 Task: Turn Text To Ice.
Action: Mouse moved to (29, 8)
Screenshot: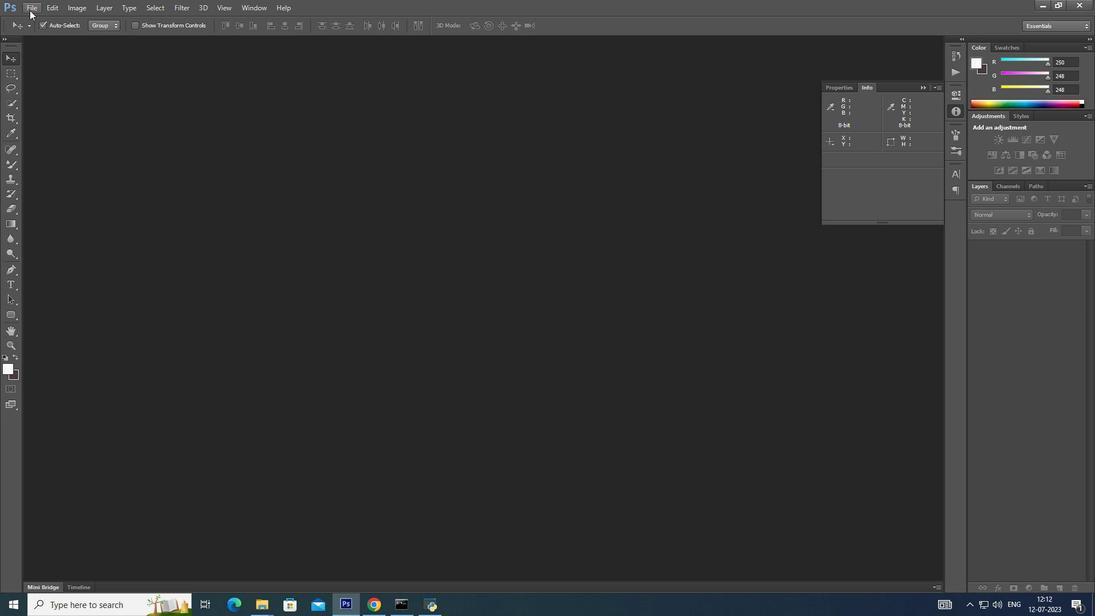 
Action: Mouse pressed left at (29, 8)
Screenshot: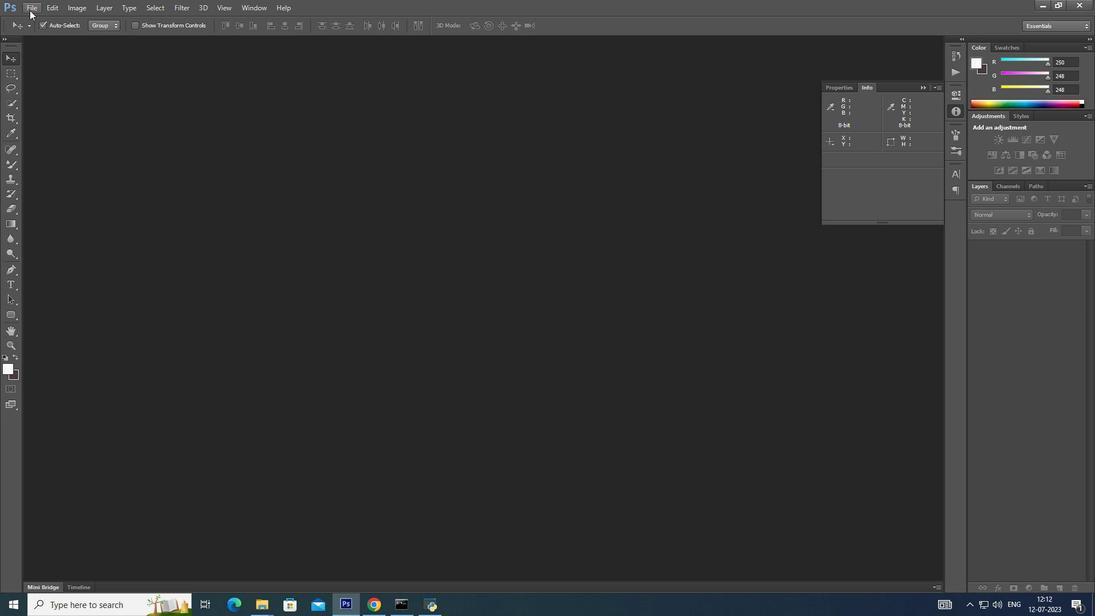 
Action: Mouse moved to (41, 33)
Screenshot: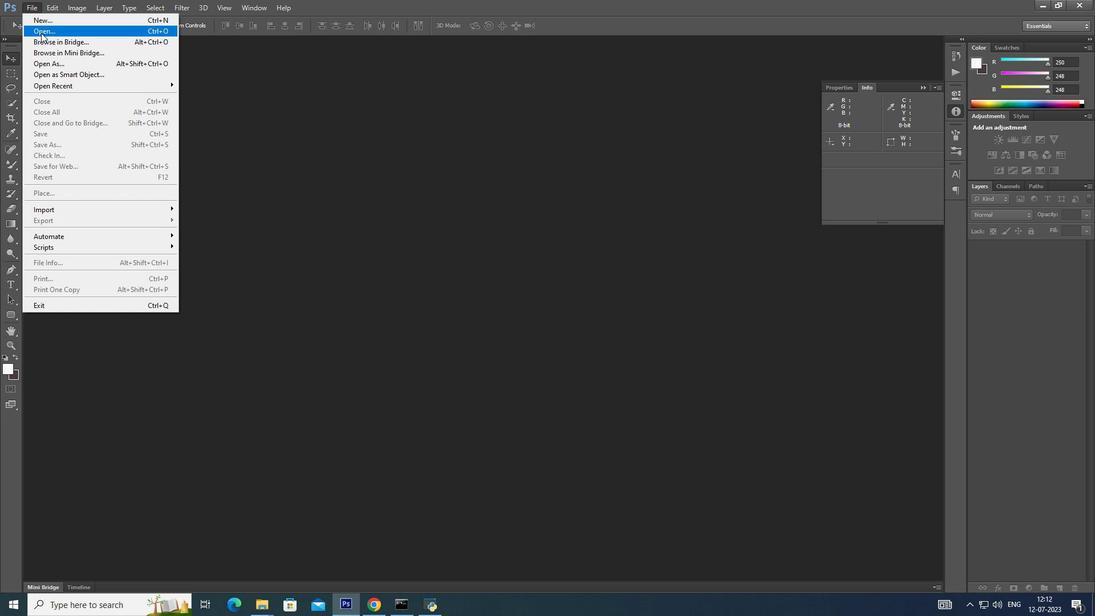 
Action: Mouse pressed left at (41, 33)
Screenshot: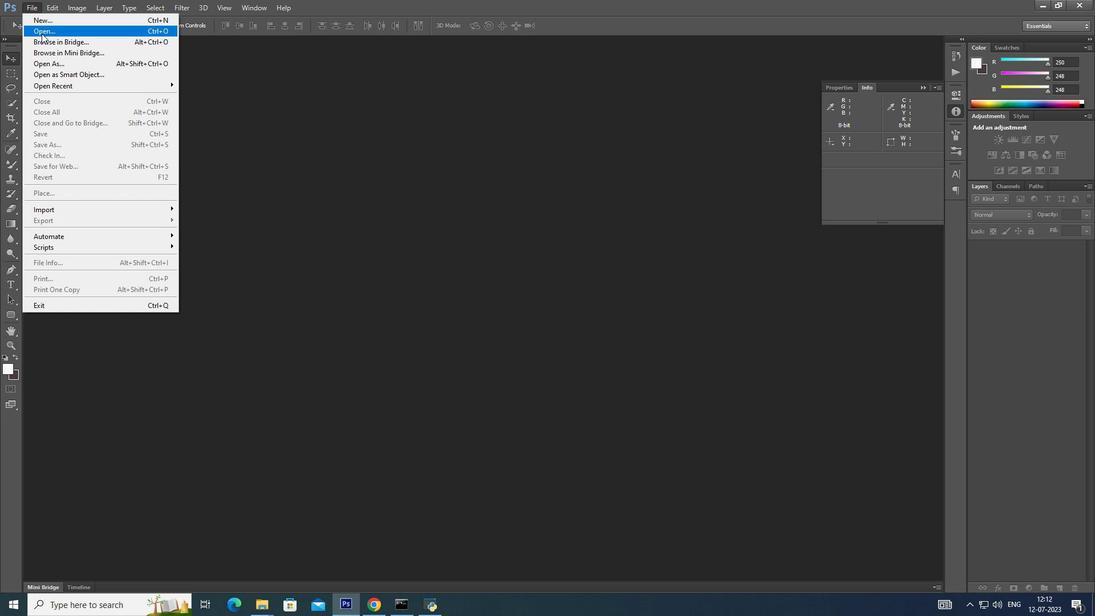 
Action: Mouse moved to (415, 262)
Screenshot: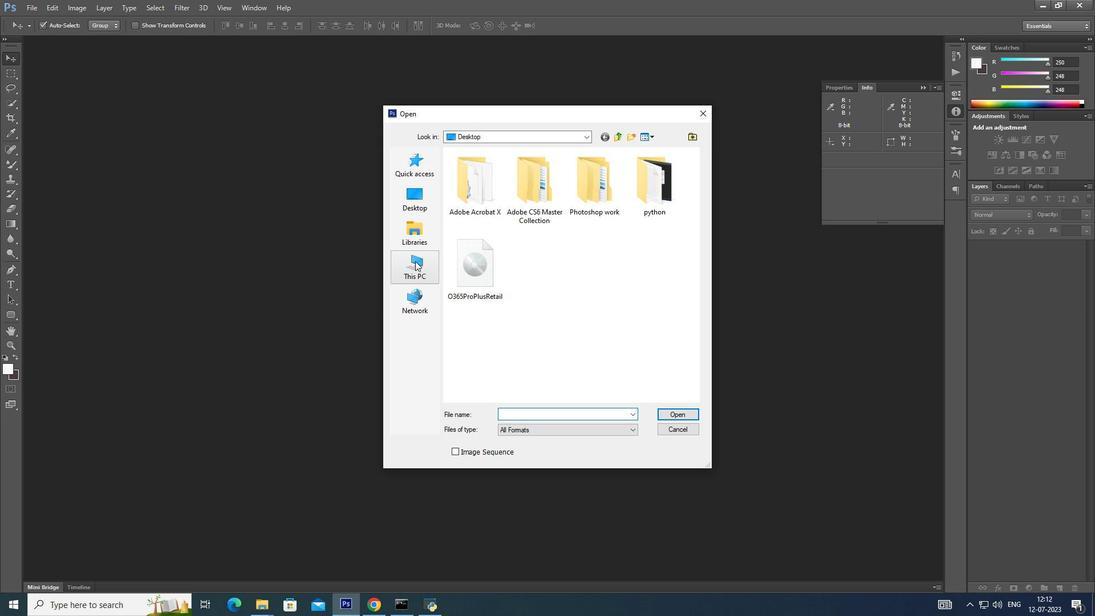 
Action: Mouse pressed left at (415, 262)
Screenshot: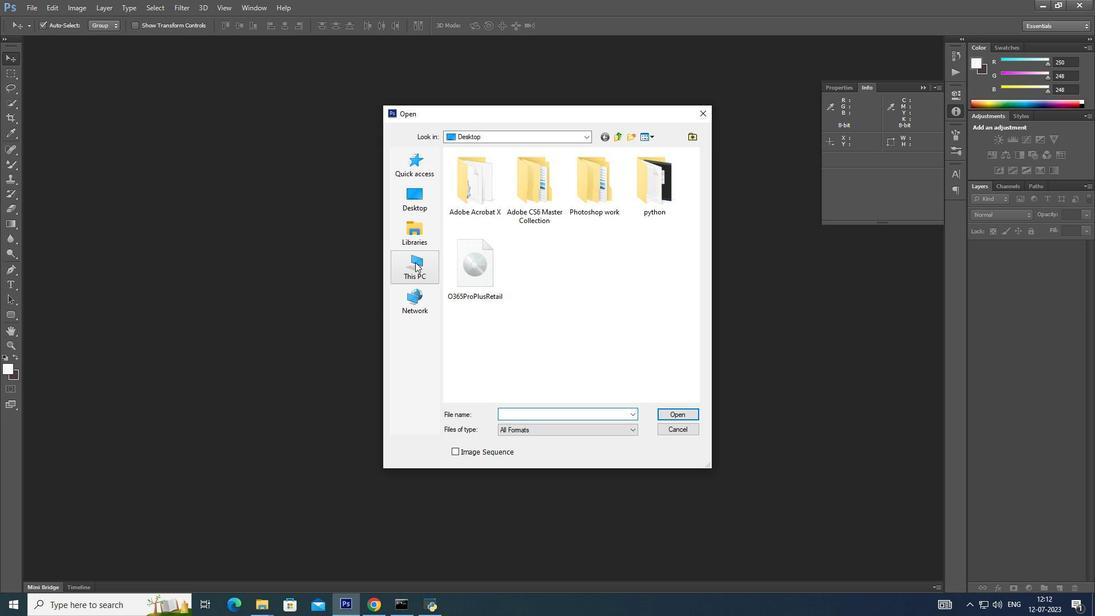
Action: Mouse moved to (505, 265)
Screenshot: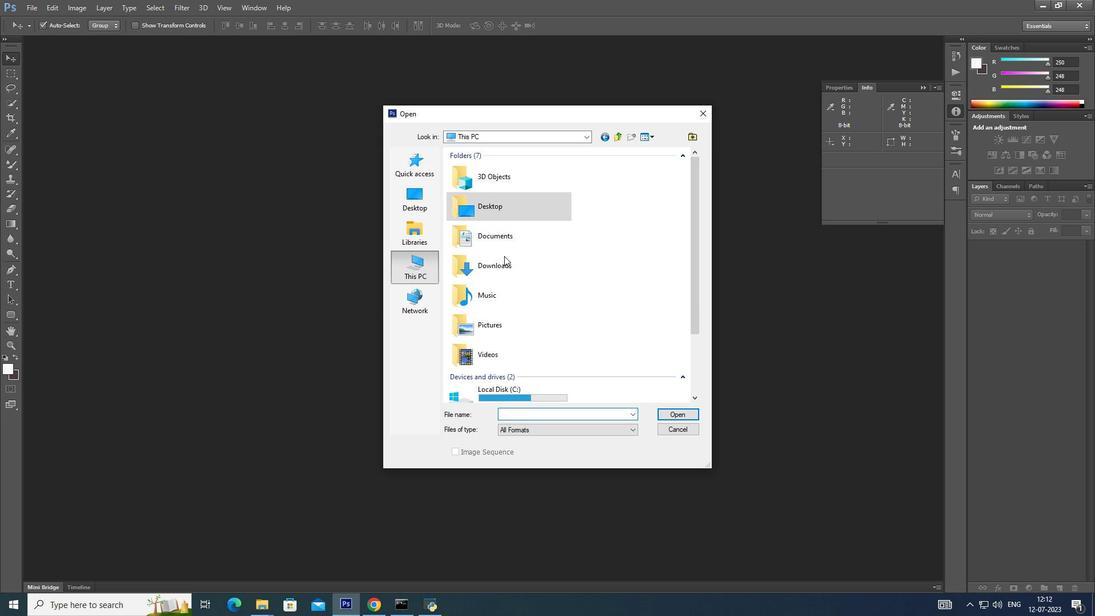 
Action: Mouse pressed left at (505, 265)
Screenshot: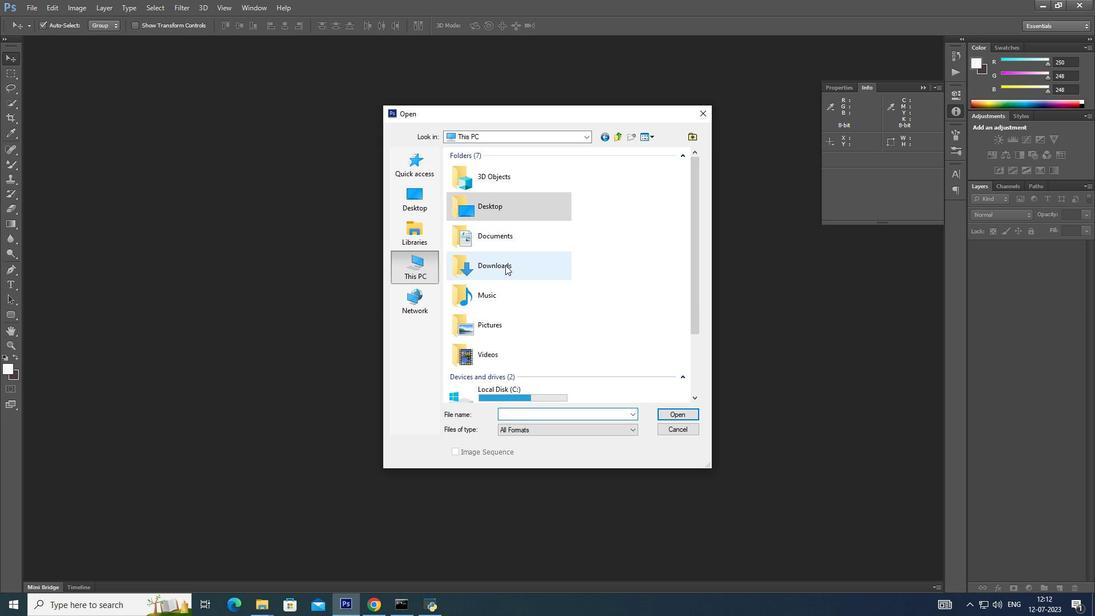 
Action: Mouse pressed left at (505, 265)
Screenshot: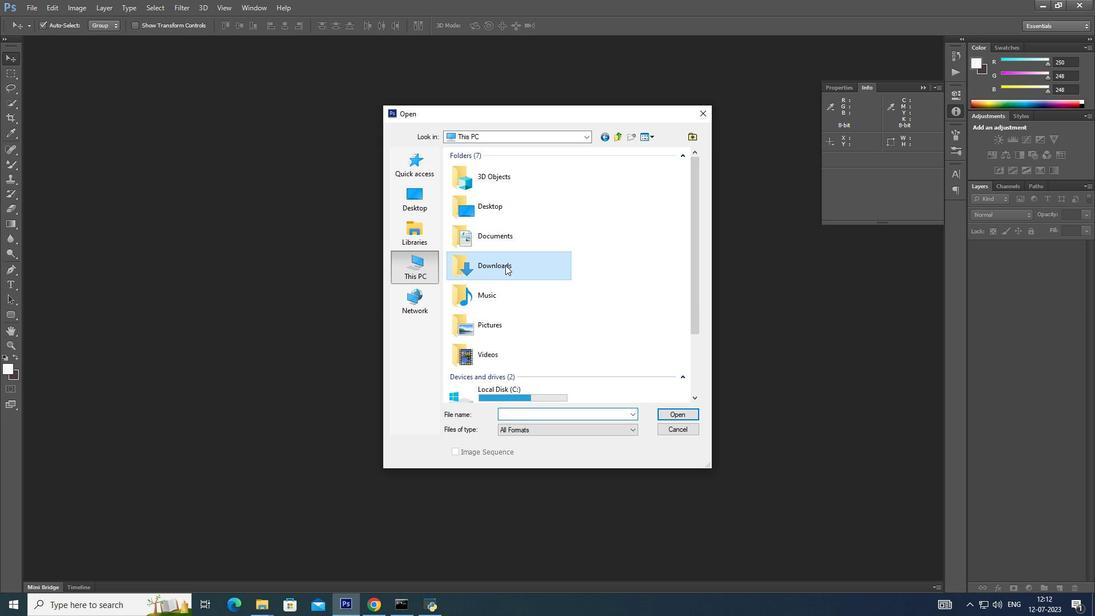 
Action: Mouse moved to (475, 271)
Screenshot: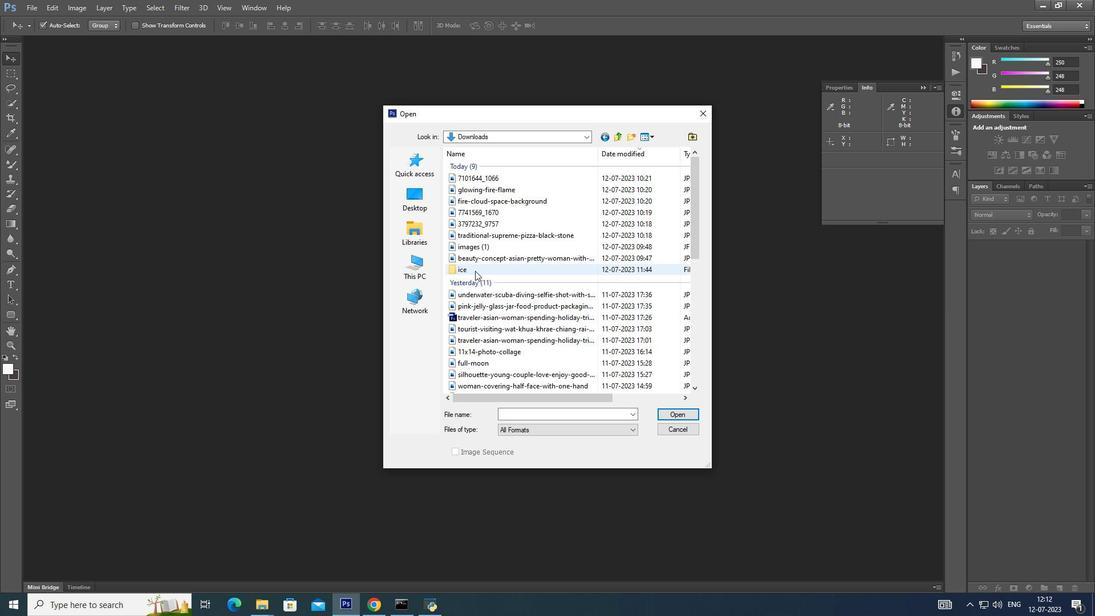 
Action: Mouse pressed left at (475, 271)
Screenshot: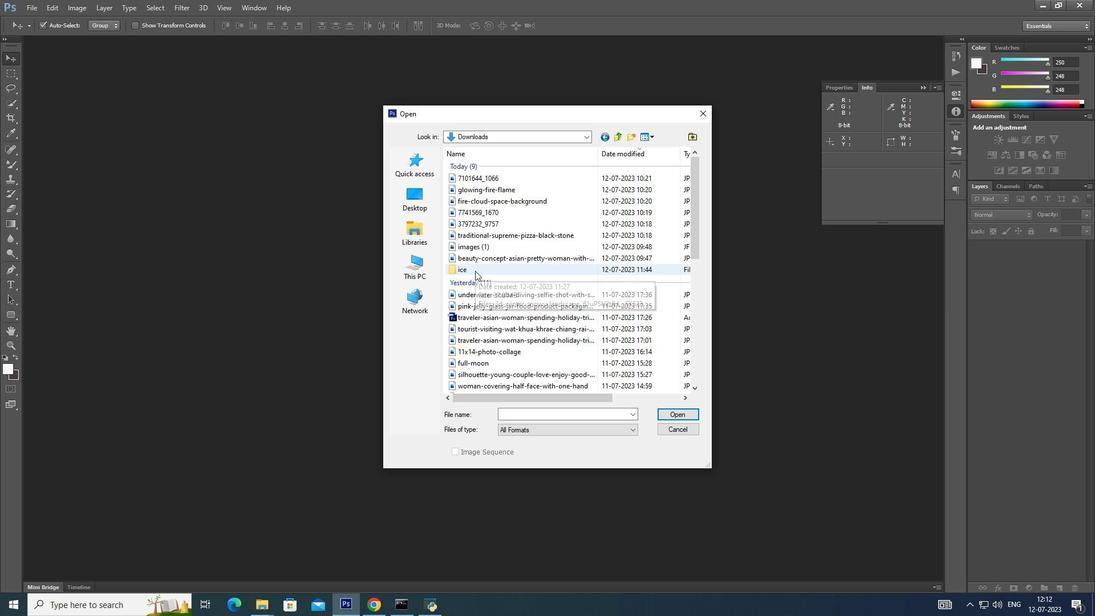
Action: Mouse pressed left at (475, 271)
Screenshot: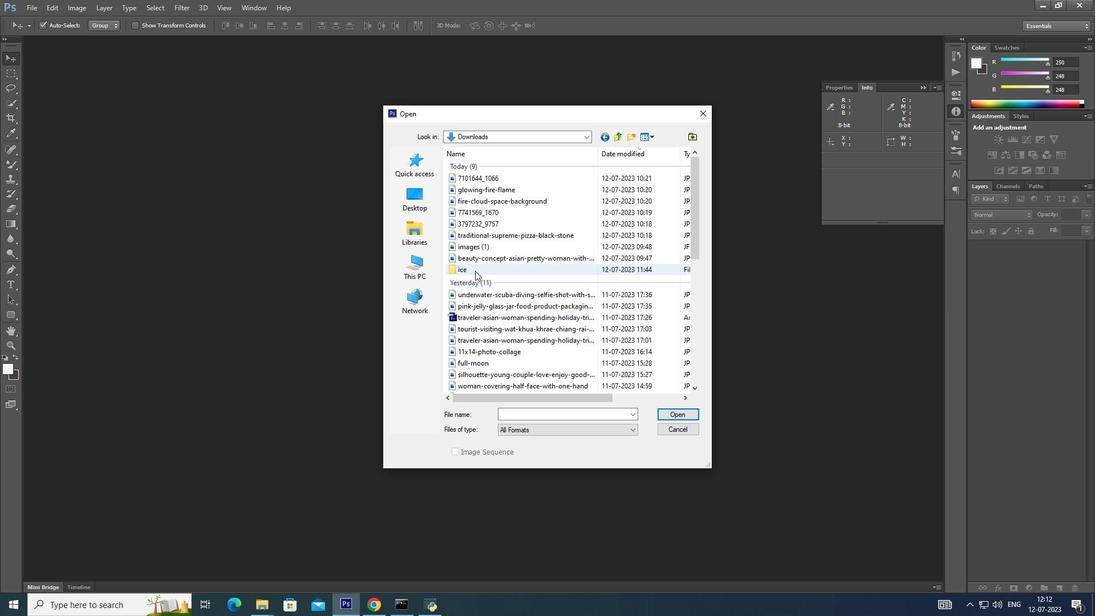 
Action: Mouse moved to (482, 199)
Screenshot: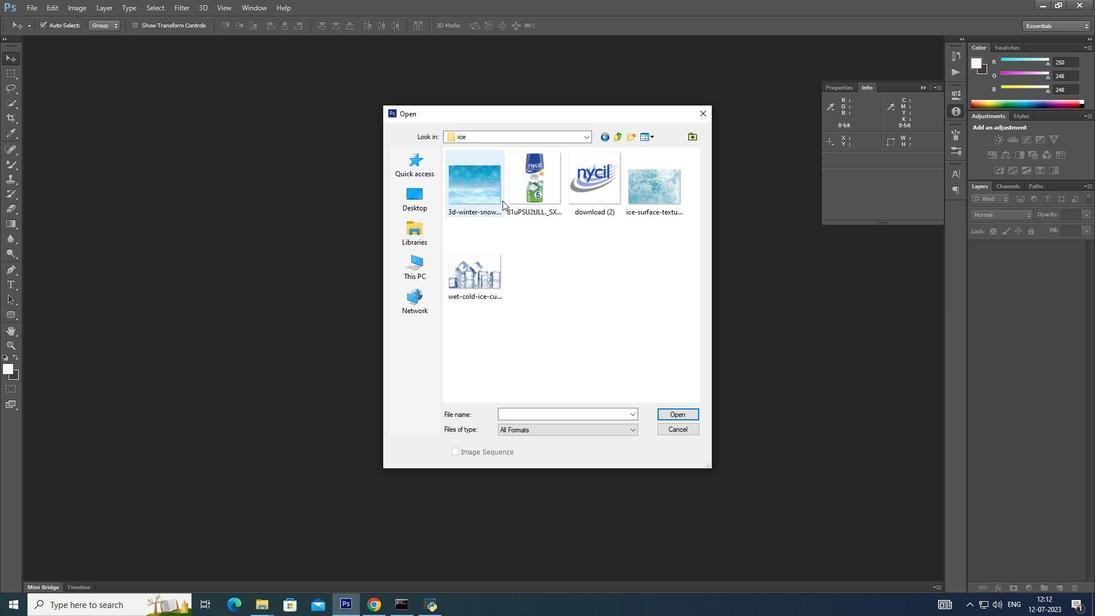
Action: Mouse pressed left at (482, 199)
Screenshot: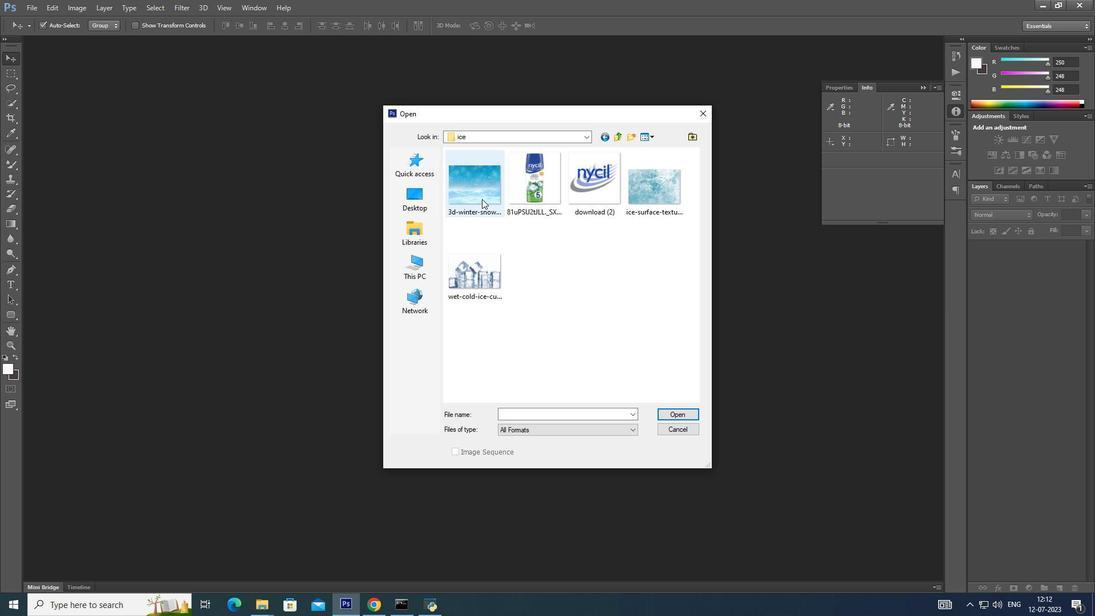 
Action: Mouse moved to (685, 410)
Screenshot: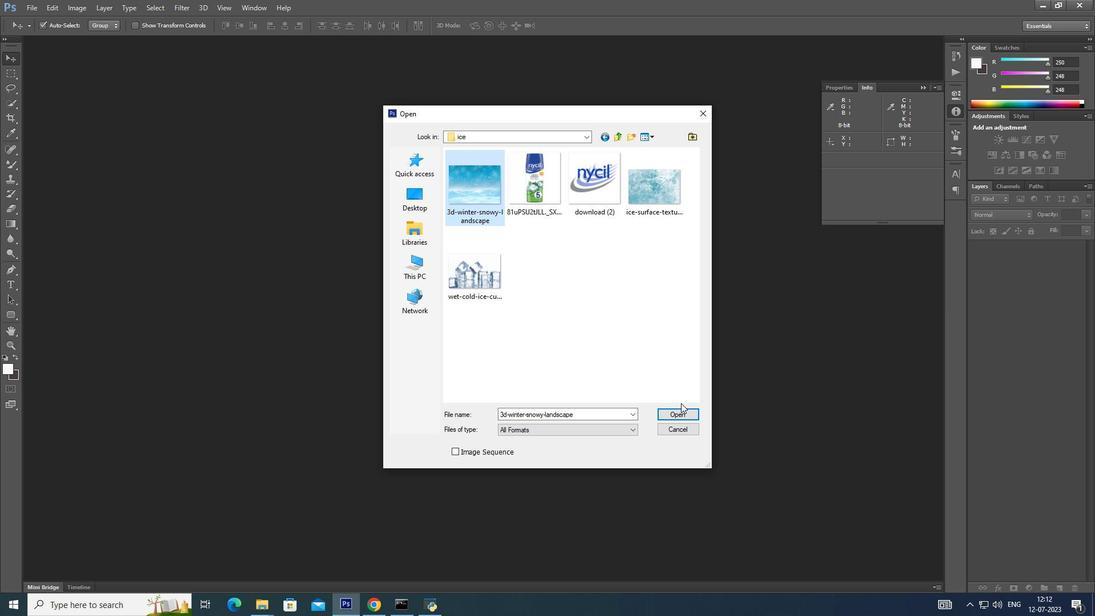 
Action: Mouse pressed left at (685, 410)
Screenshot: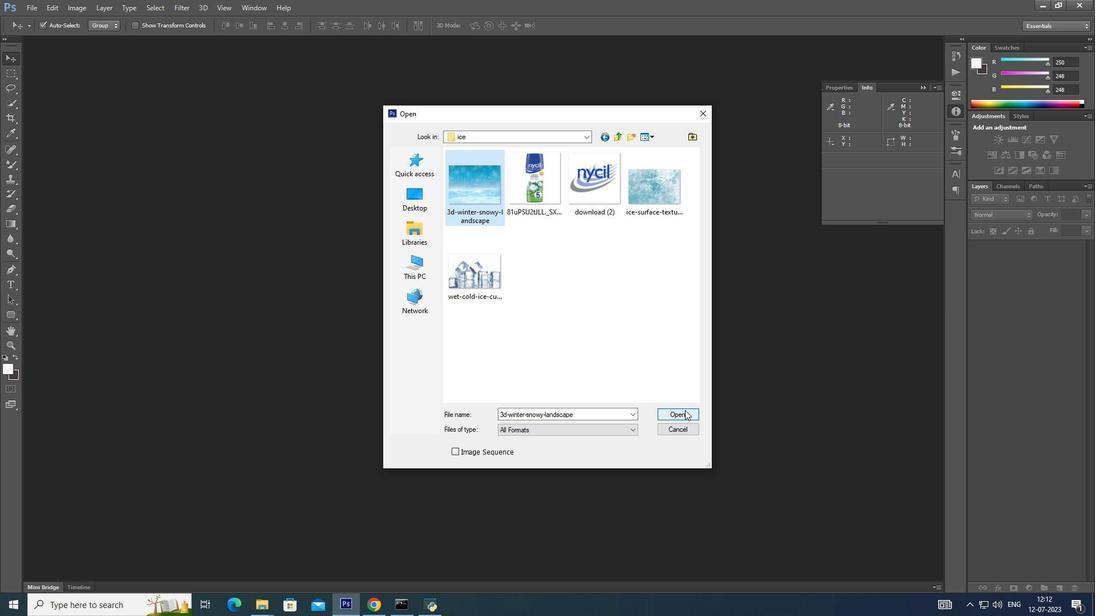 
Action: Mouse moved to (922, 87)
Screenshot: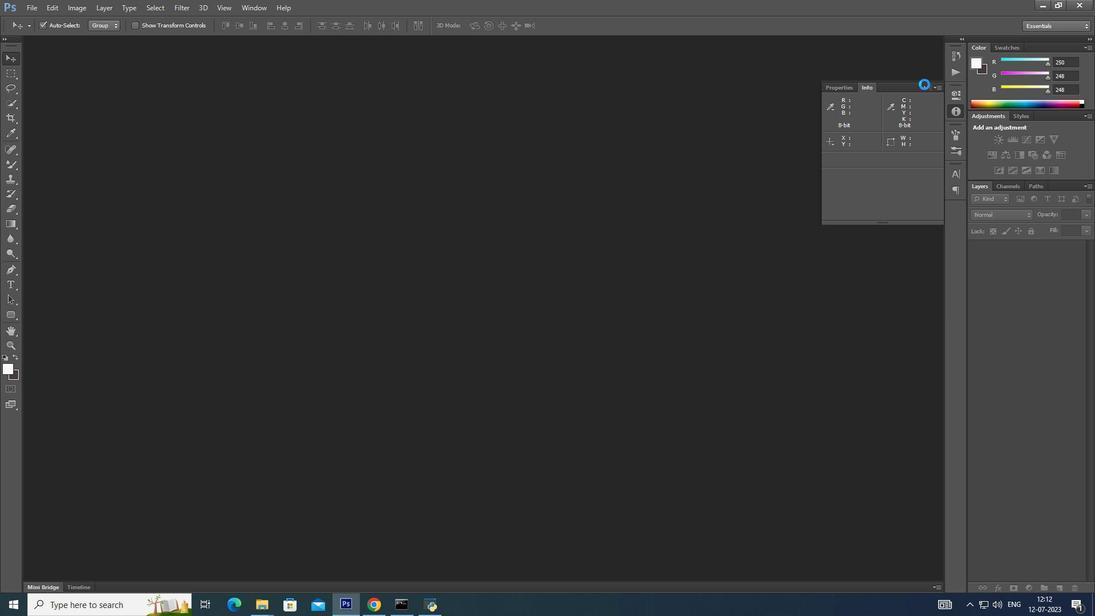 
Action: Mouse pressed left at (922, 87)
Screenshot: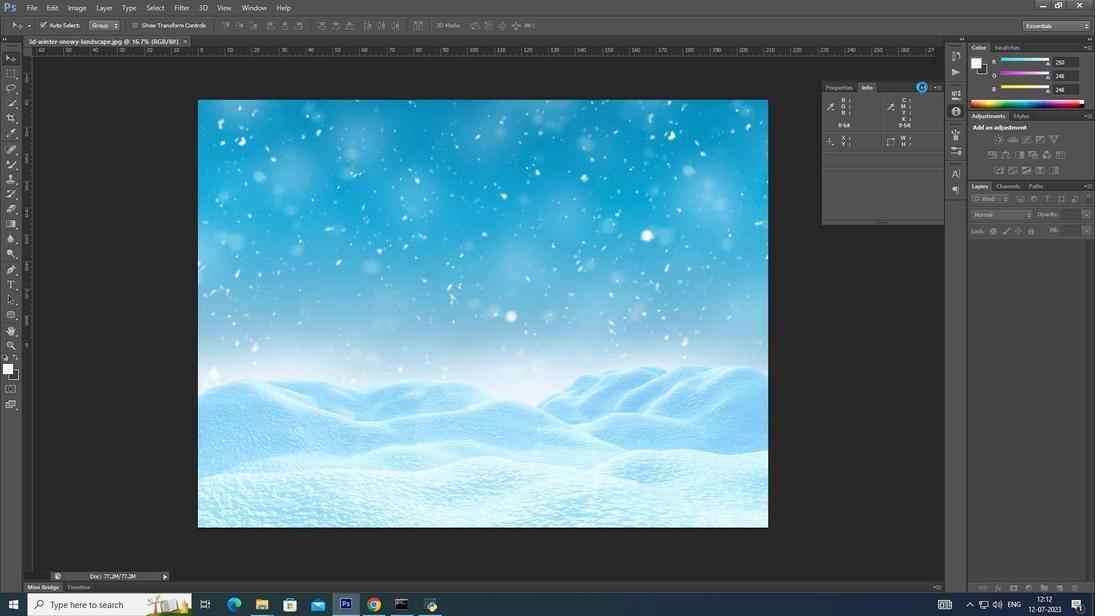 
Action: Mouse moved to (1023, 246)
Screenshot: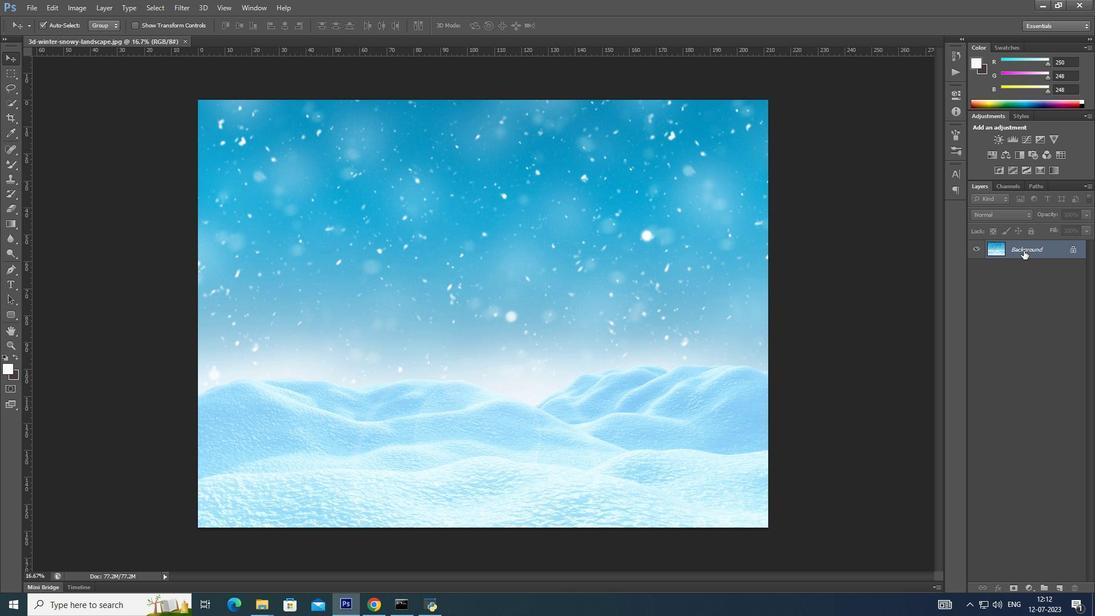 
Action: Mouse pressed left at (1023, 246)
Screenshot: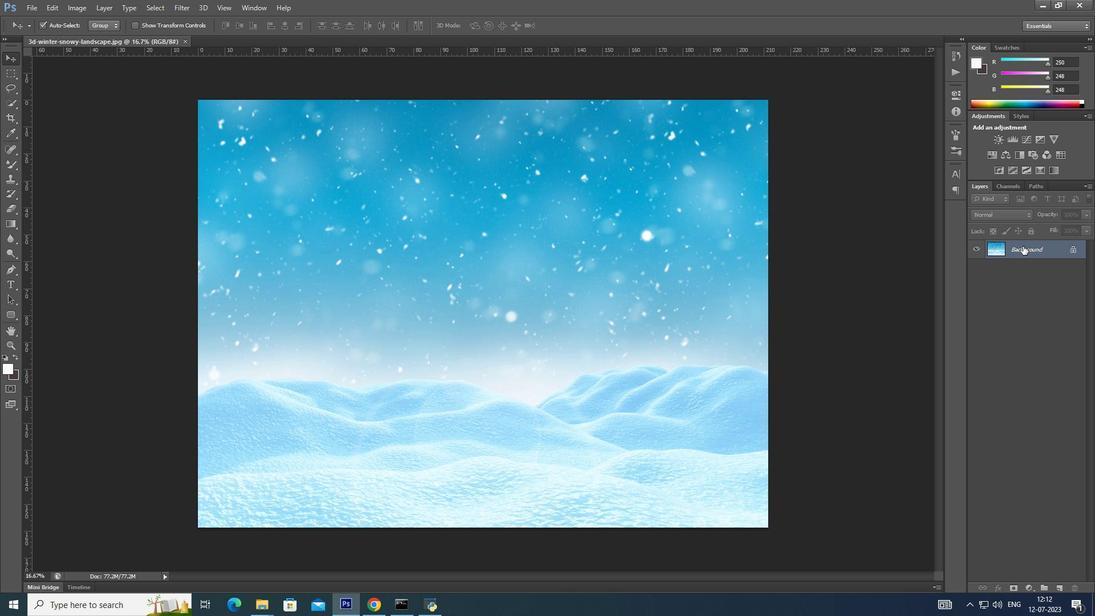 
Action: Mouse pressed left at (1023, 246)
Screenshot: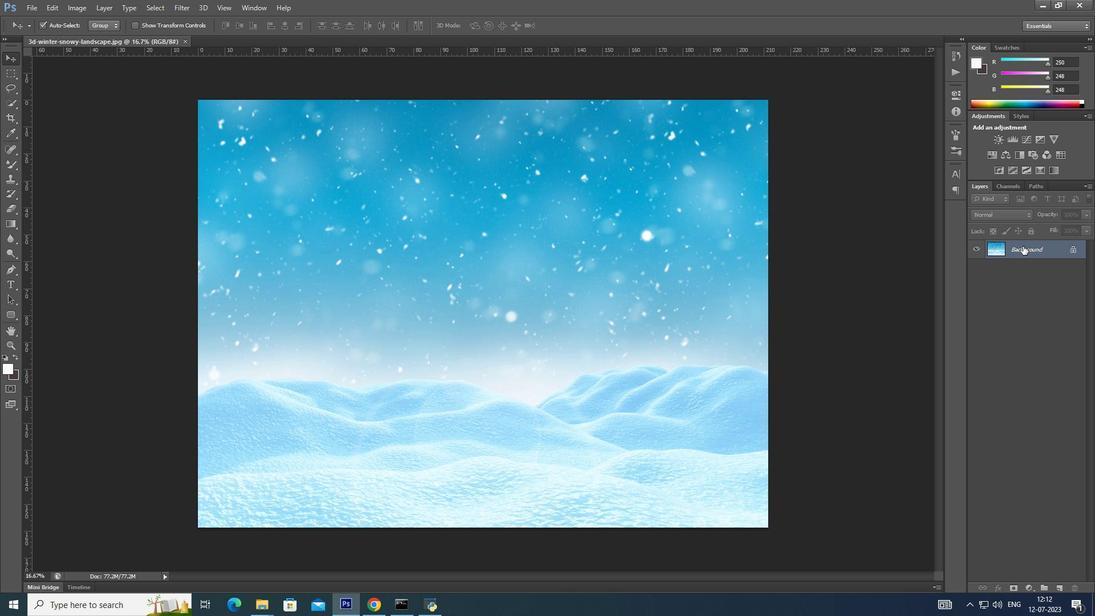 
Action: Mouse moved to (657, 172)
Screenshot: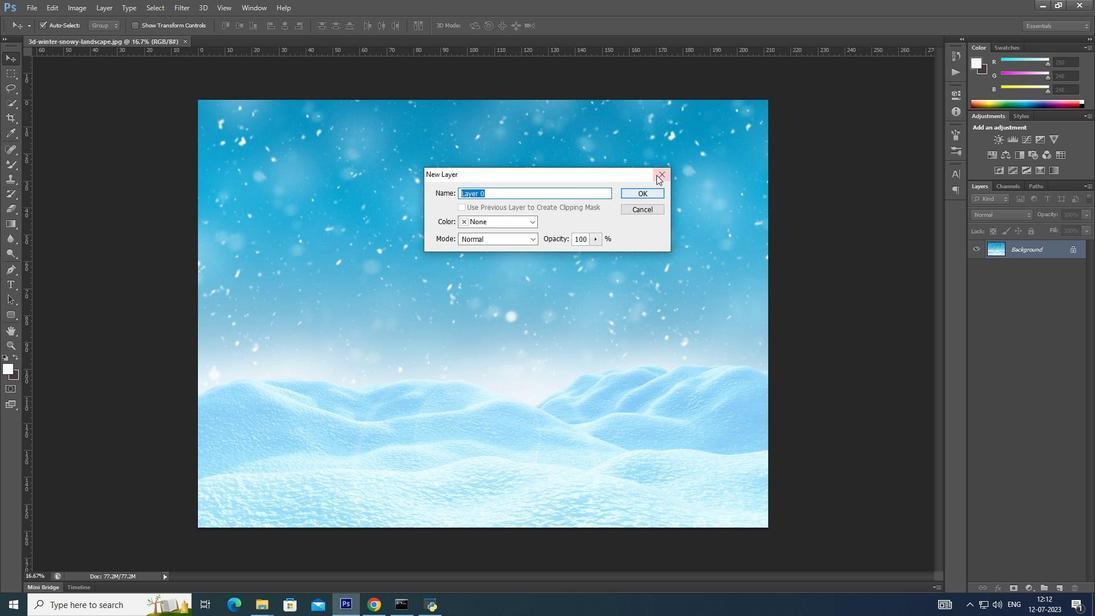 
Action: Mouse pressed left at (657, 172)
Screenshot: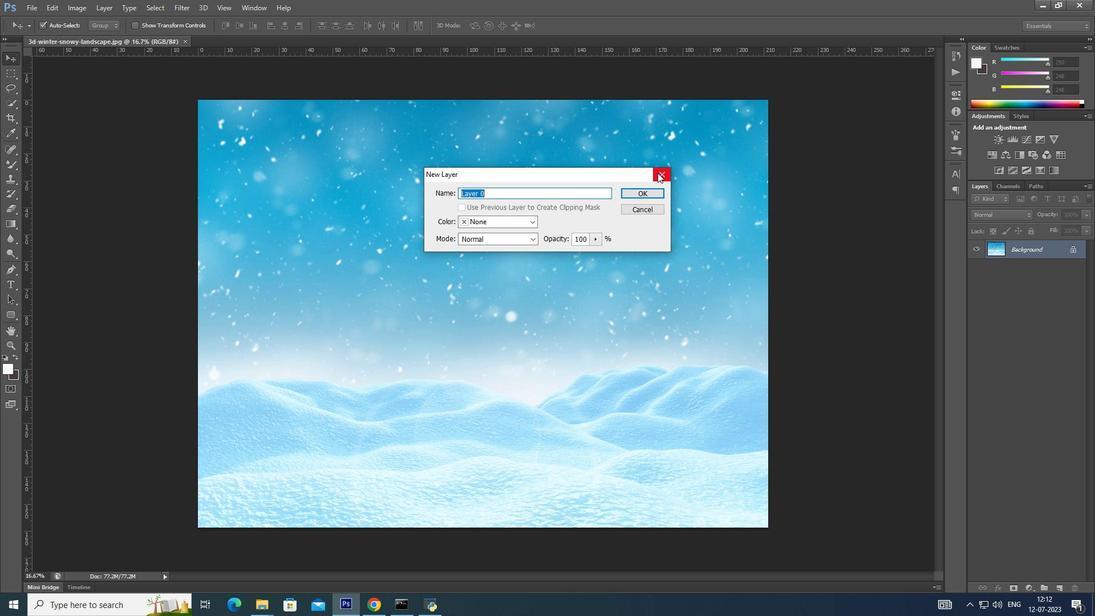 
Action: Mouse moved to (1030, 251)
Screenshot: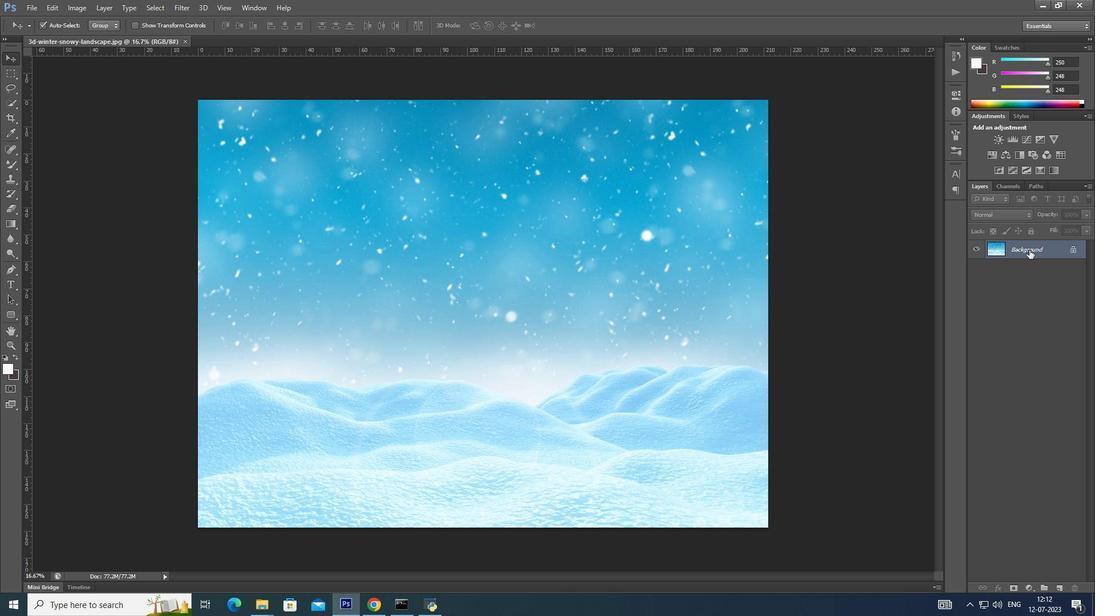 
Action: Mouse pressed left at (1030, 251)
Screenshot: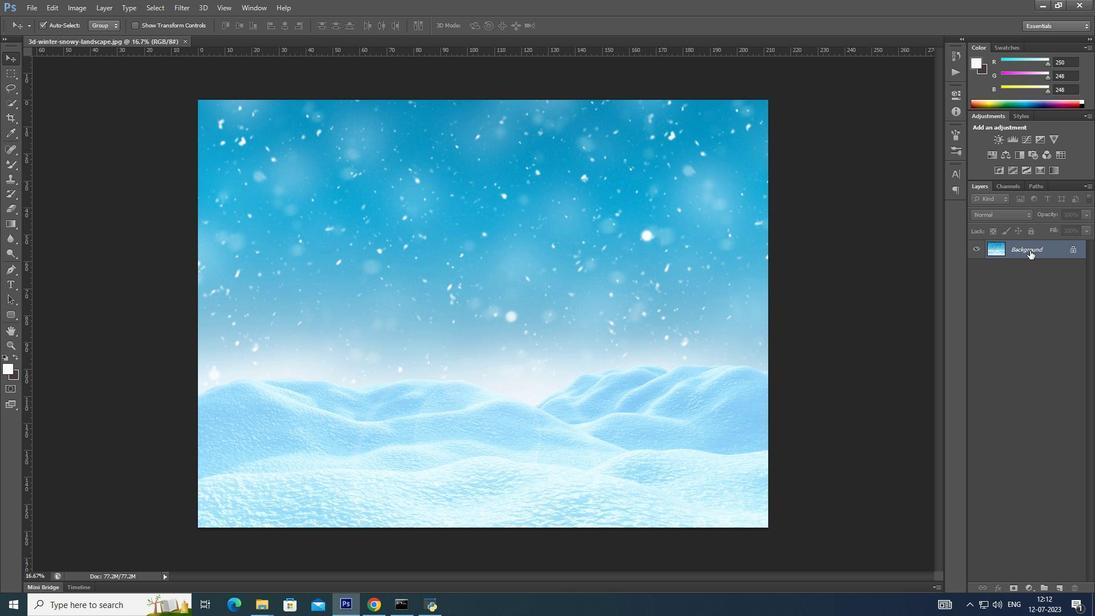 
Action: Mouse moved to (1035, 247)
Screenshot: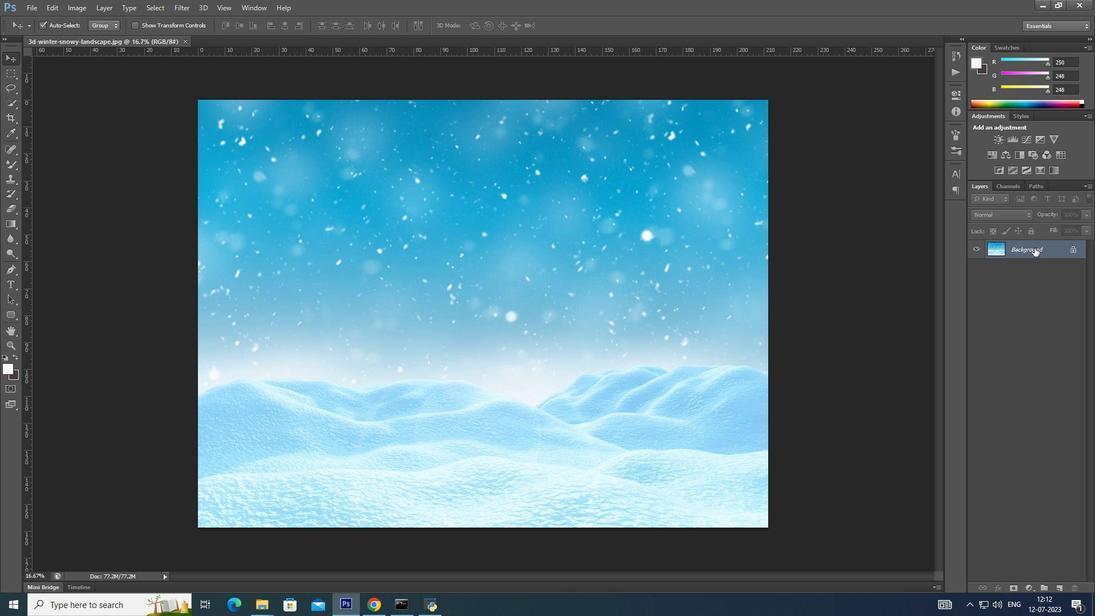 
Action: Mouse pressed left at (1035, 247)
Screenshot: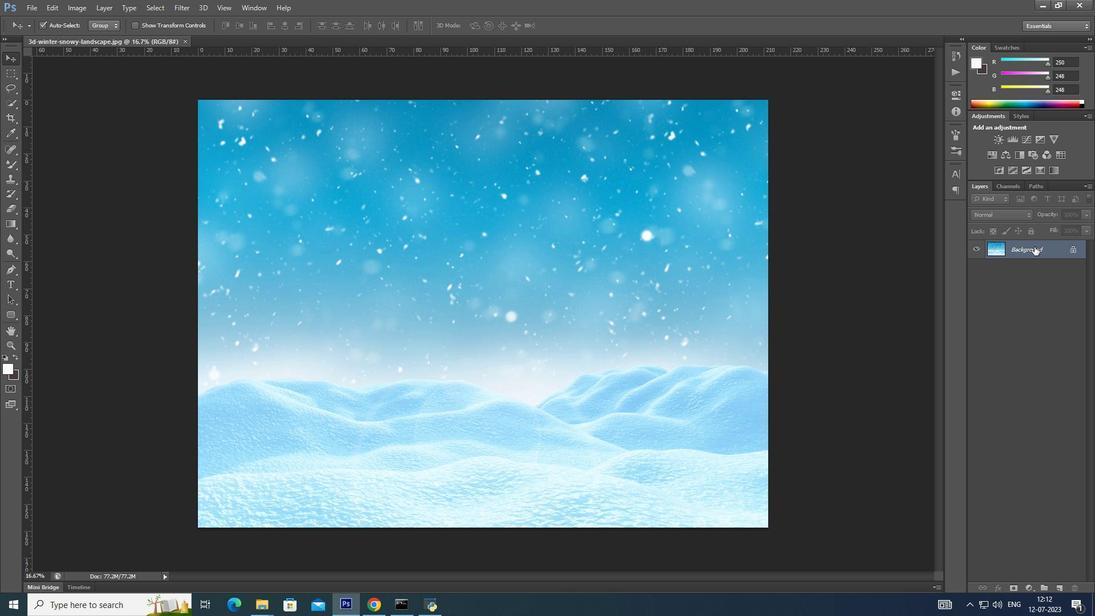 
Action: Mouse moved to (1026, 248)
Screenshot: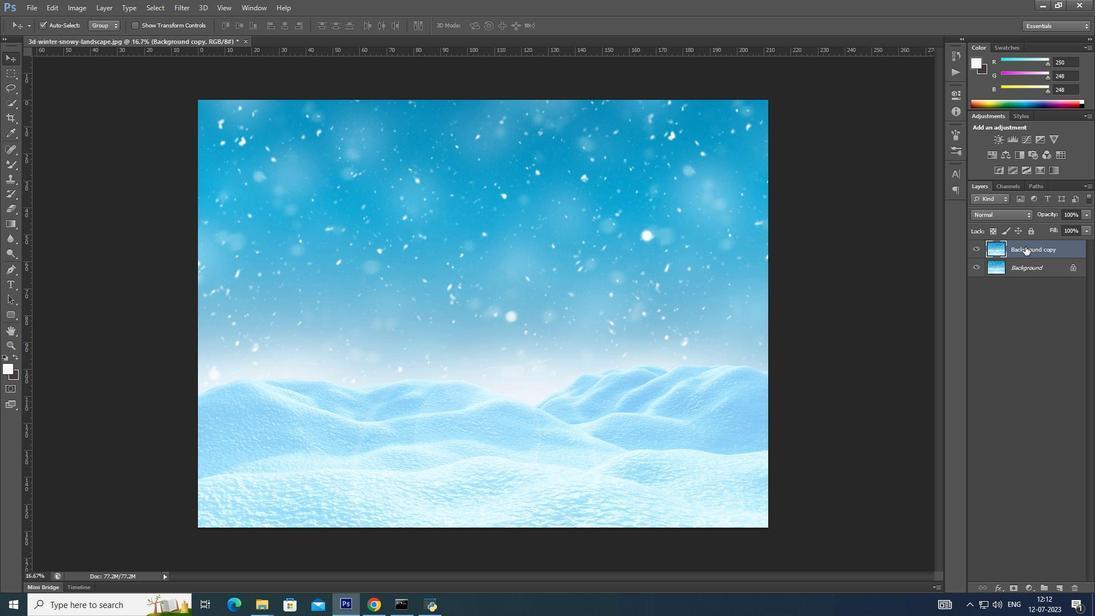
Action: Mouse pressed left at (1026, 248)
Screenshot: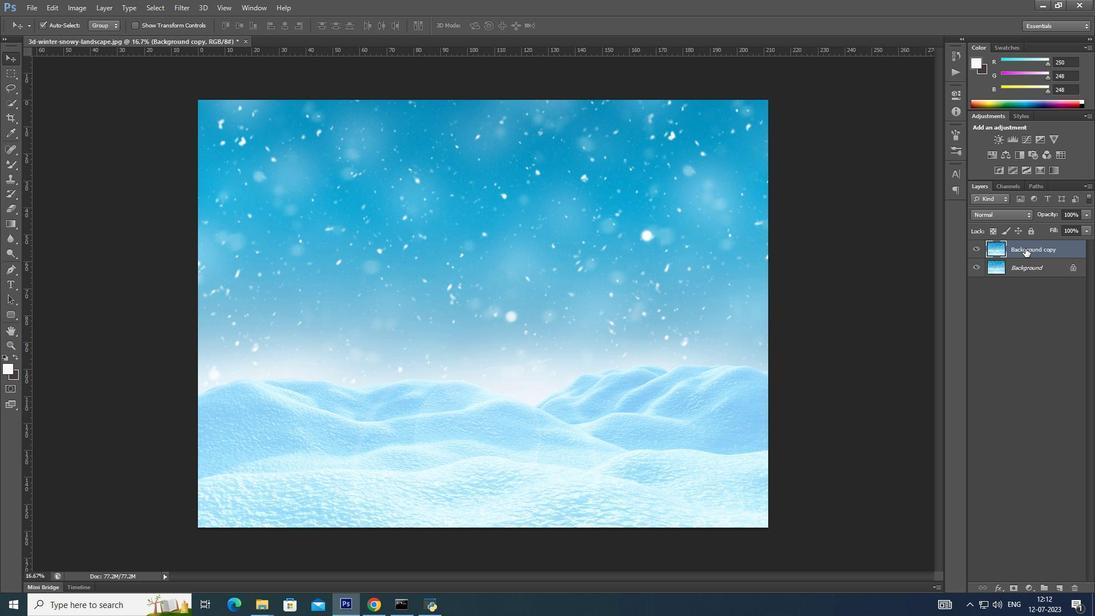 
Action: Mouse moved to (1023, 268)
Screenshot: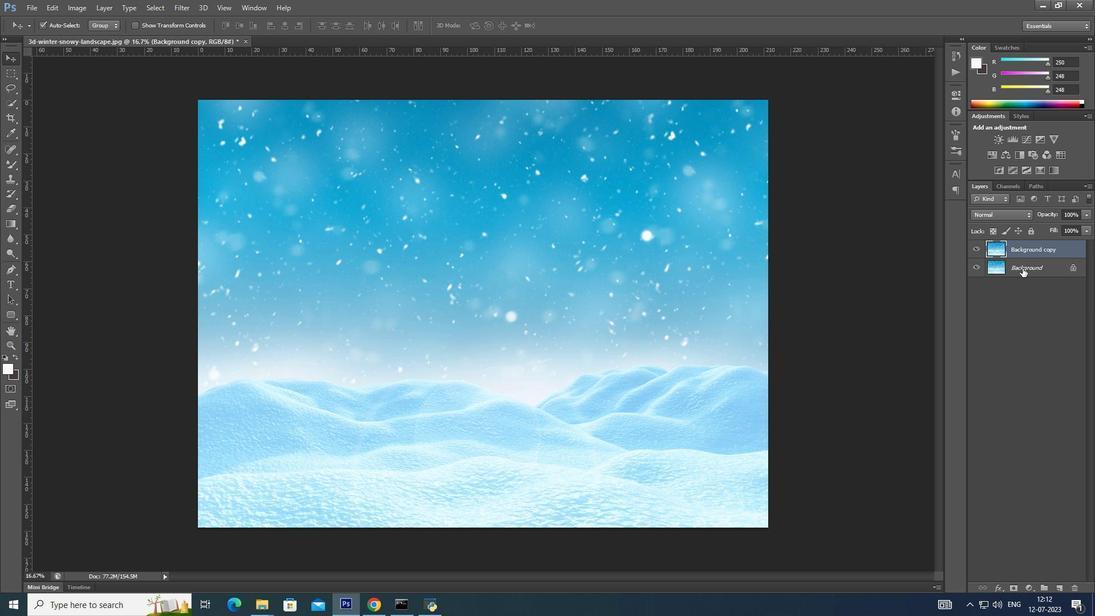 
Action: Mouse pressed left at (1023, 268)
Screenshot: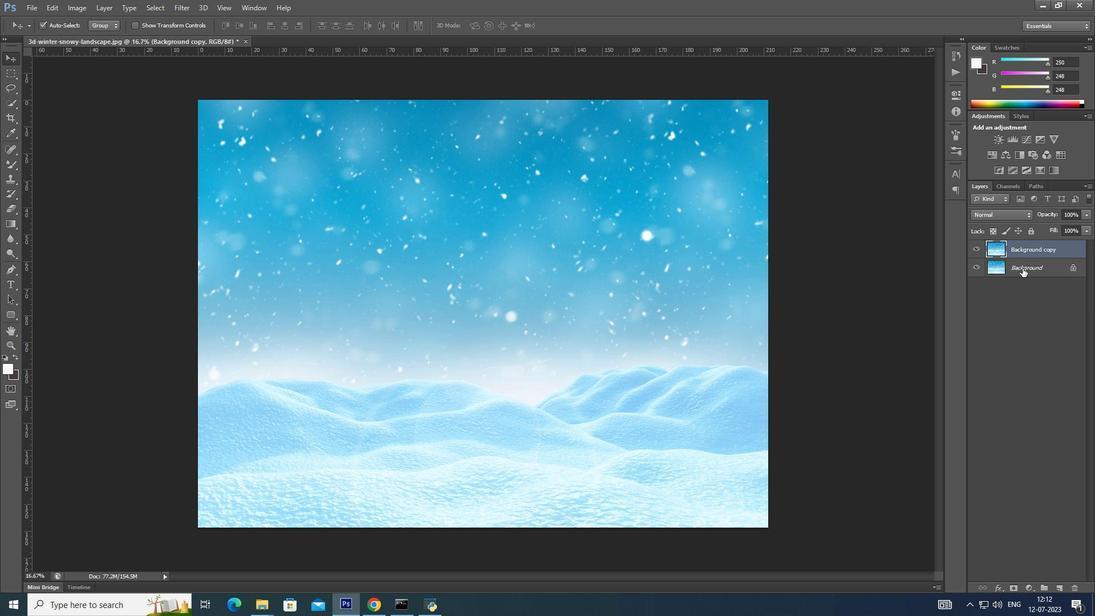 
Action: Mouse moved to (1056, 588)
Screenshot: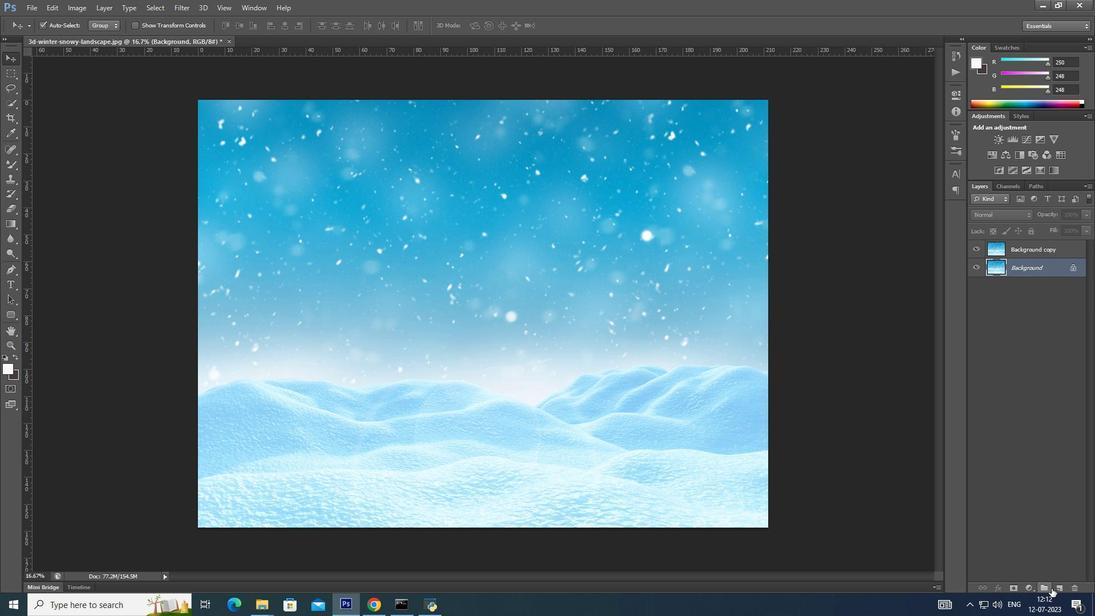 
Action: Mouse pressed left at (1056, 588)
Screenshot: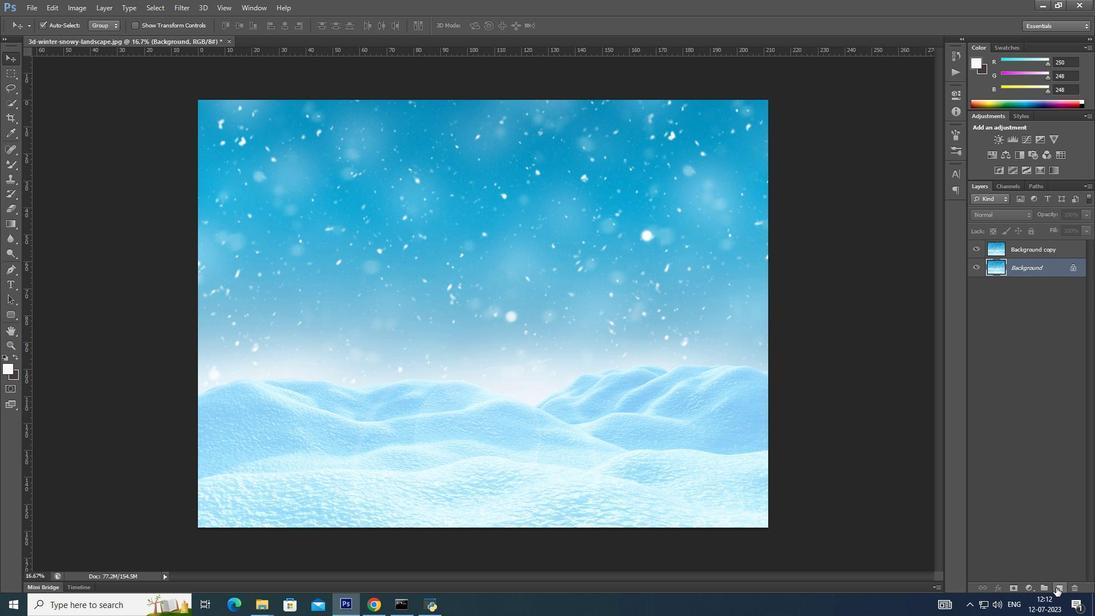 
Action: Mouse moved to (301, 317)
Screenshot: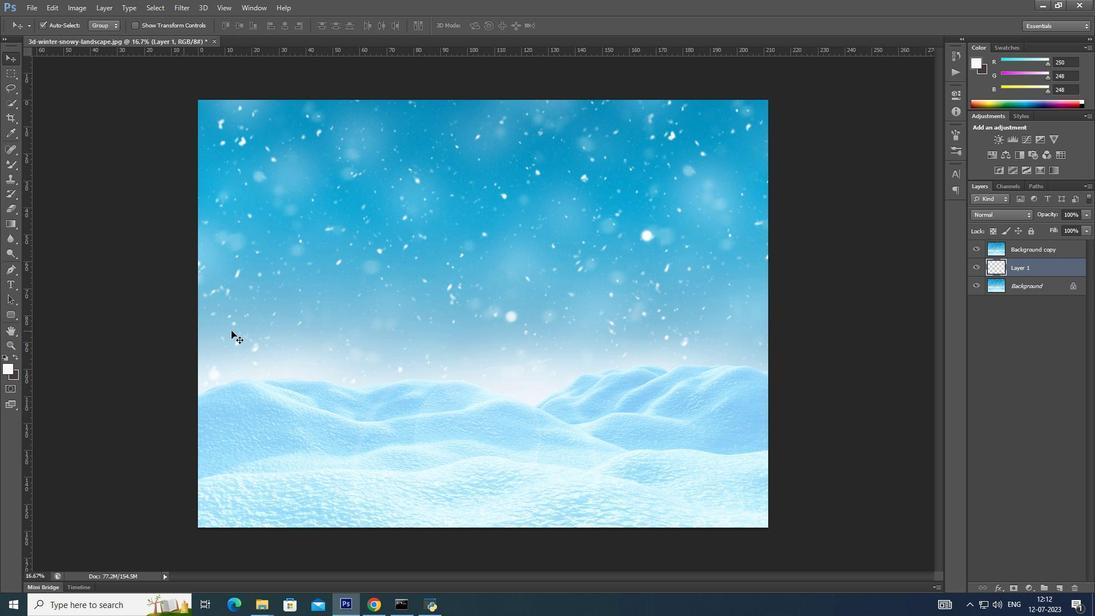 
Action: Key pressed <Key.alt_l><Key.backspace>
Screenshot: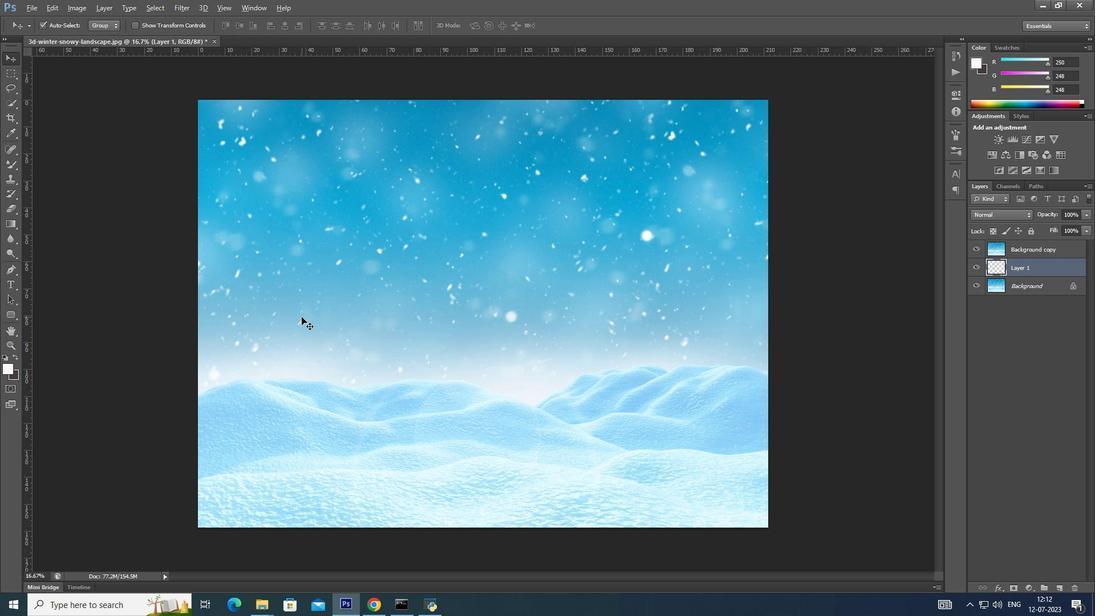 
Action: Mouse moved to (1034, 249)
Screenshot: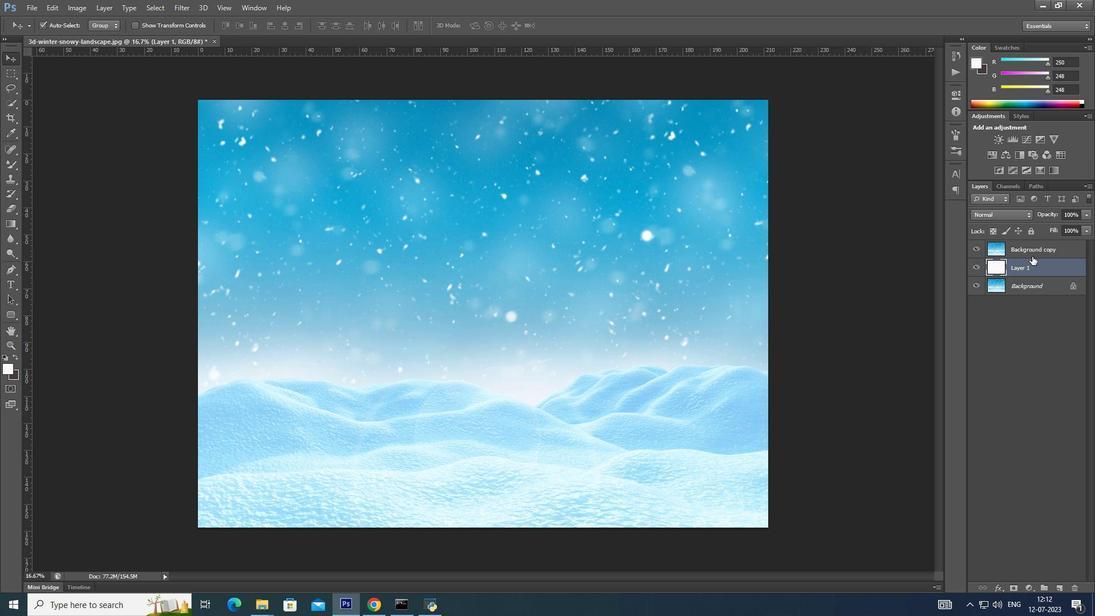 
Action: Mouse pressed left at (1034, 249)
Screenshot: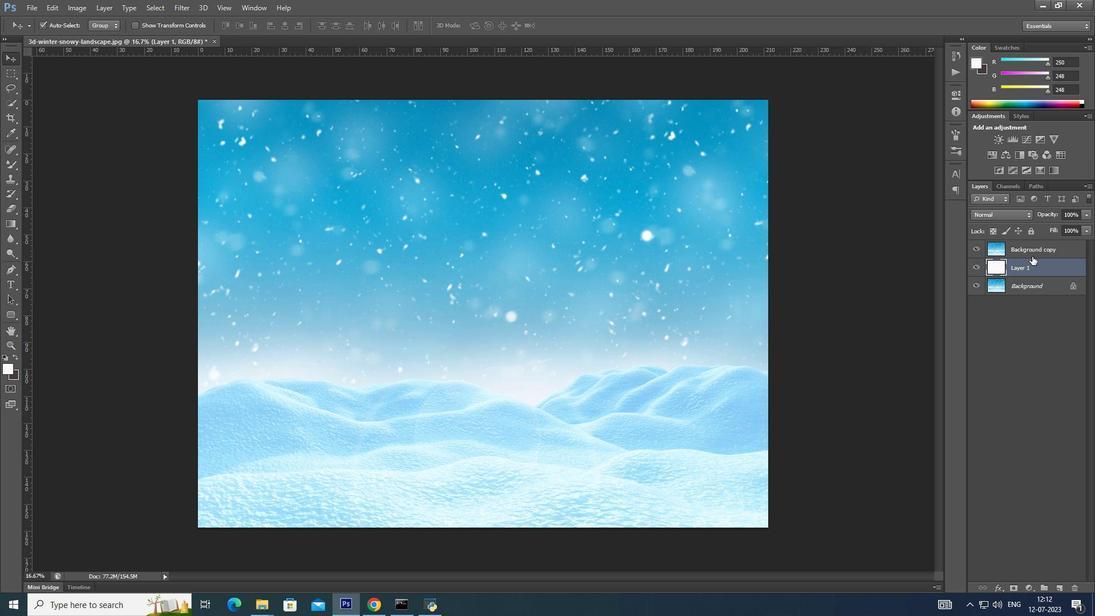 
Action: Mouse moved to (1084, 210)
Screenshot: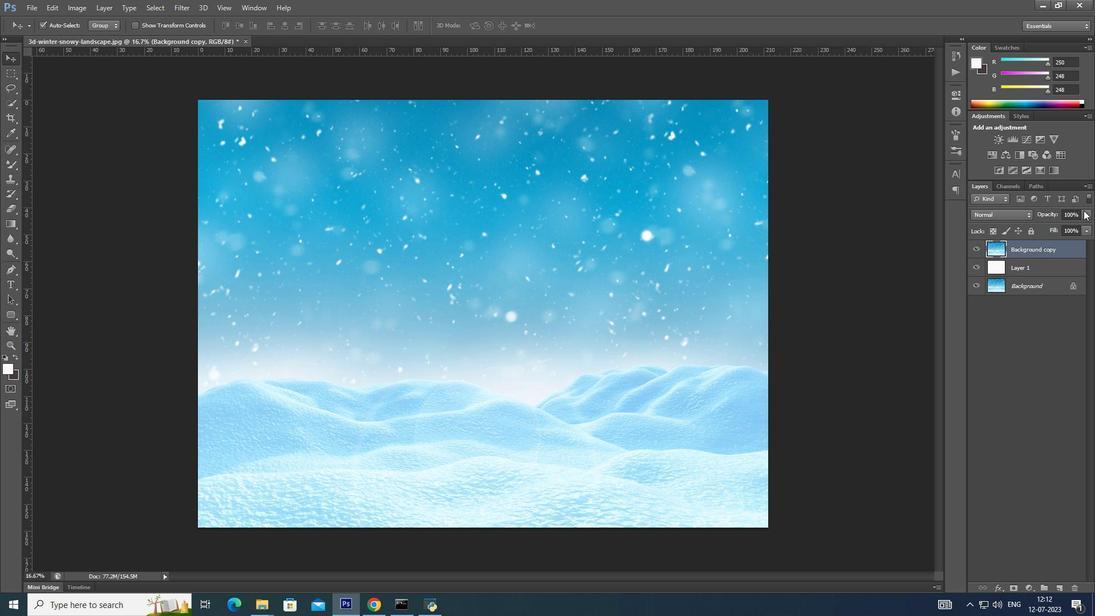 
Action: Mouse pressed left at (1084, 210)
Screenshot: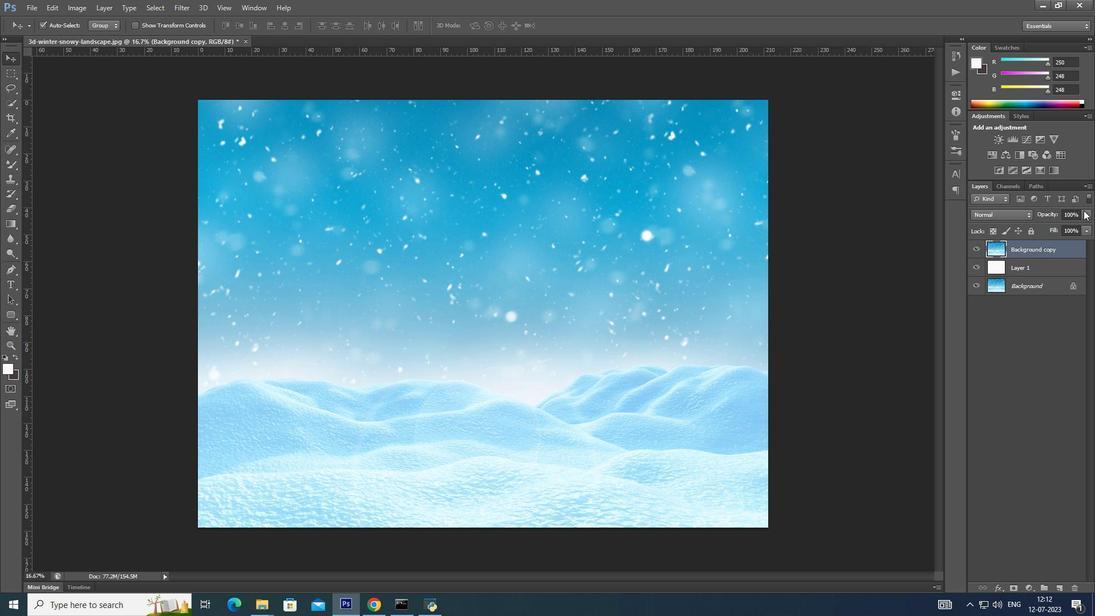 
Action: Mouse moved to (1063, 228)
Screenshot: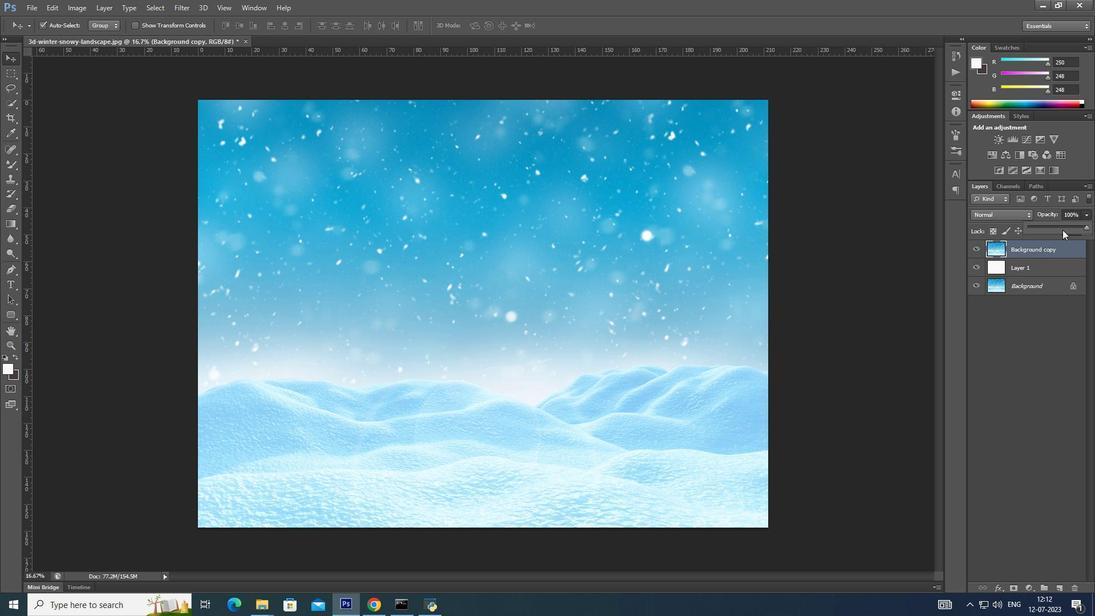 
Action: Mouse pressed left at (1063, 228)
Screenshot: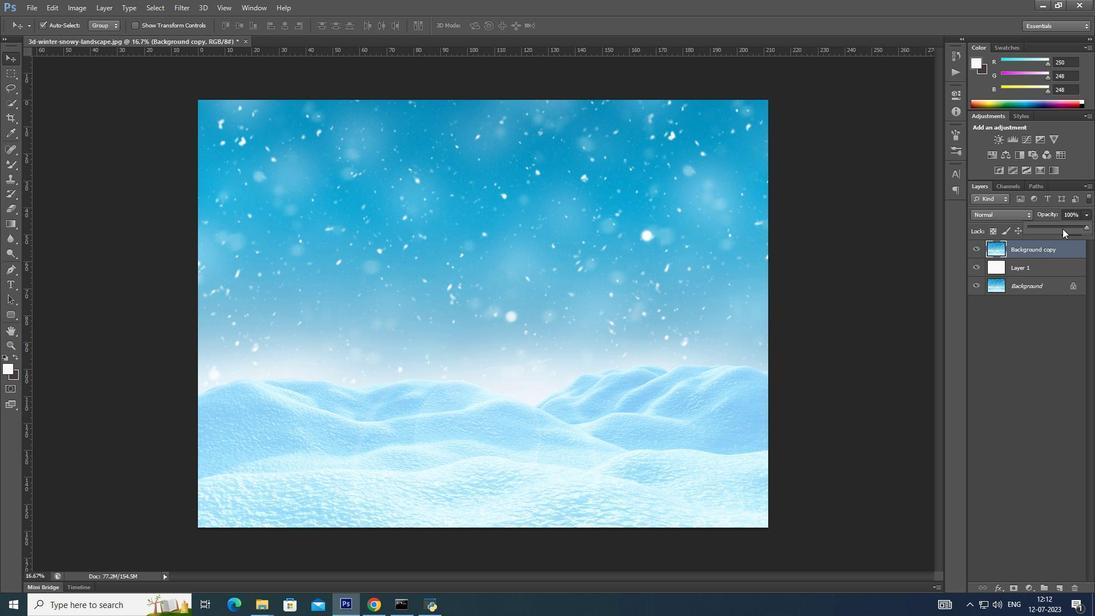 
Action: Mouse pressed left at (1063, 228)
Screenshot: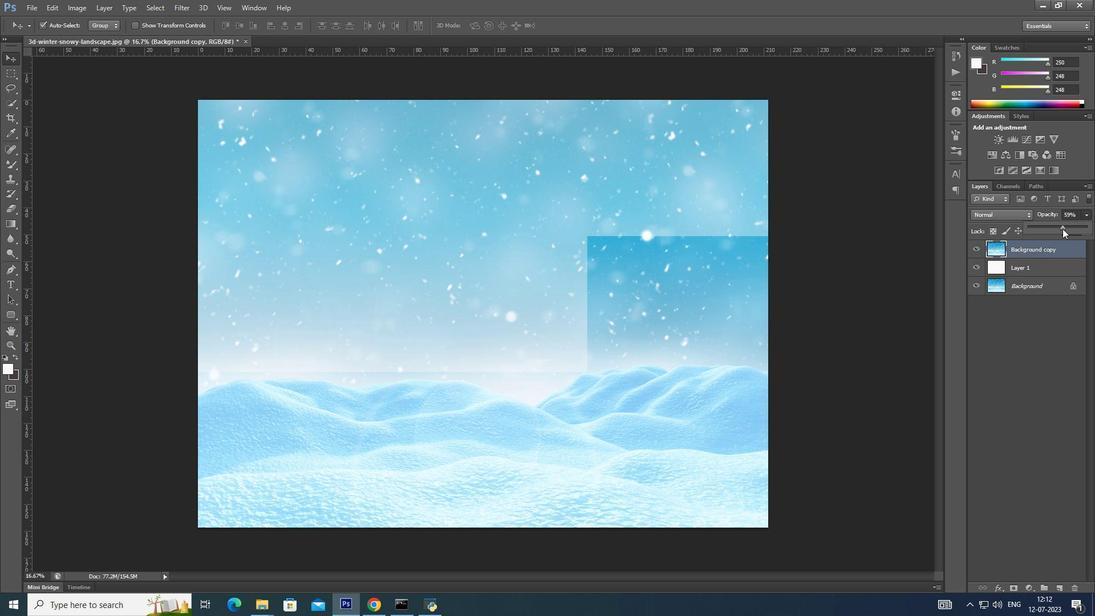 
Action: Mouse moved to (1040, 228)
Screenshot: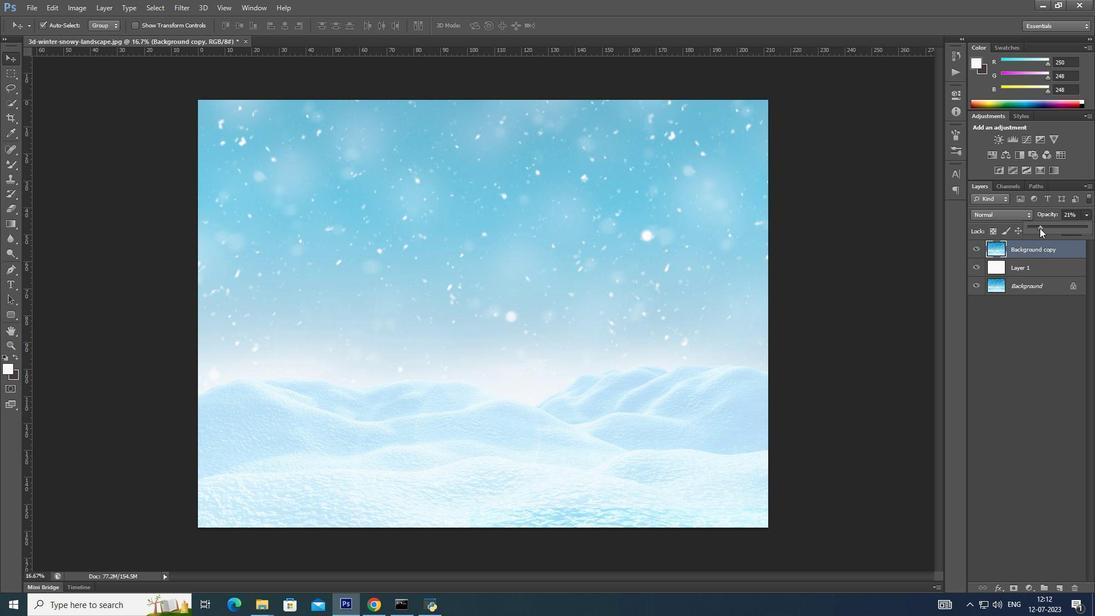 
Action: Mouse pressed left at (1040, 228)
Screenshot: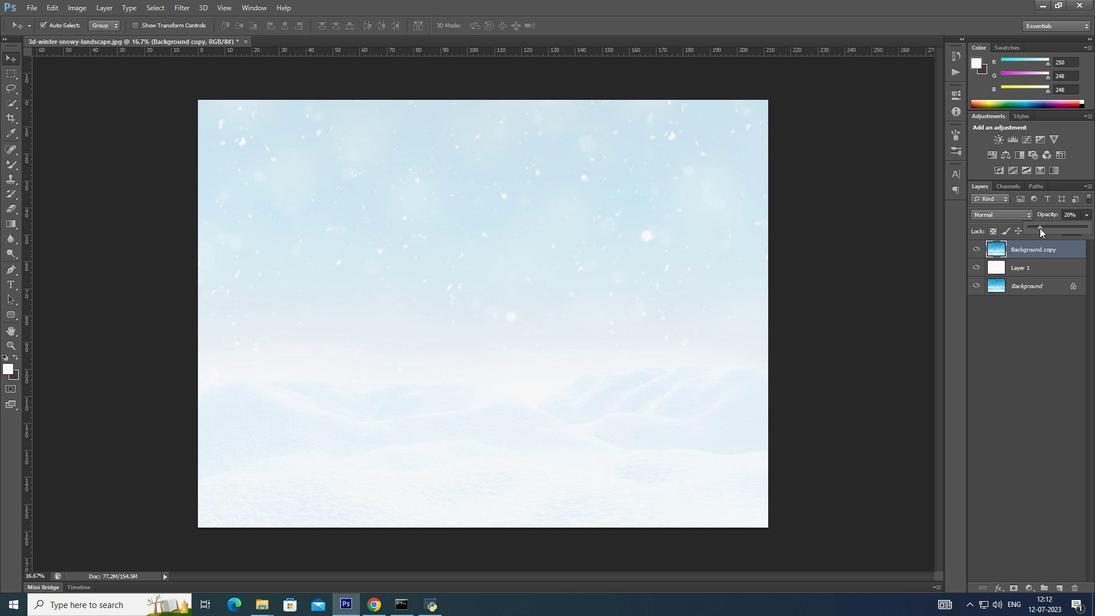 
Action: Mouse moved to (1045, 226)
Screenshot: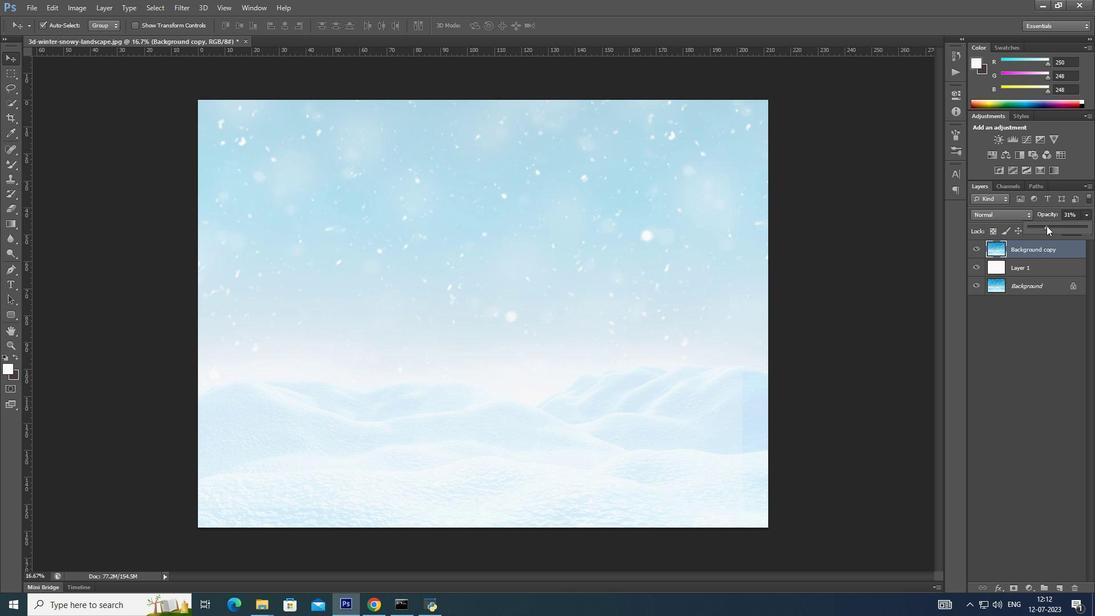 
Action: Mouse pressed left at (1045, 226)
Screenshot: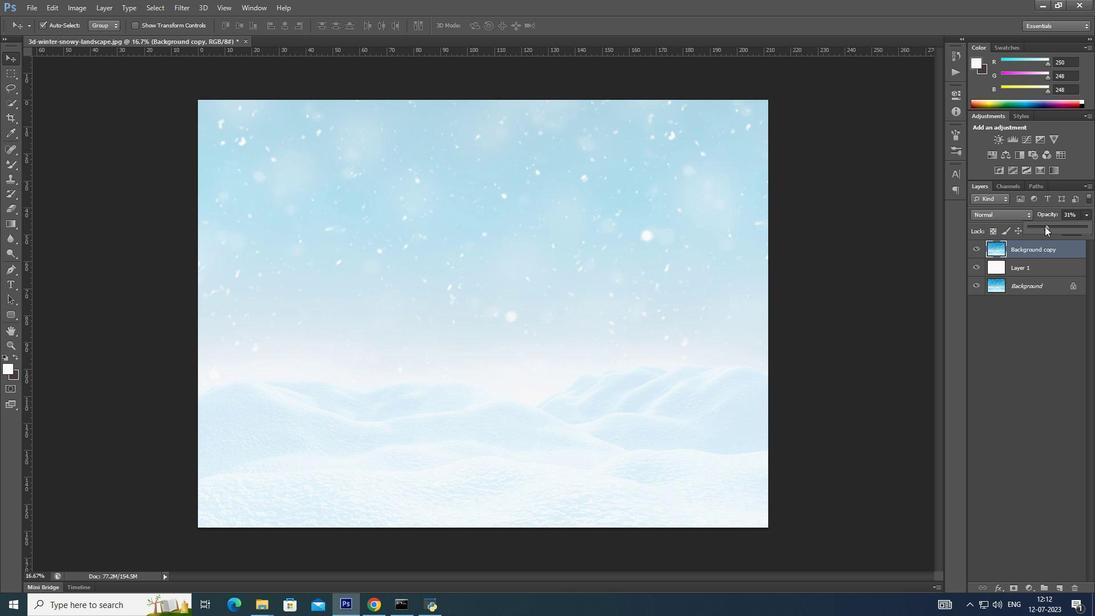 
Action: Mouse moved to (121, 136)
Screenshot: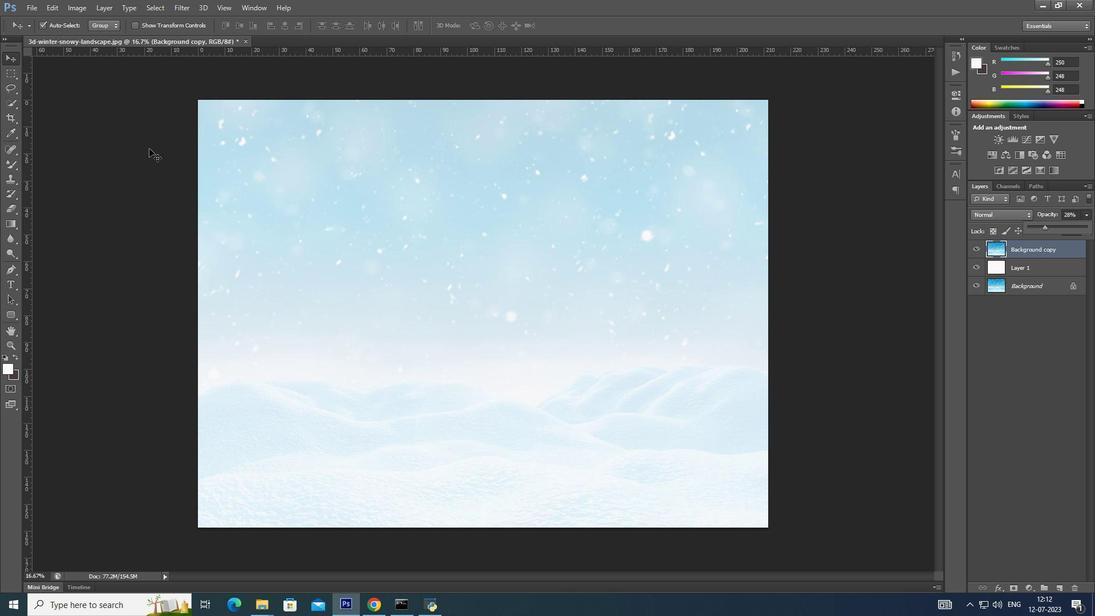 
Action: Mouse pressed left at (121, 136)
Screenshot: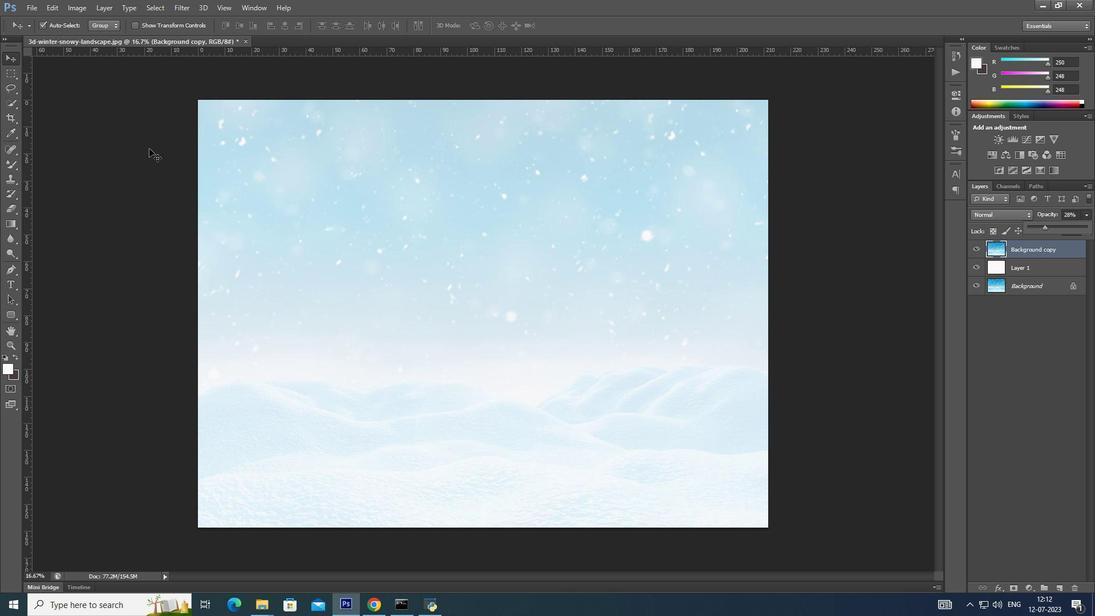 
Action: Mouse moved to (31, 6)
Screenshot: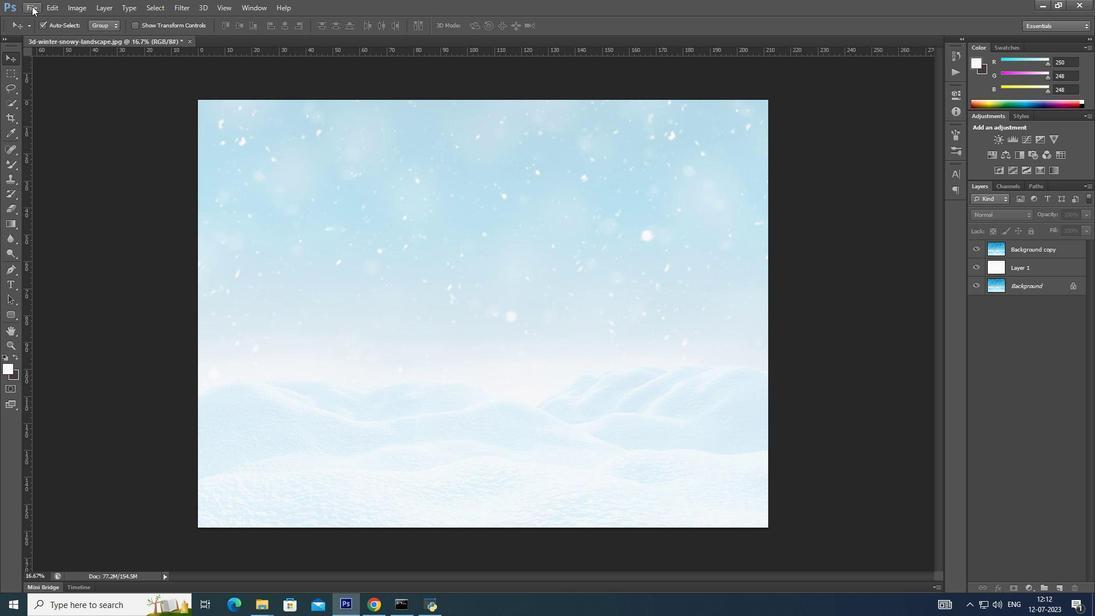 
Action: Mouse pressed left at (31, 6)
Screenshot: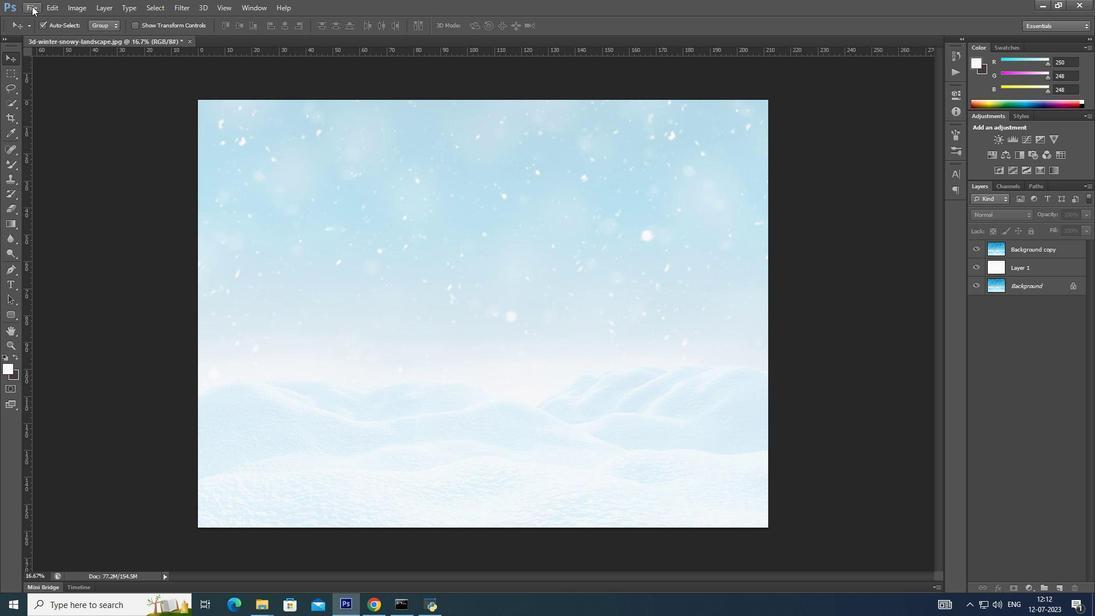 
Action: Mouse moved to (43, 31)
Screenshot: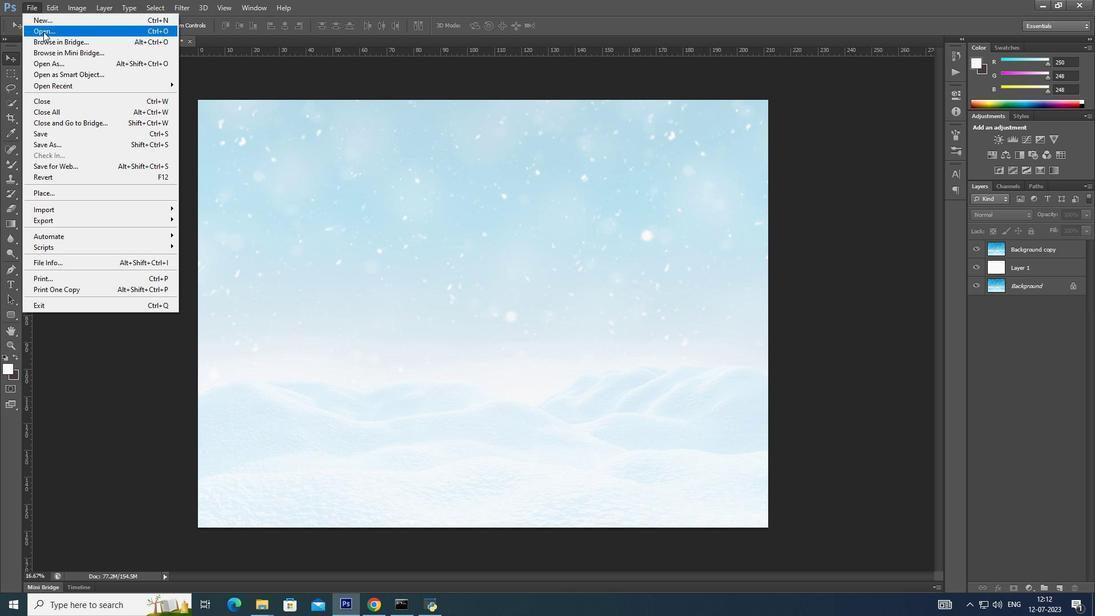 
Action: Mouse pressed left at (43, 31)
Screenshot: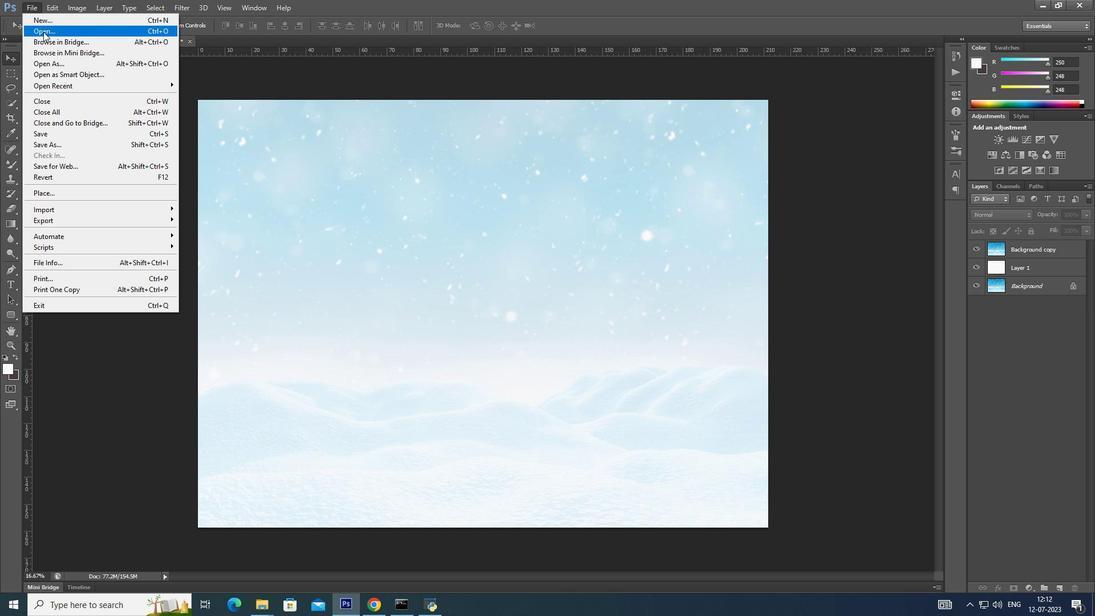 
Action: Mouse moved to (495, 272)
Screenshot: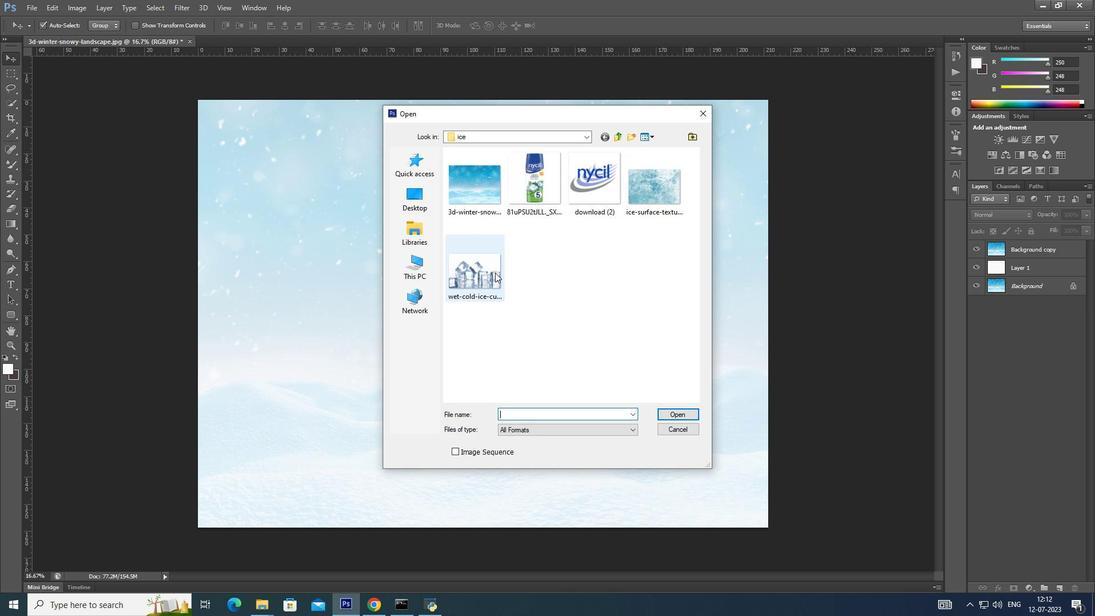 
Action: Mouse pressed left at (495, 272)
Screenshot: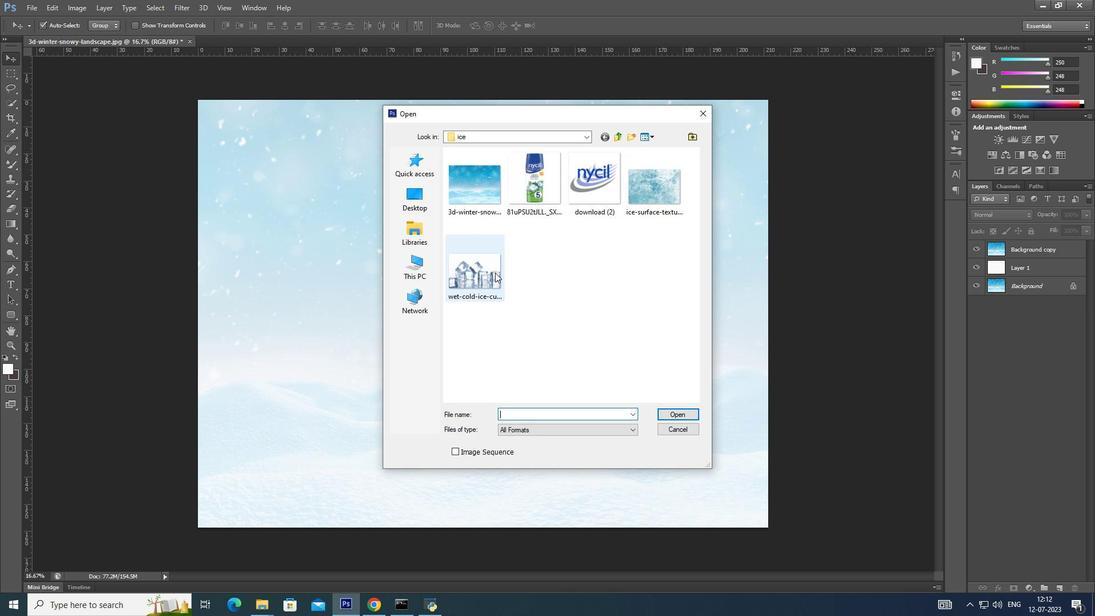 
Action: Mouse moved to (702, 415)
Screenshot: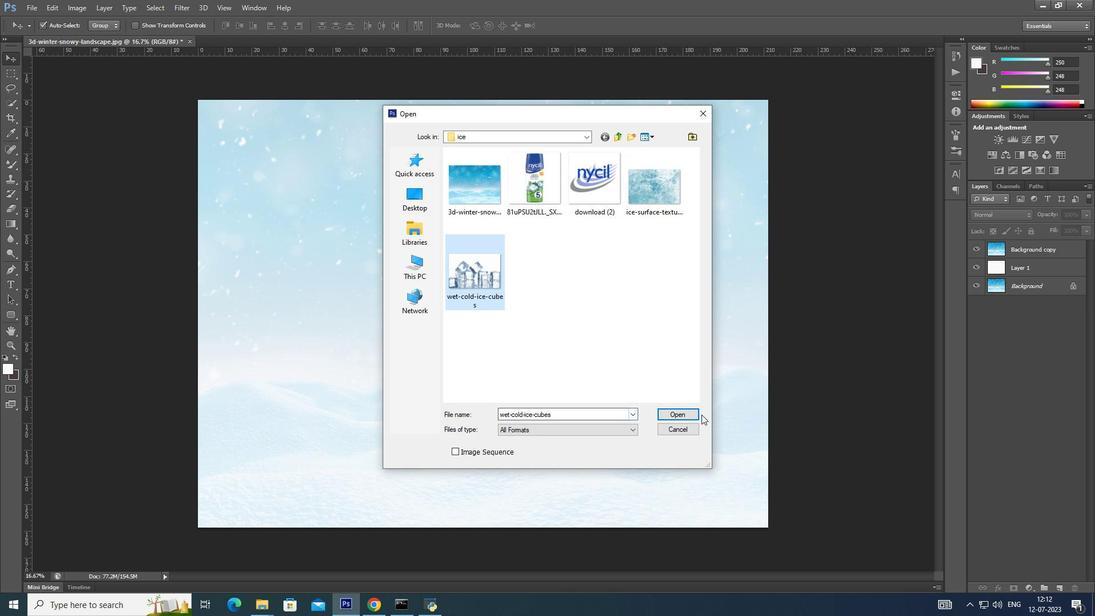 
Action: Mouse pressed left at (702, 415)
Screenshot: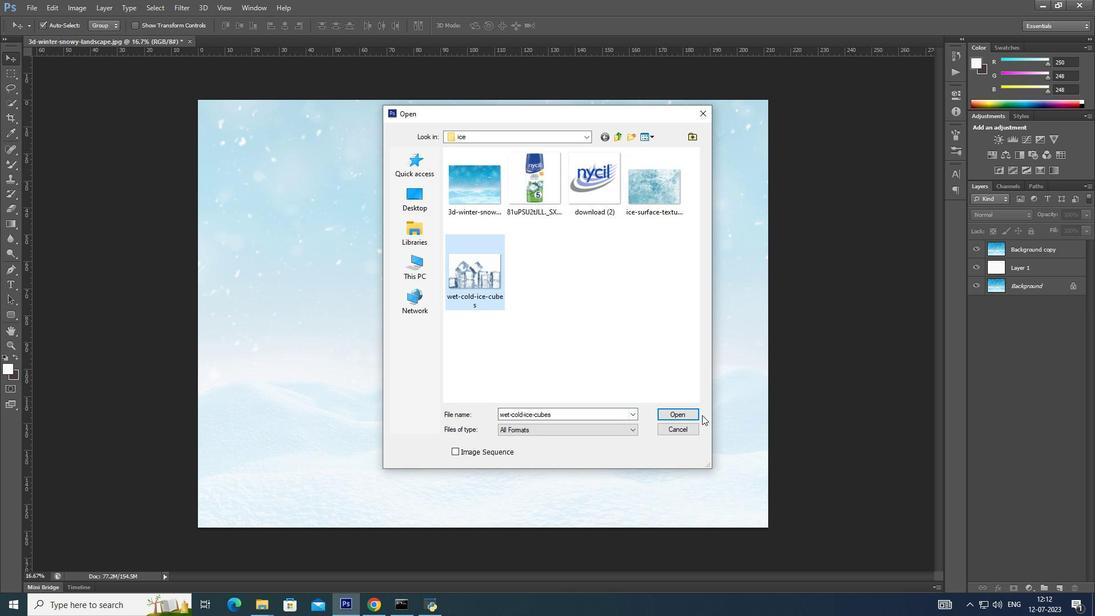 
Action: Mouse moved to (685, 415)
Screenshot: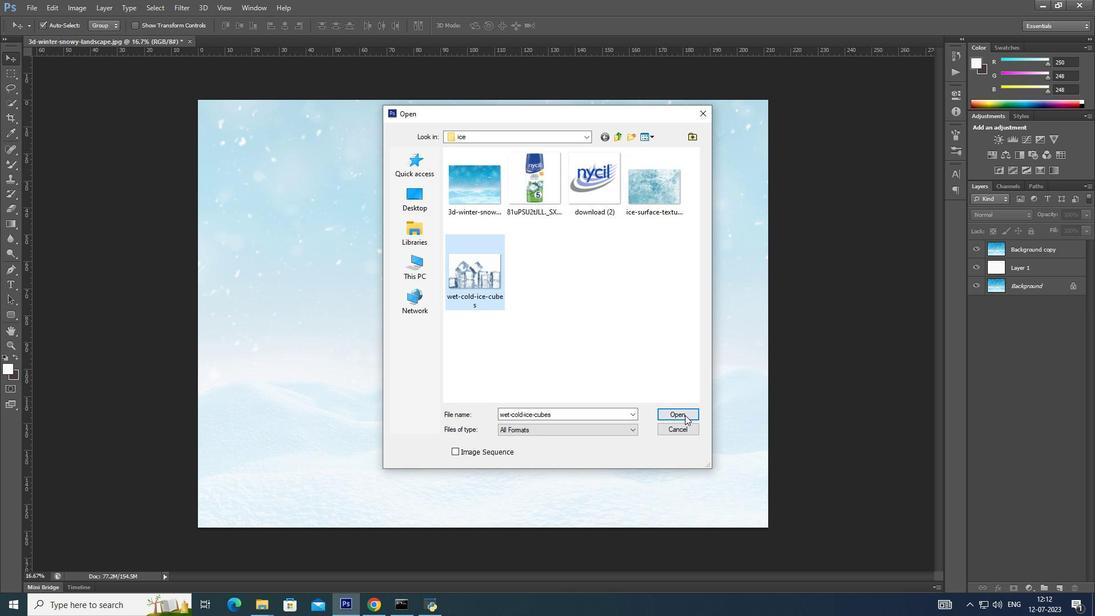 
Action: Mouse pressed left at (685, 415)
Screenshot: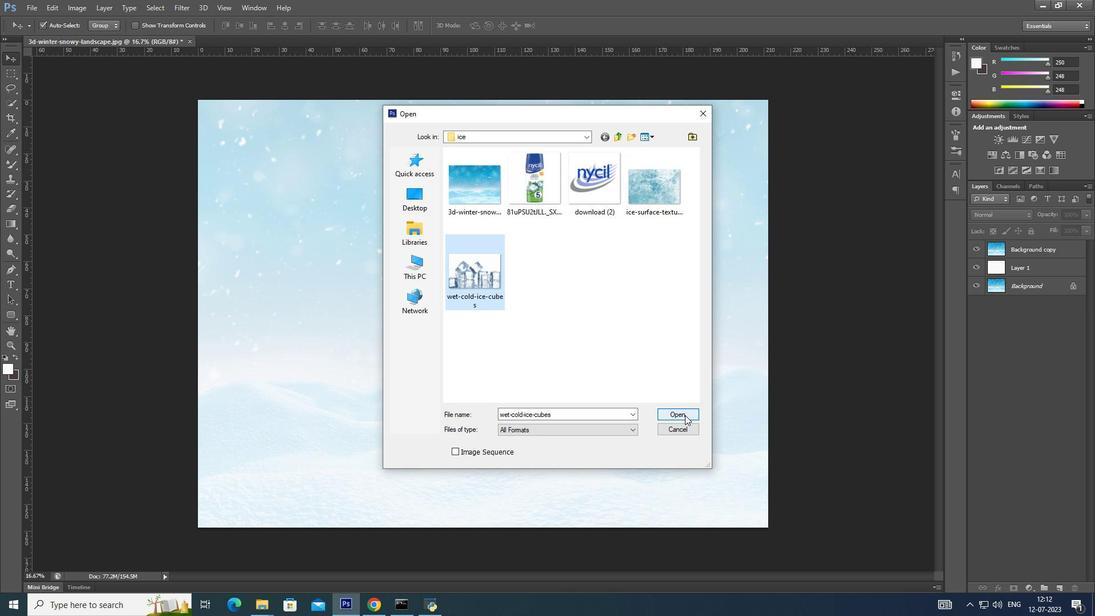 
Action: Mouse moved to (1038, 247)
Screenshot: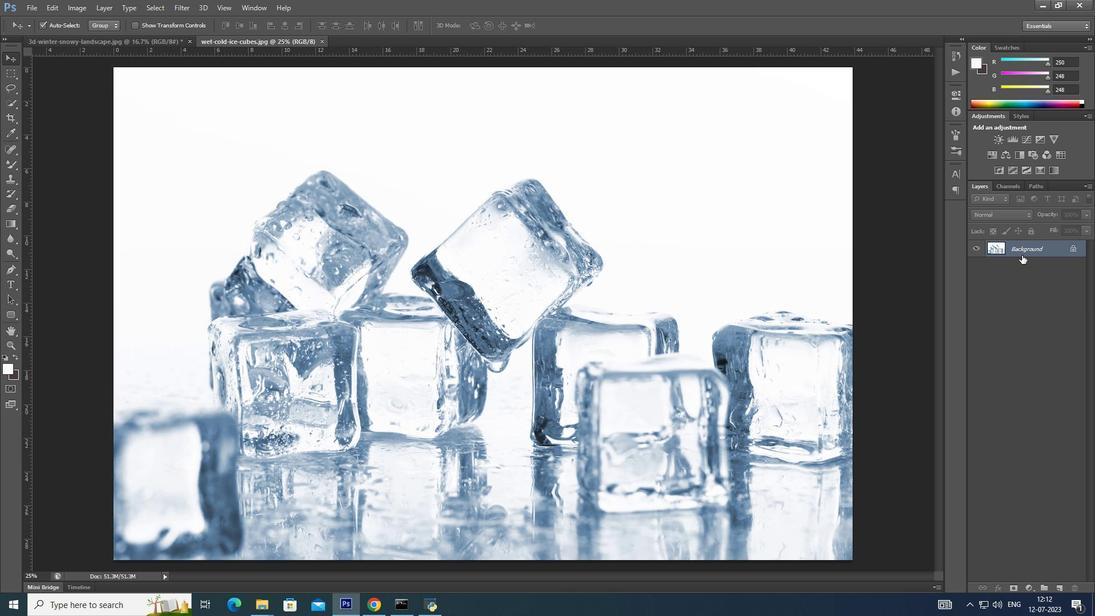 
Action: Mouse pressed left at (1038, 247)
Screenshot: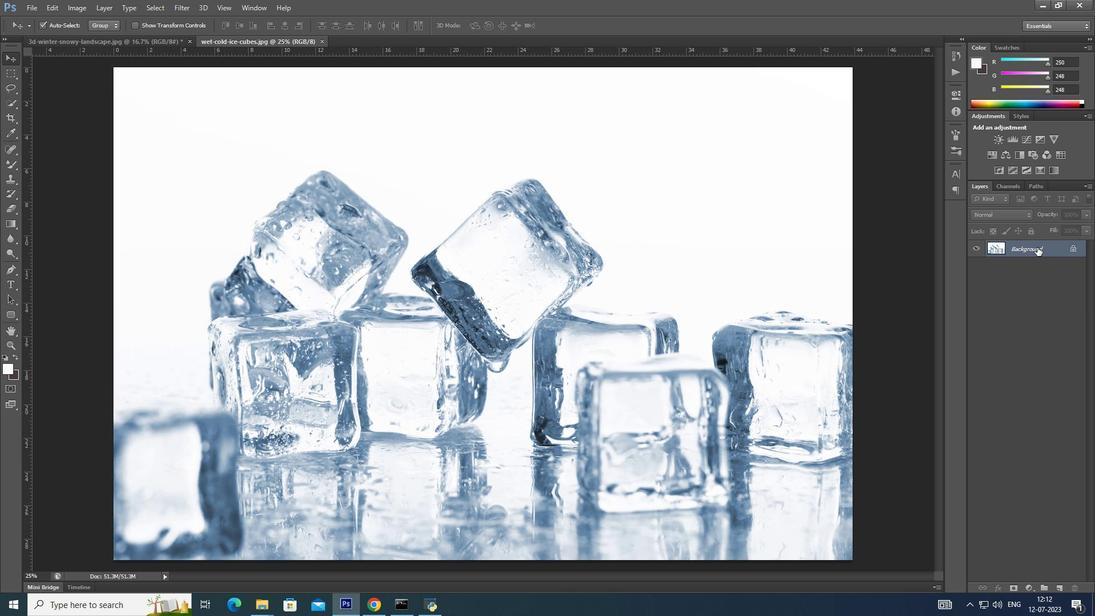 
Action: Mouse moved to (11, 100)
Screenshot: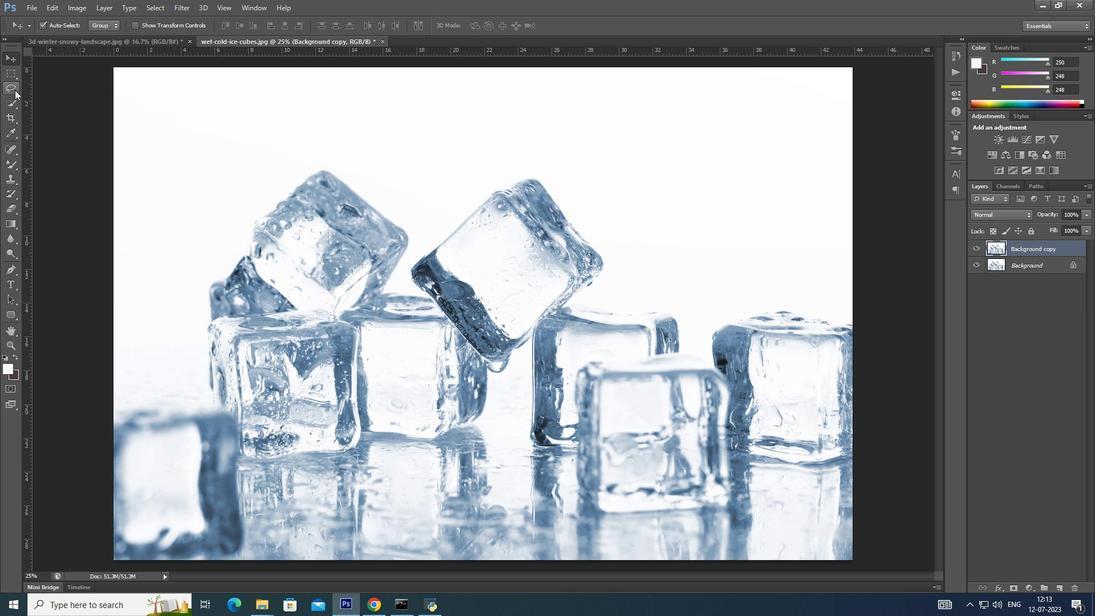 
Action: Mouse pressed left at (11, 100)
Screenshot: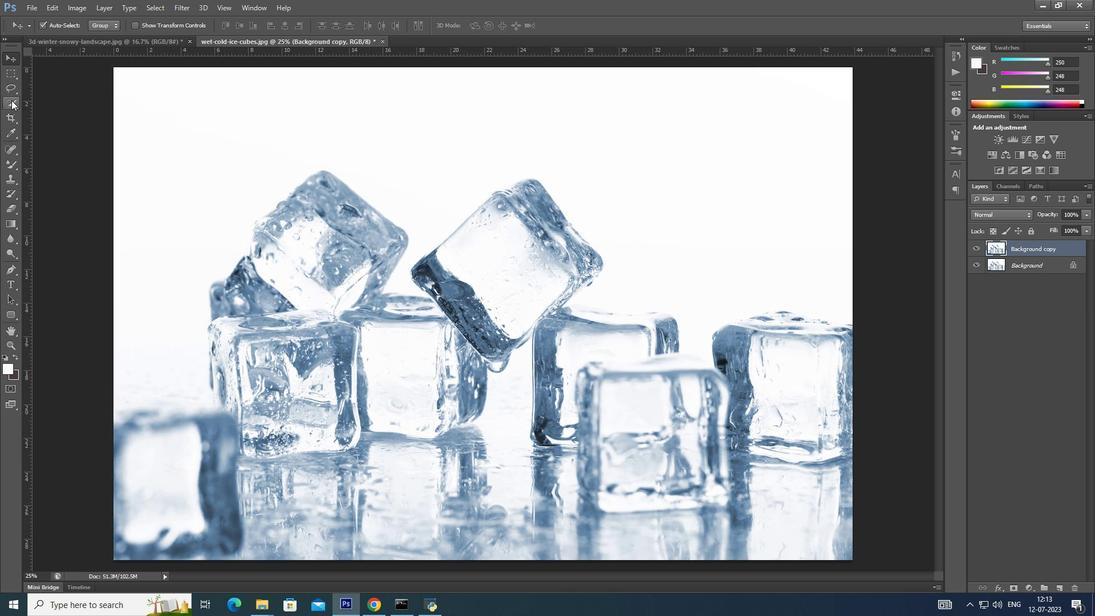 
Action: Mouse moved to (39, 97)
Screenshot: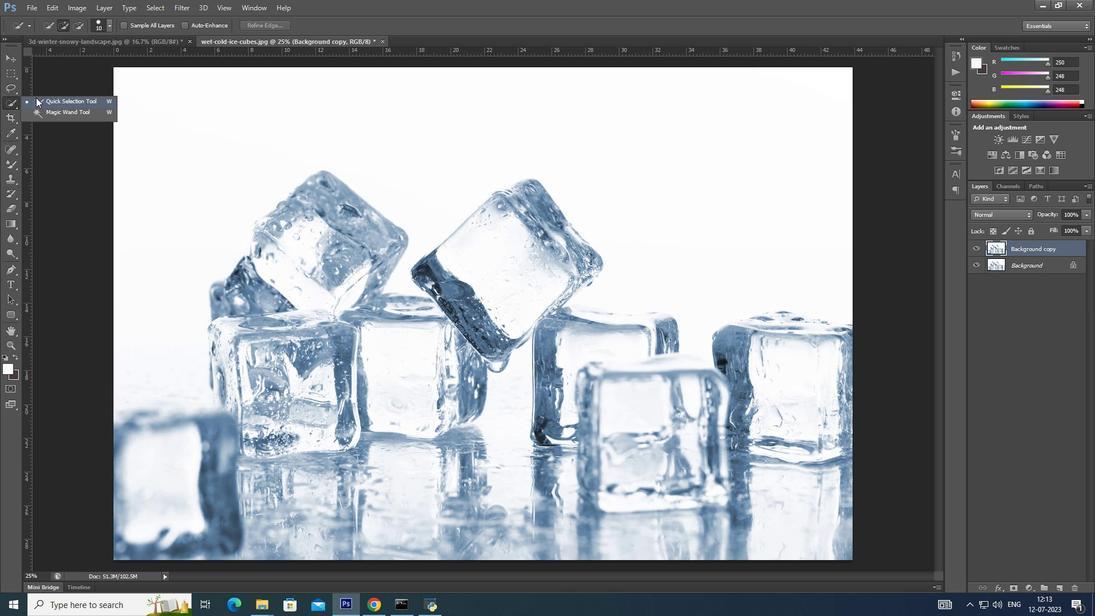 
Action: Mouse pressed left at (39, 97)
Screenshot: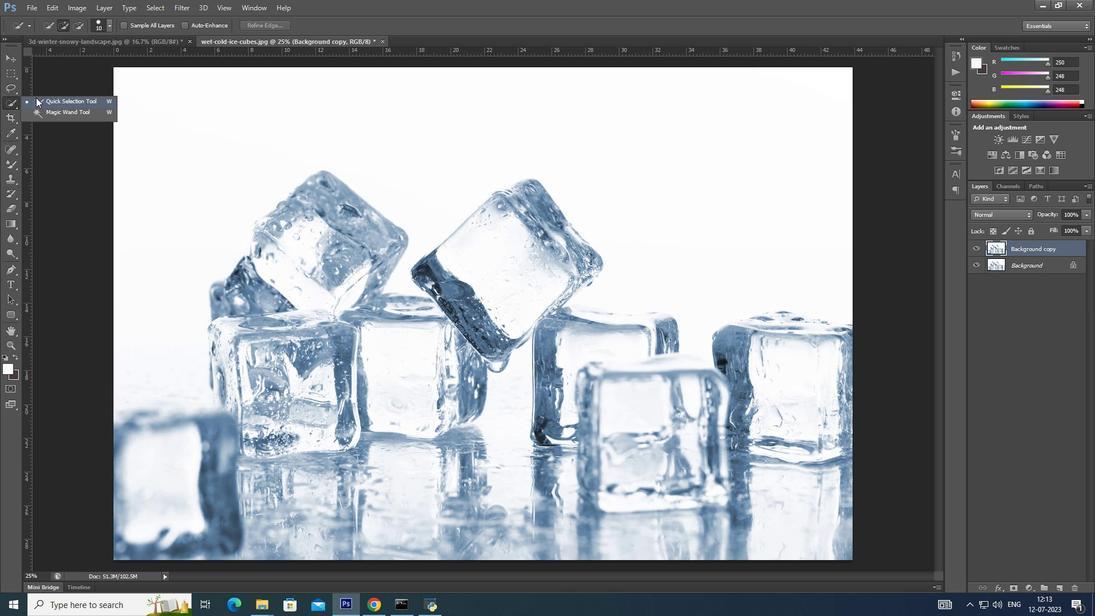 
Action: Mouse moved to (67, 101)
Screenshot: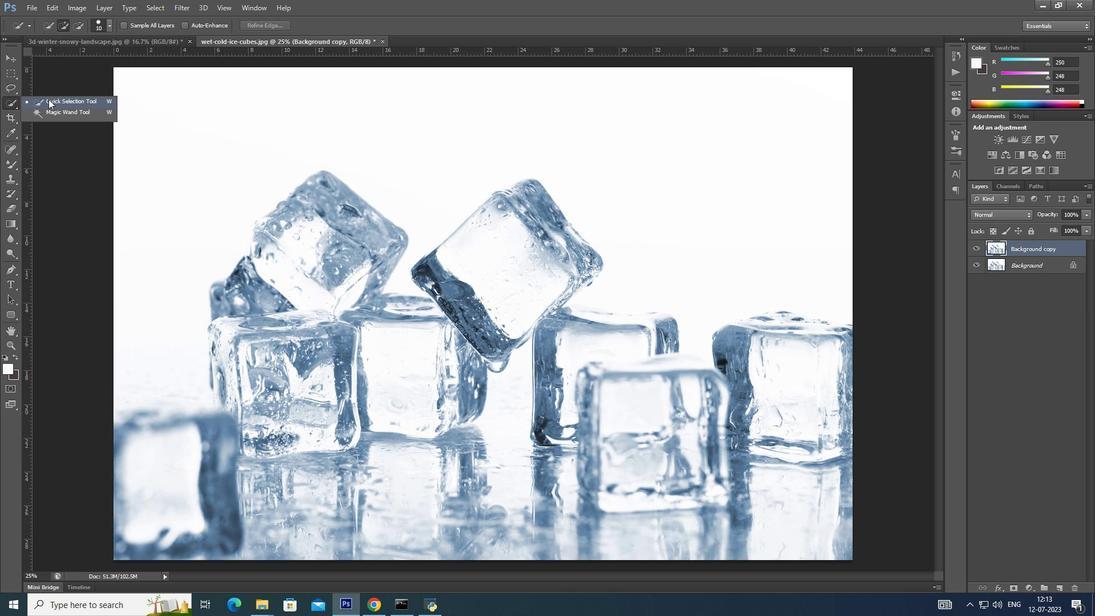 
Action: Mouse pressed left at (67, 101)
Screenshot: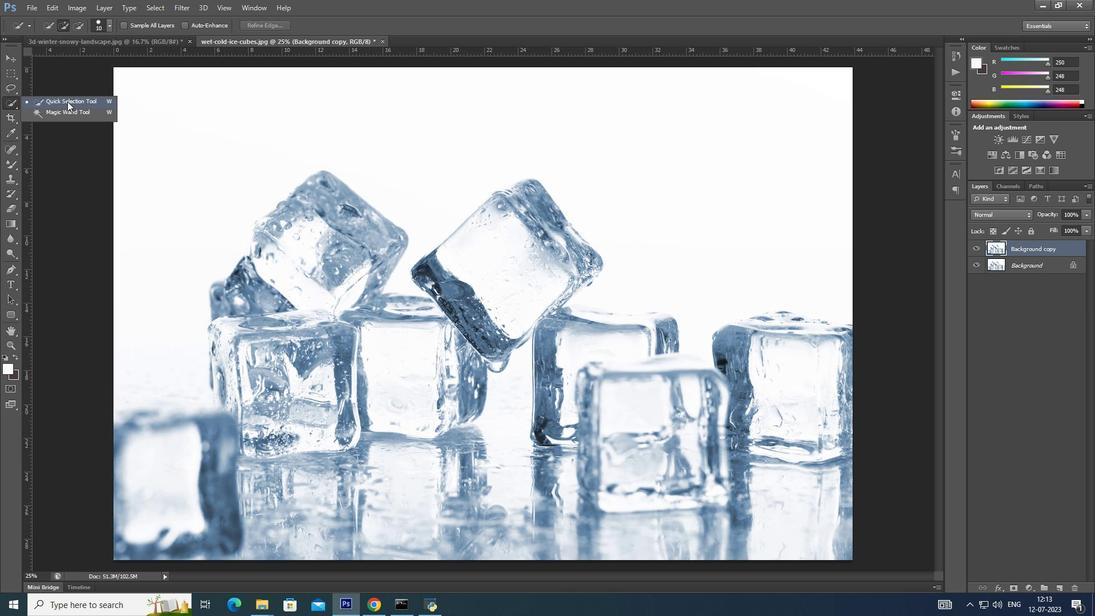 
Action: Mouse moved to (687, 139)
Screenshot: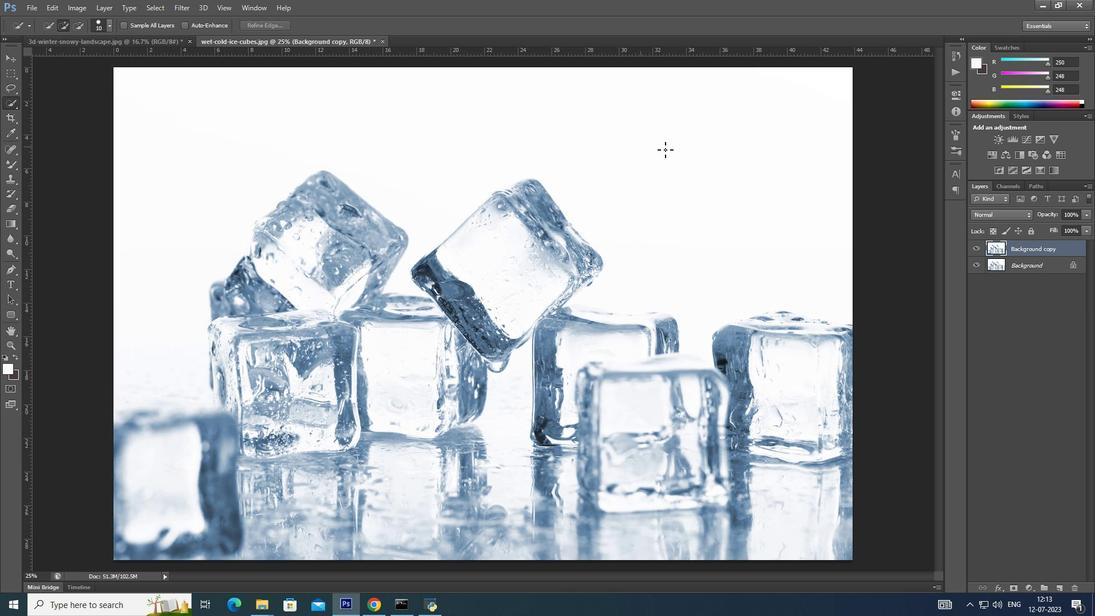 
Action: Key pressed ]]]]]]]]]]]]]]]]]]]]]]
Screenshot: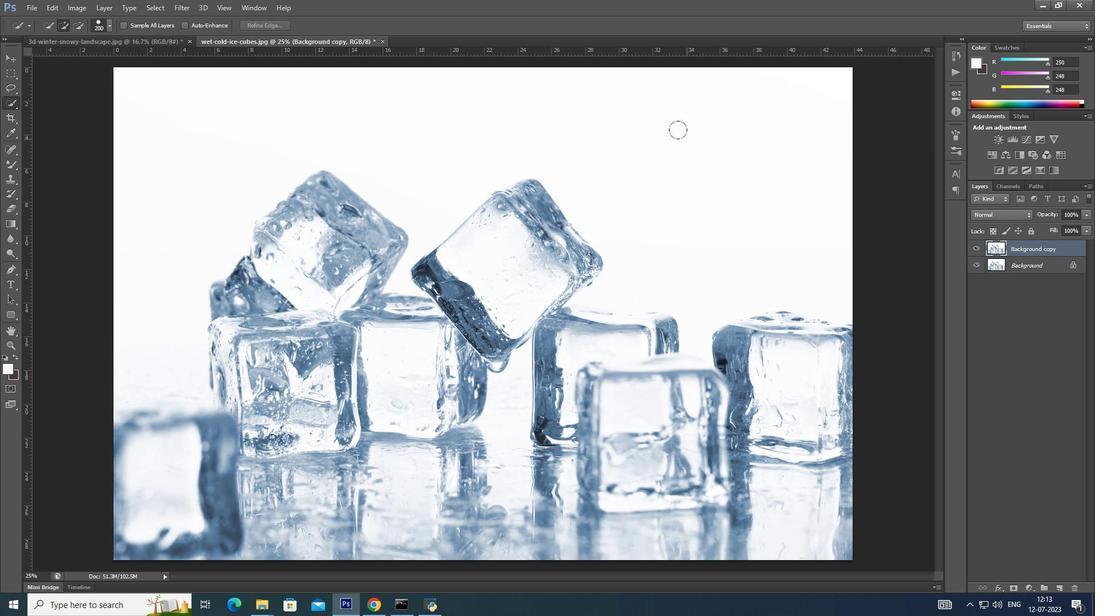 
Action: Mouse moved to (745, 175)
Screenshot: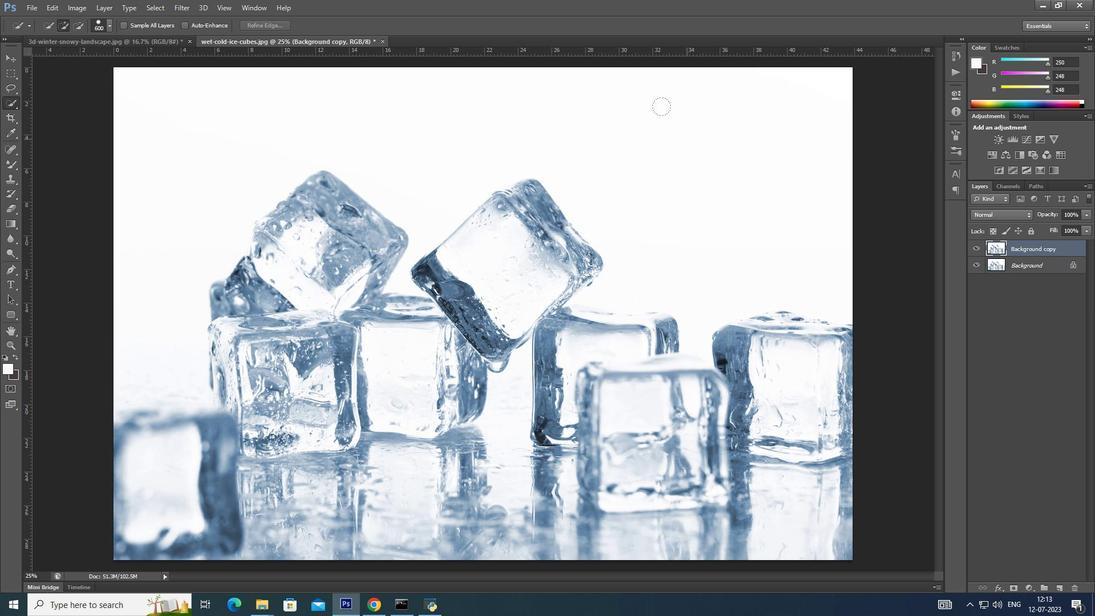 
Action: Mouse pressed left at (745, 175)
Screenshot: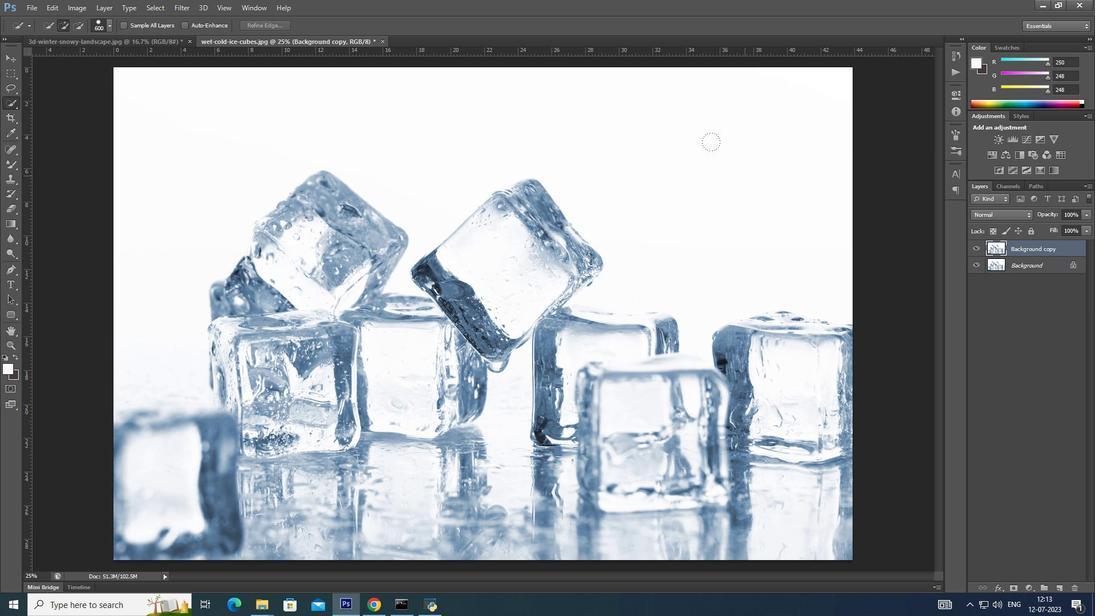 
Action: Mouse moved to (771, 123)
Screenshot: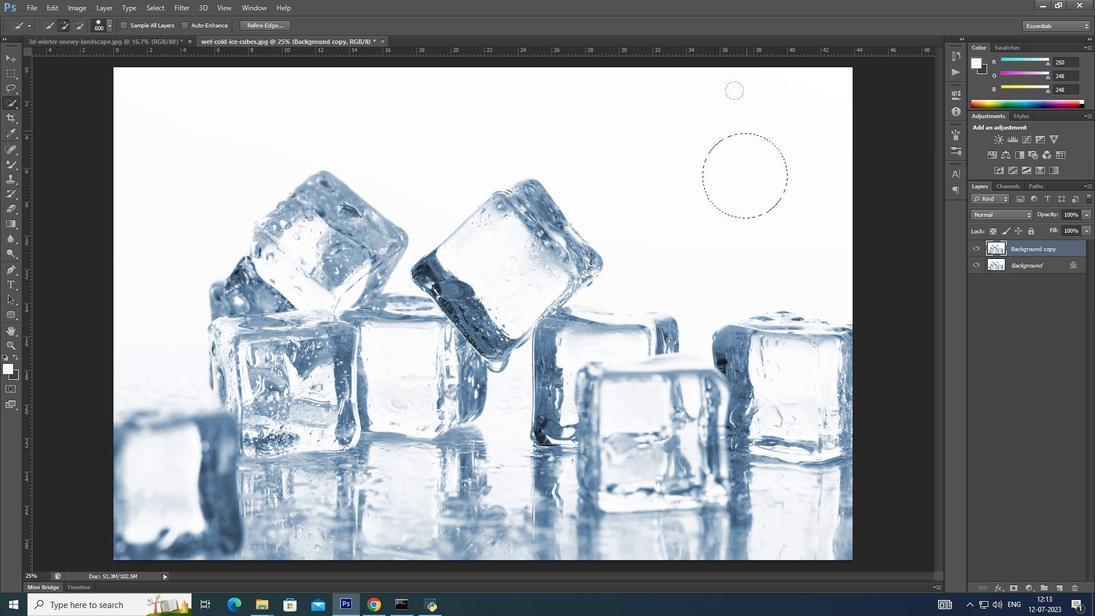 
Action: Mouse pressed left at (771, 123)
Screenshot: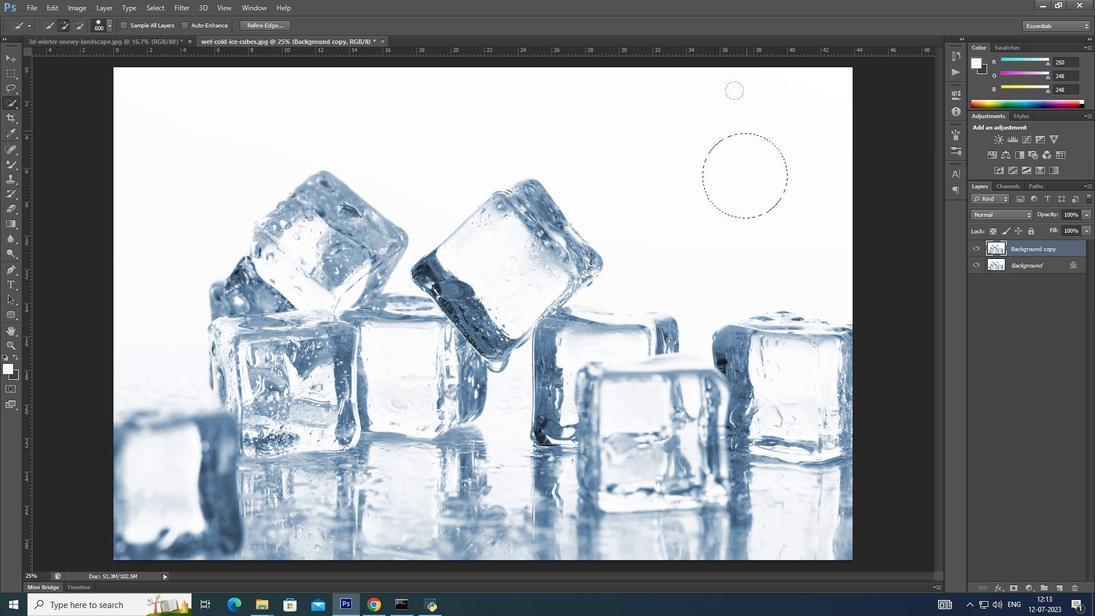 
Action: Mouse moved to (387, 84)
Screenshot: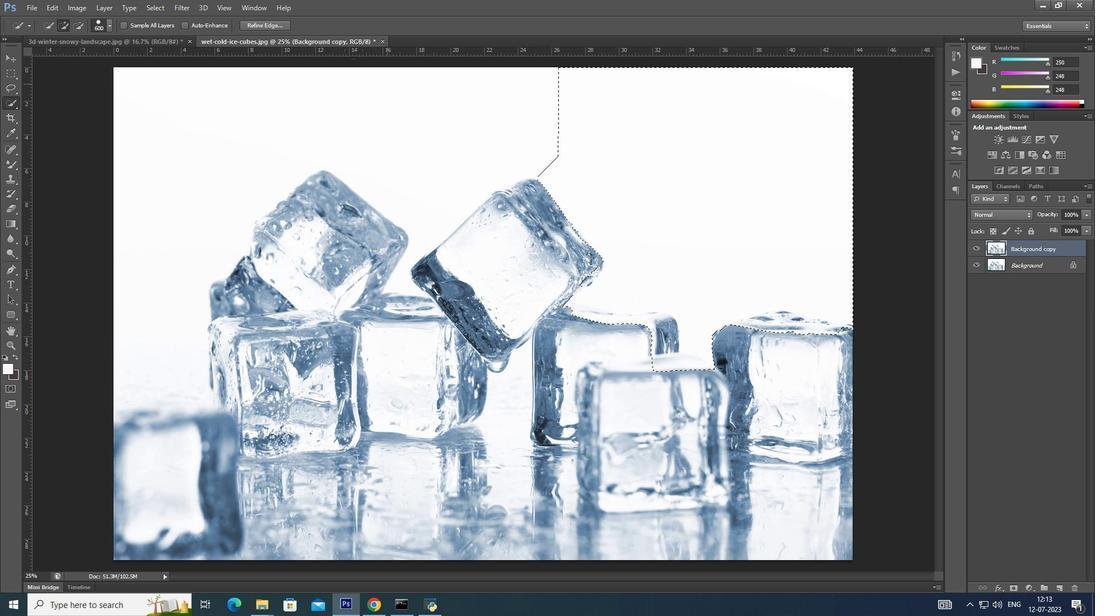 
Action: Key pressed <Key.delete>
Screenshot: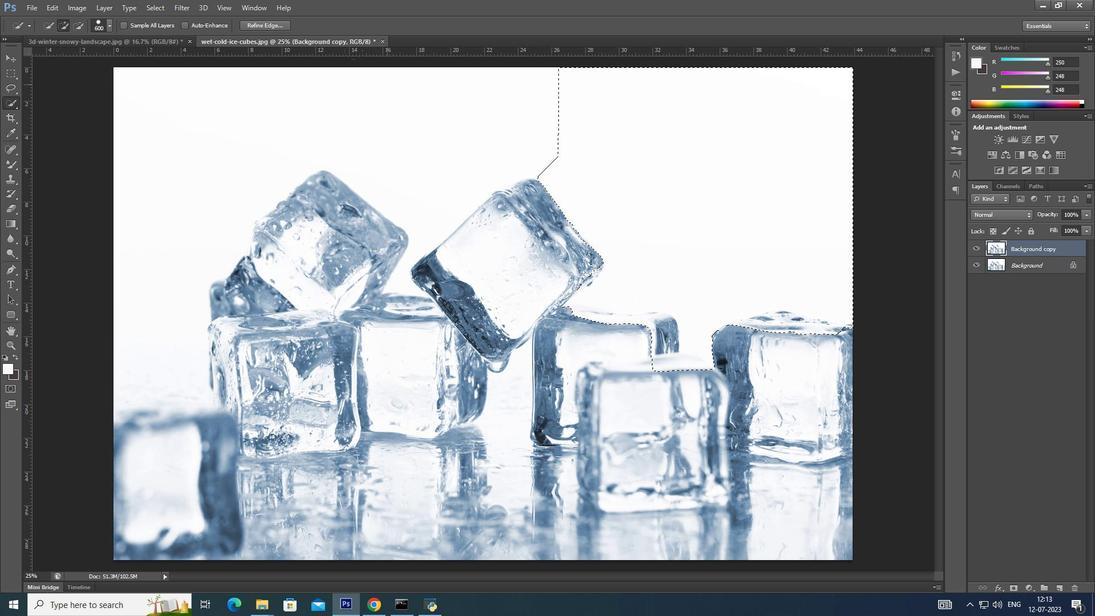 
Action: Mouse moved to (396, 107)
Screenshot: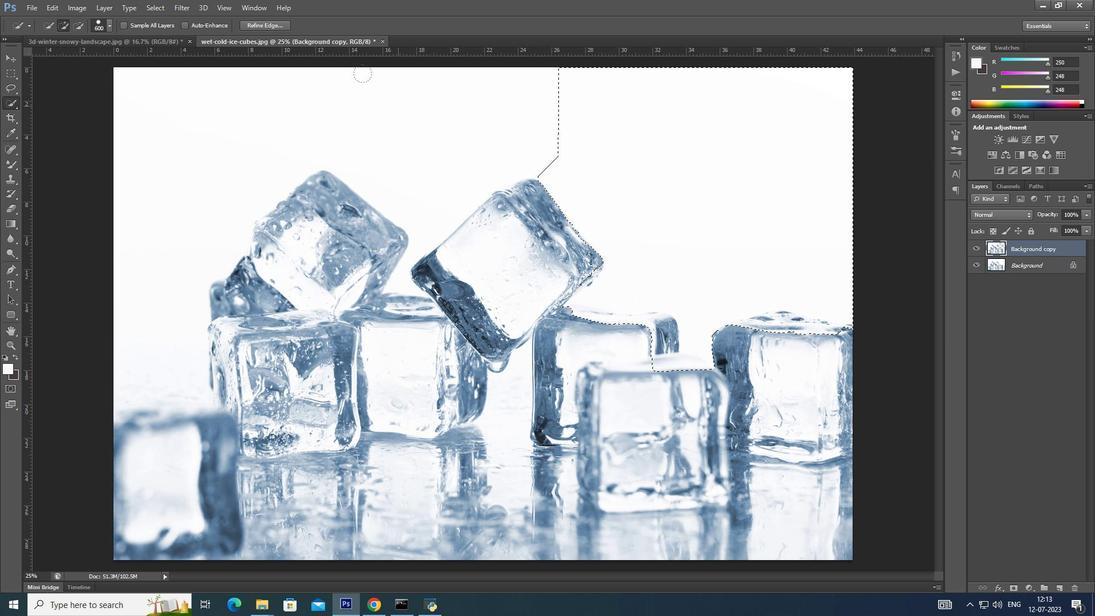 
Action: Mouse pressed left at (396, 107)
Screenshot: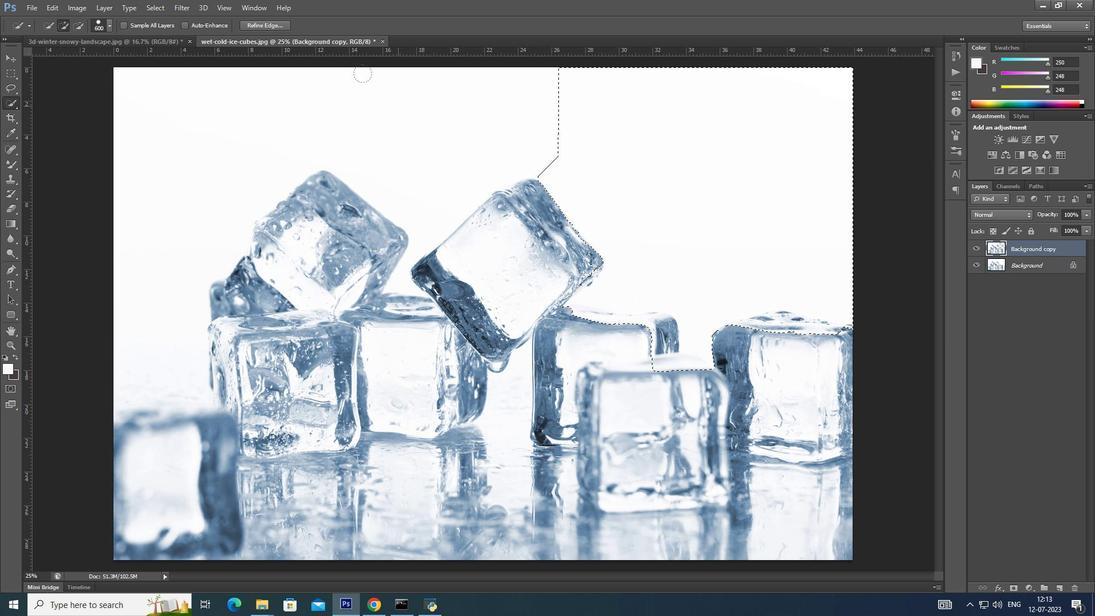 
Action: Mouse moved to (425, 140)
Screenshot: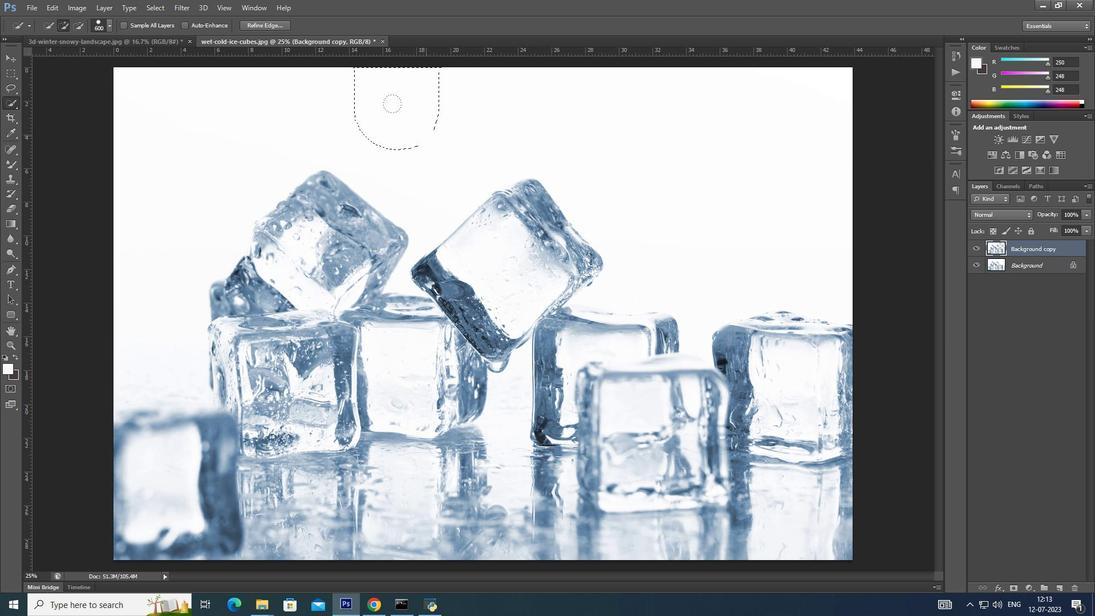 
Action: Mouse pressed left at (425, 140)
Screenshot: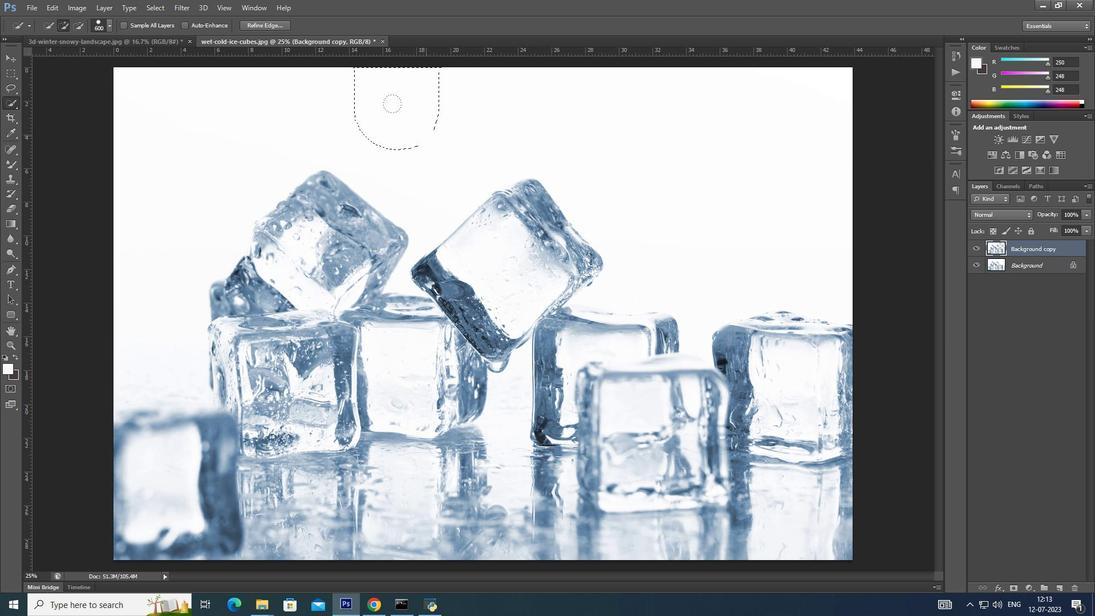 
Action: Key pressed <Key.delete>
Screenshot: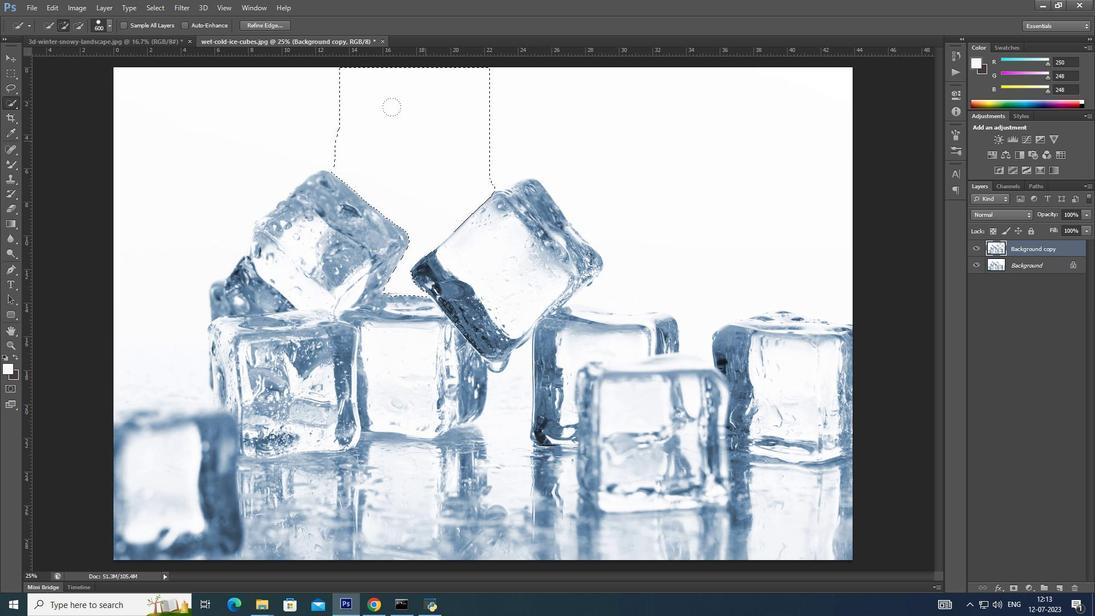 
Action: Mouse moved to (204, 100)
Screenshot: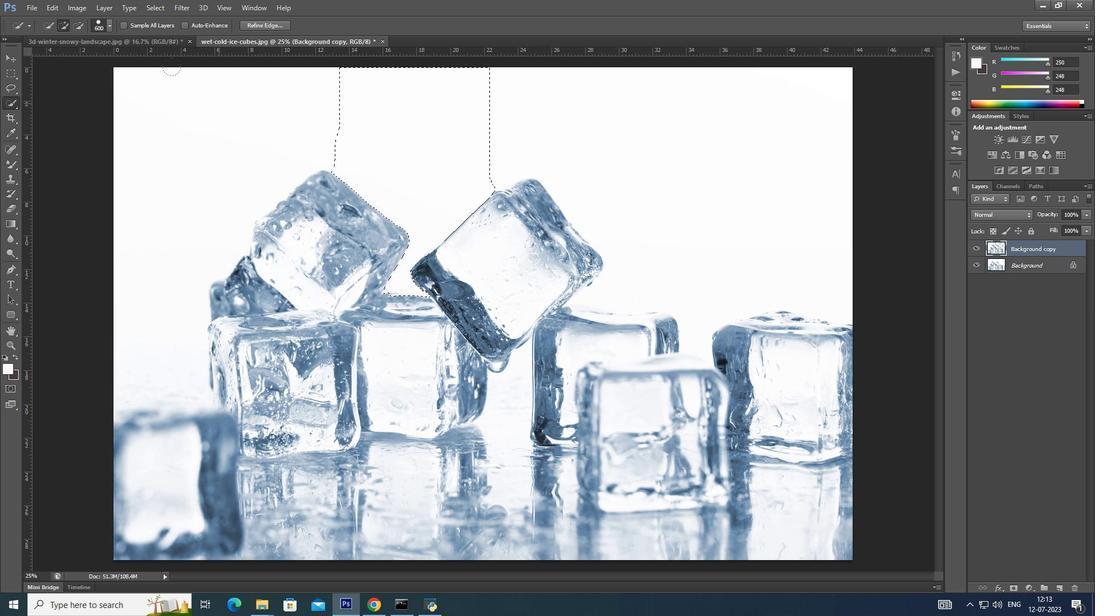 
Action: Mouse pressed left at (204, 100)
Screenshot: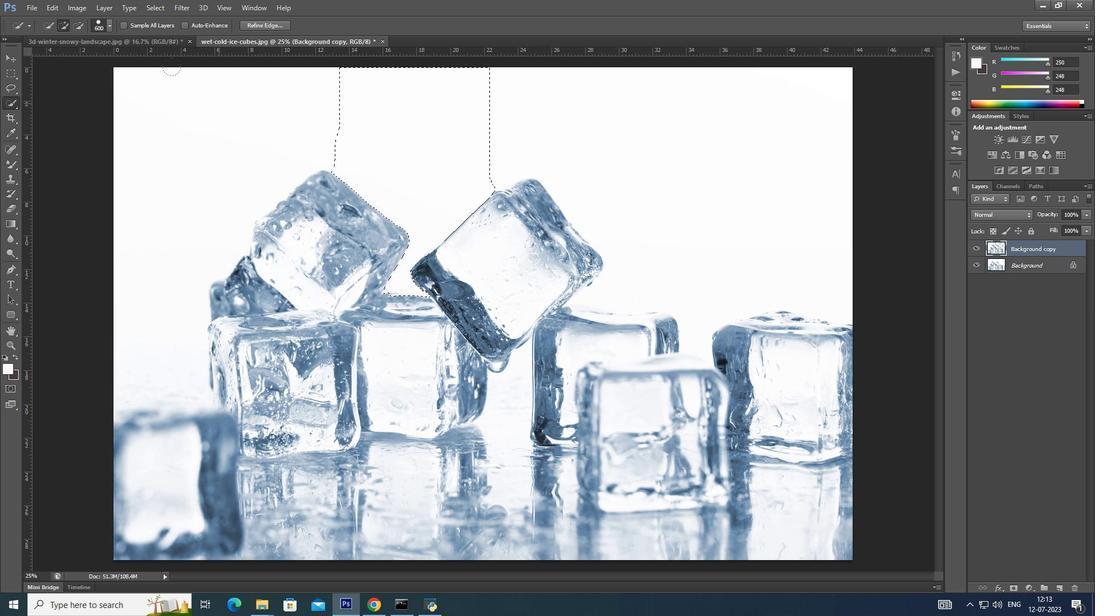 
Action: Mouse moved to (263, 102)
Screenshot: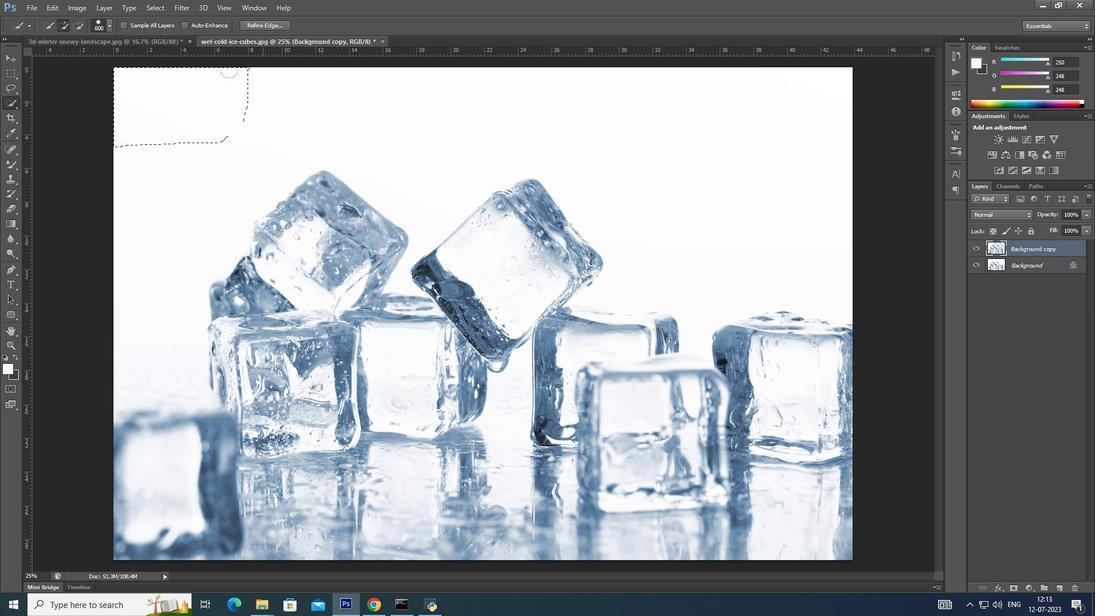 
Action: Mouse pressed left at (263, 102)
Screenshot: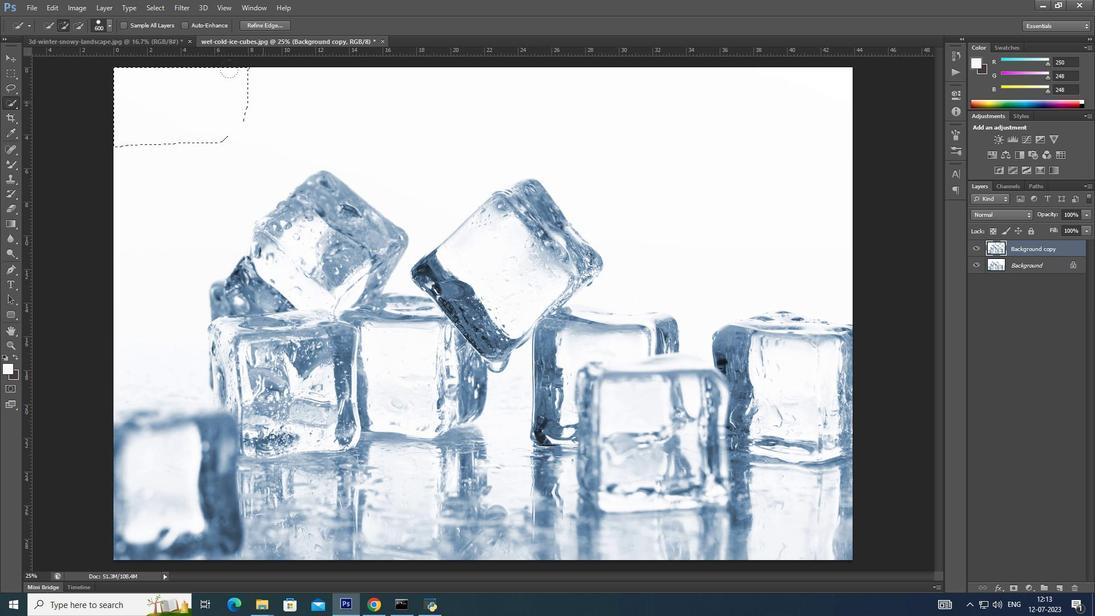 
Action: Mouse moved to (199, 148)
Screenshot: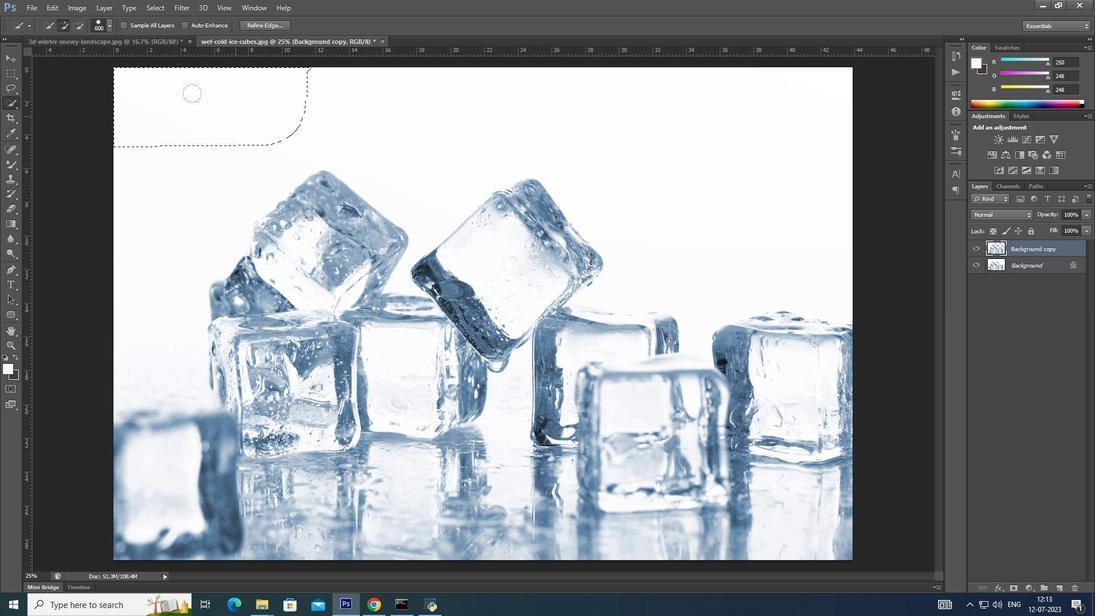 
Action: Mouse pressed left at (199, 148)
Screenshot: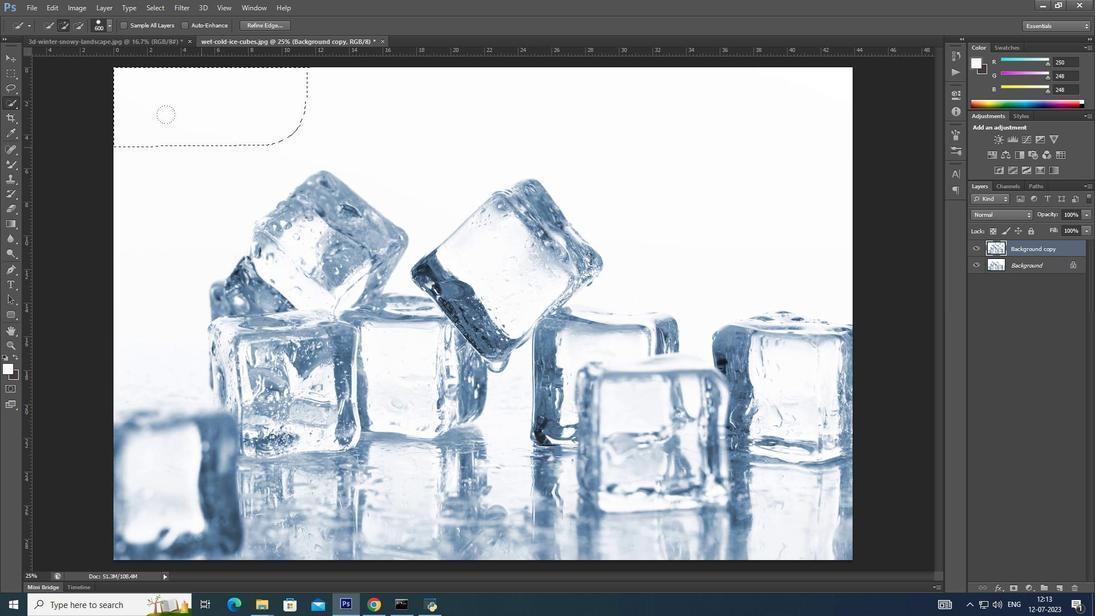 
Action: Mouse moved to (136, 310)
Screenshot: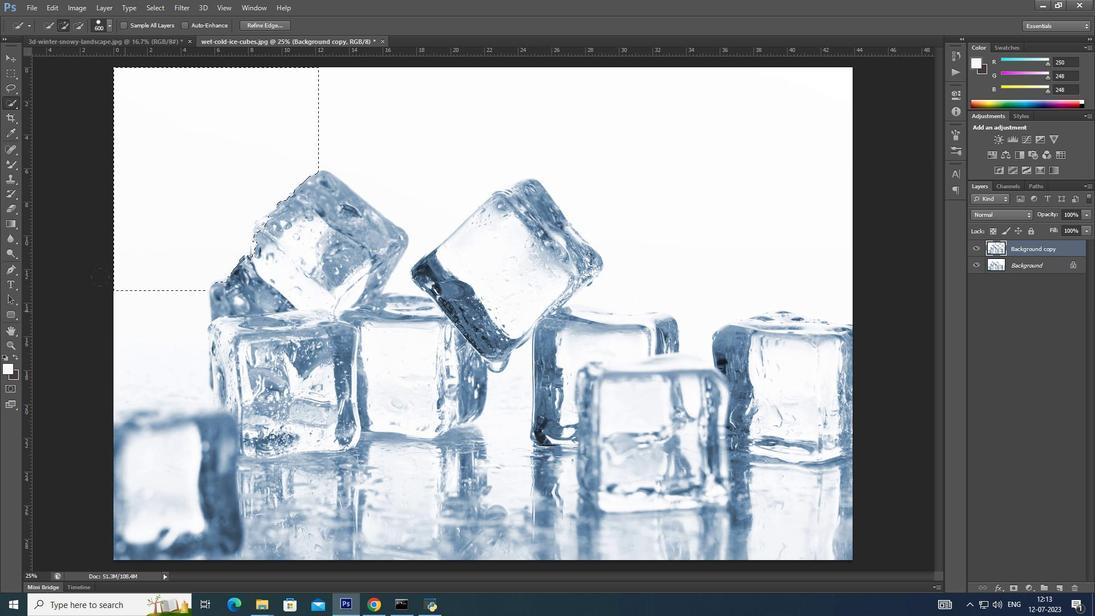 
Action: Mouse pressed left at (136, 310)
Screenshot: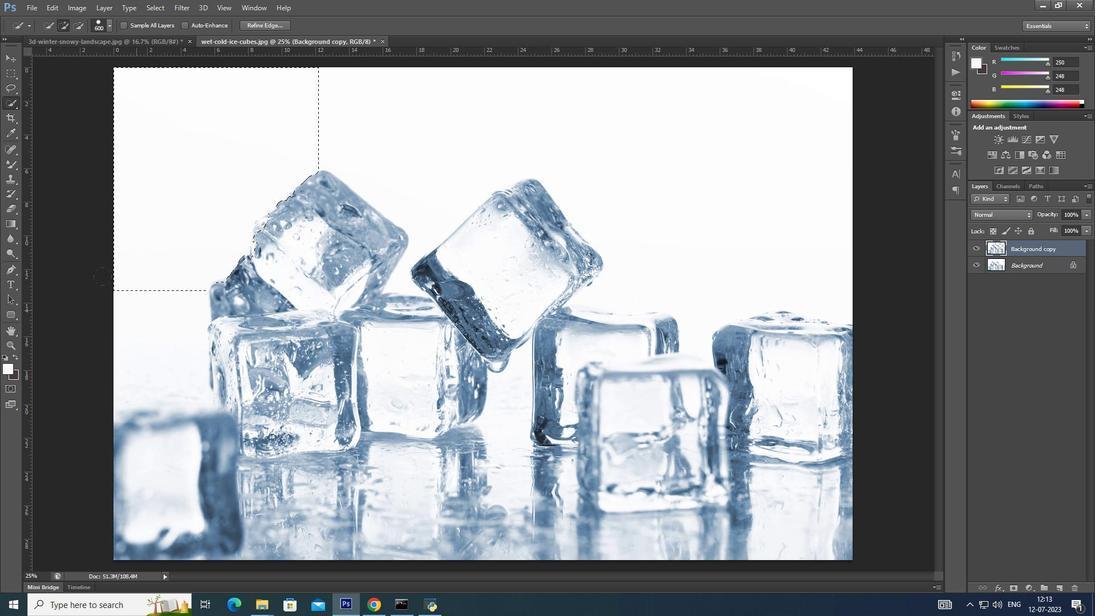 
Action: Mouse moved to (153, 248)
Screenshot: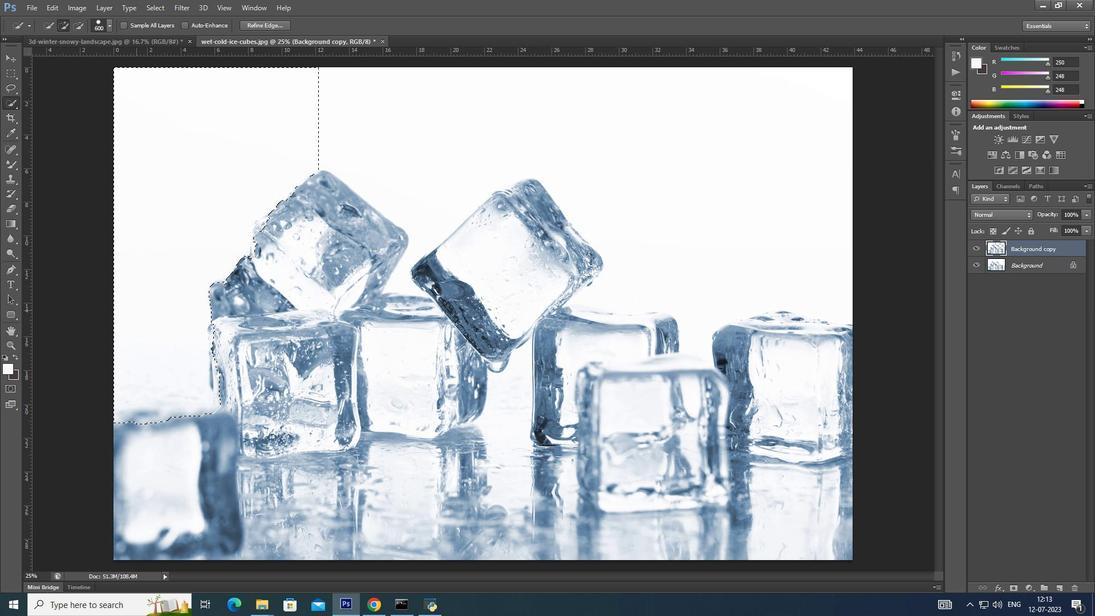 
Action: Key pressed <Key.delete>
Screenshot: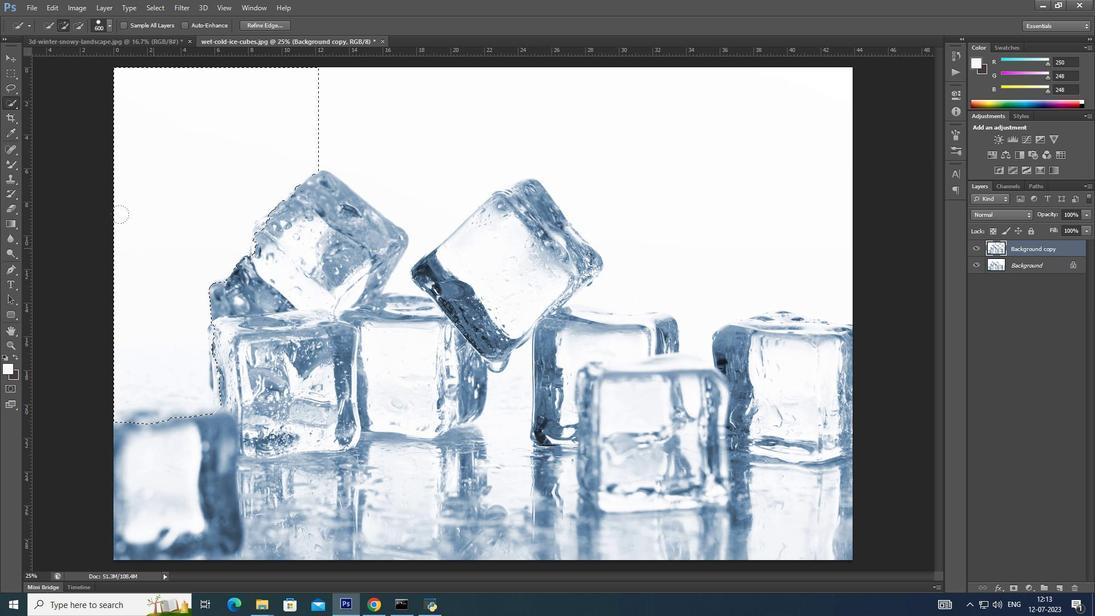 
Action: Mouse moved to (7, 53)
Screenshot: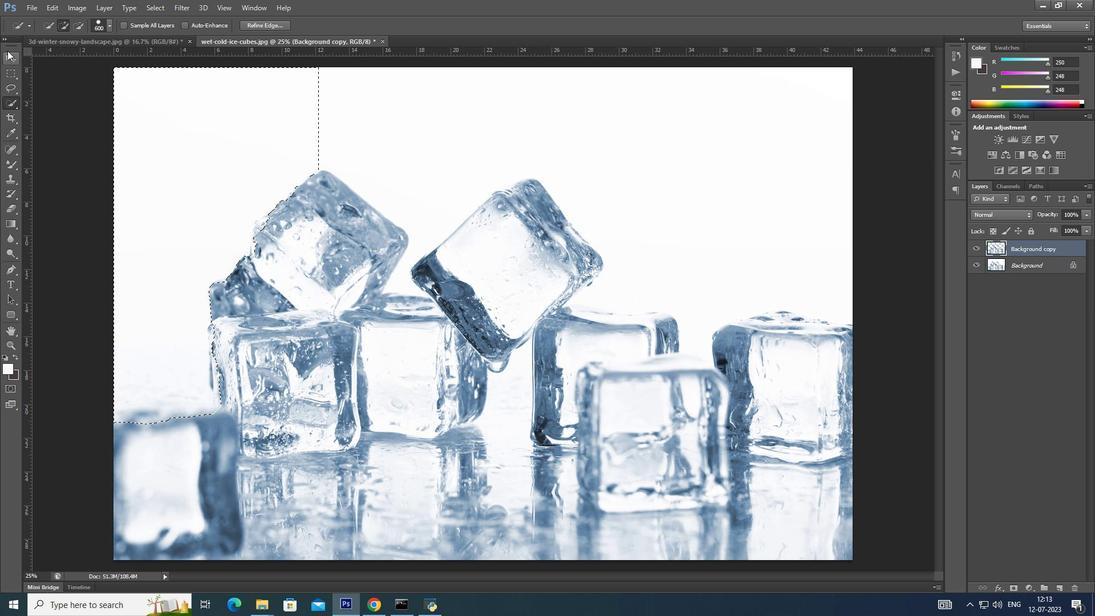
Action: Mouse pressed left at (7, 53)
Screenshot: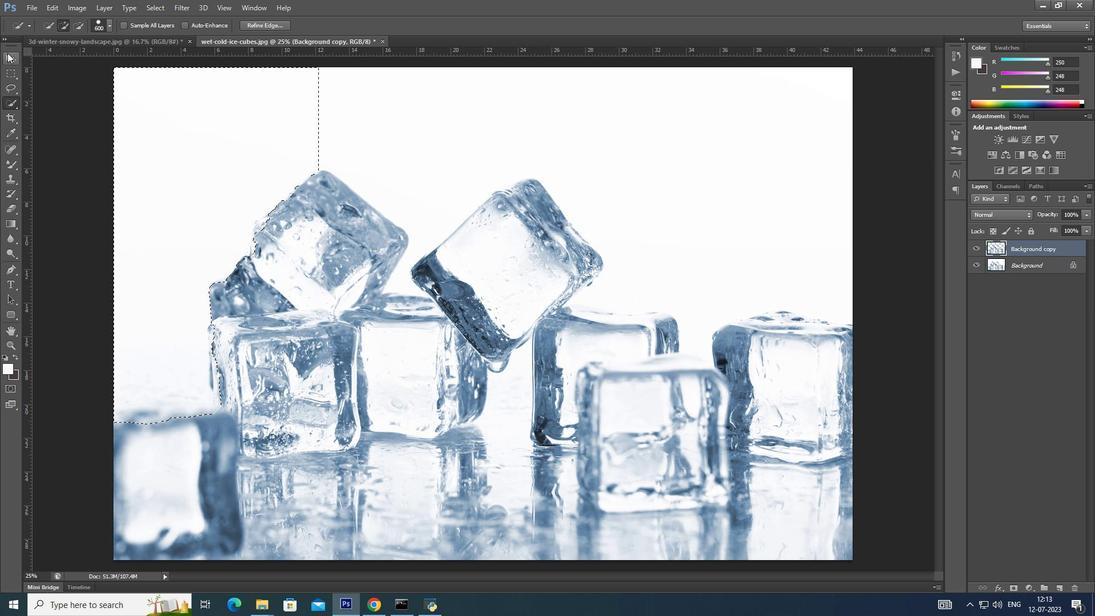
Action: Mouse moved to (349, 239)
Screenshot: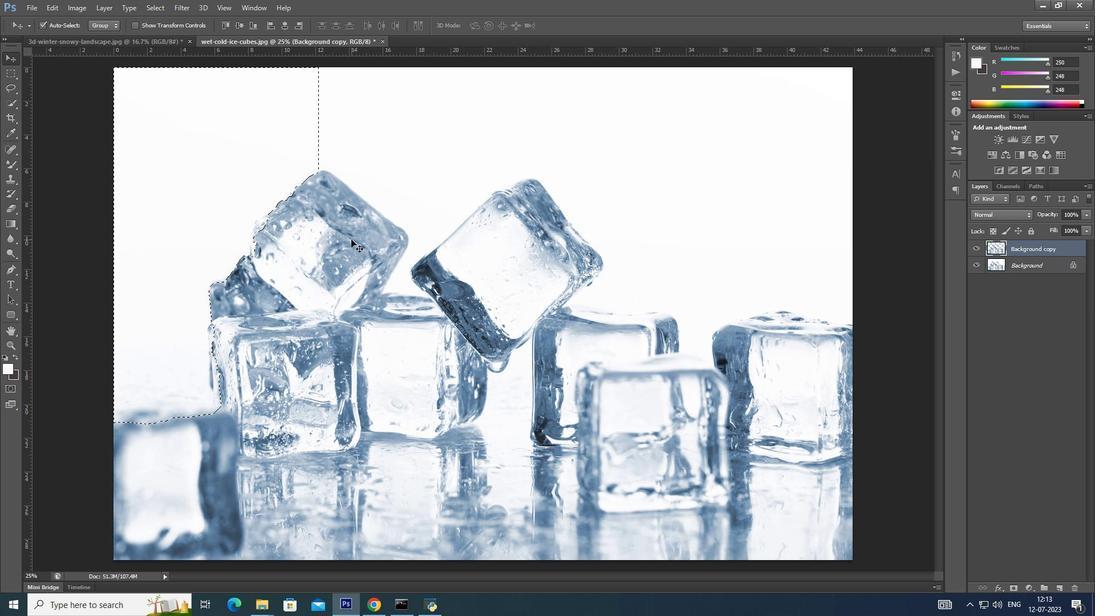 
Action: Key pressed ctrl+D
Screenshot: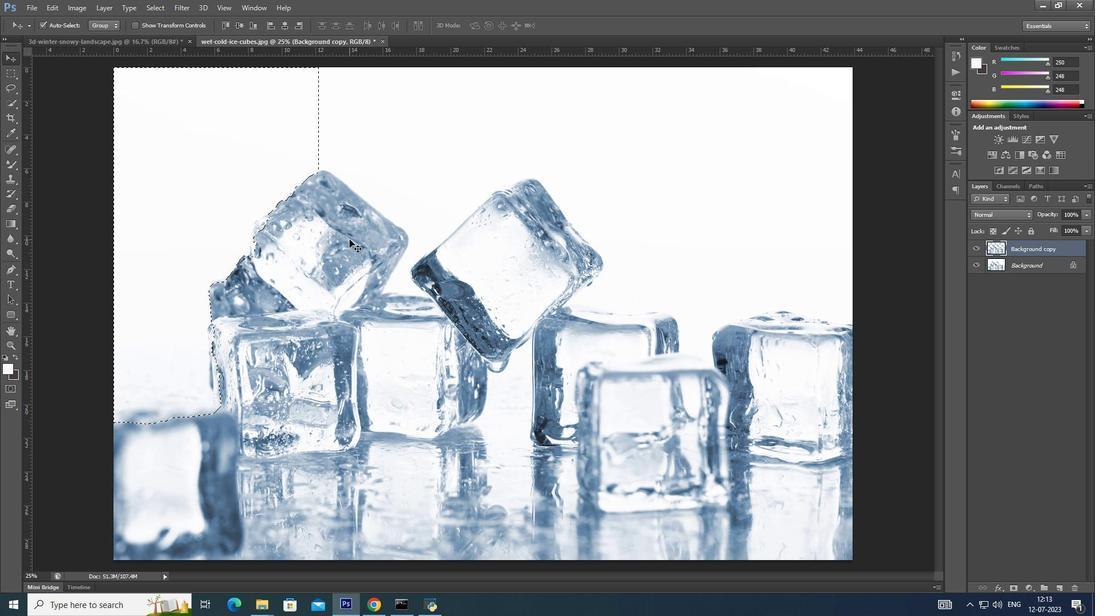 
Action: Mouse moved to (344, 236)
Screenshot: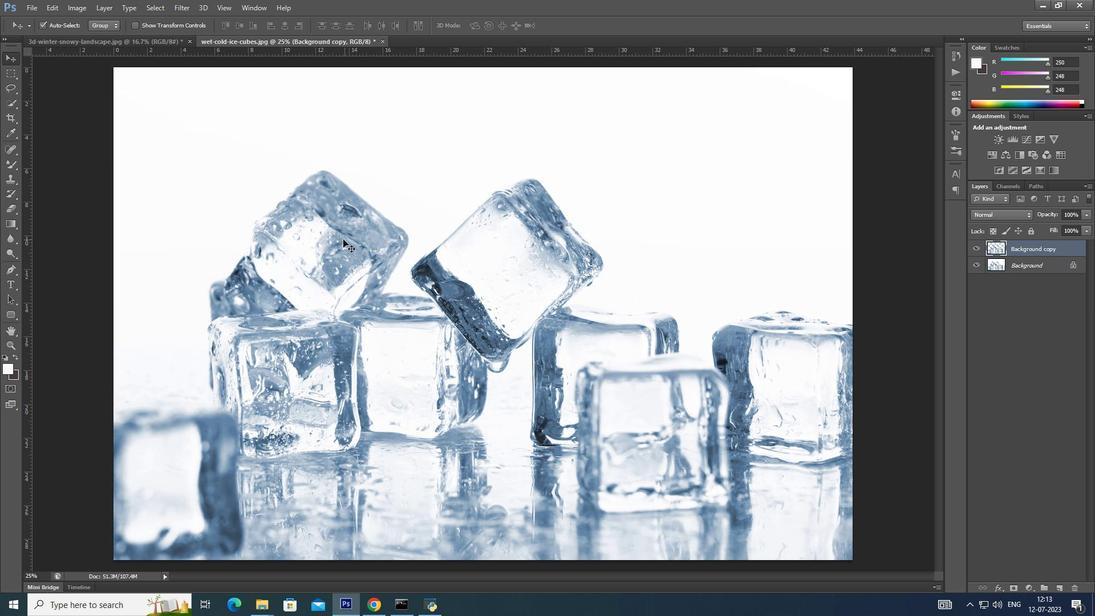
Action: Mouse pressed left at (344, 236)
Screenshot: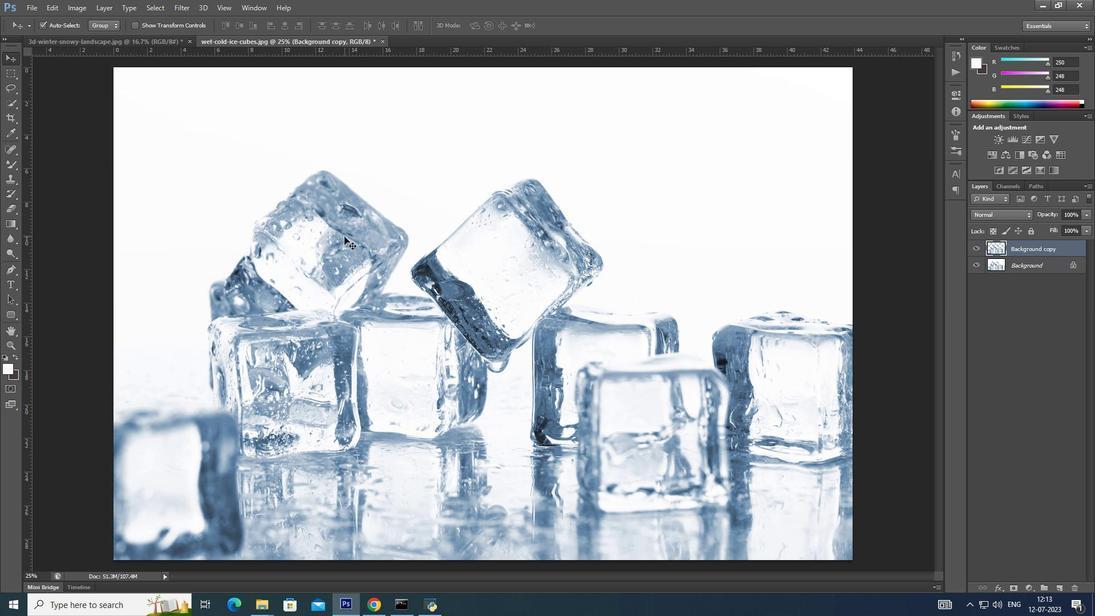 
Action: Mouse moved to (482, 307)
Screenshot: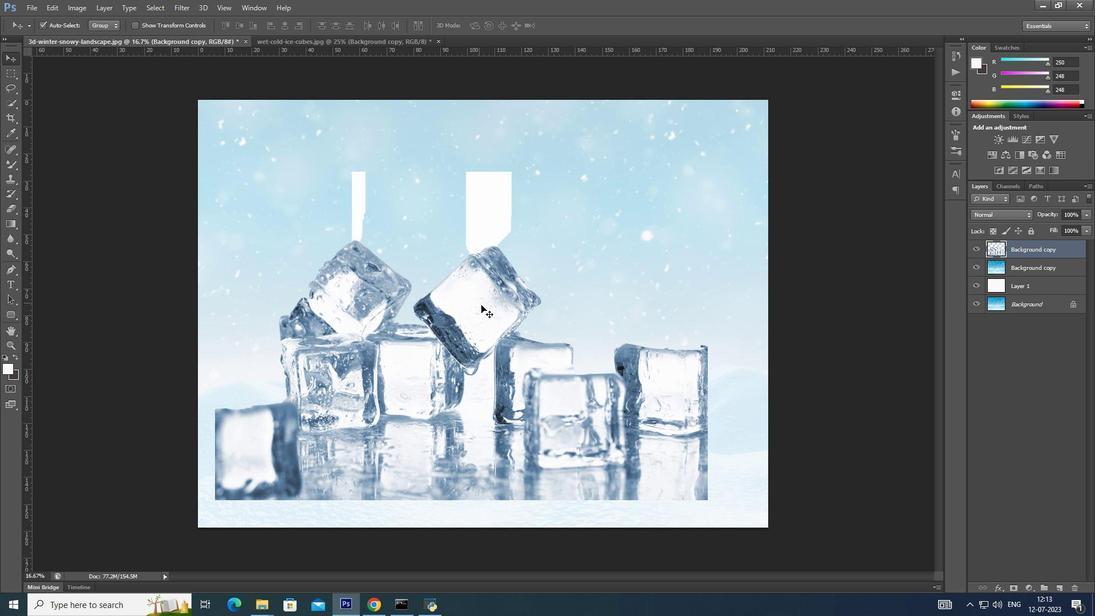 
Action: Mouse pressed left at (482, 307)
Screenshot: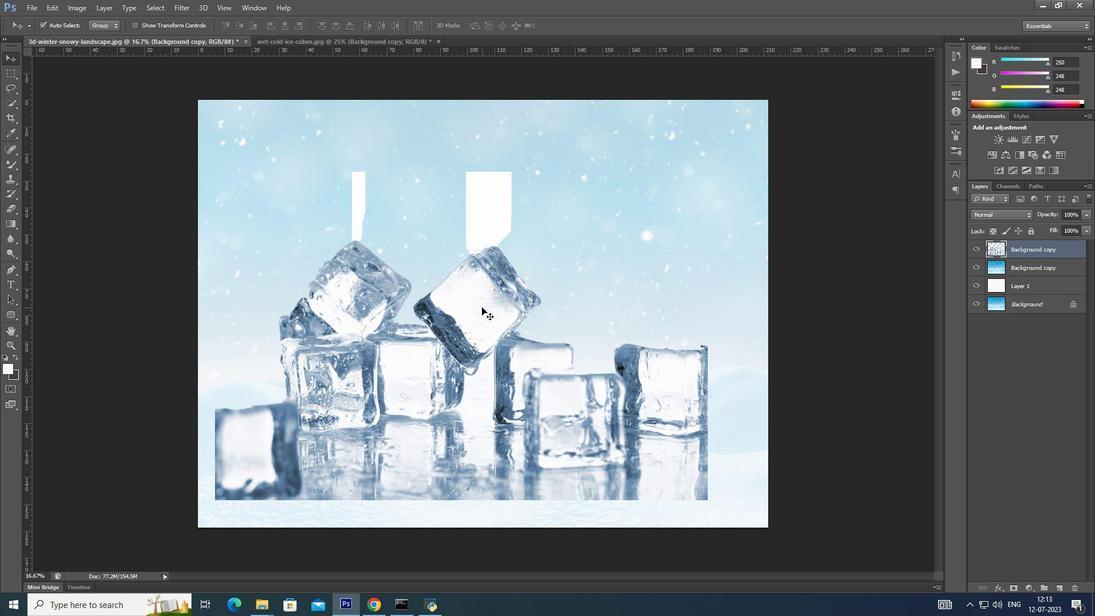 
Action: Mouse moved to (11, 208)
Screenshot: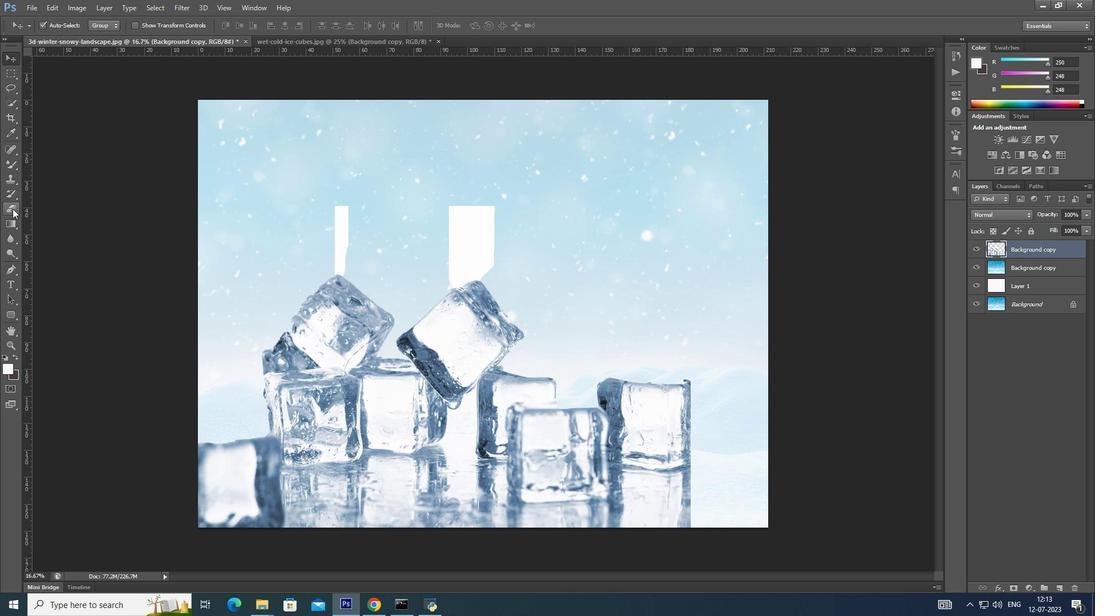 
Action: Mouse pressed left at (11, 208)
Screenshot: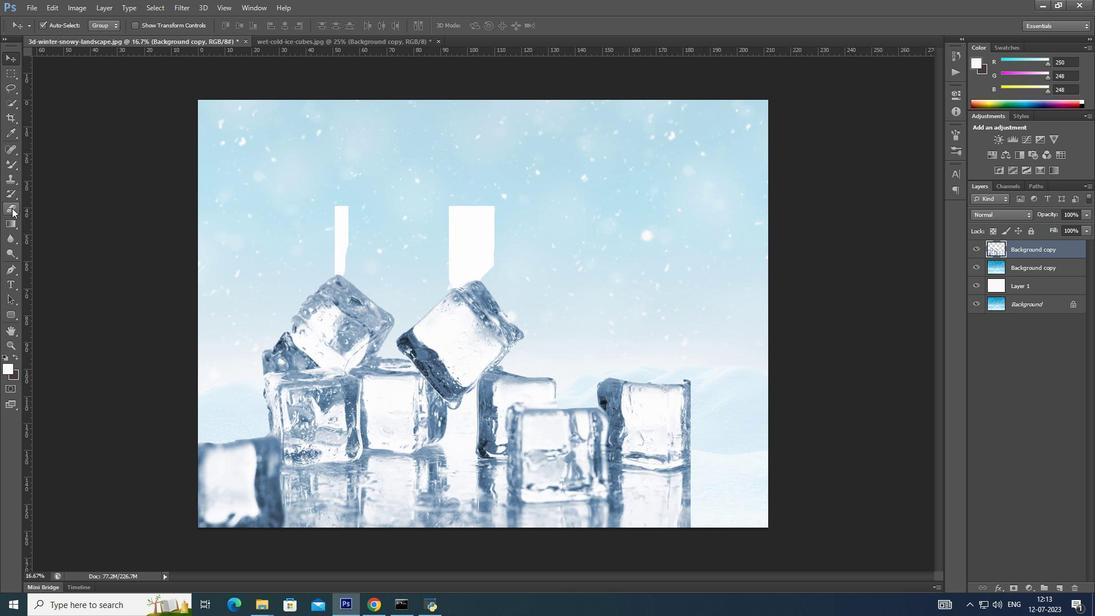 
Action: Mouse moved to (53, 205)
Screenshot: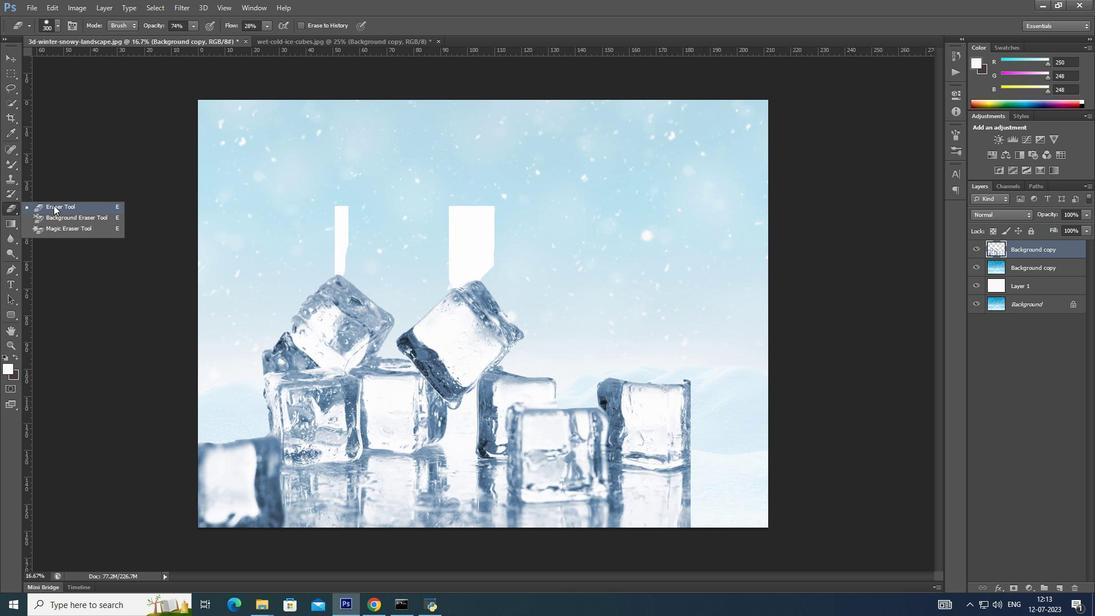 
Action: Mouse pressed left at (53, 205)
Screenshot: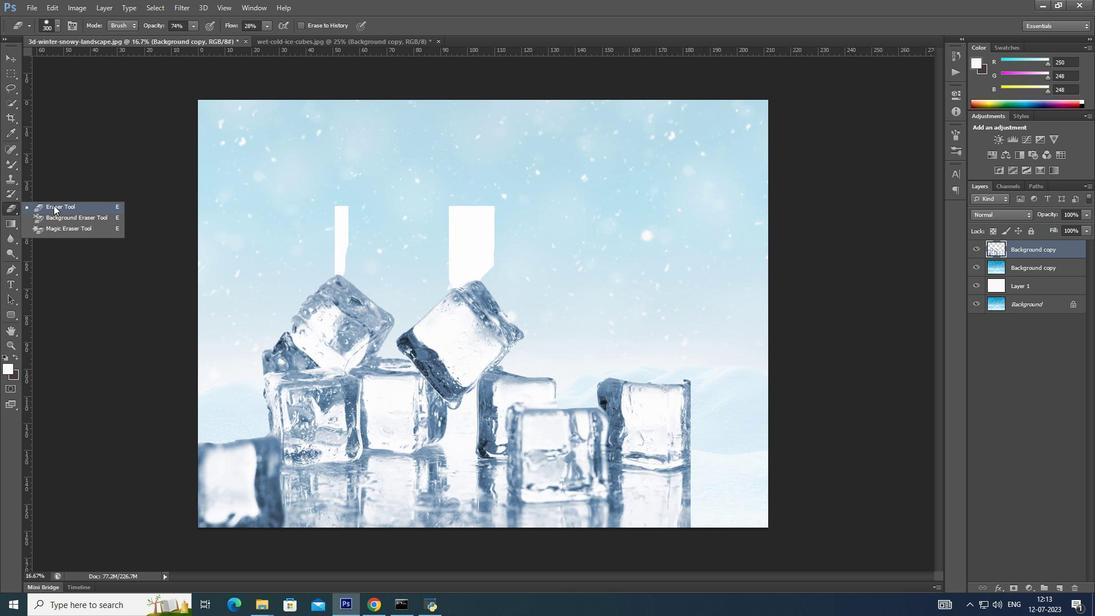 
Action: Mouse moved to (342, 224)
Screenshot: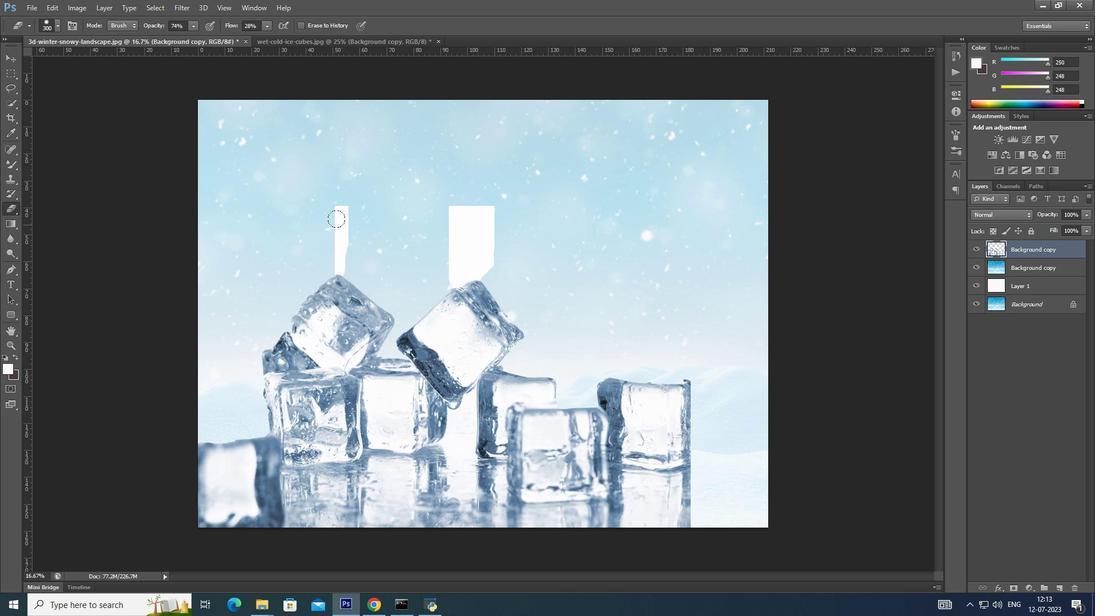 
Action: Mouse pressed left at (342, 224)
Screenshot: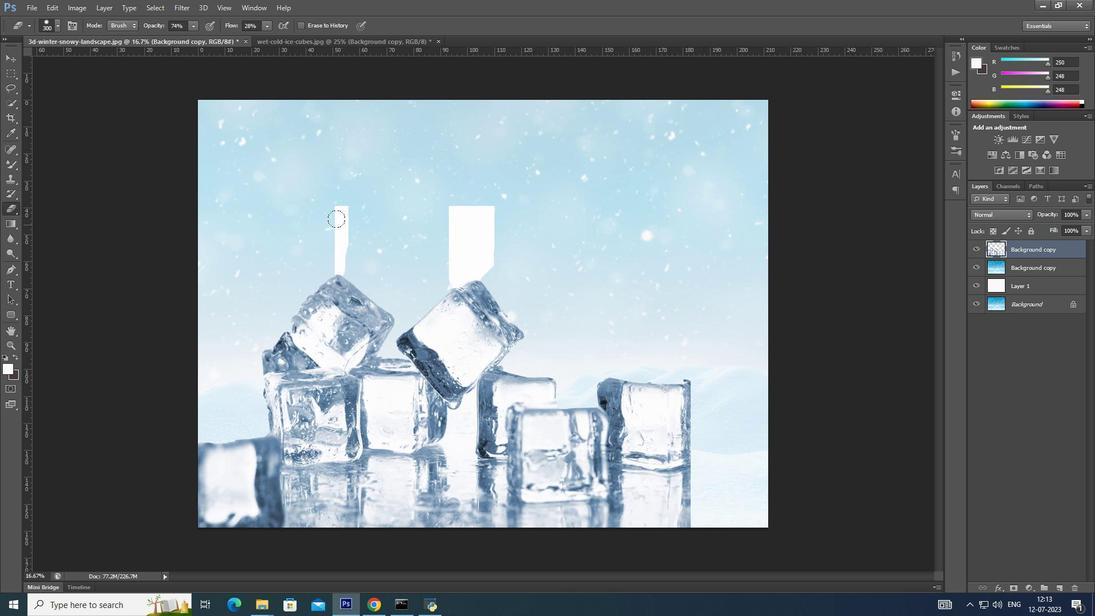 
Action: Mouse moved to (349, 191)
Screenshot: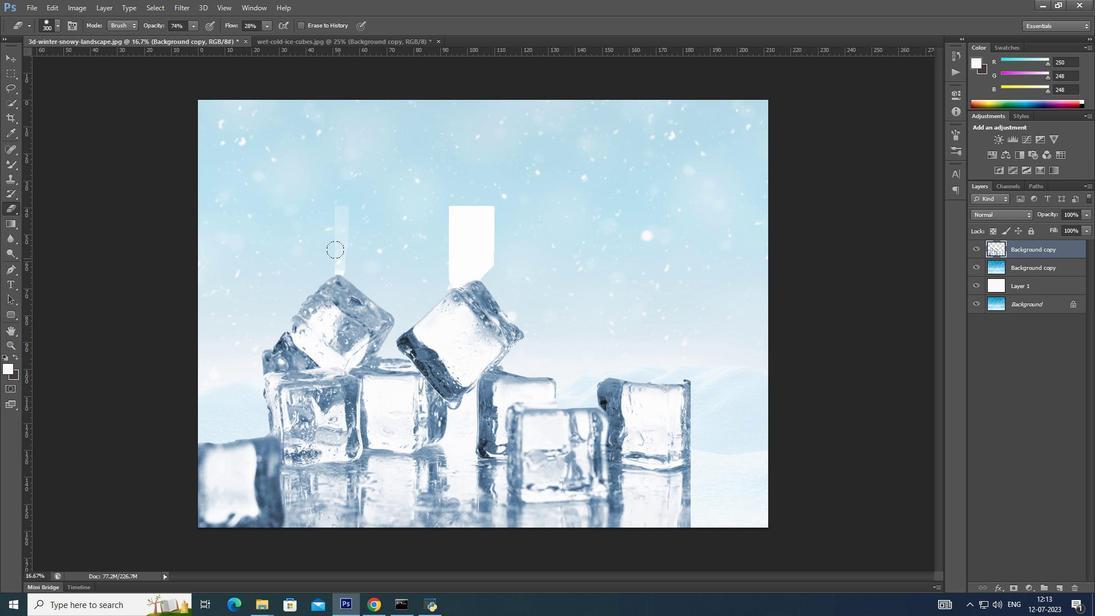 
Action: Mouse pressed left at (349, 191)
Screenshot: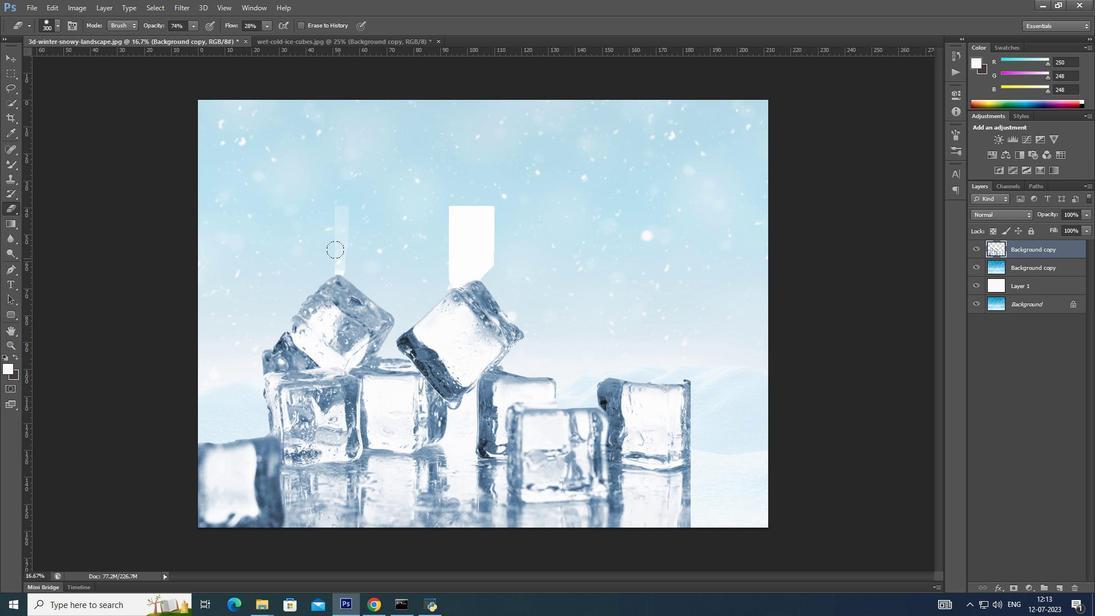 
Action: Mouse moved to (342, 207)
Screenshot: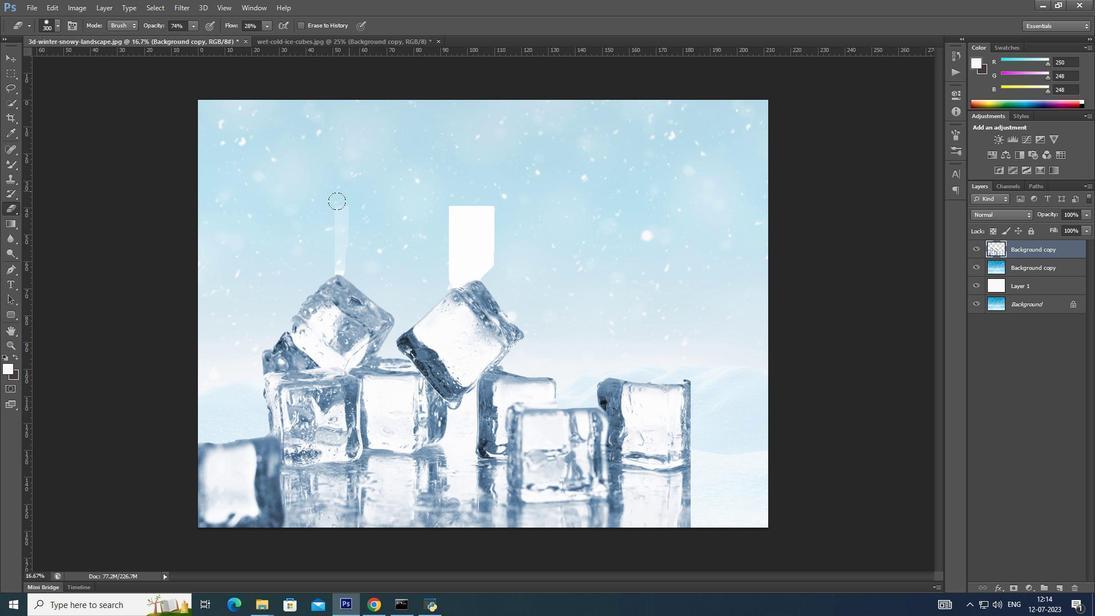 
Action: Mouse pressed left at (342, 207)
Screenshot: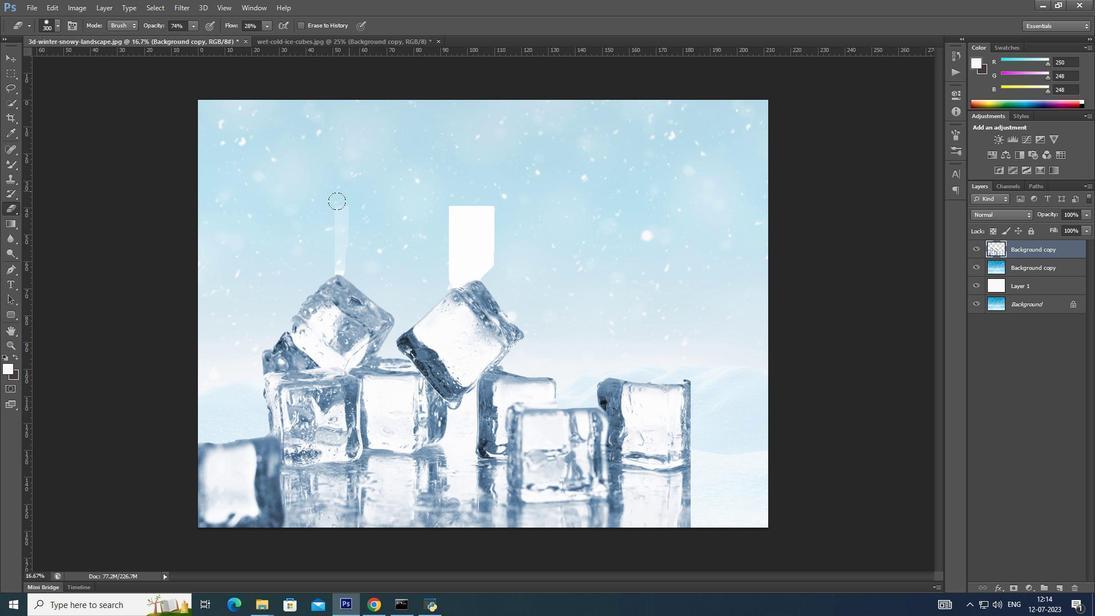 
Action: Mouse moved to (341, 243)
Screenshot: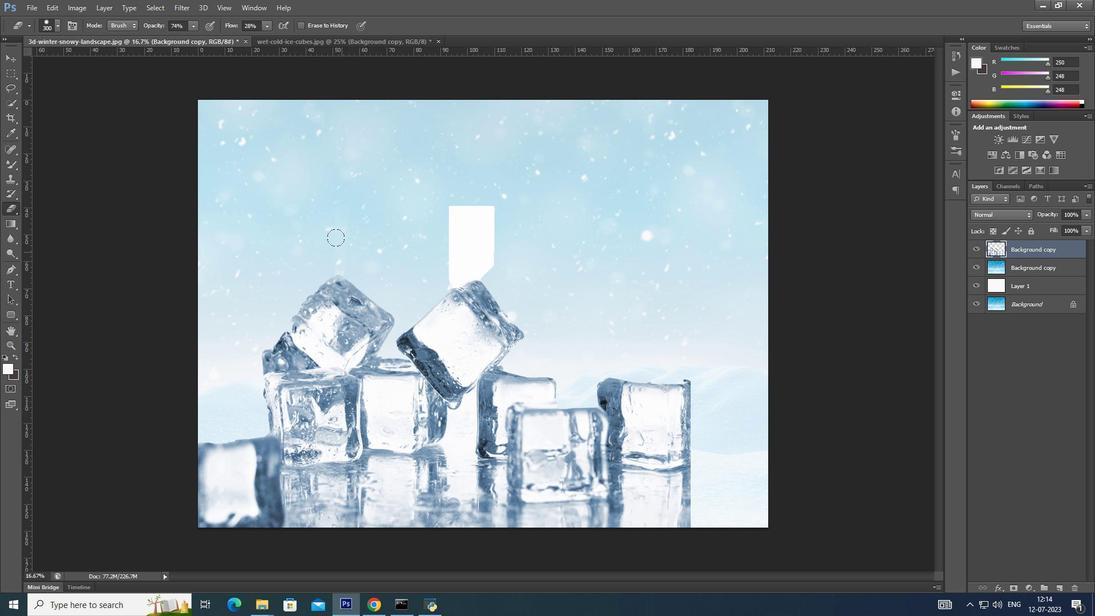 
Action: Mouse pressed left at (341, 243)
Screenshot: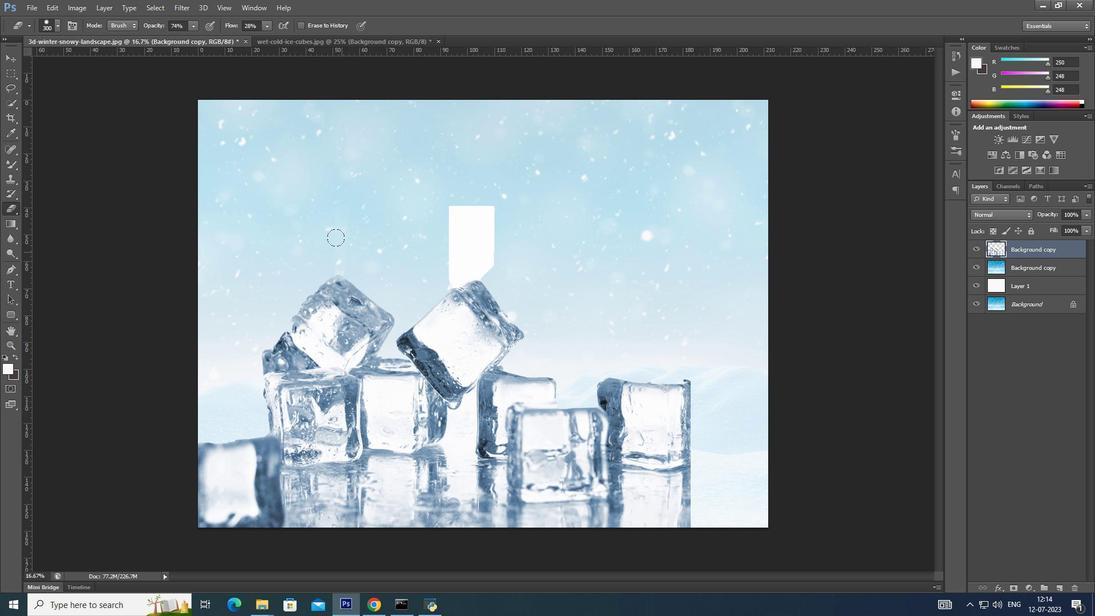 
Action: Mouse moved to (478, 226)
Screenshot: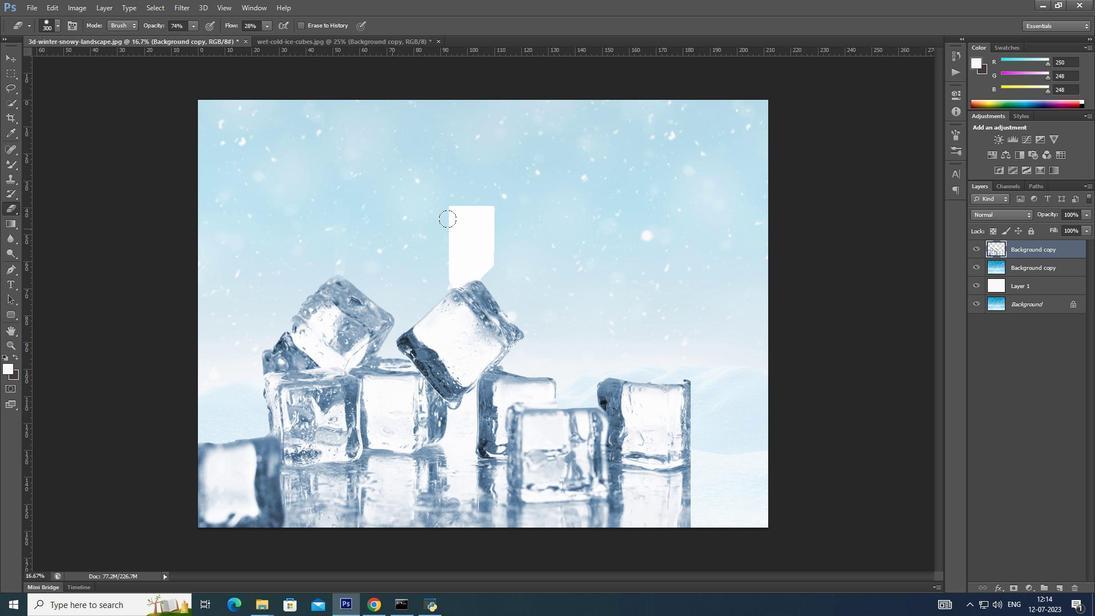 
Action: Mouse pressed left at (478, 226)
Screenshot: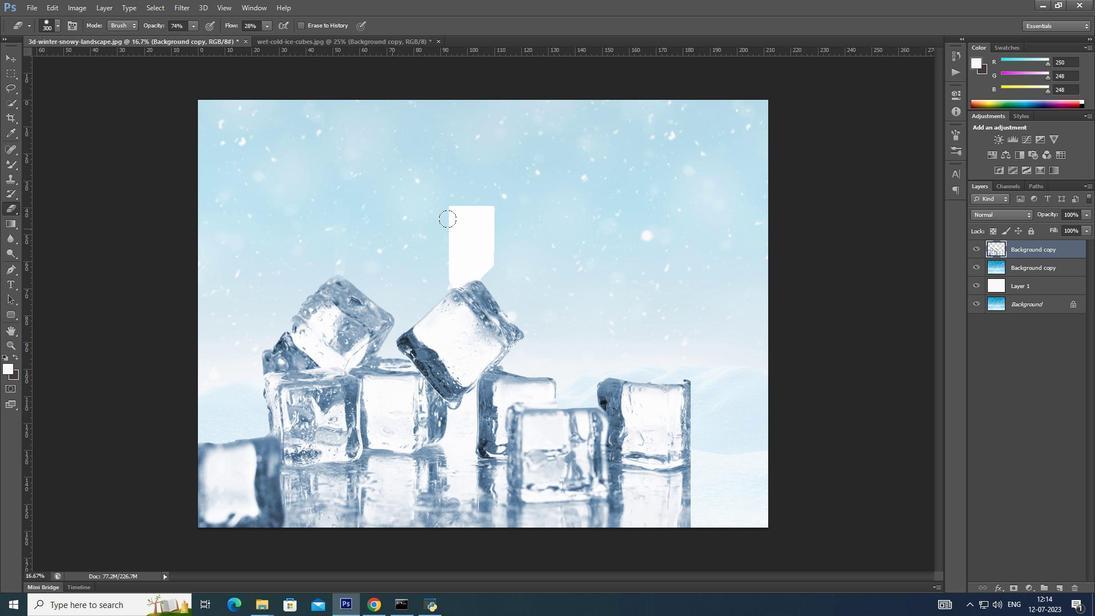 
Action: Mouse moved to (510, 216)
Screenshot: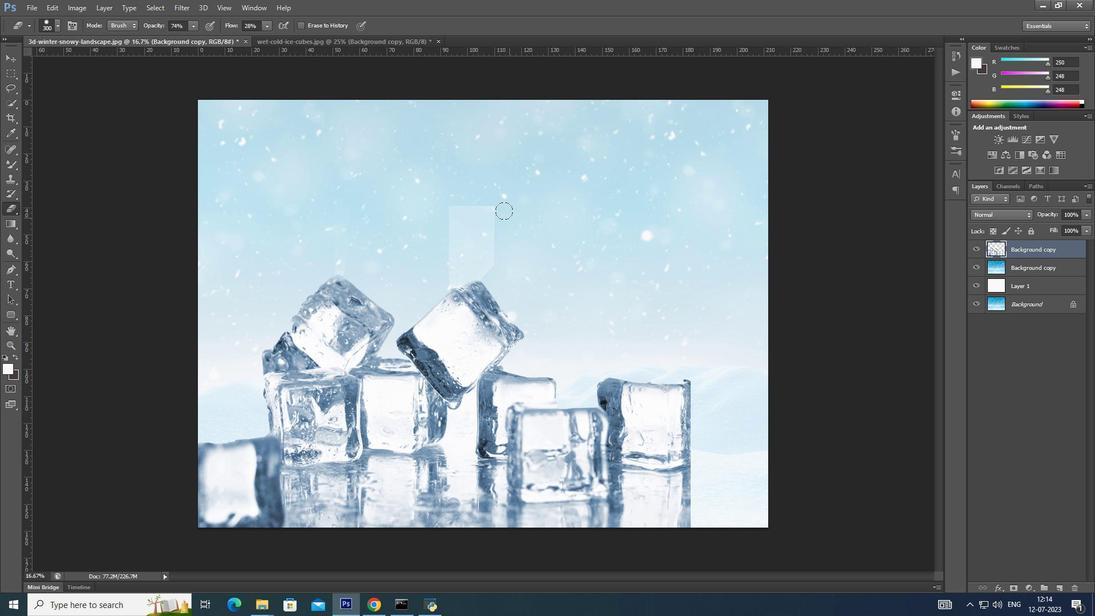 
Action: Mouse pressed left at (510, 216)
Screenshot: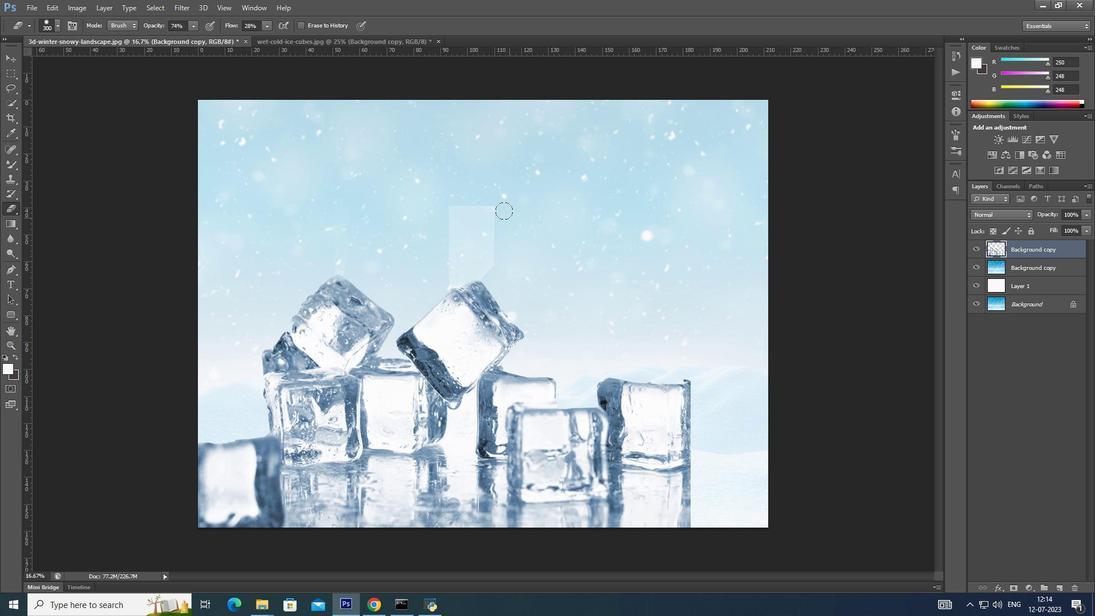 
Action: Mouse moved to (482, 212)
Screenshot: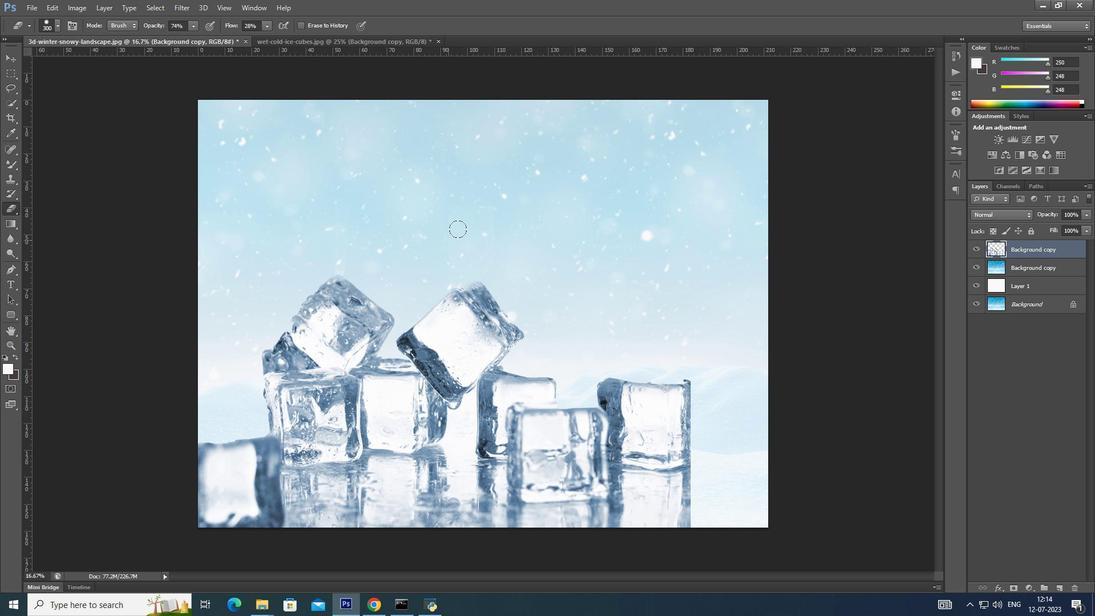 
Action: Mouse pressed left at (482, 212)
Screenshot: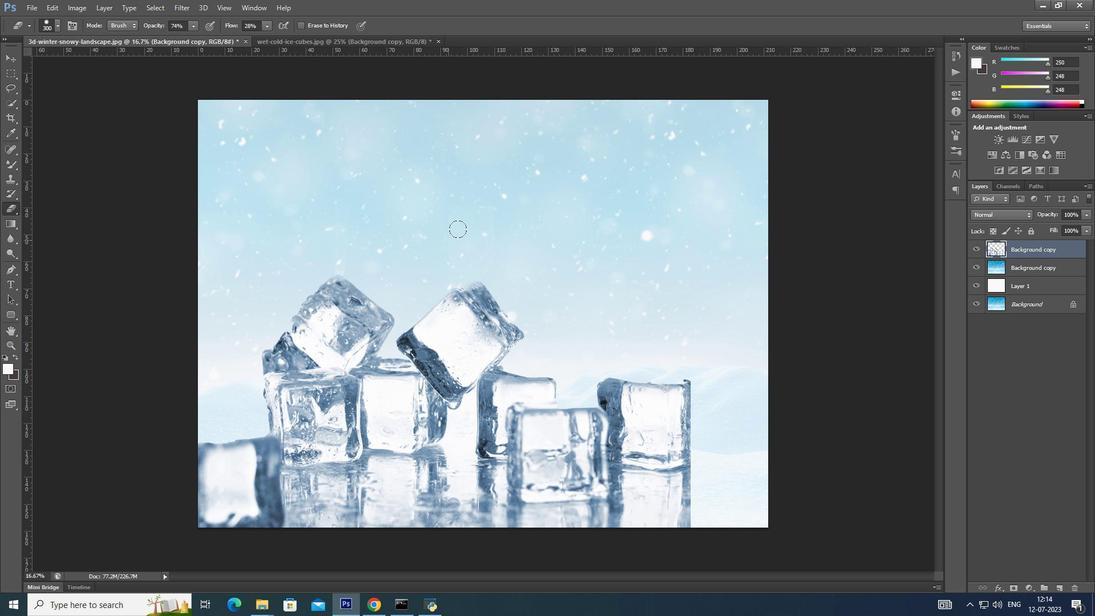 
Action: Mouse moved to (14, 57)
Screenshot: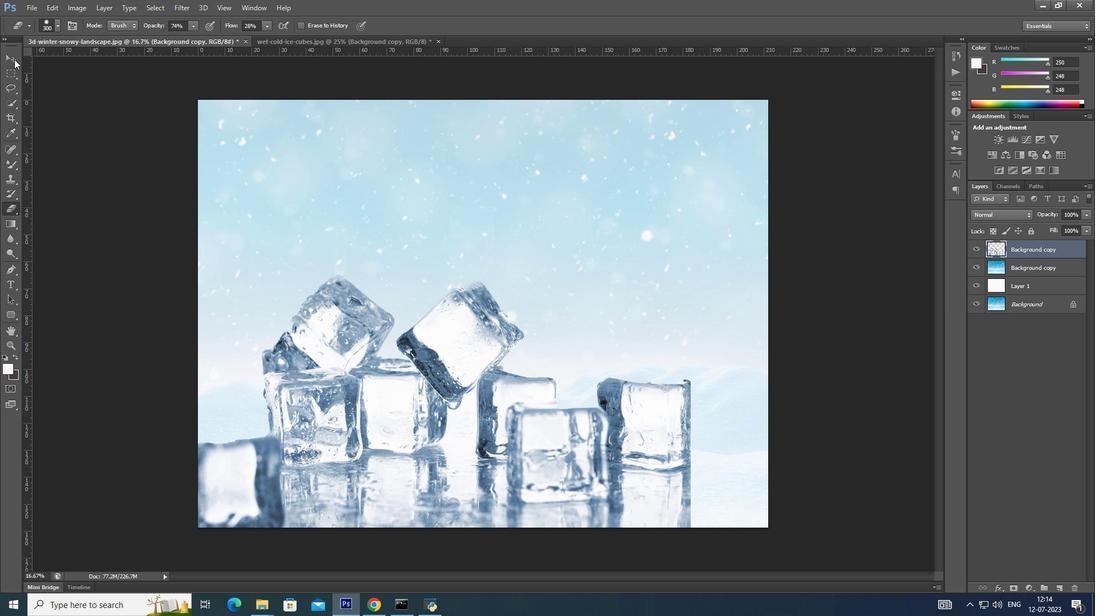 
Action: Mouse pressed left at (14, 57)
Screenshot: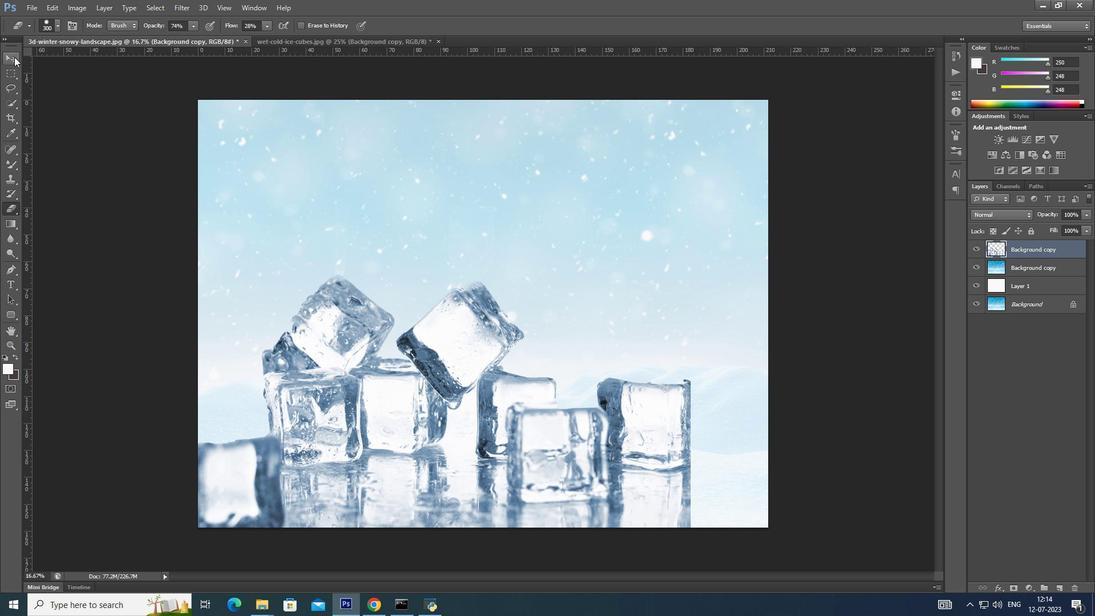 
Action: Mouse moved to (311, 422)
Screenshot: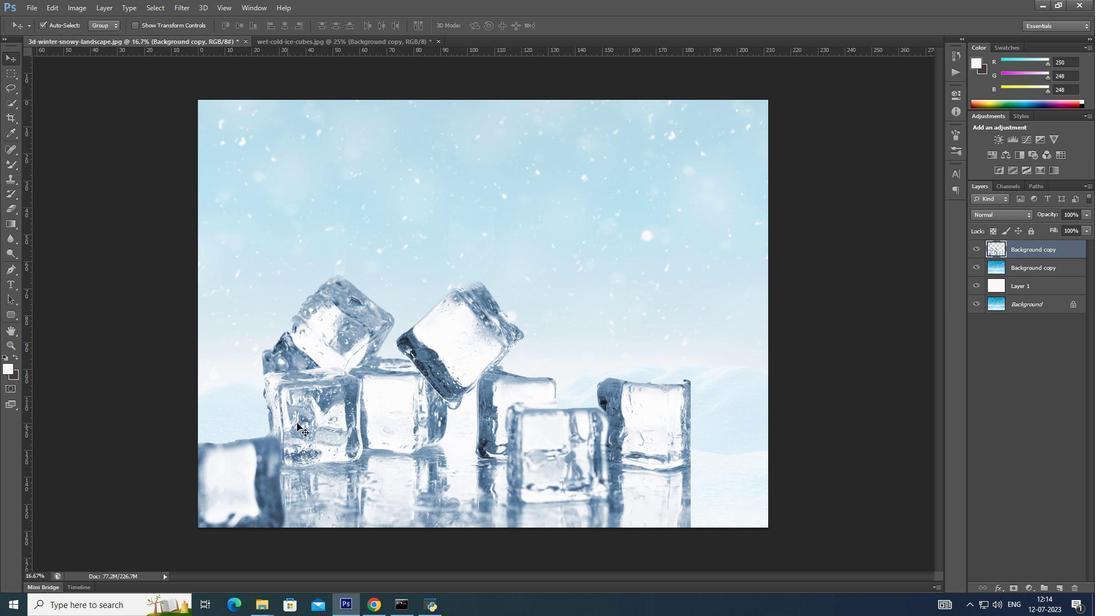 
Action: Mouse pressed left at (311, 422)
Screenshot: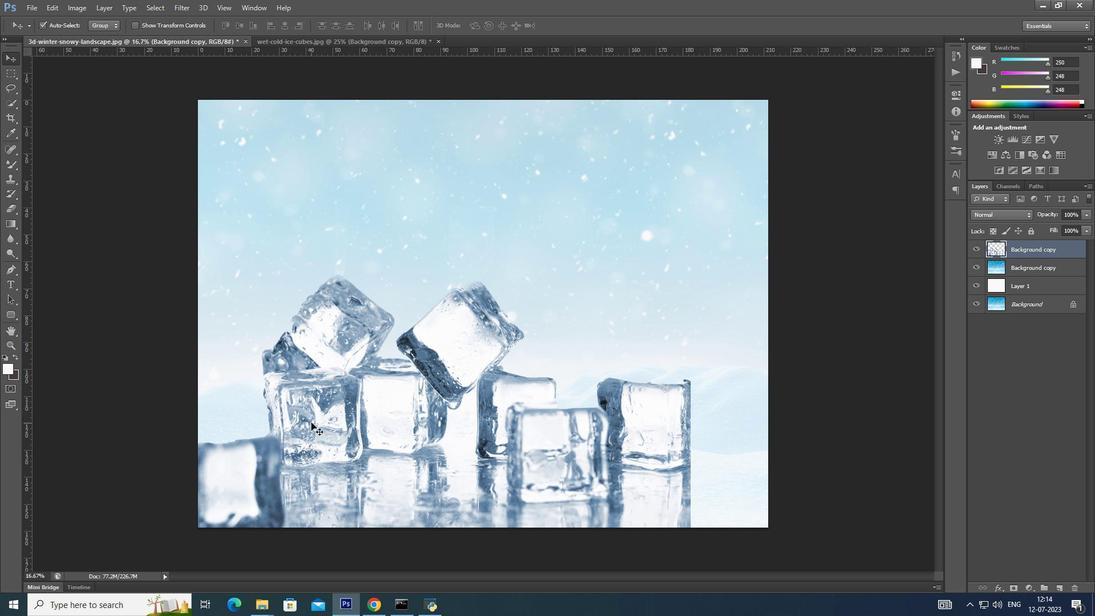 
Action: Mouse moved to (312, 422)
Screenshot: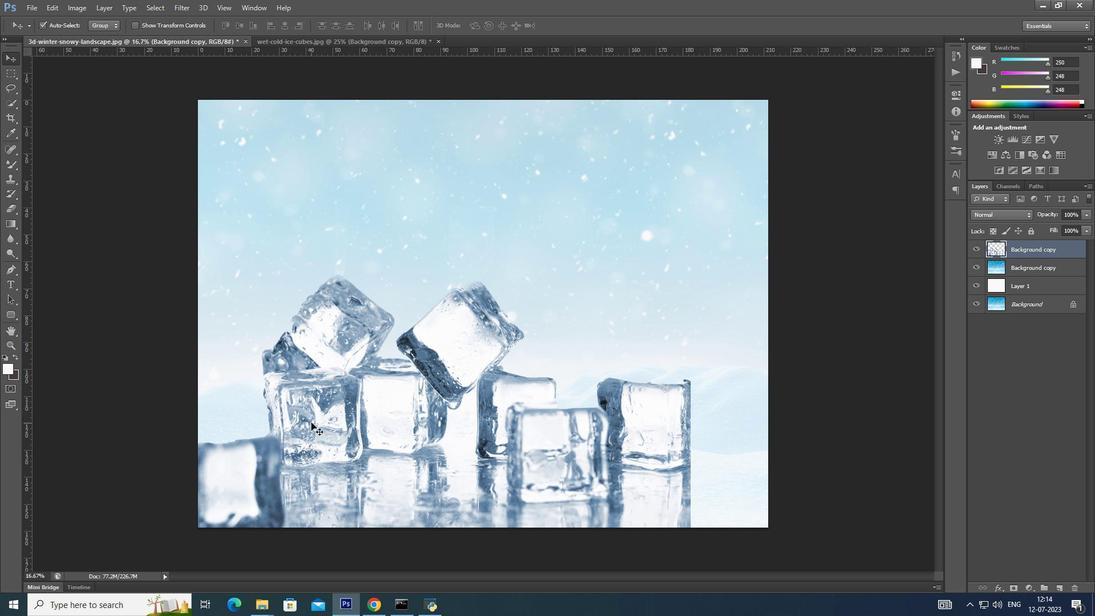 
Action: Mouse pressed left at (312, 422)
Screenshot: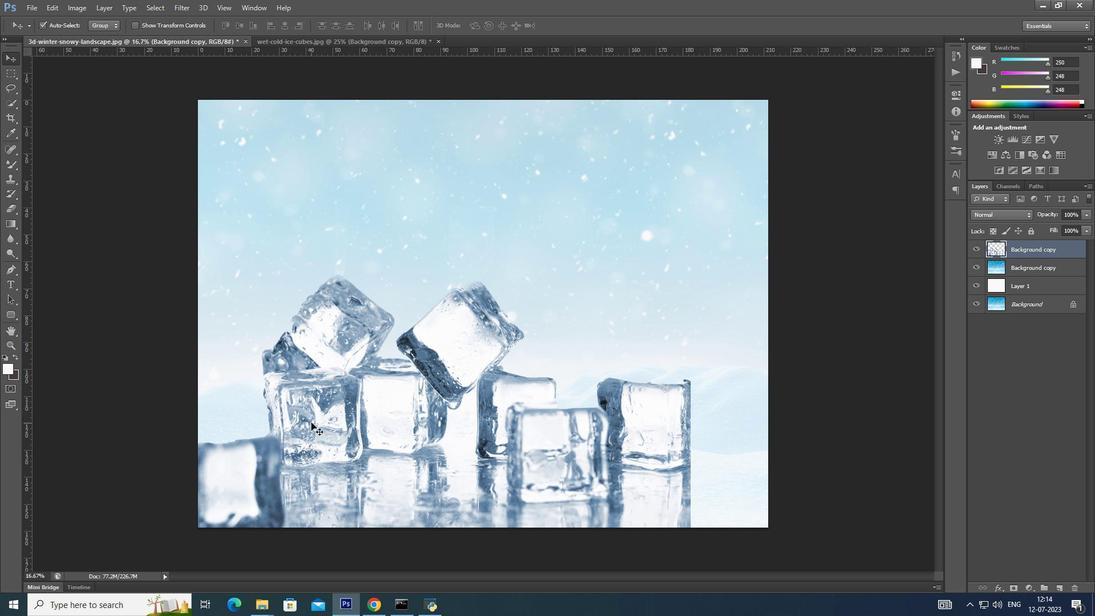 
Action: Mouse moved to (29, 5)
Screenshot: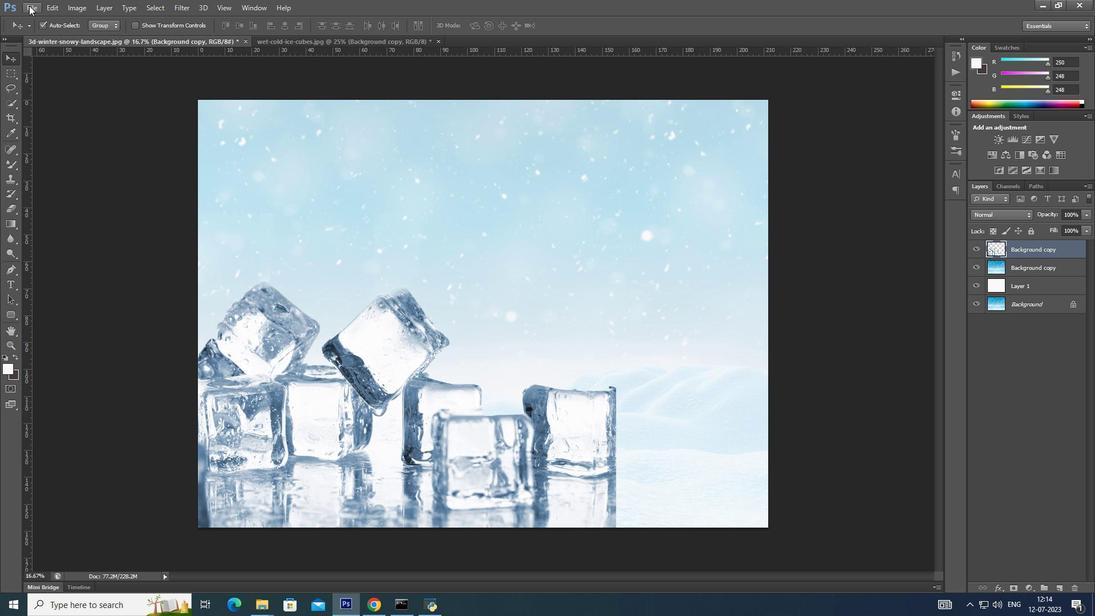 
Action: Mouse pressed left at (29, 5)
Screenshot: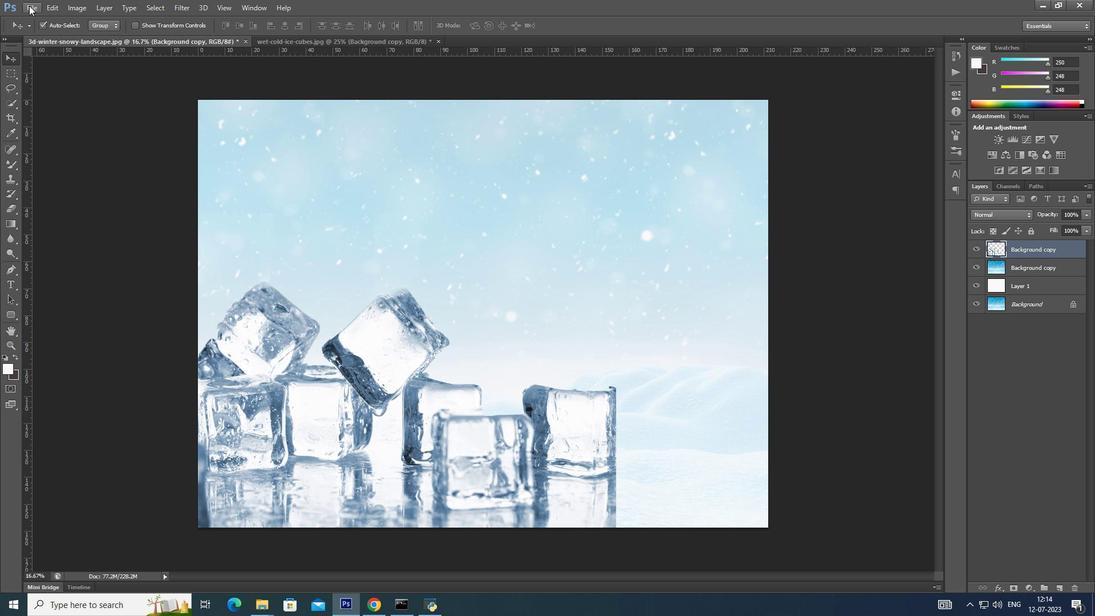 
Action: Mouse moved to (43, 33)
Screenshot: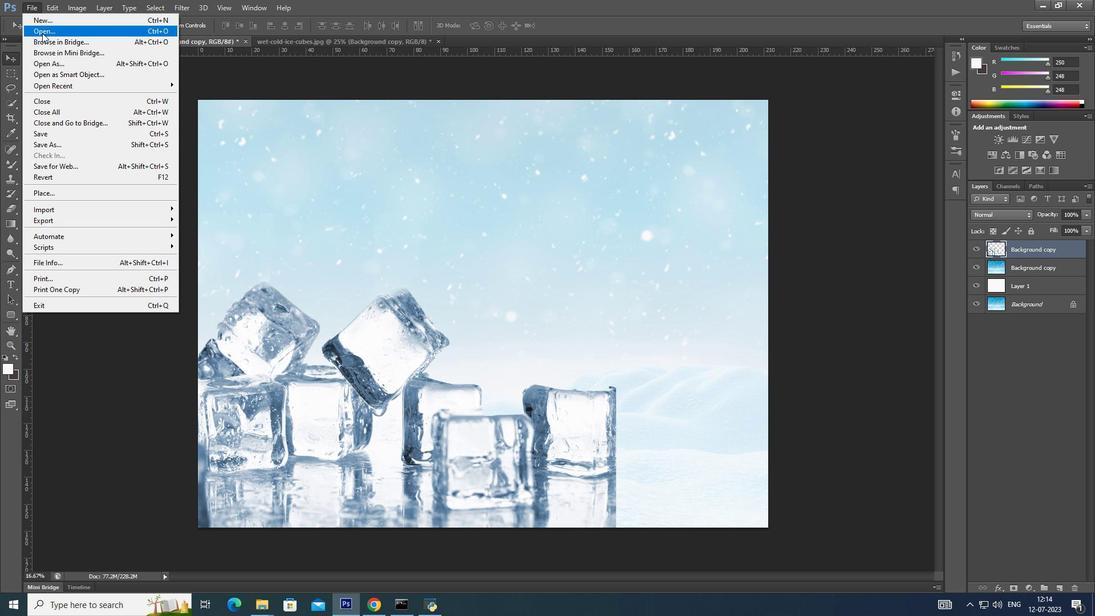 
Action: Mouse pressed left at (43, 33)
Screenshot: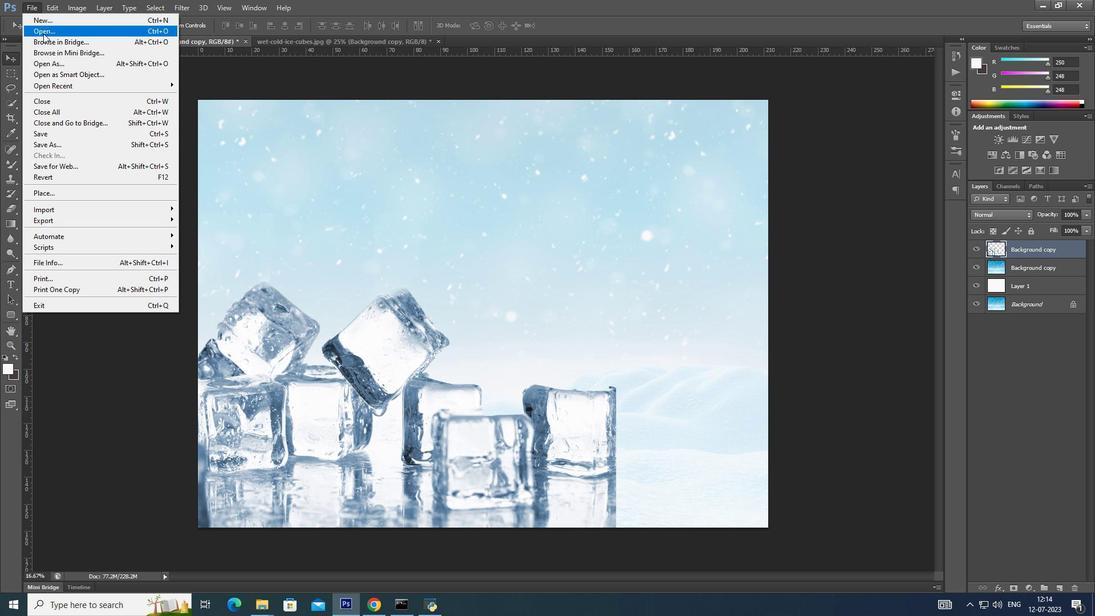 
Action: Mouse moved to (538, 194)
Screenshot: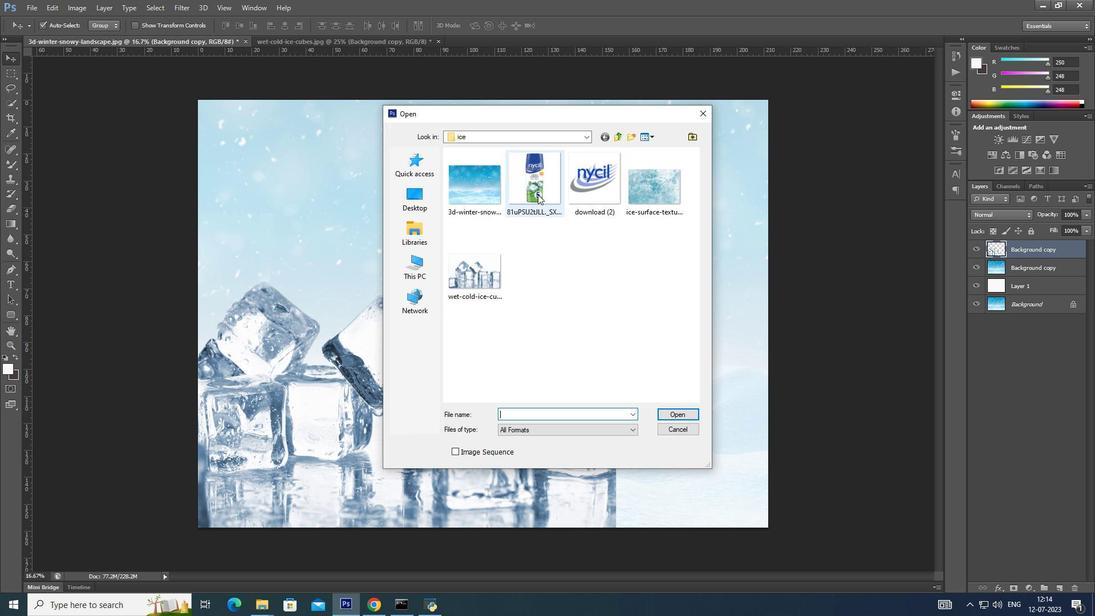 
Action: Mouse pressed left at (538, 194)
Screenshot: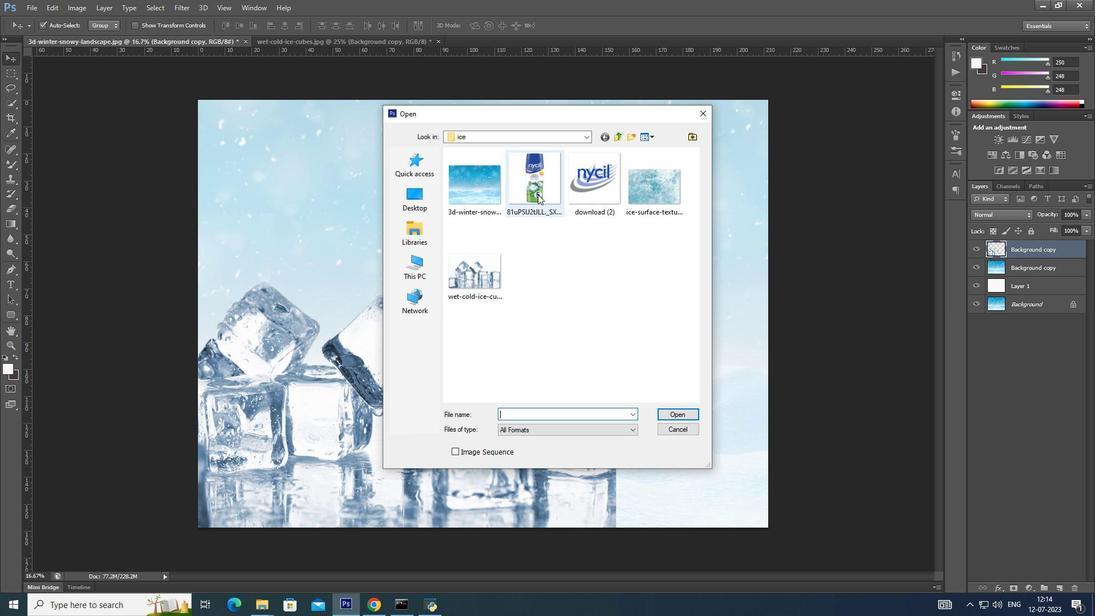 
Action: Mouse moved to (687, 414)
Screenshot: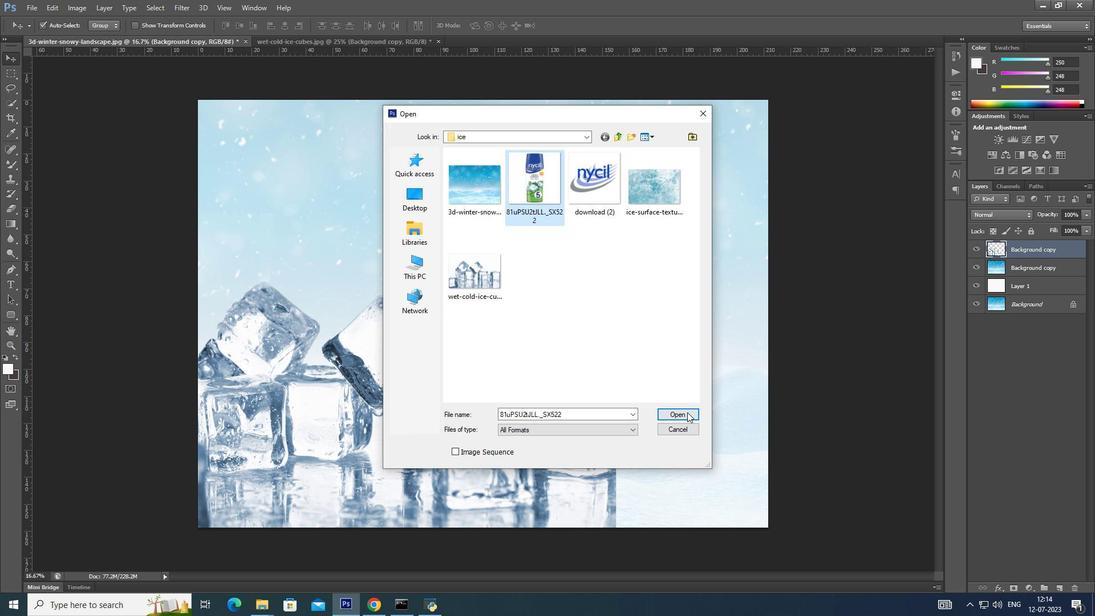 
Action: Mouse pressed left at (687, 414)
Screenshot: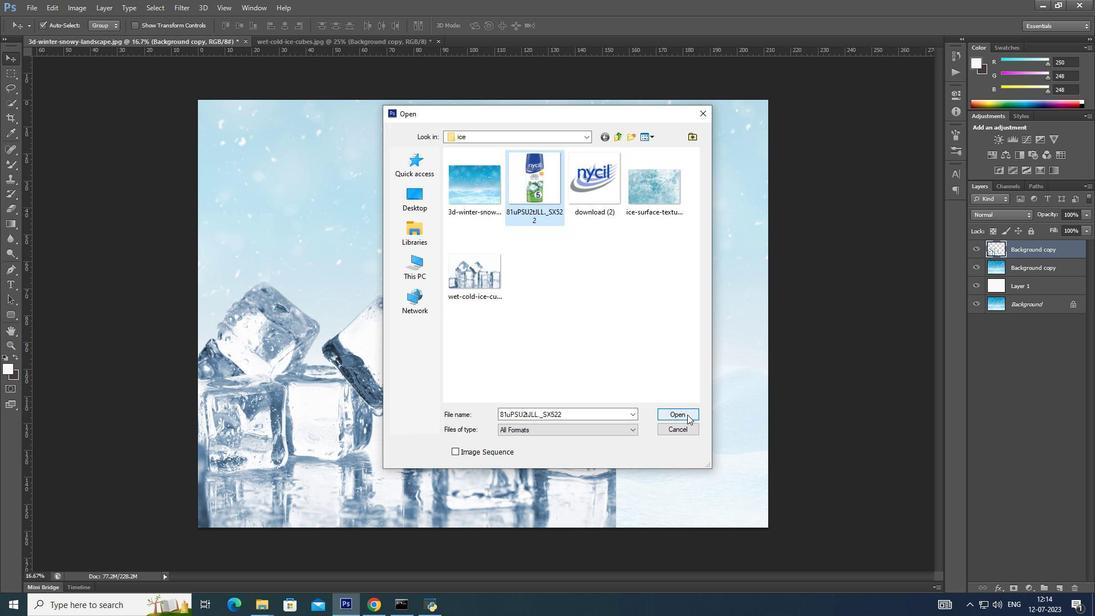 
Action: Mouse moved to (1036, 248)
Screenshot: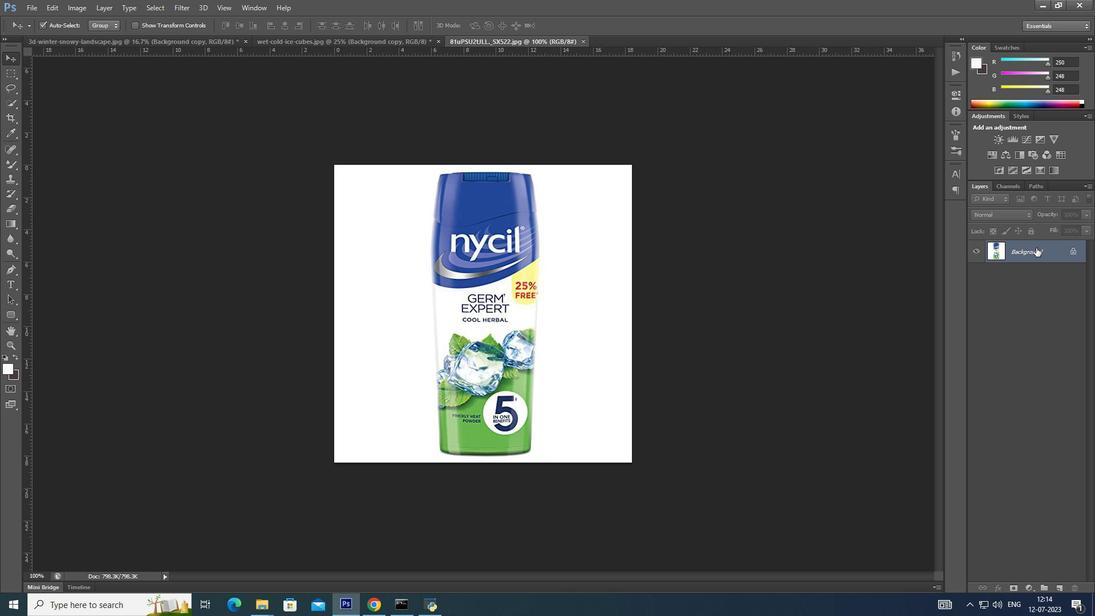 
Action: Mouse pressed left at (1036, 248)
Screenshot: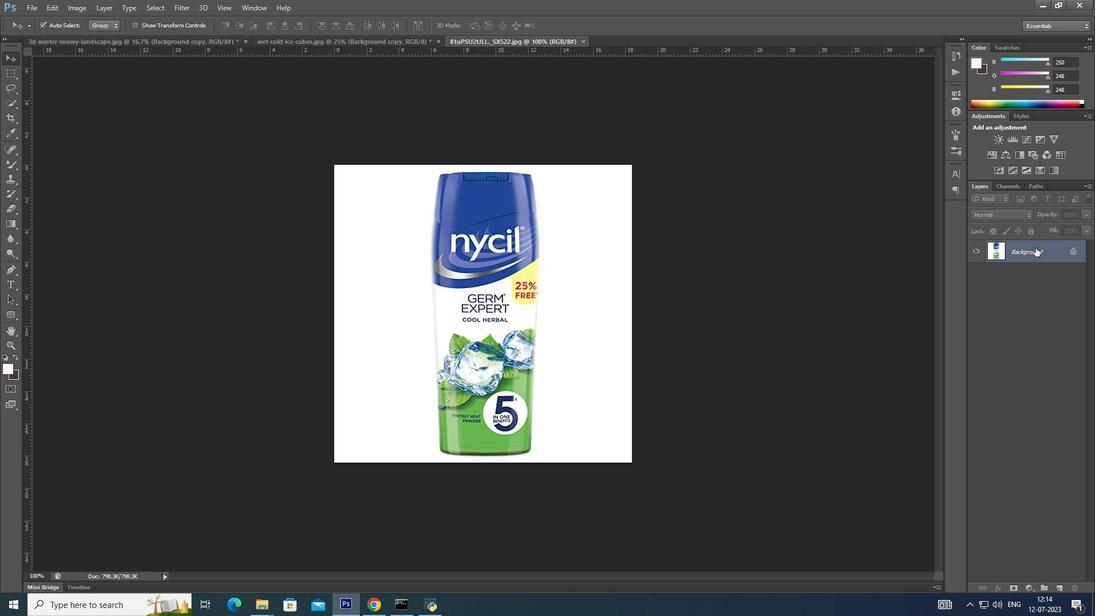
Action: Mouse moved to (11, 83)
Screenshot: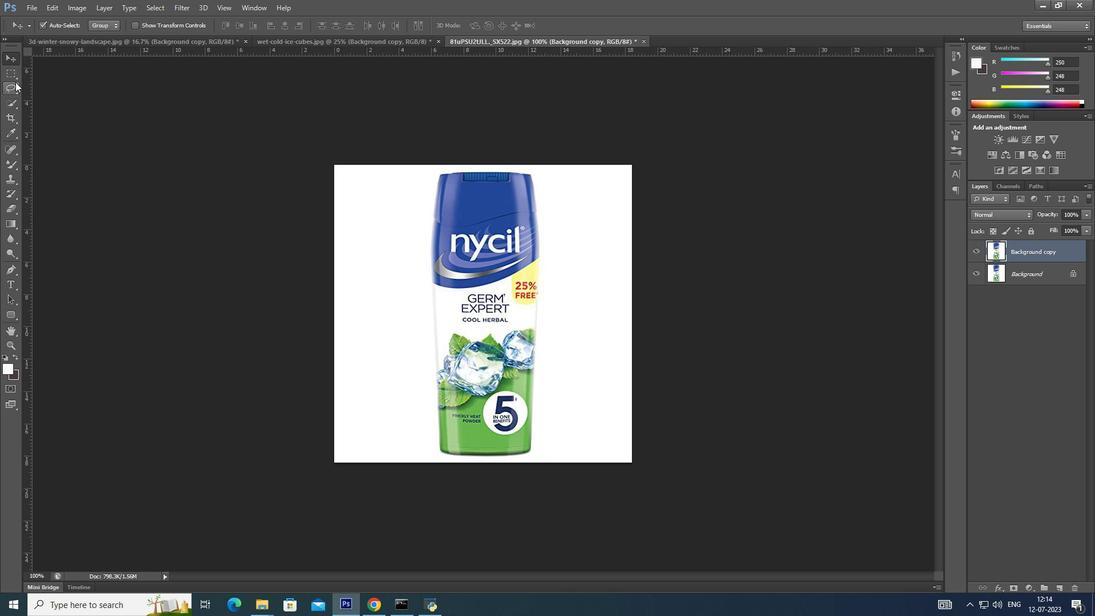 
Action: Mouse pressed left at (11, 83)
Screenshot: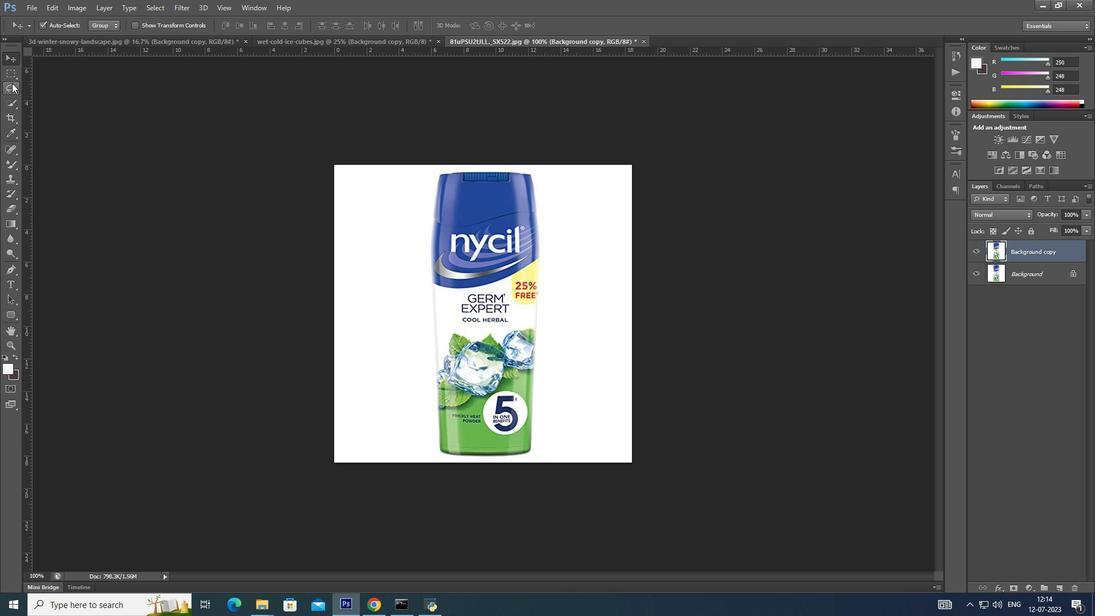 
Action: Mouse moved to (10, 99)
Screenshot: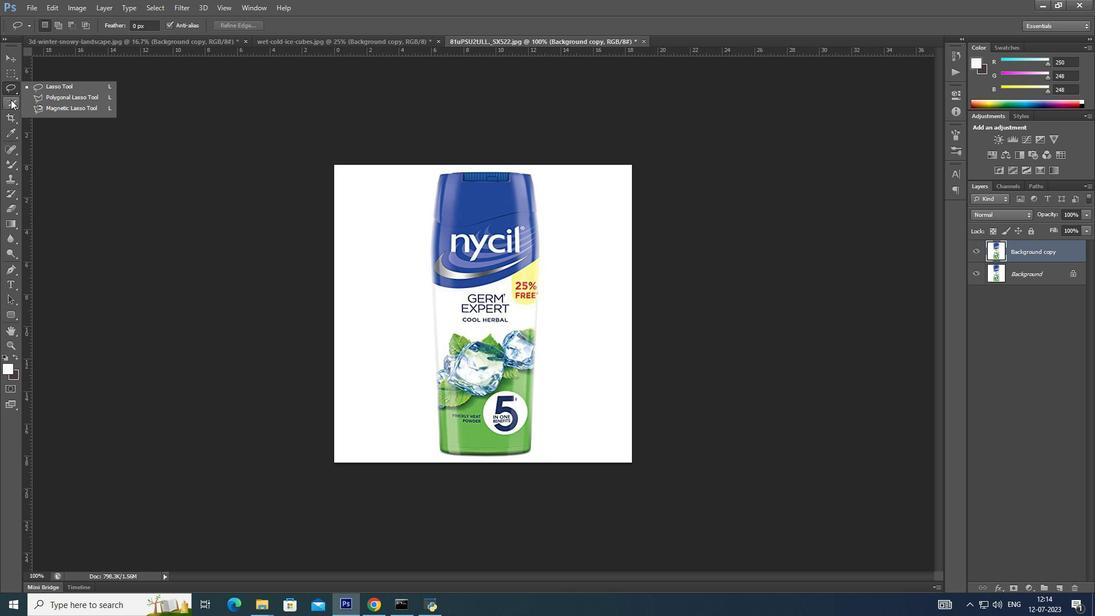 
Action: Mouse pressed left at (10, 99)
Screenshot: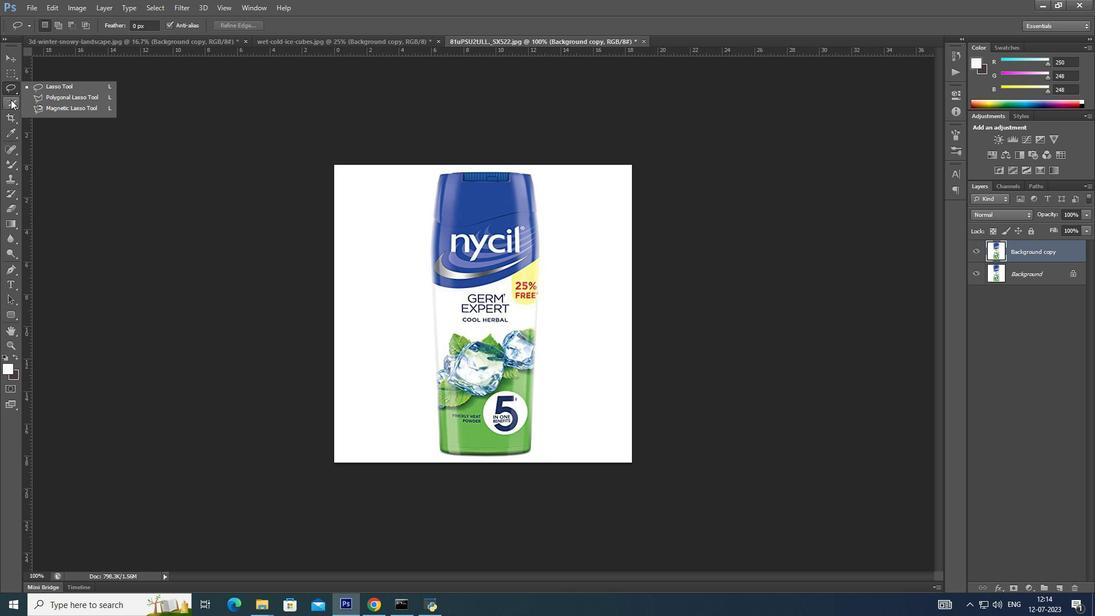 
Action: Mouse moved to (44, 99)
Screenshot: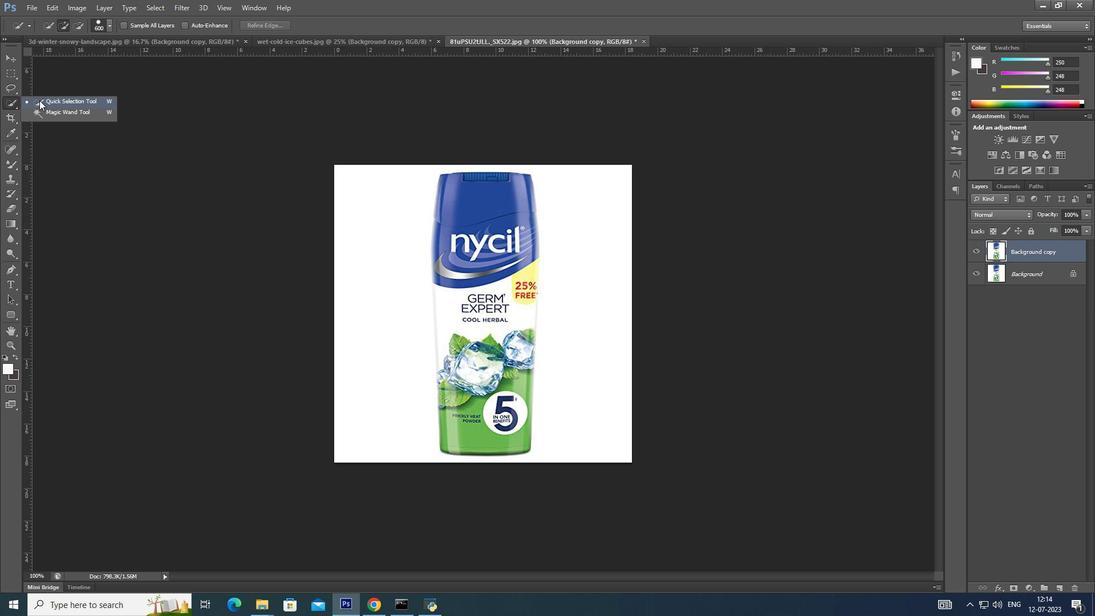 
Action: Mouse pressed left at (44, 99)
Screenshot: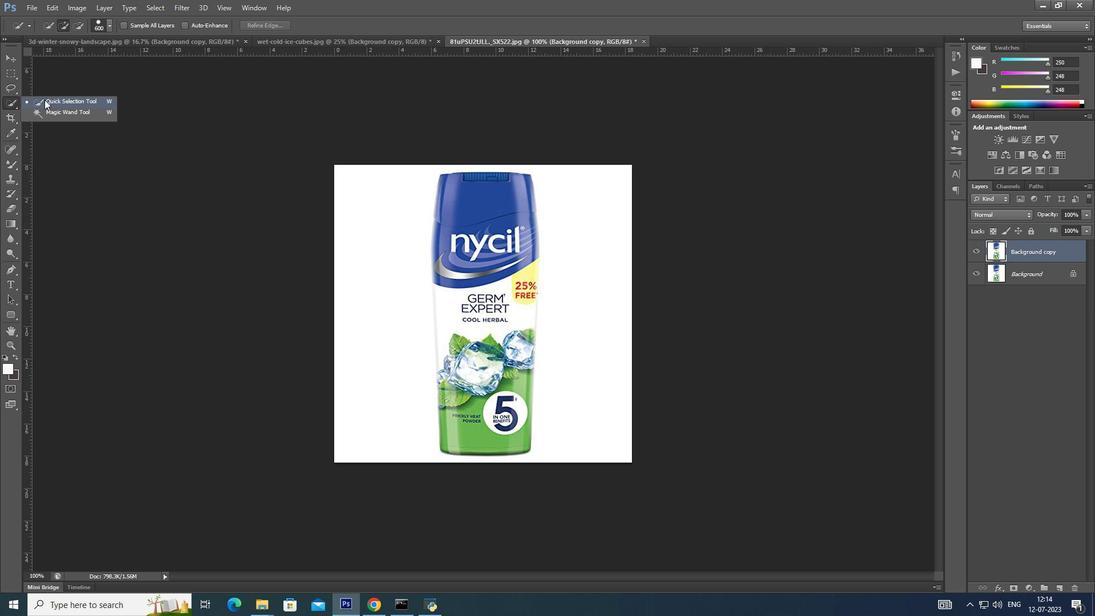 
Action: Mouse moved to (459, 278)
Screenshot: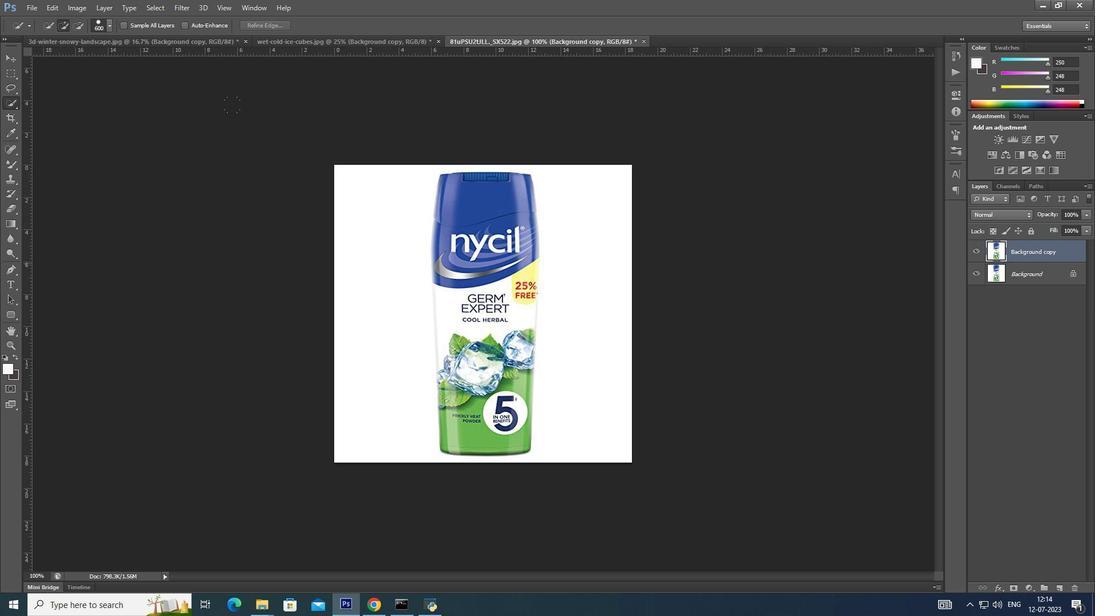 
Action: Key pressed [
Screenshot: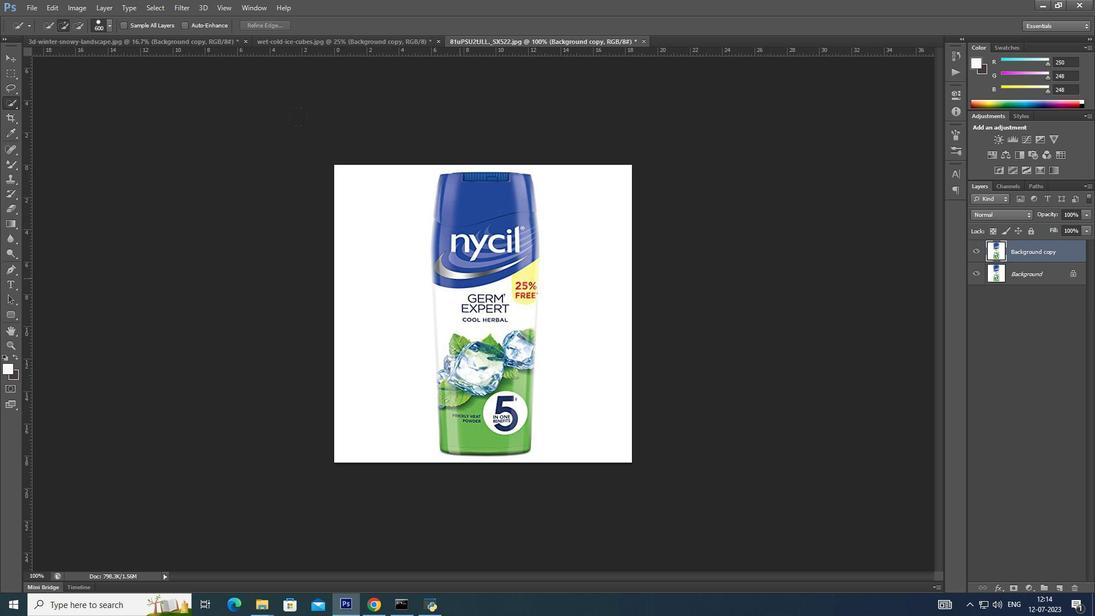 
Action: Mouse moved to (459, 279)
Screenshot: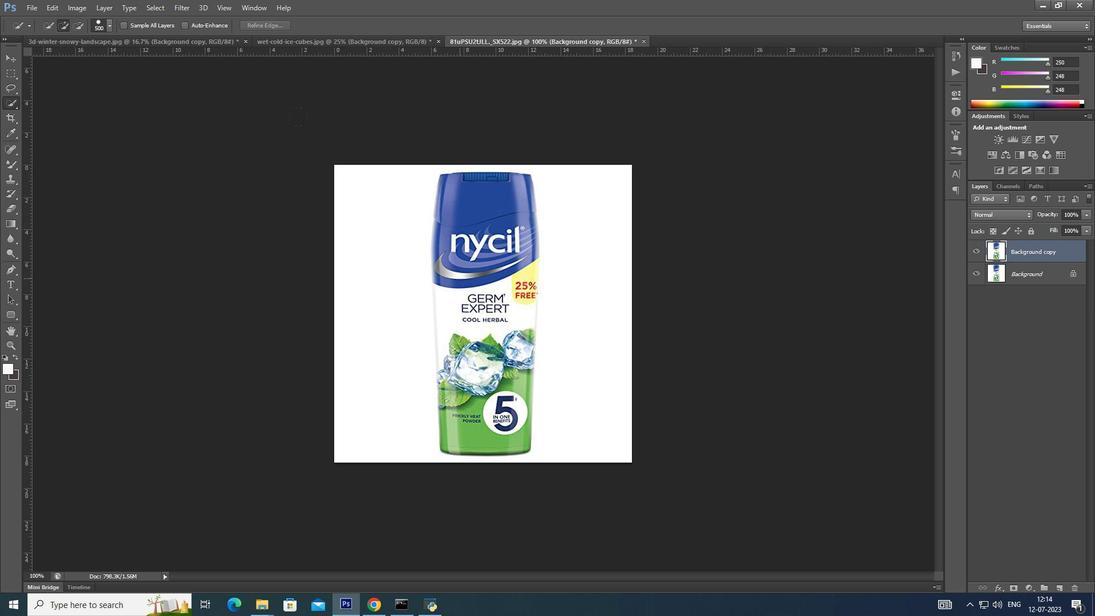 
Action: Key pressed [[[[[[[[[[[[
Screenshot: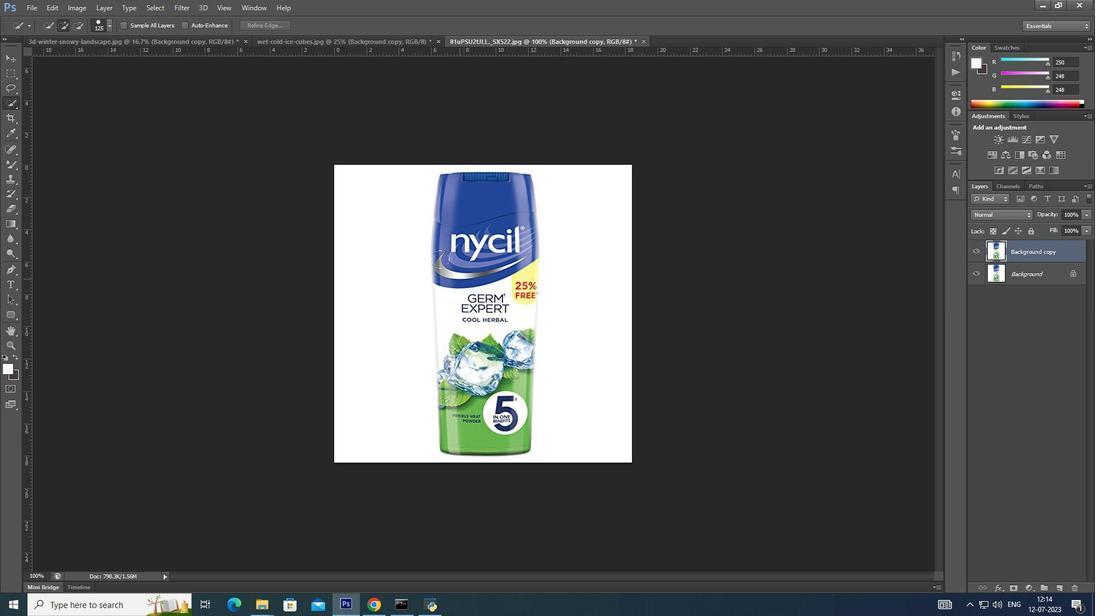
Action: Mouse moved to (466, 267)
Screenshot: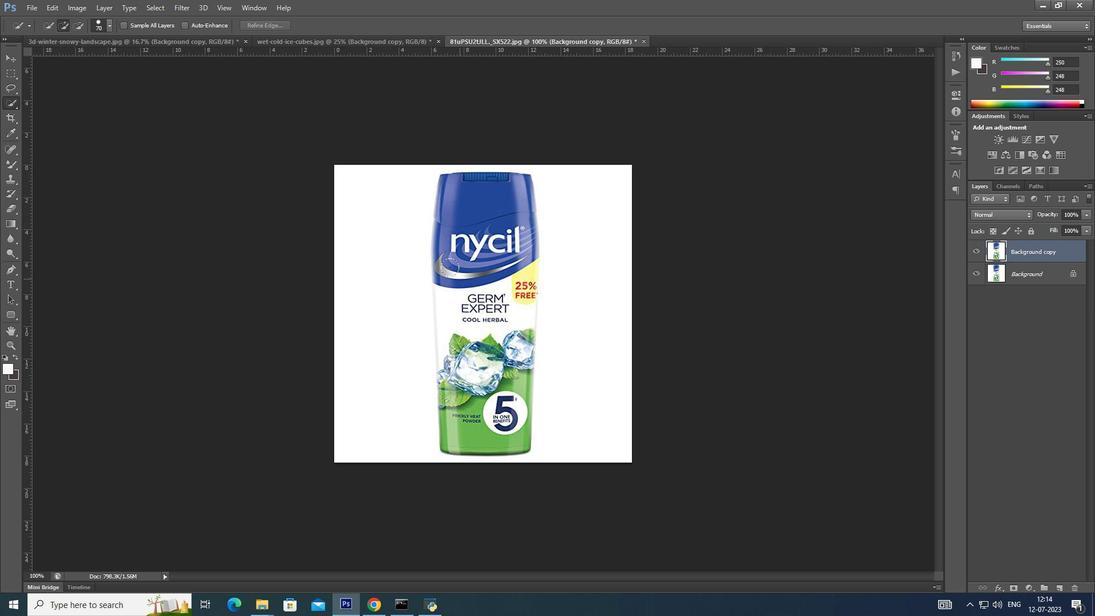 
Action: Key pressed ]]]
Screenshot: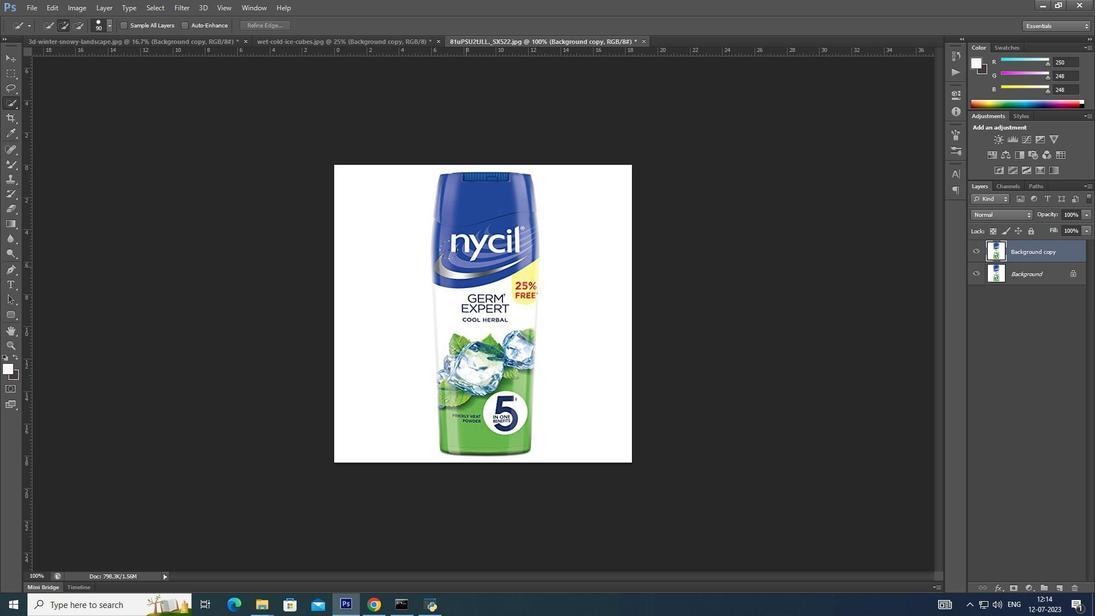 
Action: Mouse moved to (491, 206)
Screenshot: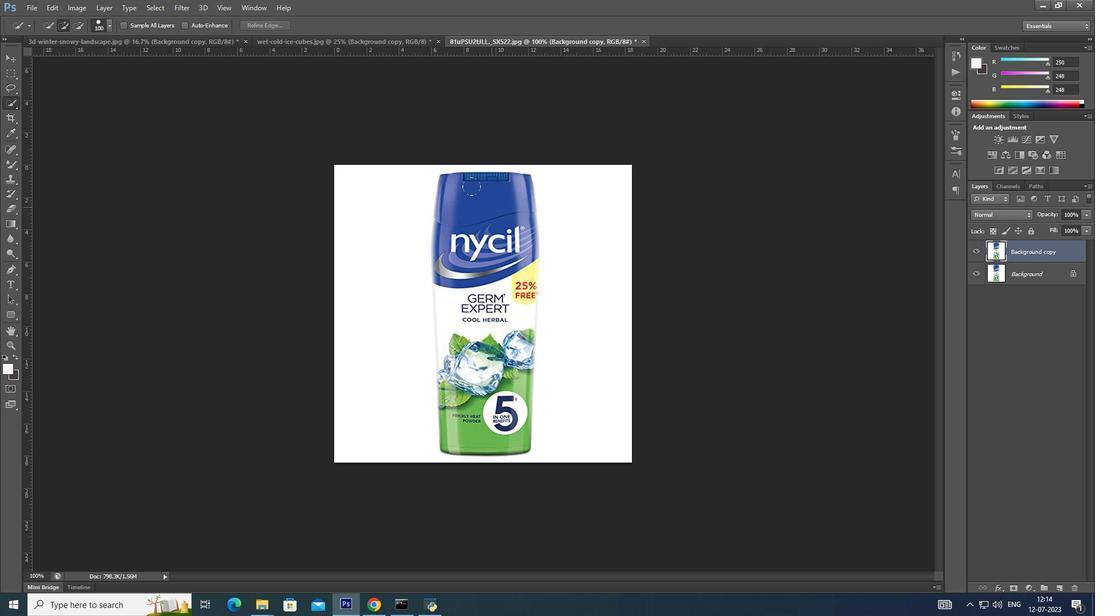 
Action: Mouse pressed left at (491, 206)
Screenshot: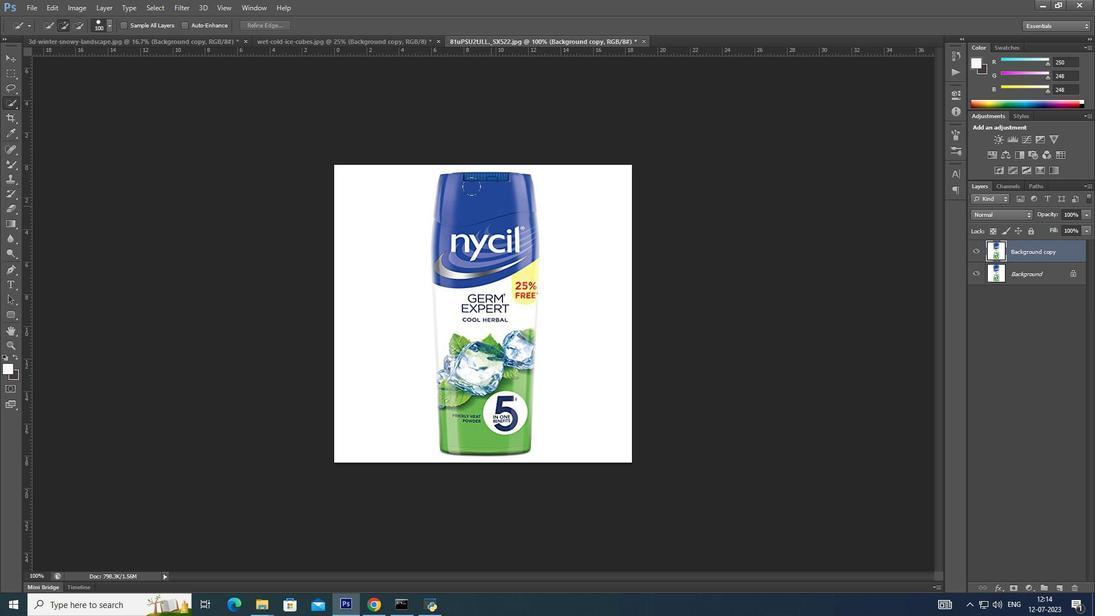 
Action: Mouse moved to (486, 277)
Screenshot: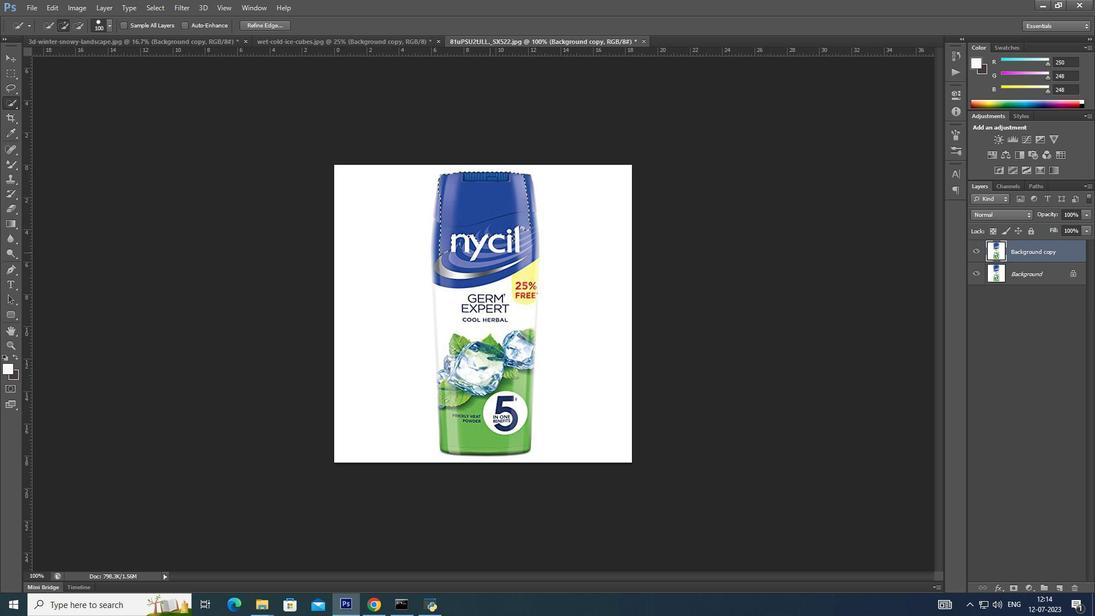 
Action: Mouse pressed left at (486, 277)
Screenshot: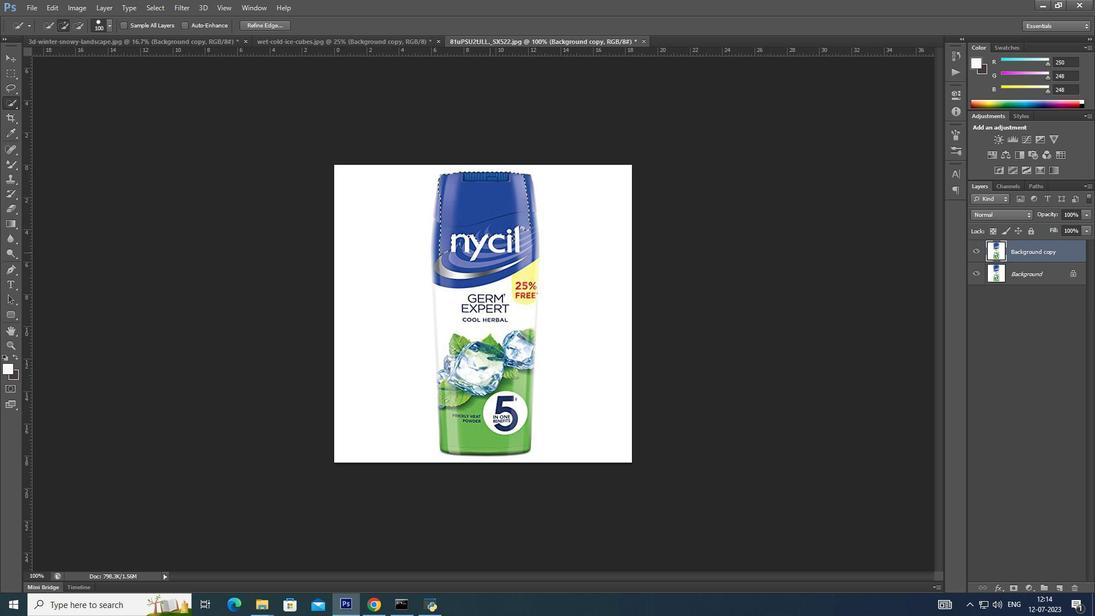 
Action: Mouse moved to (471, 246)
Screenshot: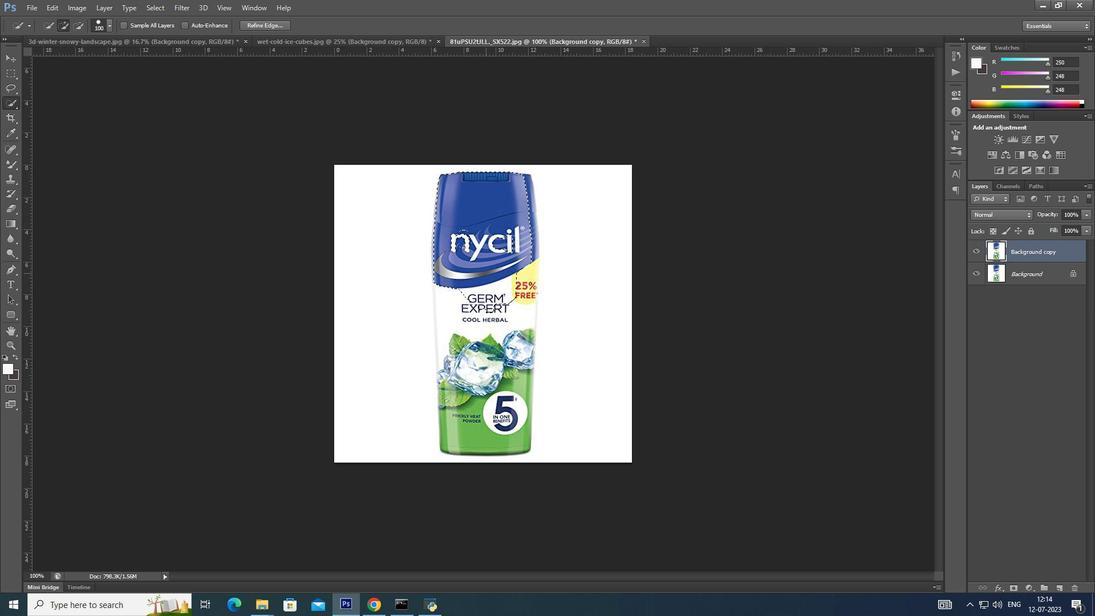 
Action: Mouse pressed left at (471, 246)
Screenshot: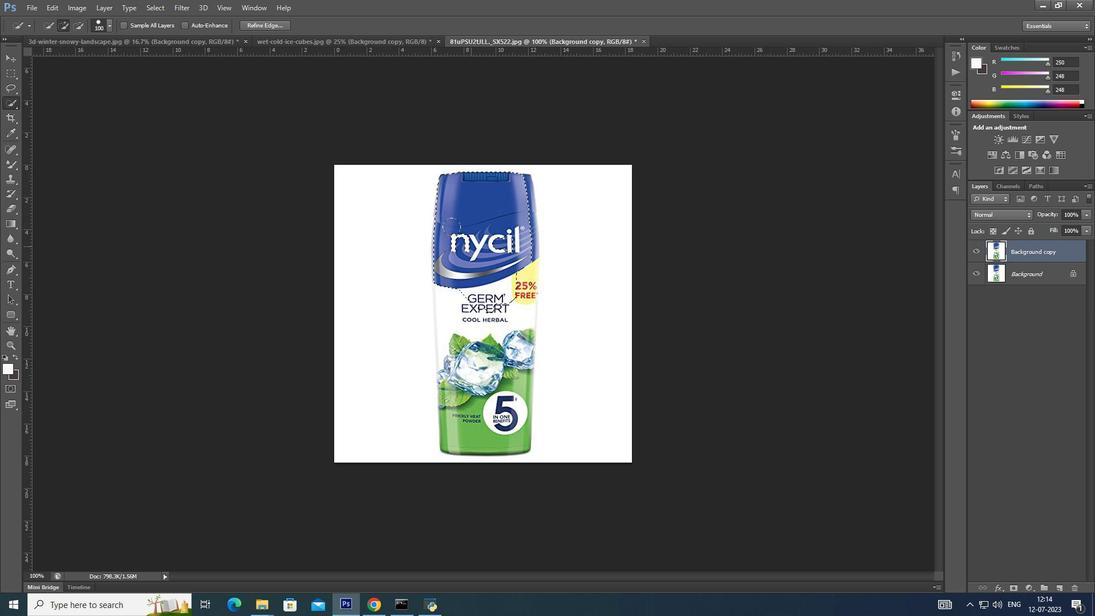 
Action: Mouse moved to (496, 241)
Screenshot: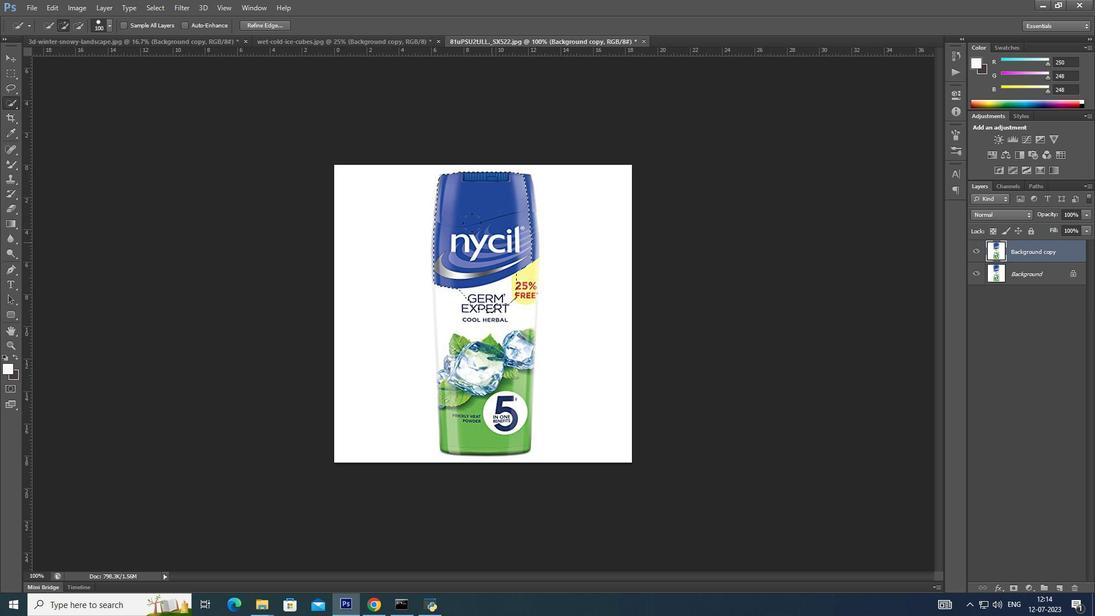 
Action: Mouse pressed left at (496, 241)
Screenshot: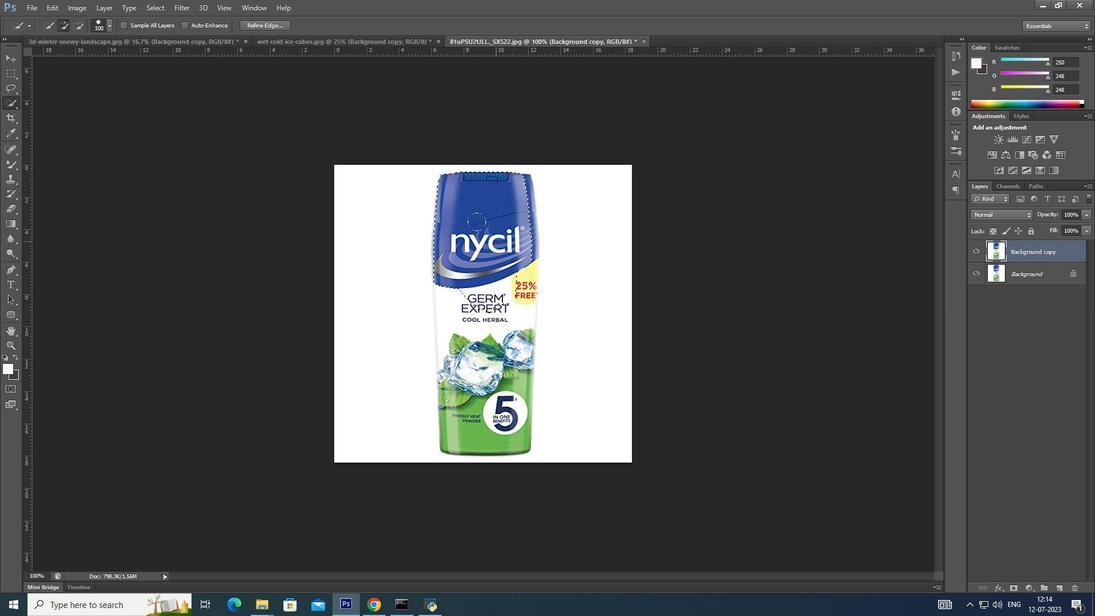 
Action: Mouse moved to (495, 304)
Screenshot: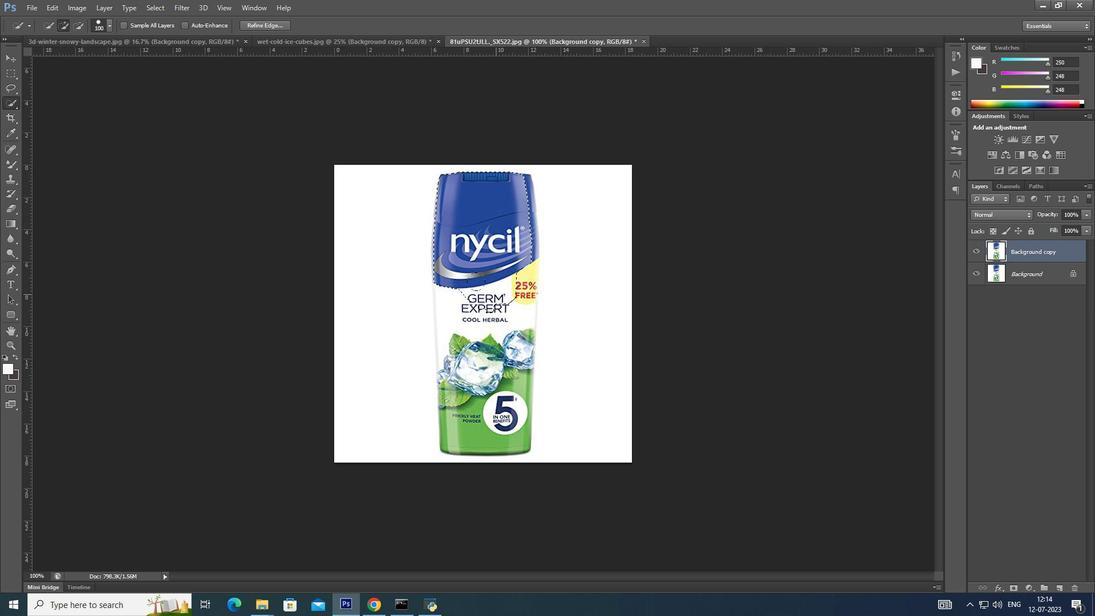 
Action: Mouse pressed left at (495, 304)
Screenshot: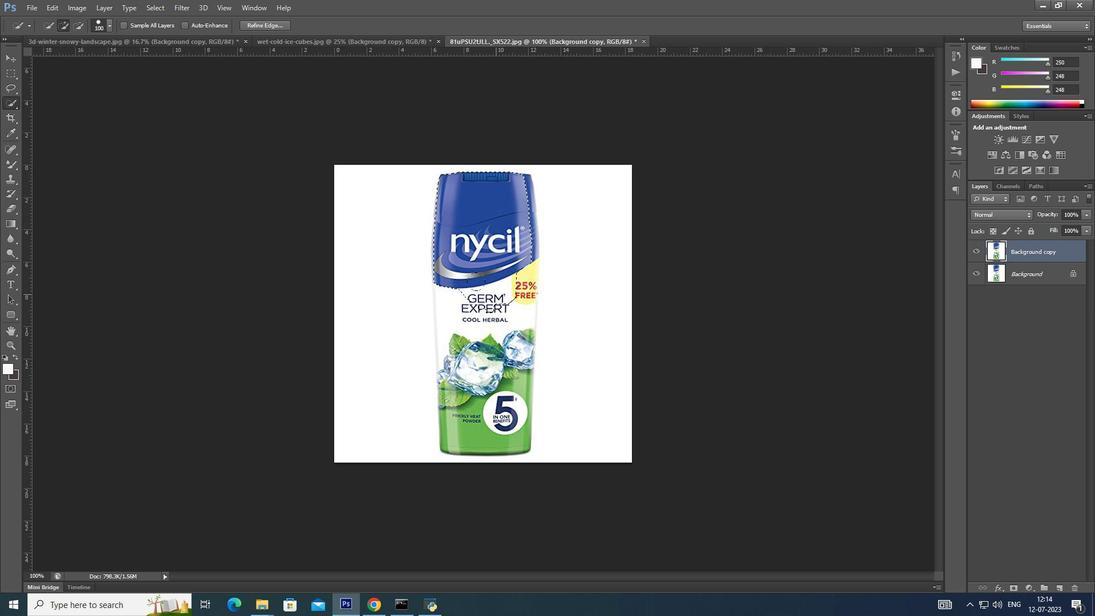 
Action: Mouse moved to (467, 305)
Screenshot: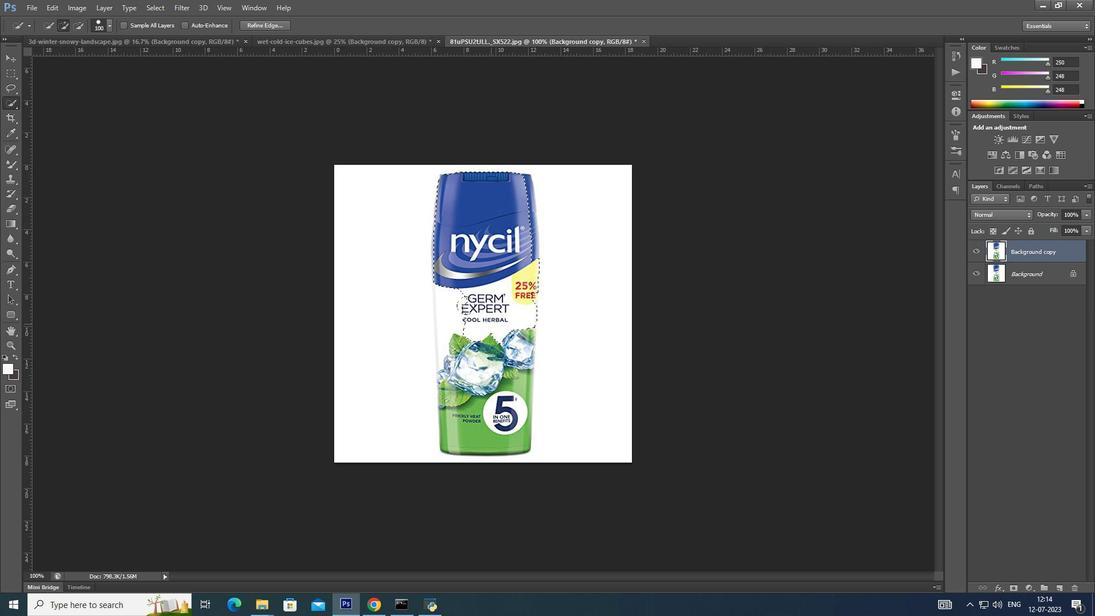 
Action: Mouse pressed left at (467, 305)
Screenshot: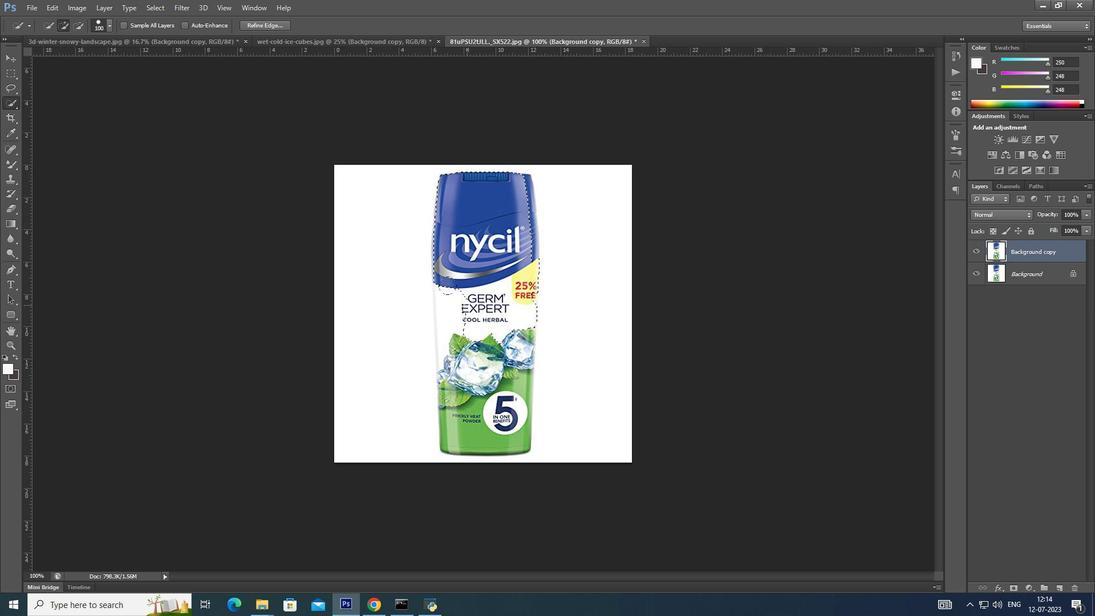 
Action: Mouse moved to (475, 380)
Screenshot: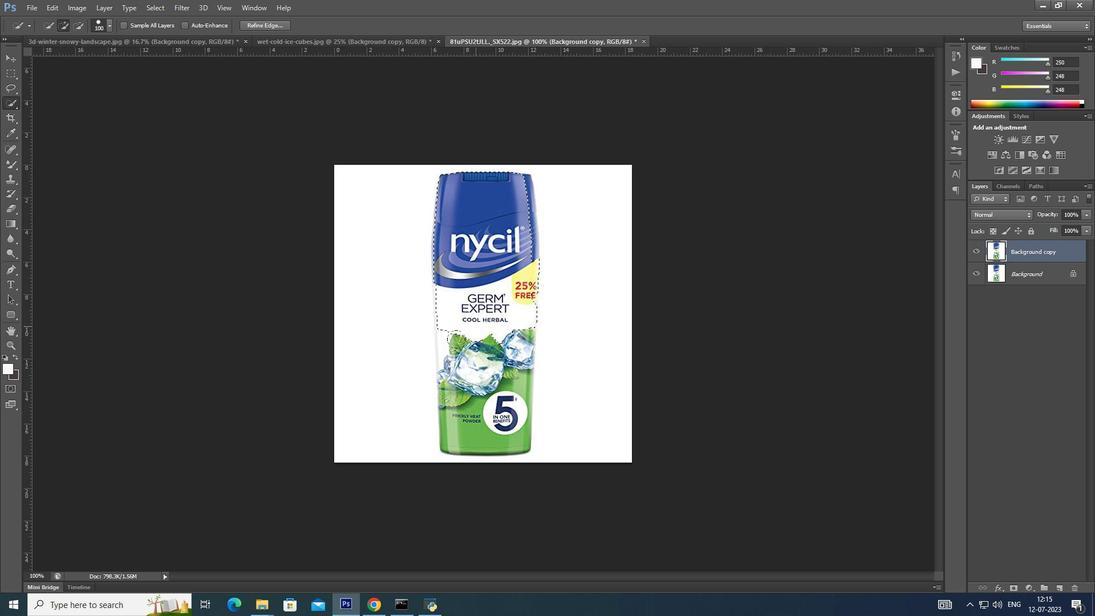 
Action: Mouse pressed left at (475, 380)
Screenshot: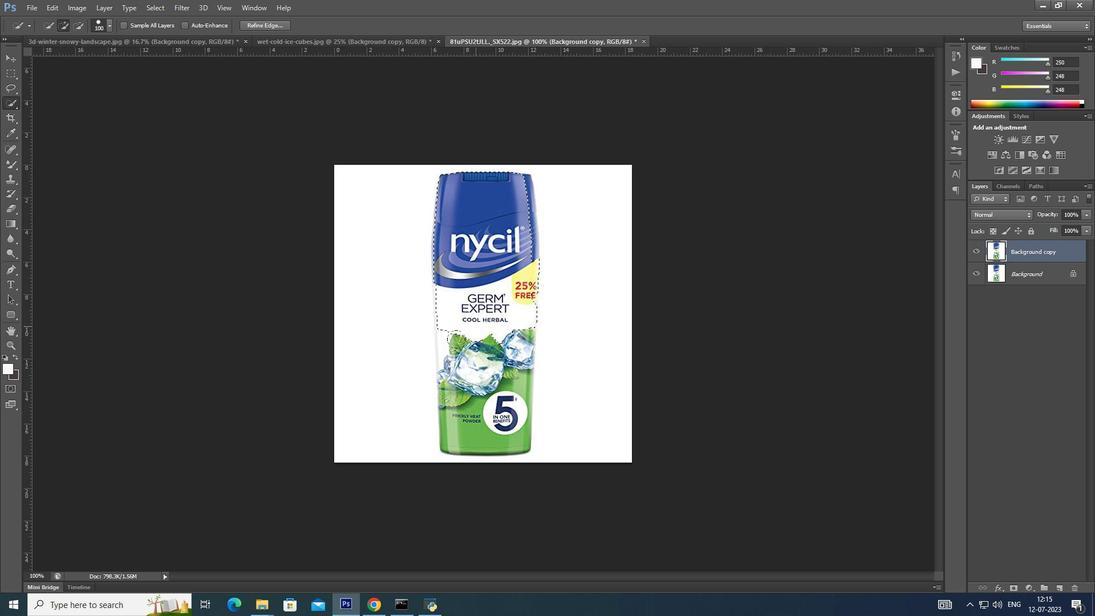 
Action: Mouse moved to (483, 357)
Screenshot: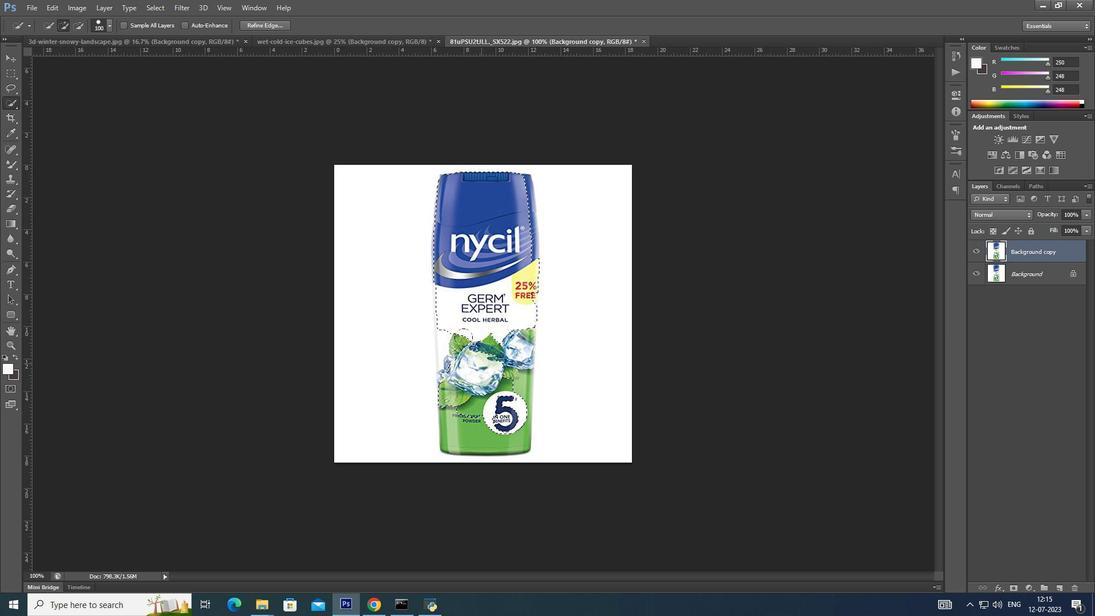 
Action: Mouse pressed left at (483, 357)
Screenshot: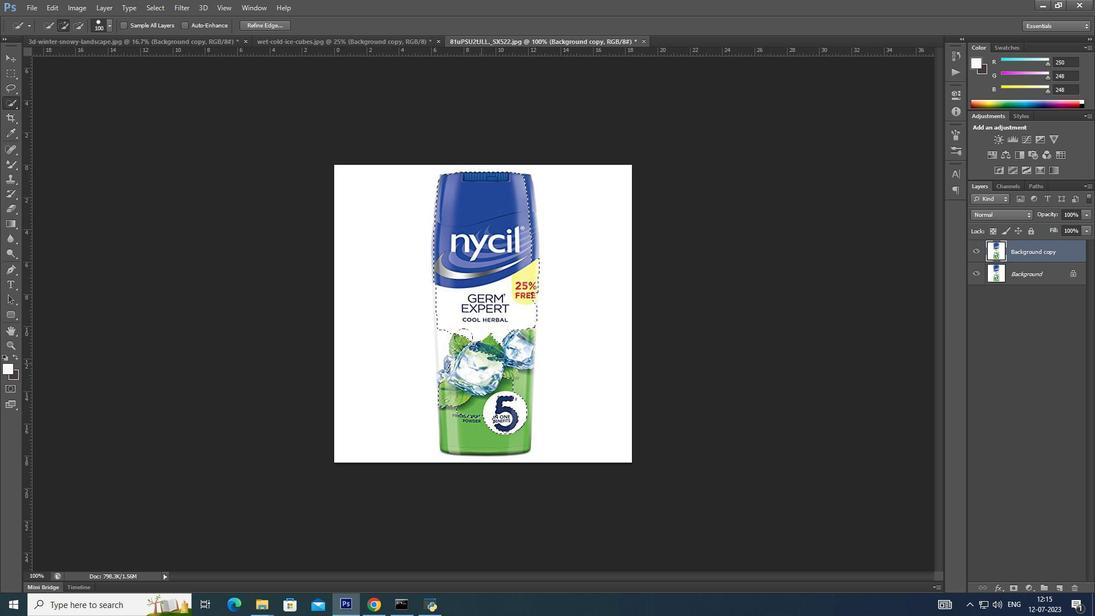 
Action: Mouse moved to (498, 346)
Screenshot: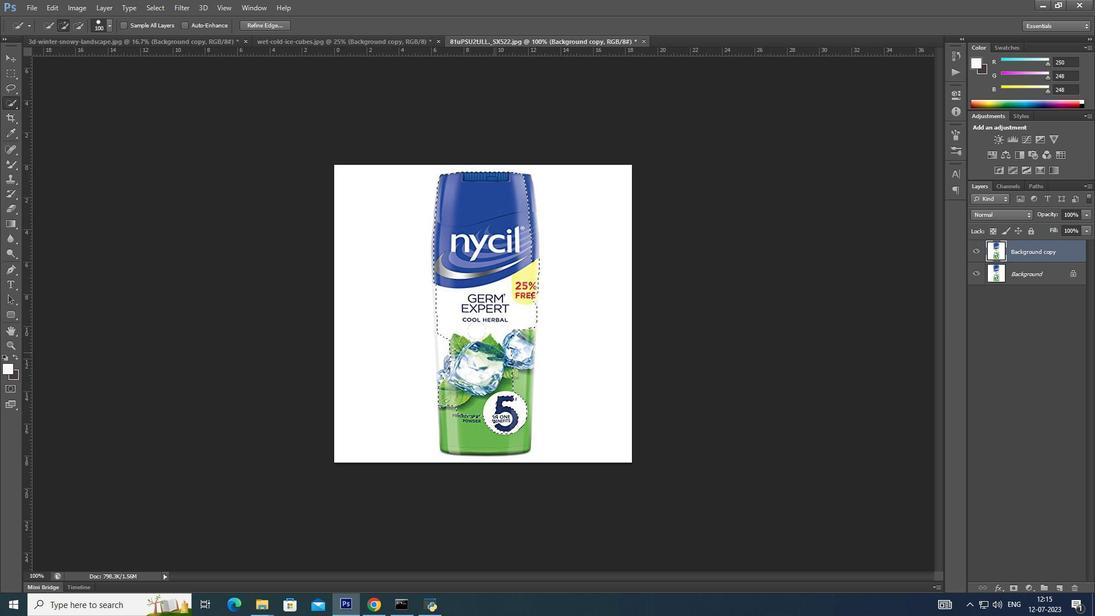 
Action: Mouse pressed left at (498, 346)
Screenshot: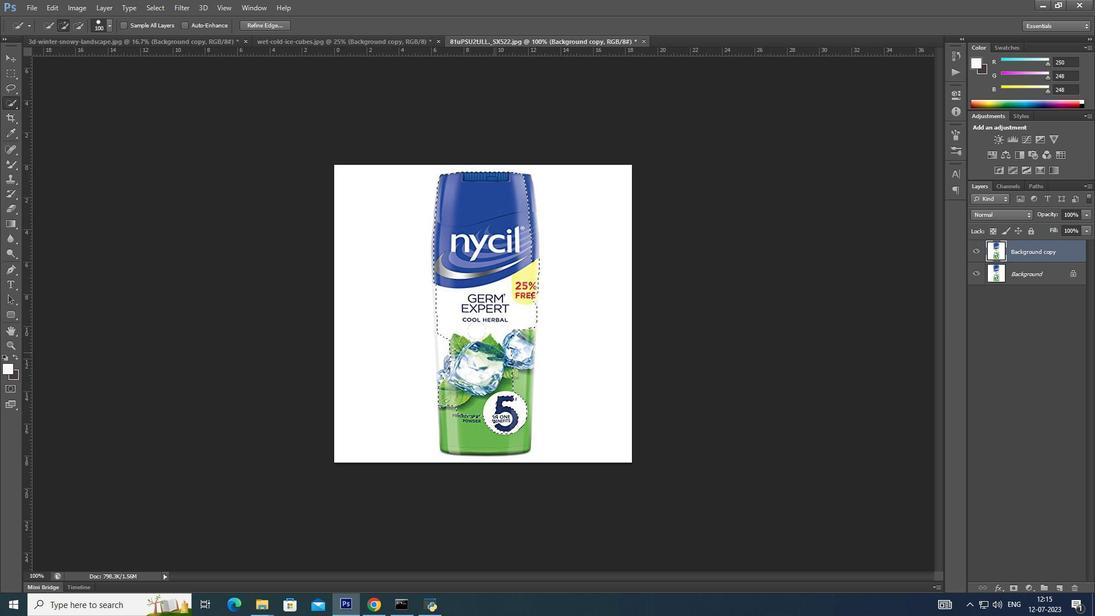 
Action: Mouse moved to (502, 400)
Screenshot: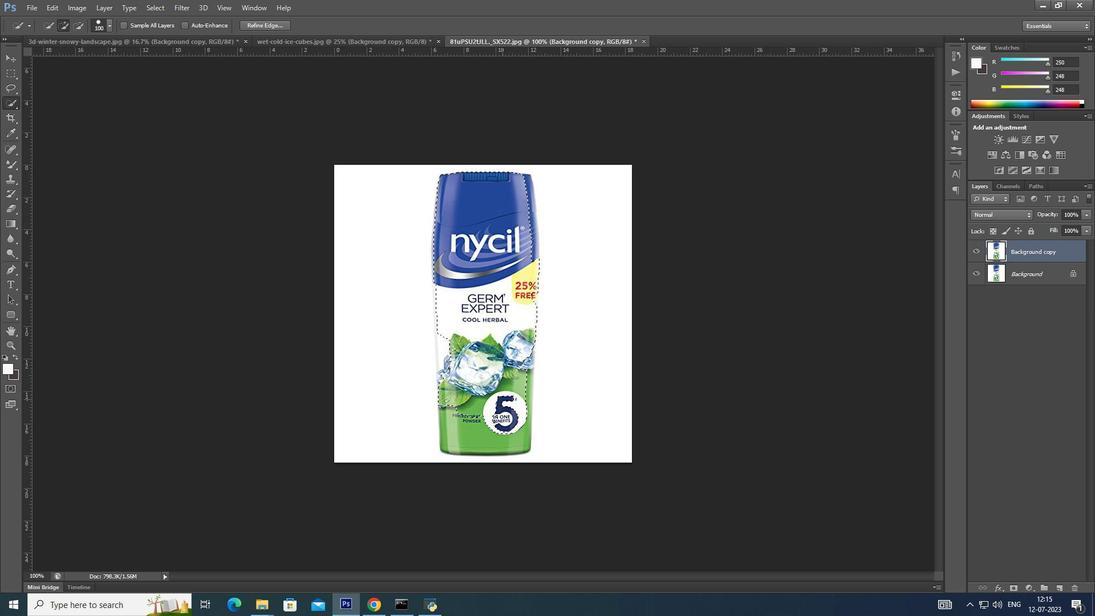 
Action: Mouse pressed left at (502, 400)
Screenshot: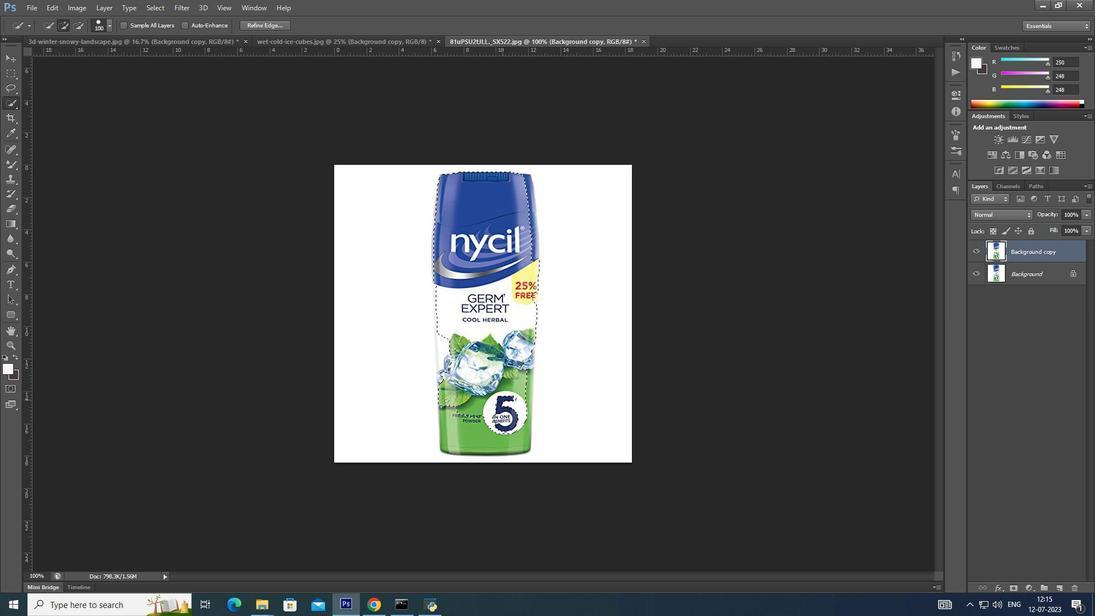 
Action: Mouse moved to (482, 409)
Screenshot: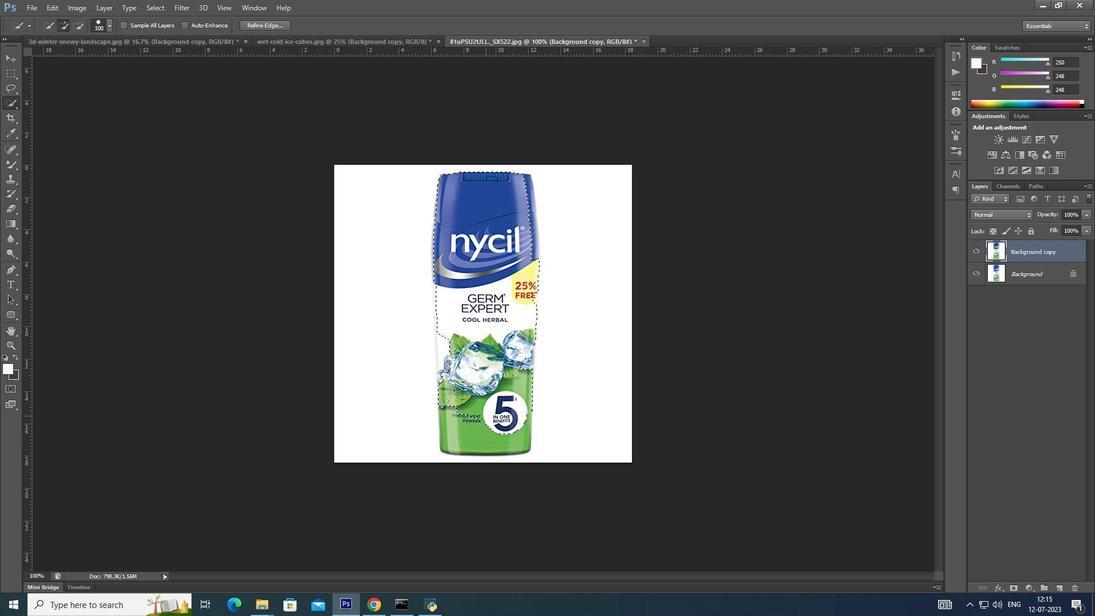 
Action: Mouse pressed left at (482, 409)
Screenshot: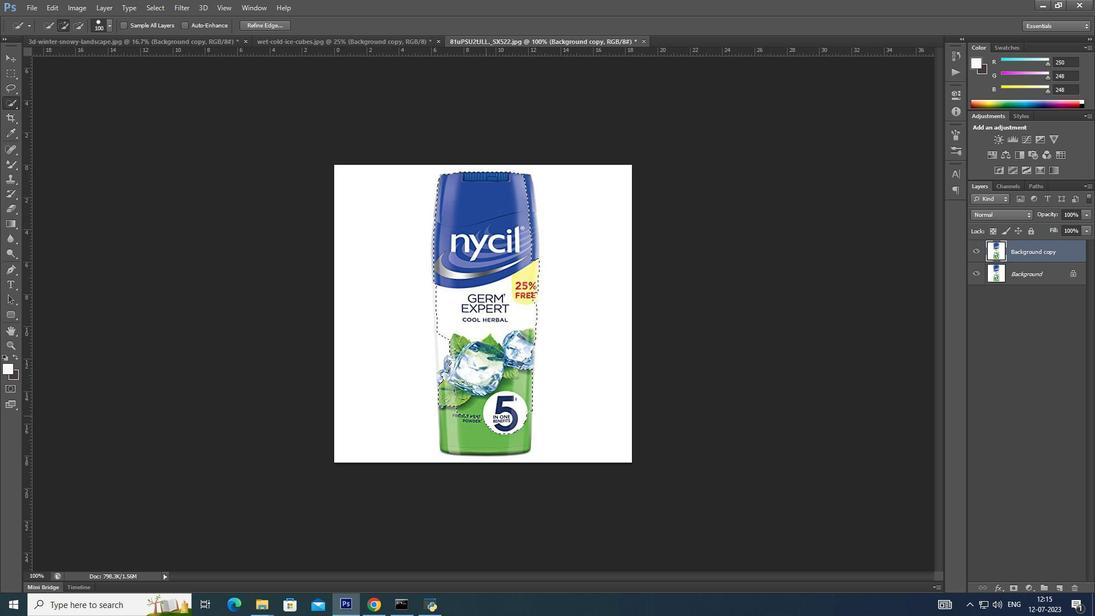 
Action: Mouse moved to (466, 341)
Screenshot: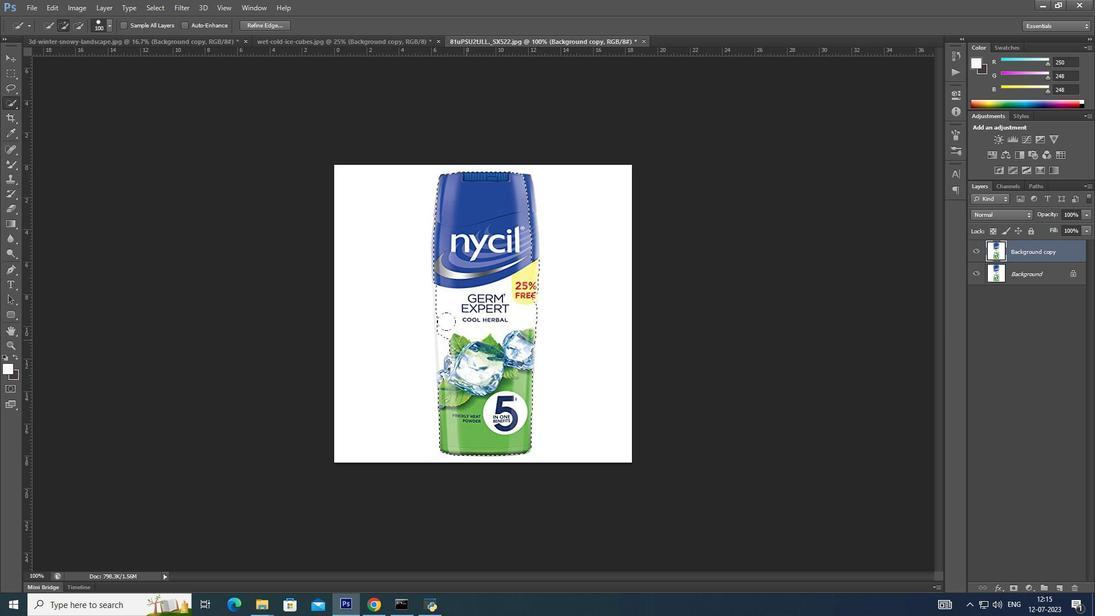 
Action: Mouse pressed left at (466, 341)
Screenshot: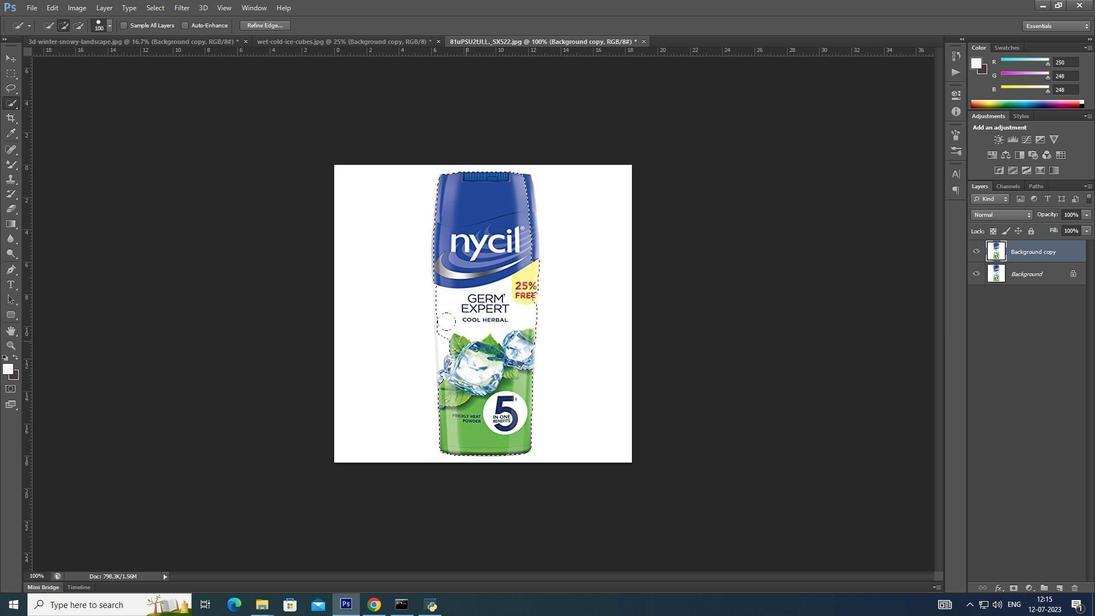 
Action: Mouse moved to (466, 363)
Screenshot: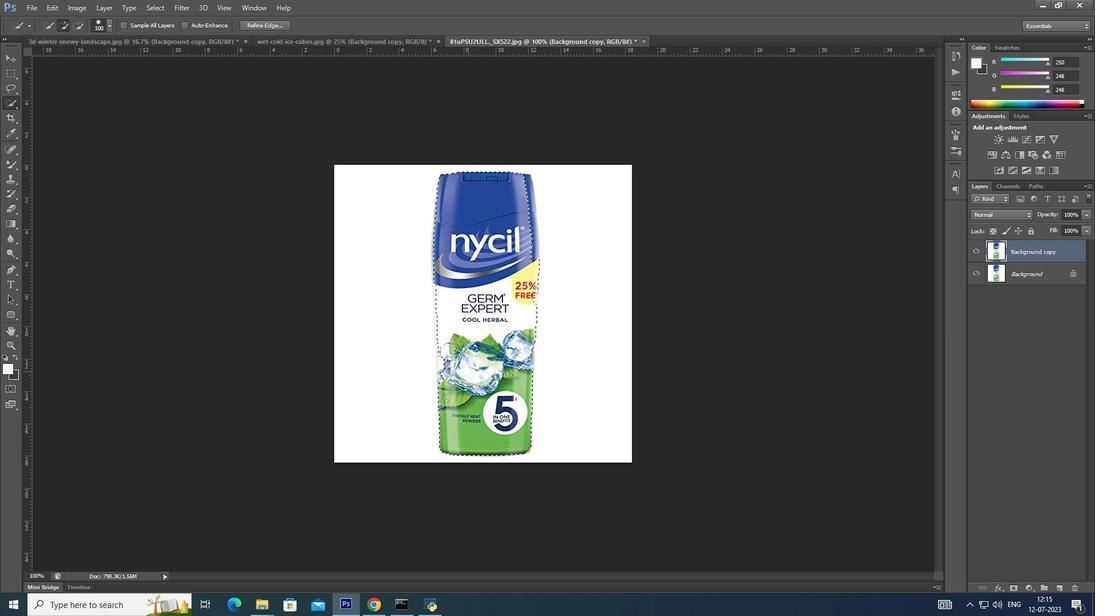 
Action: Mouse pressed left at (466, 363)
Screenshot: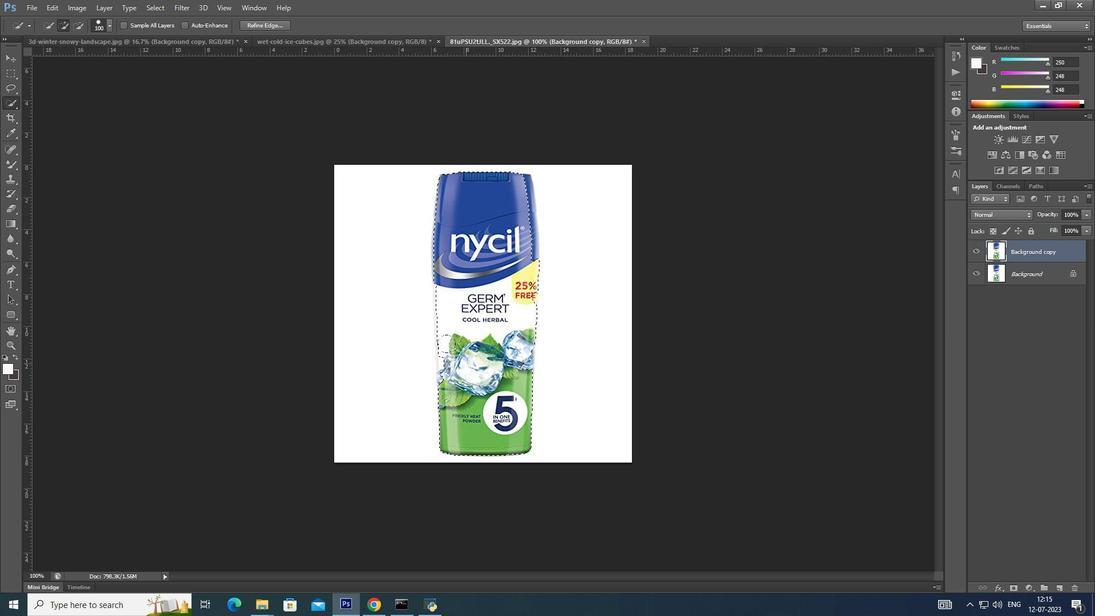 
Action: Mouse moved to (503, 201)
Screenshot: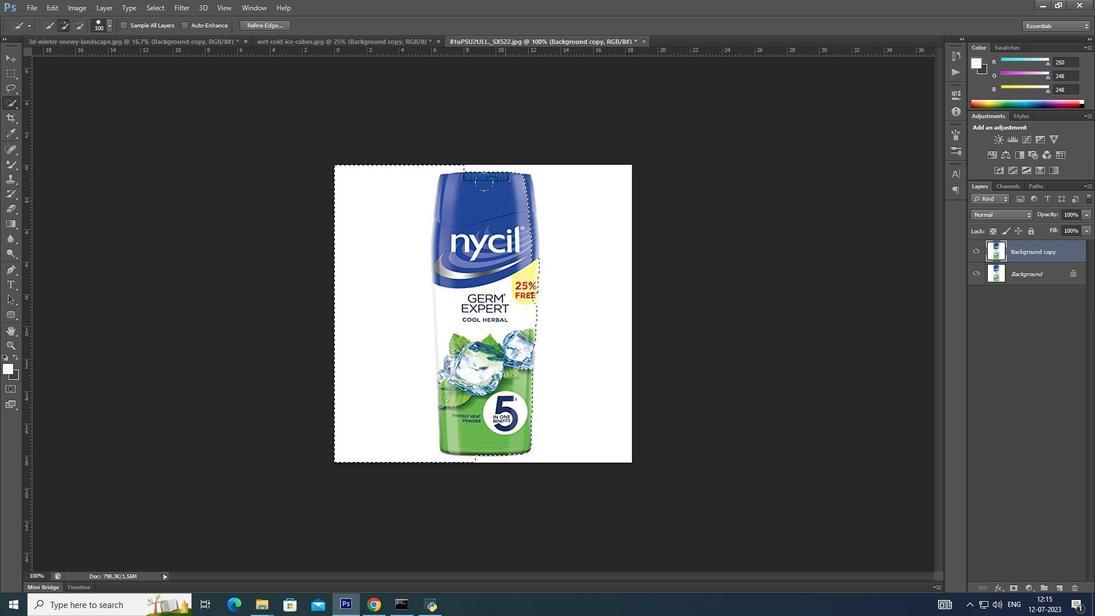 
Action: Key pressed ctrl+D
Screenshot: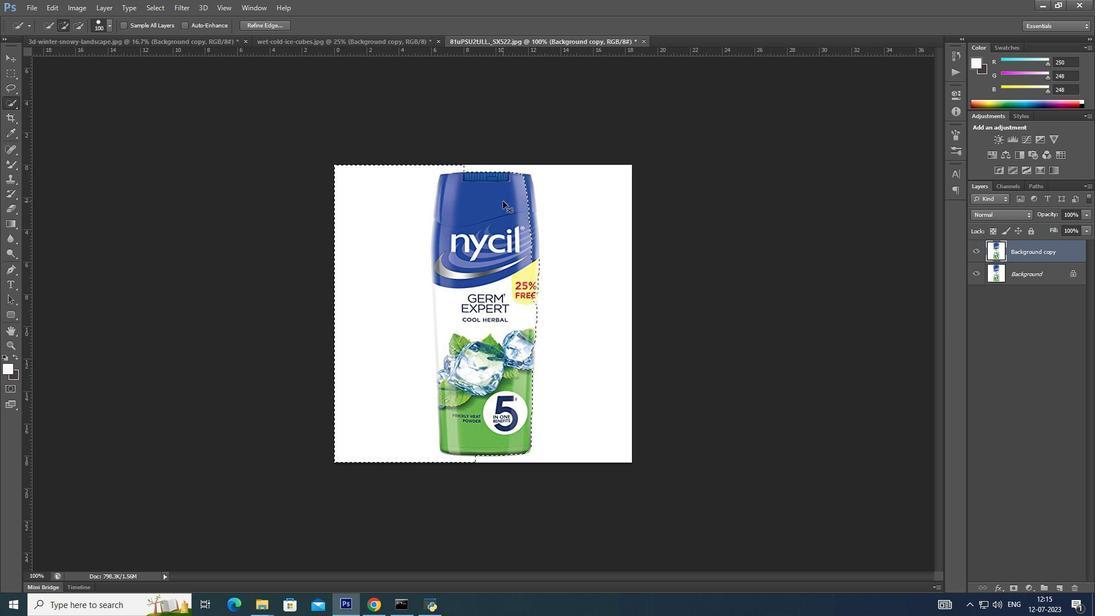 
Action: Mouse moved to (481, 206)
Screenshot: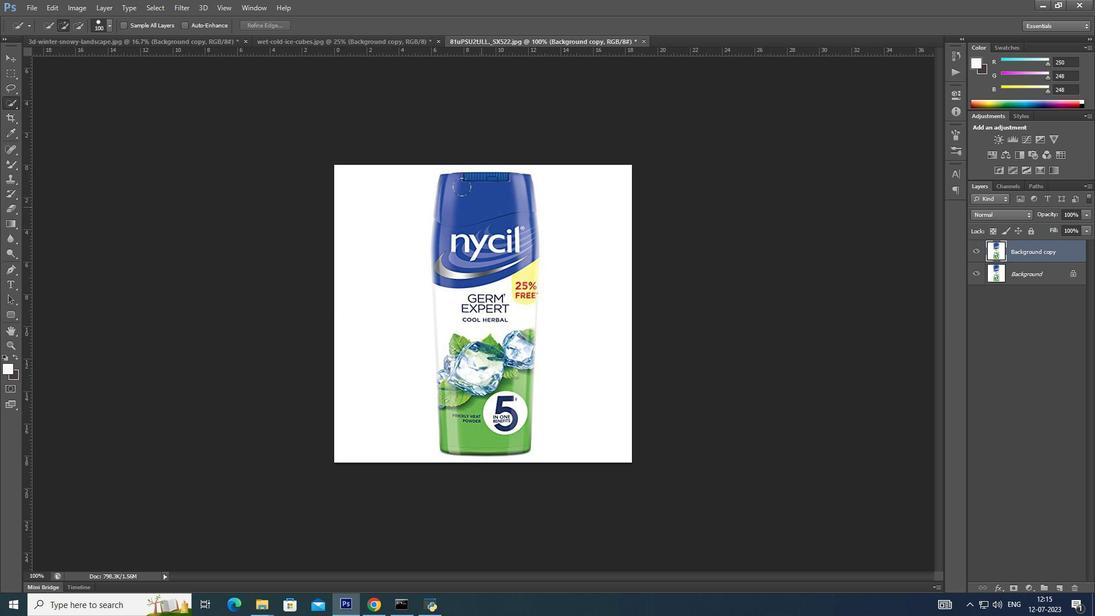 
Action: Mouse pressed left at (481, 206)
Screenshot: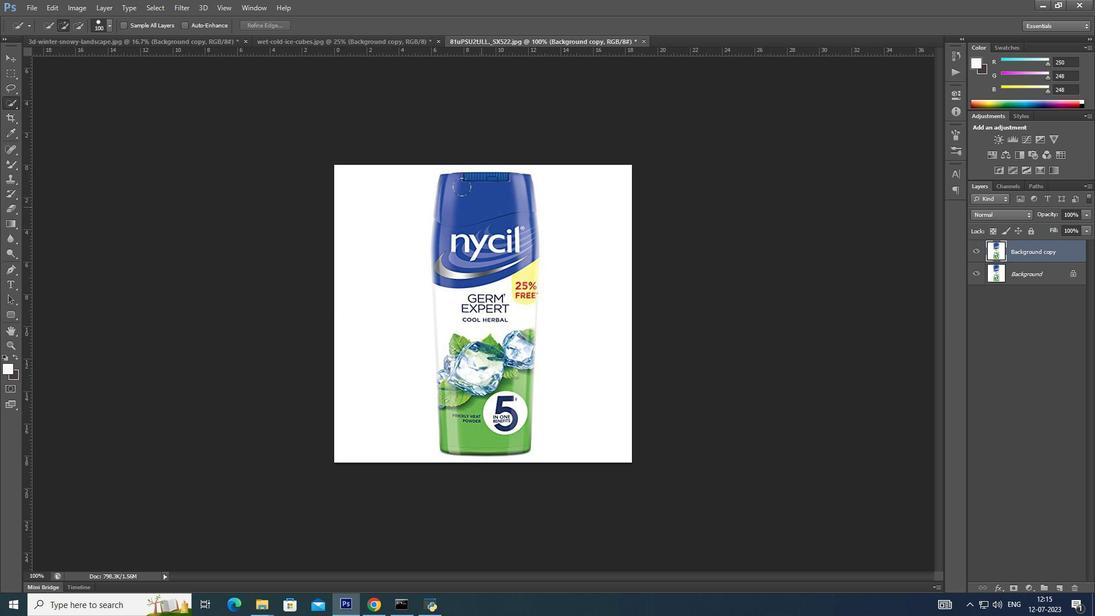 
Action: Mouse moved to (465, 276)
Screenshot: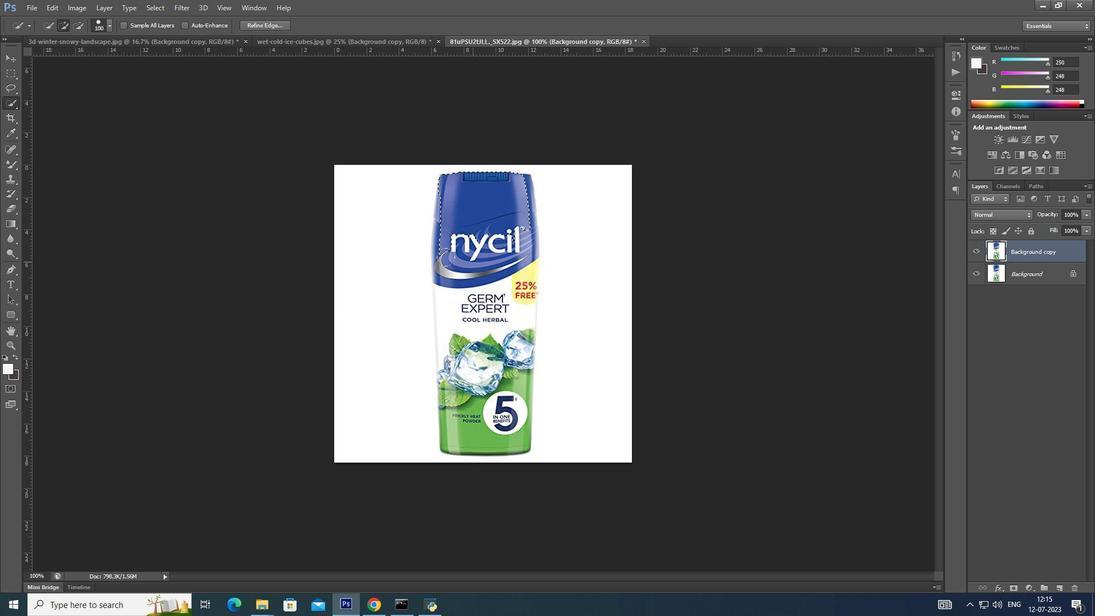 
Action: Mouse pressed left at (465, 276)
Screenshot: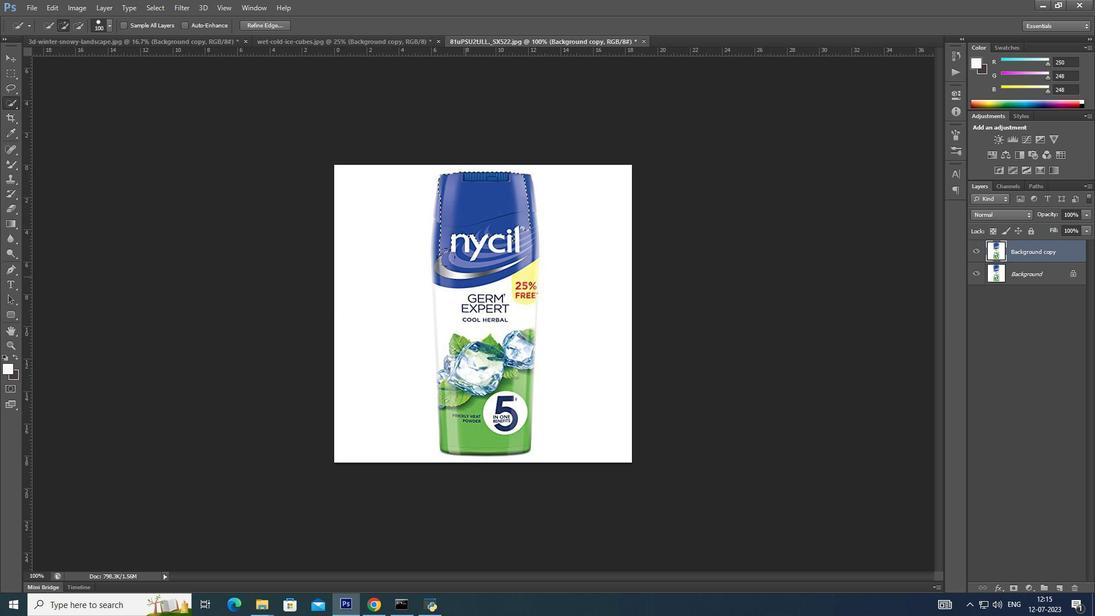 
Action: Mouse moved to (494, 248)
Screenshot: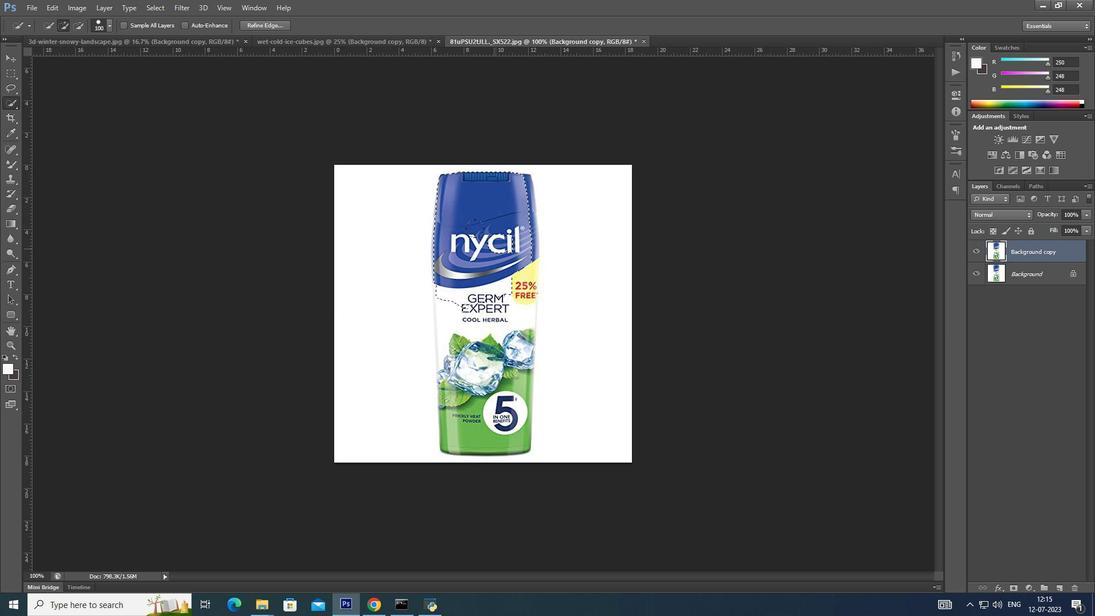 
Action: Mouse pressed left at (494, 248)
Screenshot: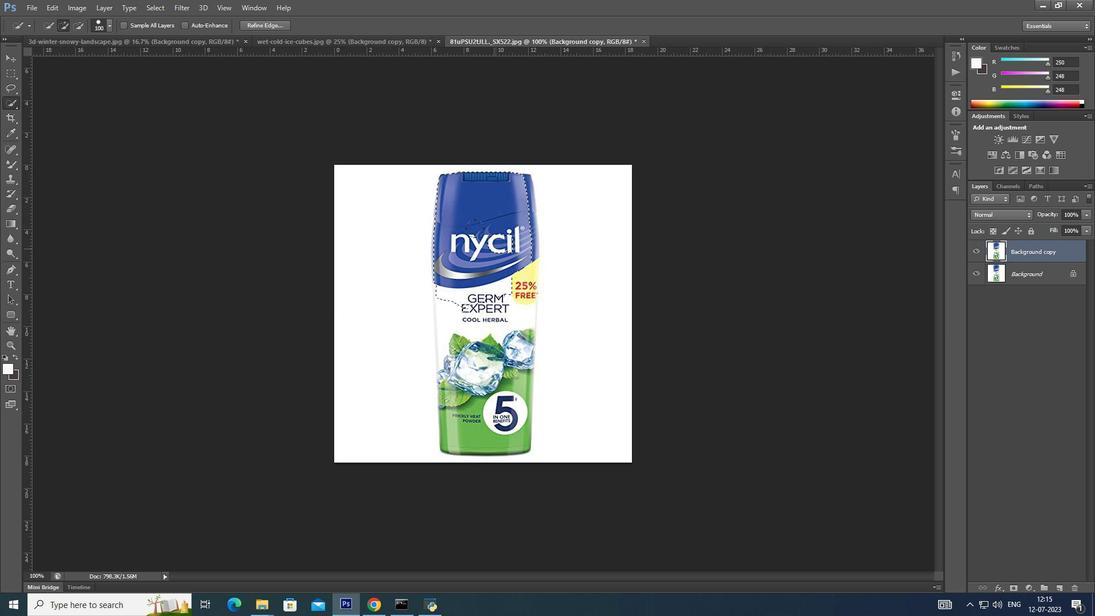 
Action: Mouse moved to (504, 208)
Screenshot: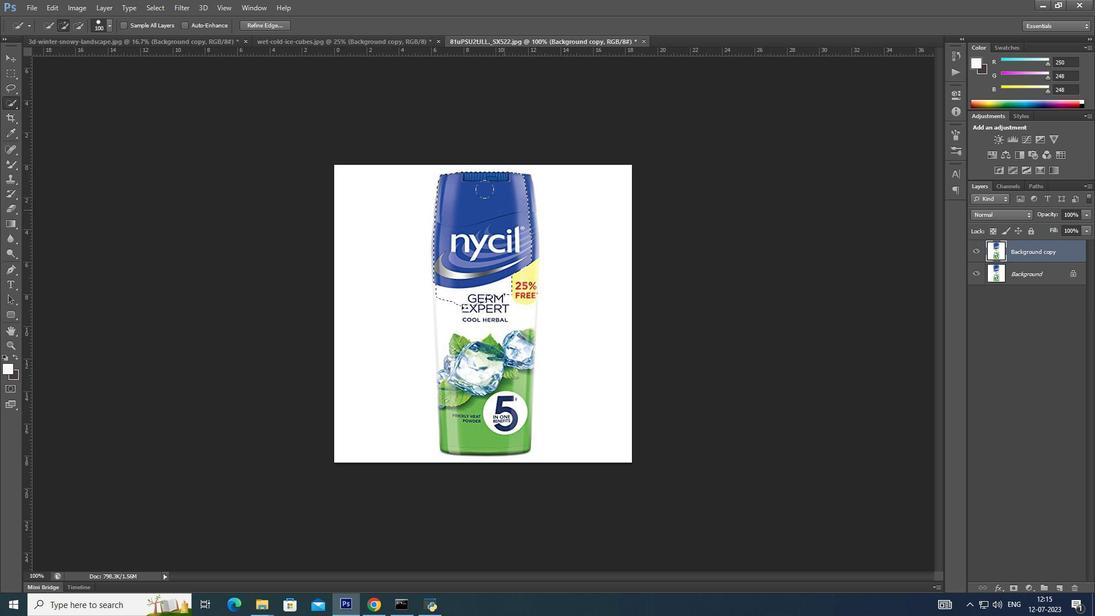 
Action: Mouse pressed left at (504, 208)
Screenshot: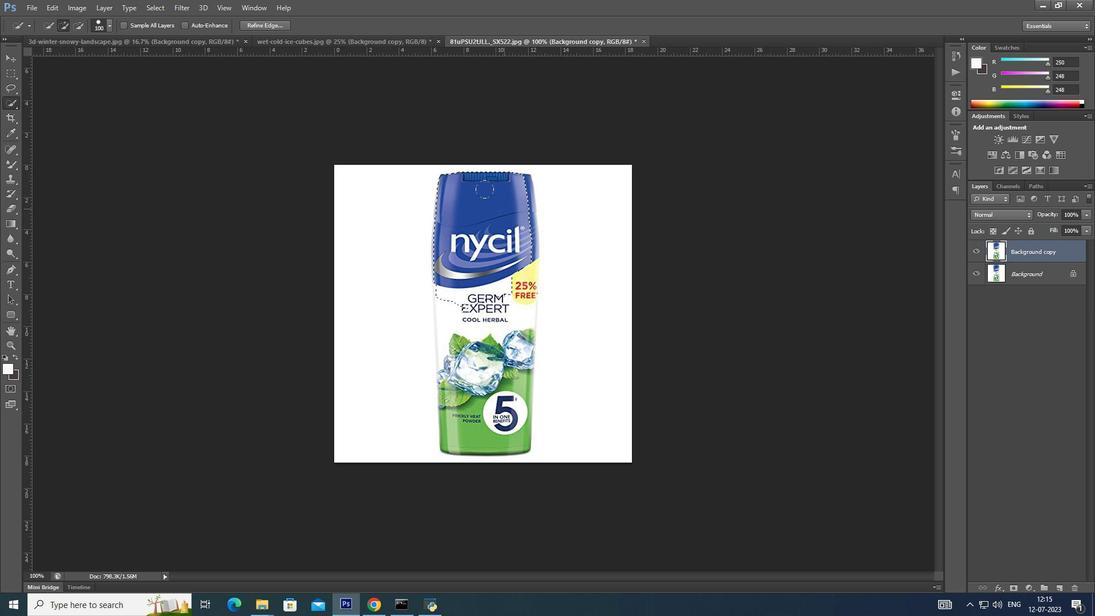 
Action: Mouse moved to (502, 280)
Screenshot: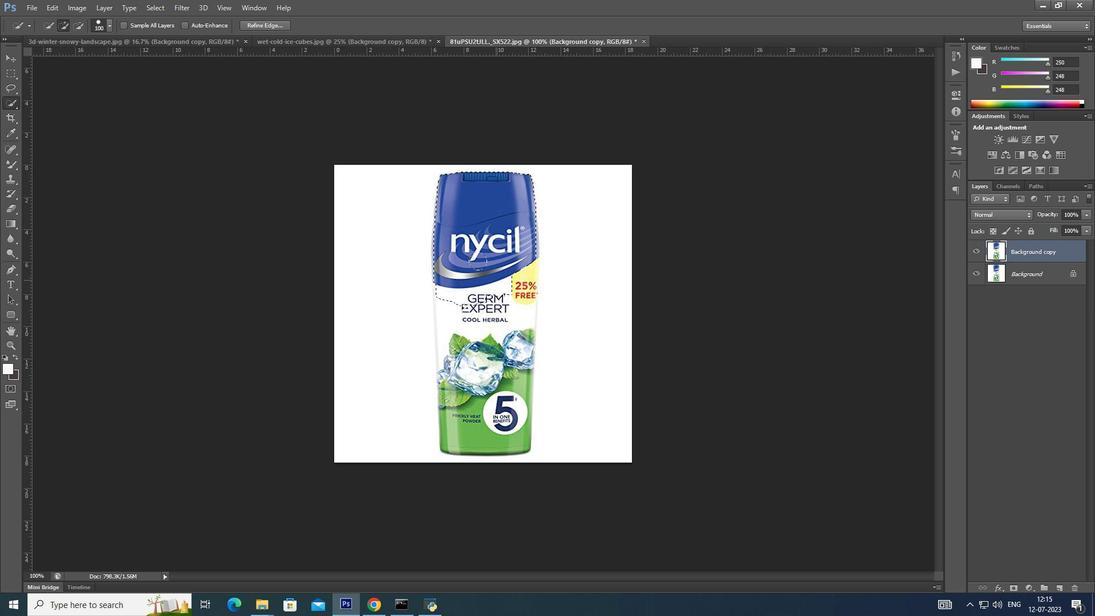 
Action: Mouse pressed left at (502, 280)
Screenshot: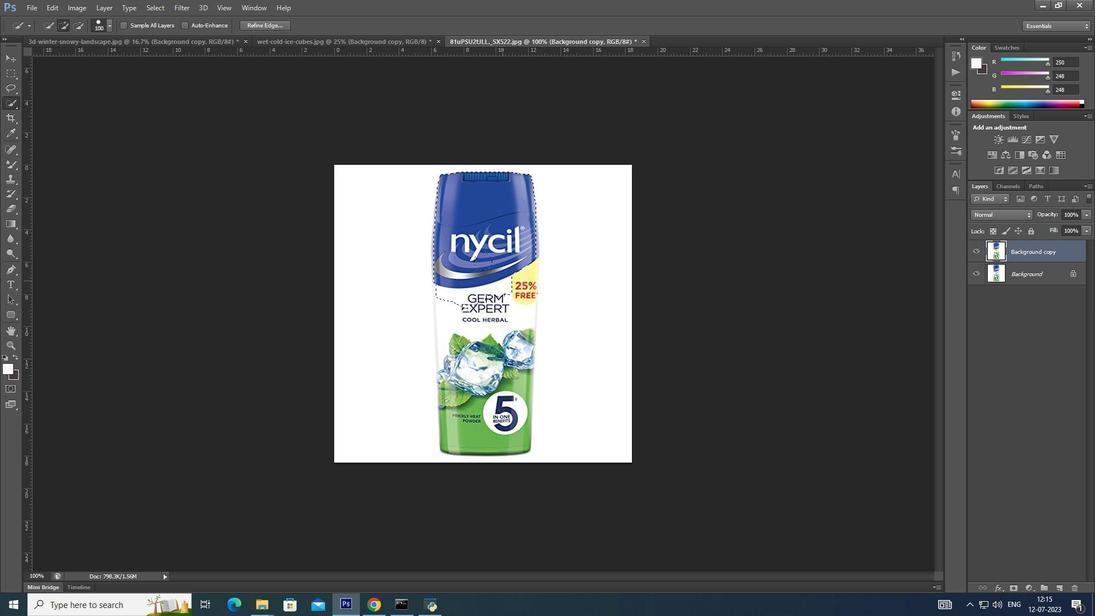 
Action: Mouse moved to (478, 322)
Screenshot: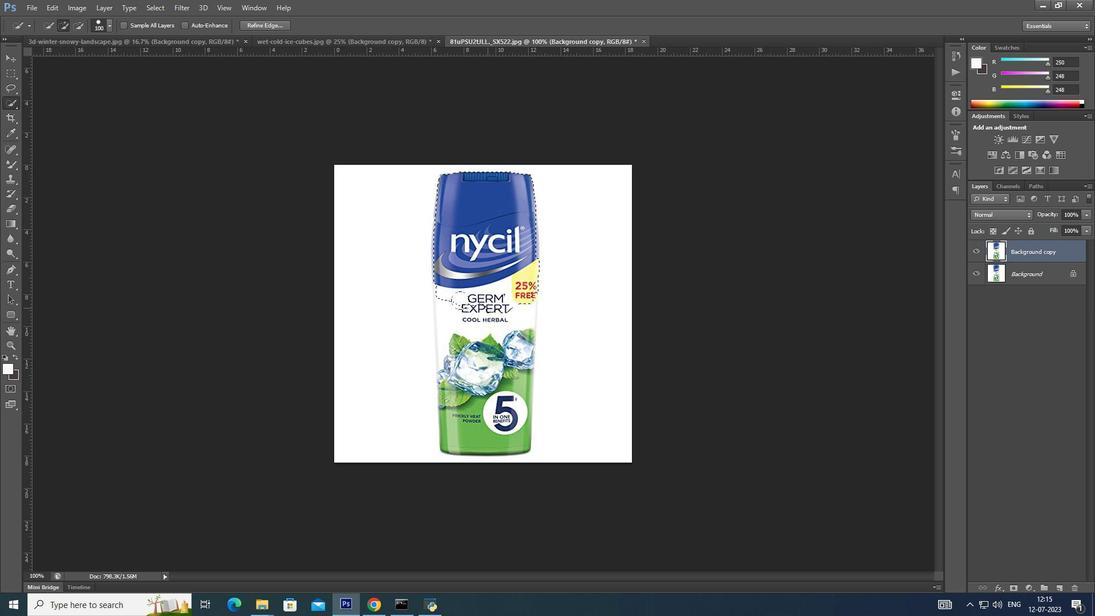 
Action: Mouse pressed left at (478, 322)
Screenshot: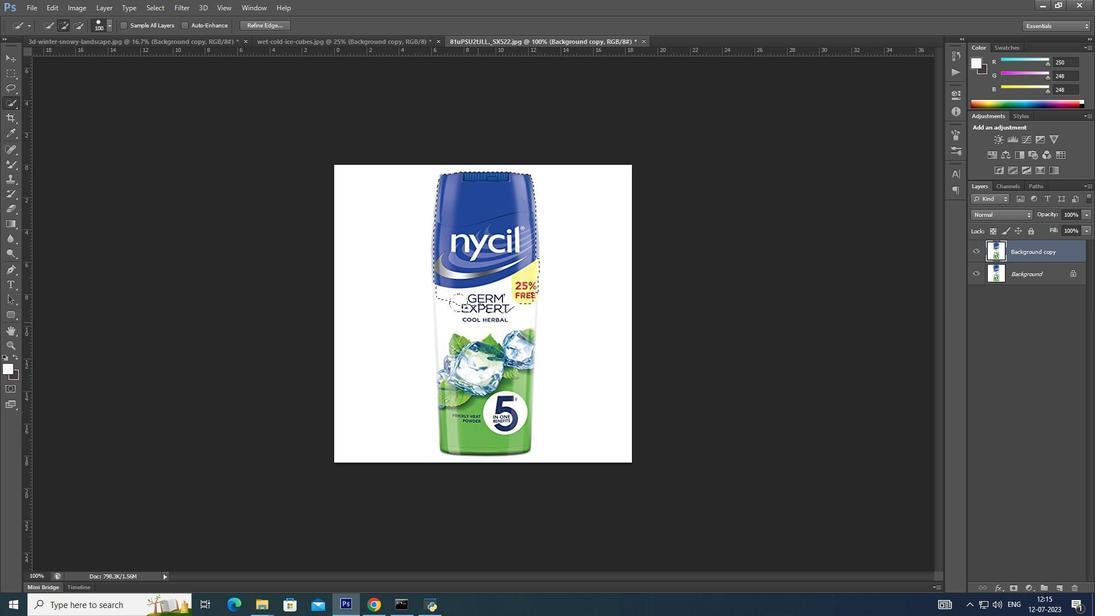 
Action: Mouse moved to (463, 207)
Screenshot: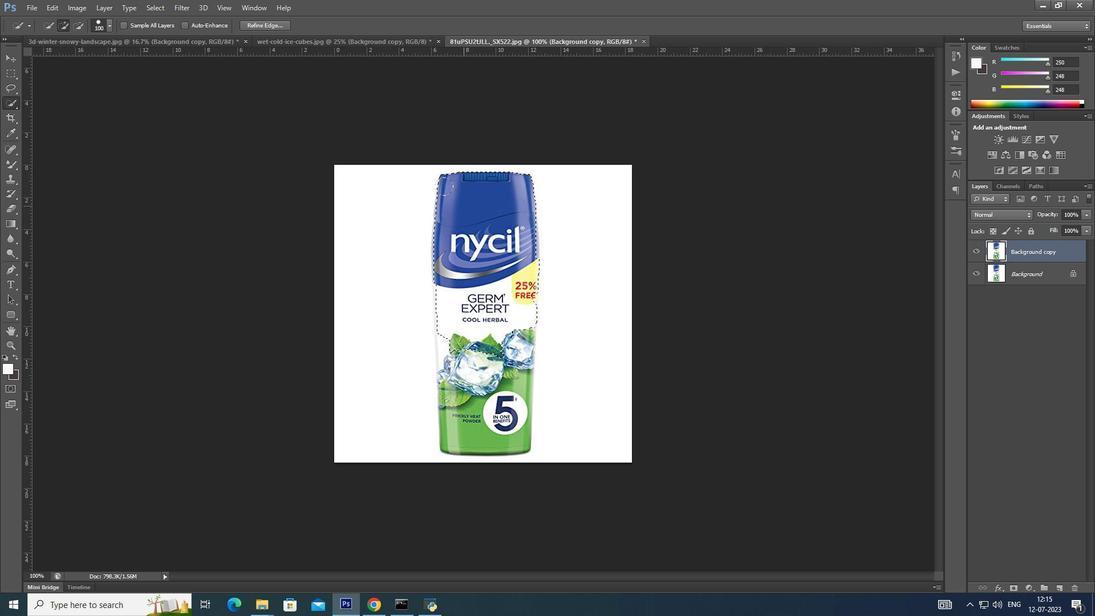 
Action: Mouse pressed left at (463, 207)
Screenshot: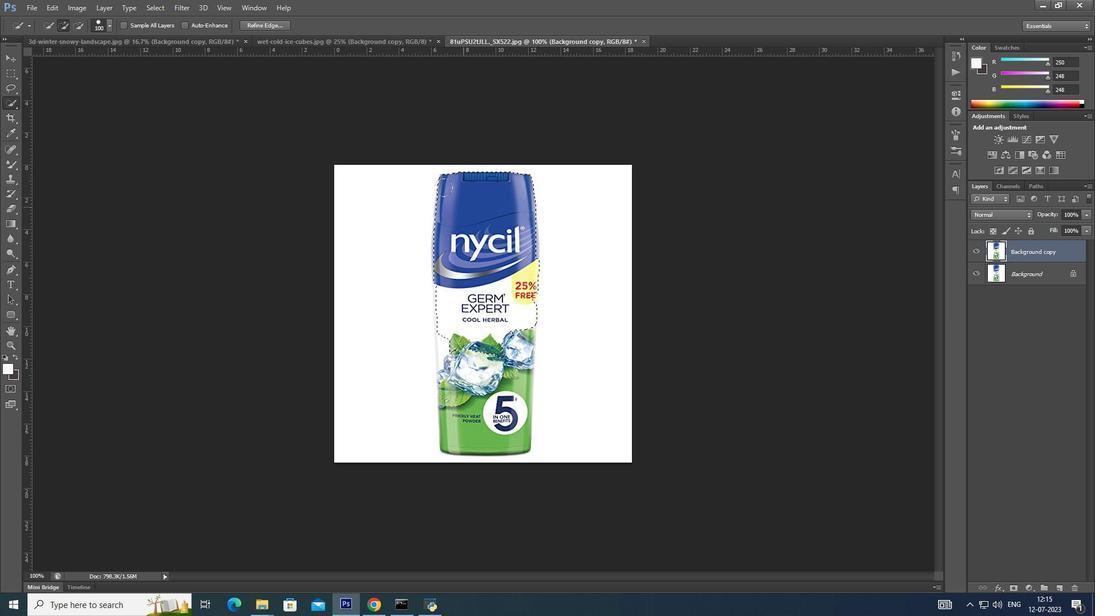 
Action: Mouse moved to (460, 283)
Screenshot: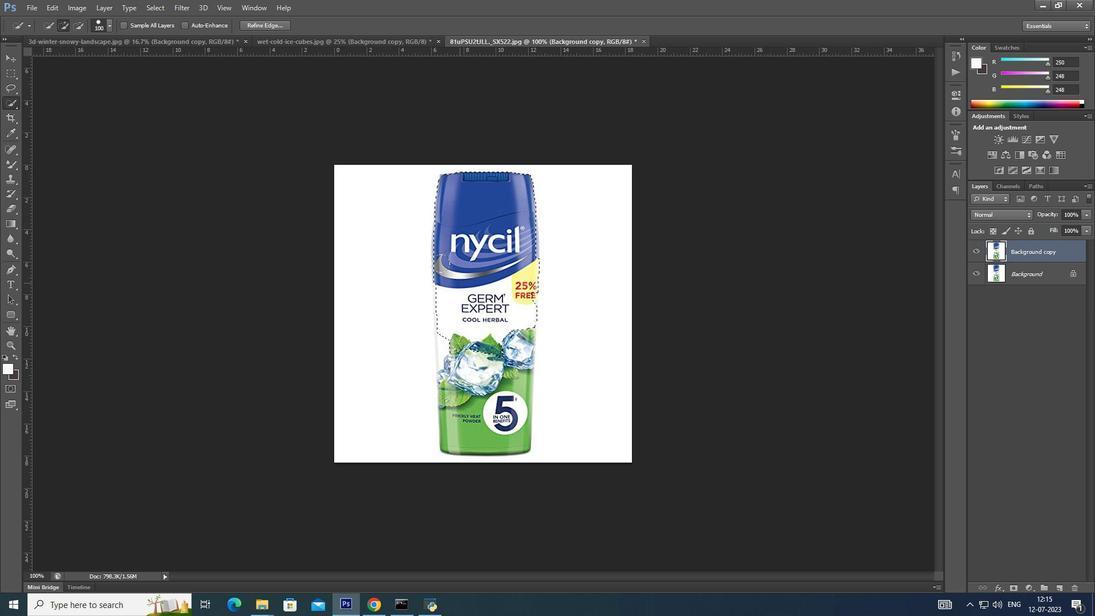 
Action: Mouse pressed left at (460, 283)
Screenshot: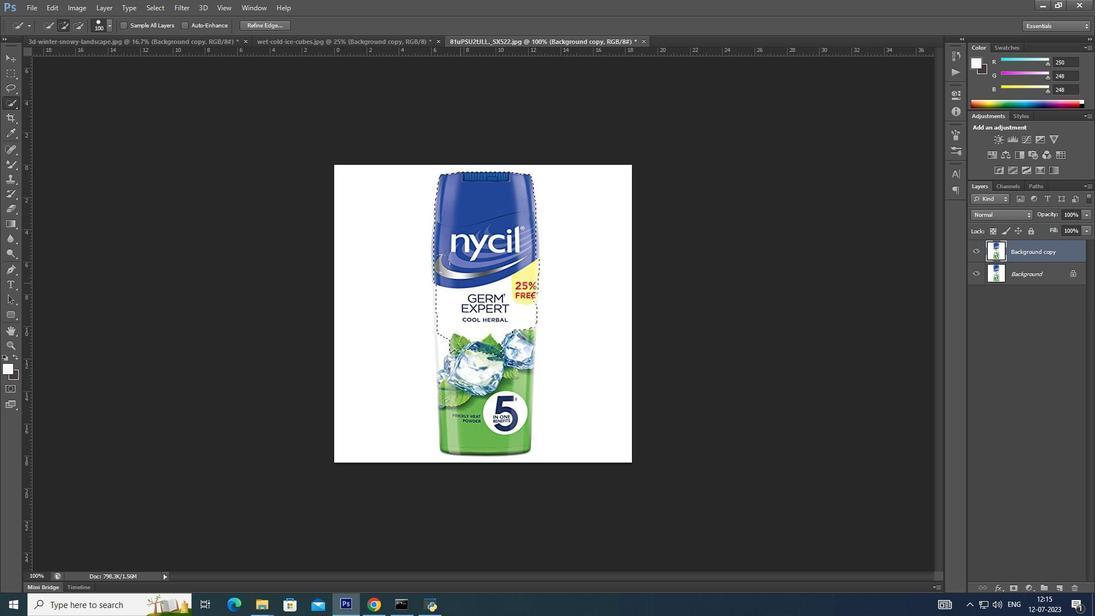 
Action: Mouse moved to (461, 232)
Screenshot: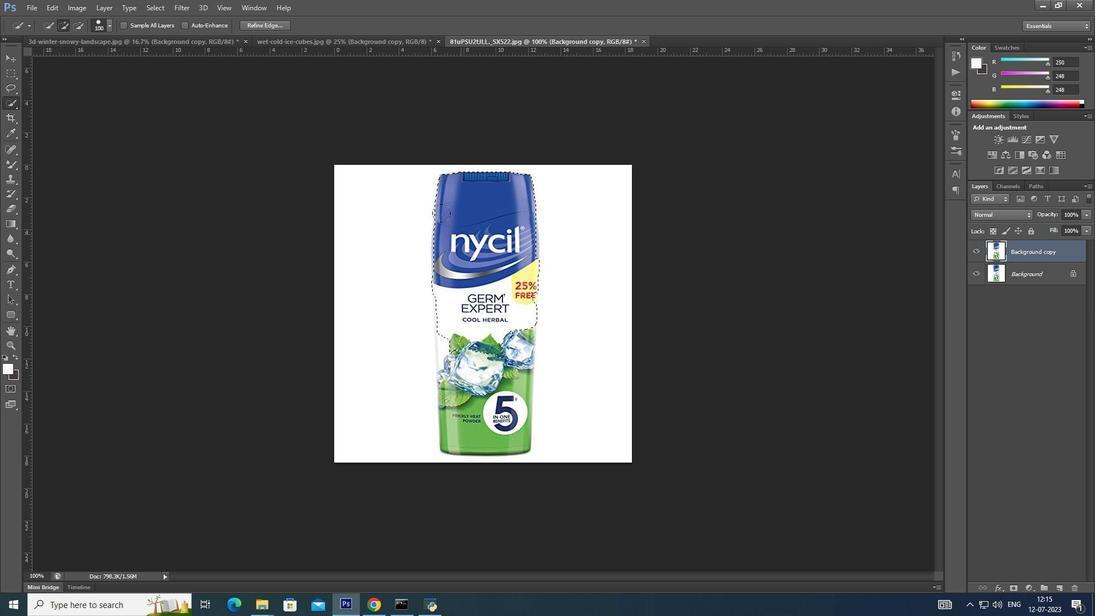 
Action: Mouse pressed left at (461, 232)
Screenshot: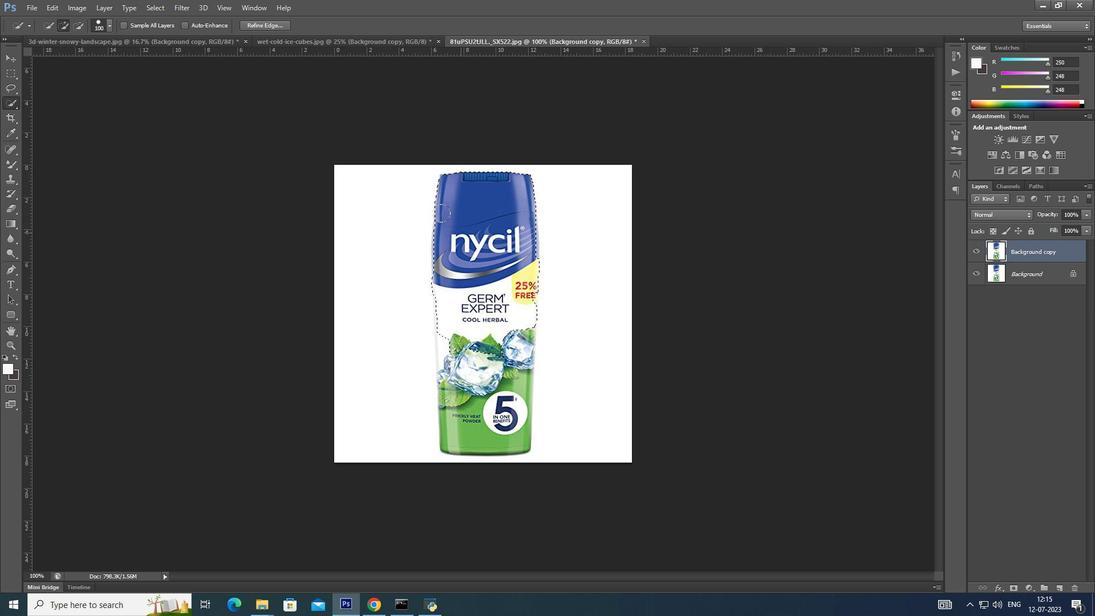 
Action: Mouse moved to (486, 370)
Screenshot: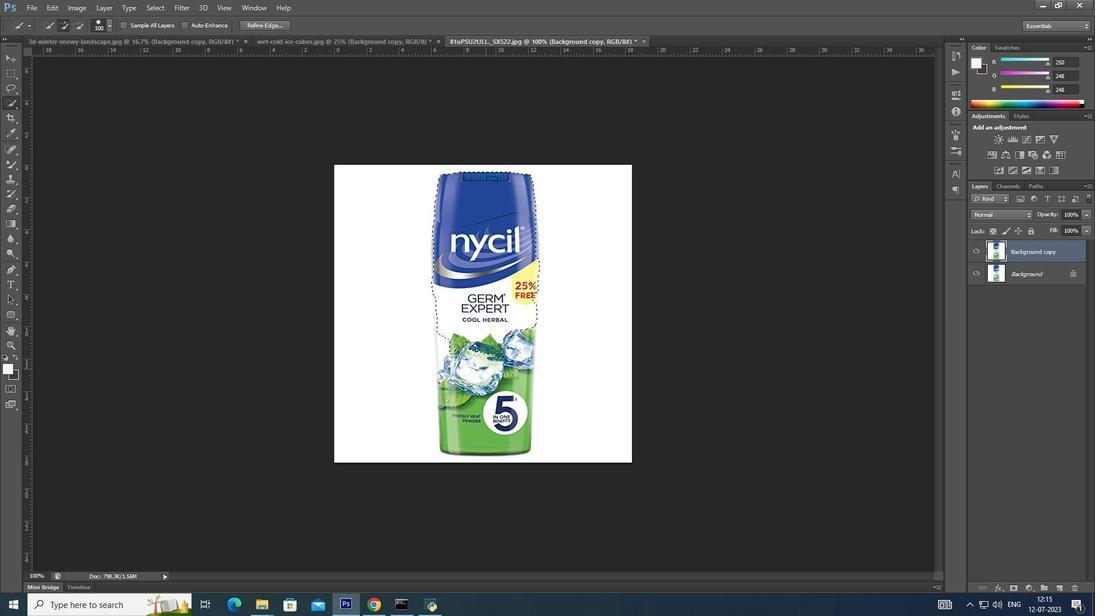
Action: Mouse pressed left at (486, 370)
Screenshot: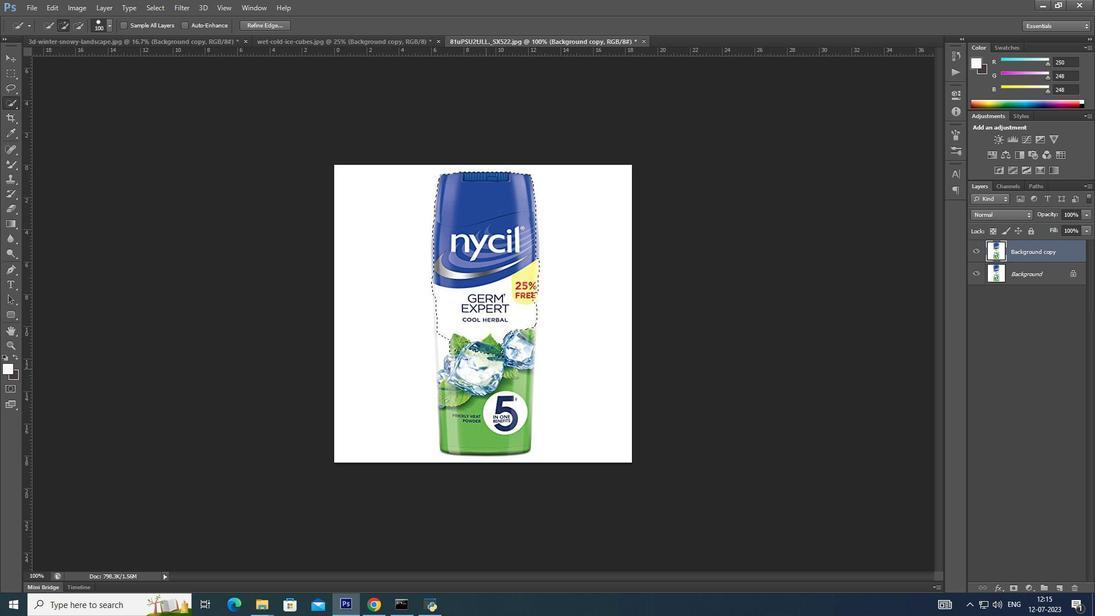 
Action: Mouse moved to (468, 352)
Screenshot: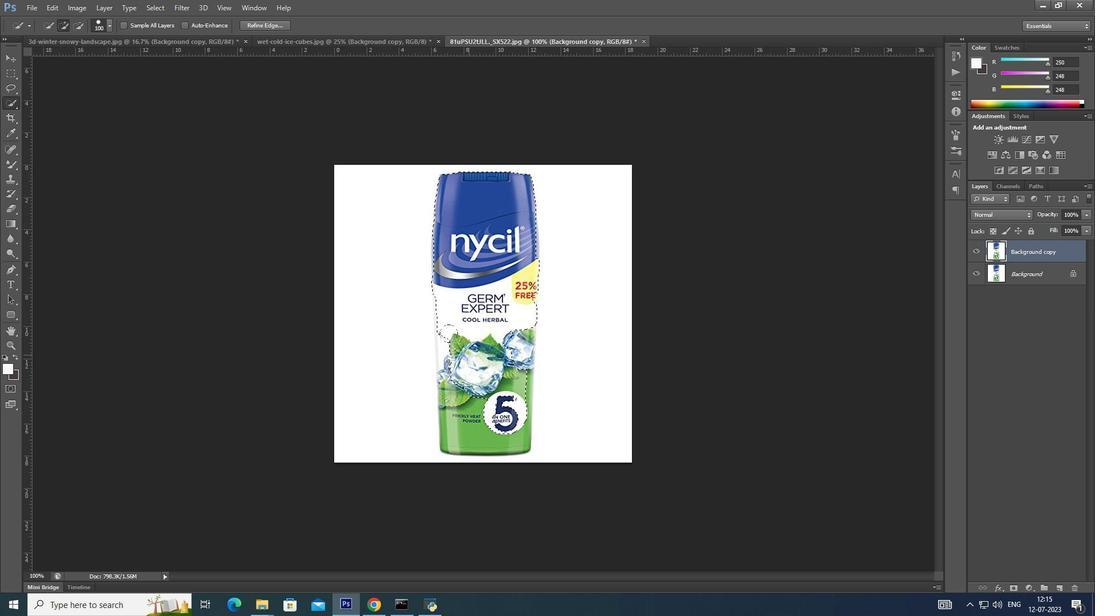 
Action: Mouse pressed left at (468, 352)
Screenshot: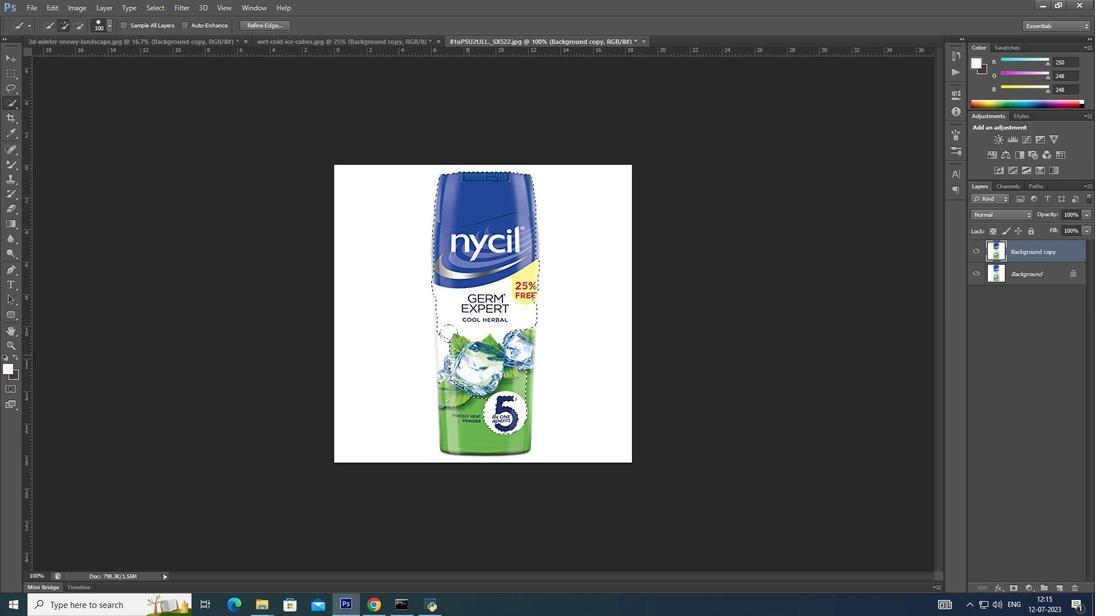 
Action: Mouse moved to (484, 403)
Screenshot: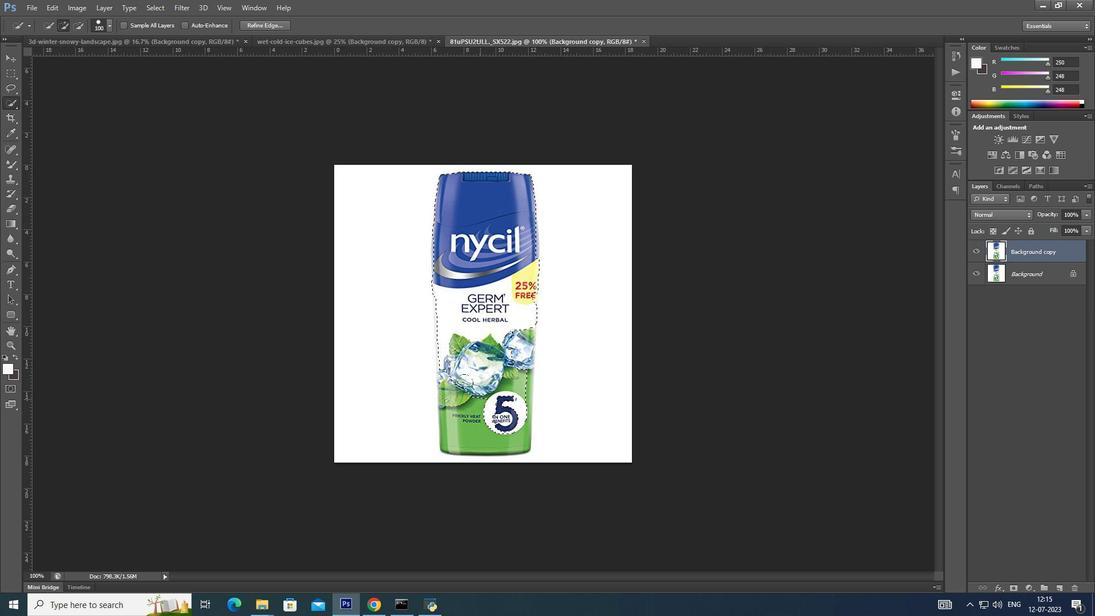 
Action: Mouse pressed left at (484, 403)
Screenshot: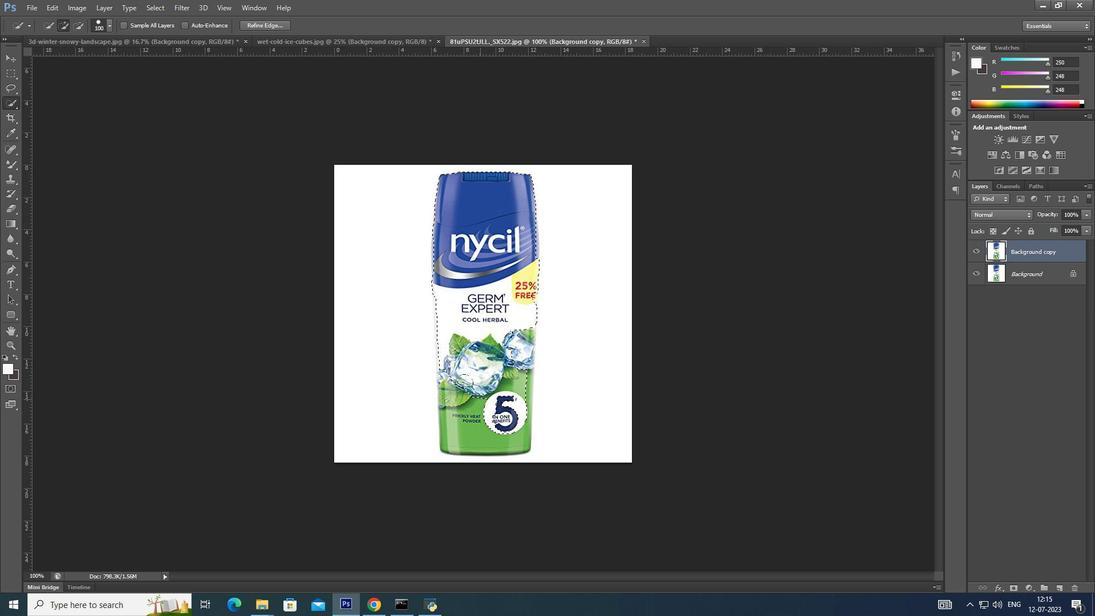 
Action: Mouse moved to (494, 345)
Screenshot: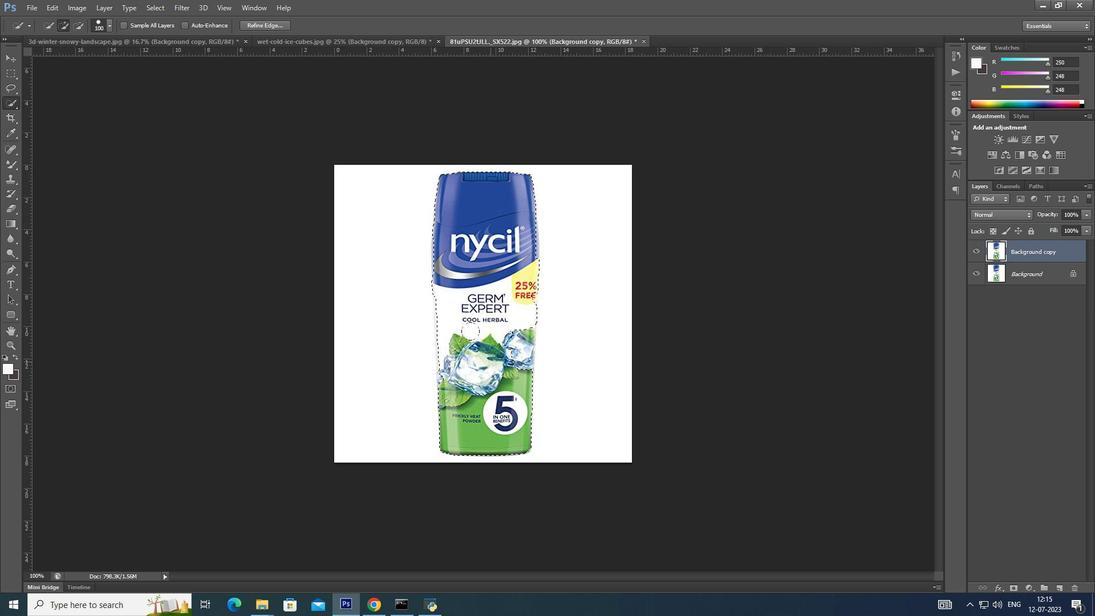 
Action: Mouse pressed left at (494, 345)
Screenshot: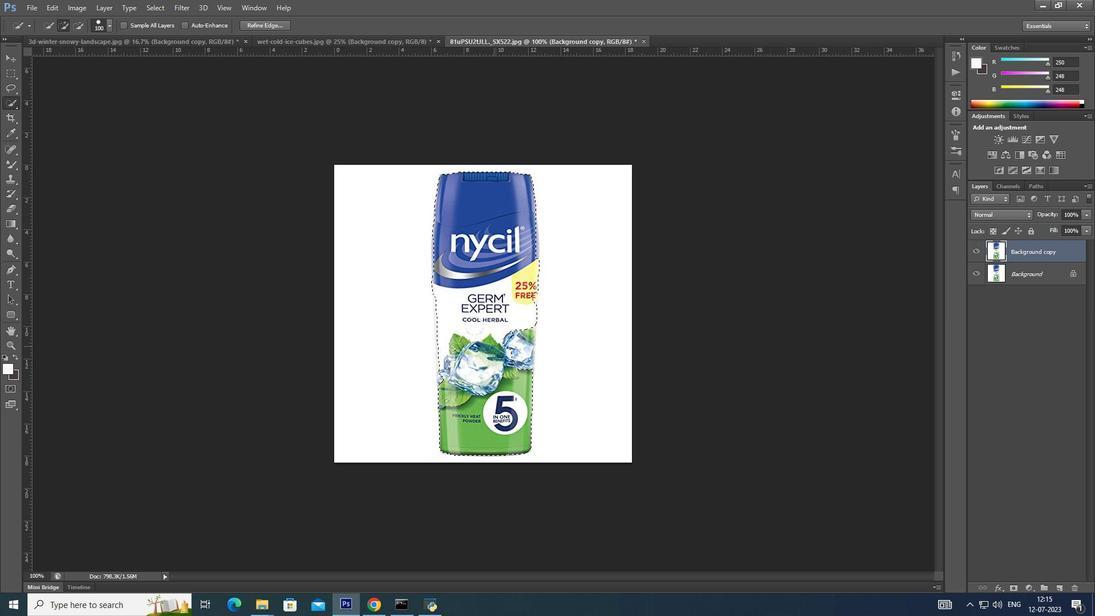 
Action: Mouse moved to (503, 332)
Screenshot: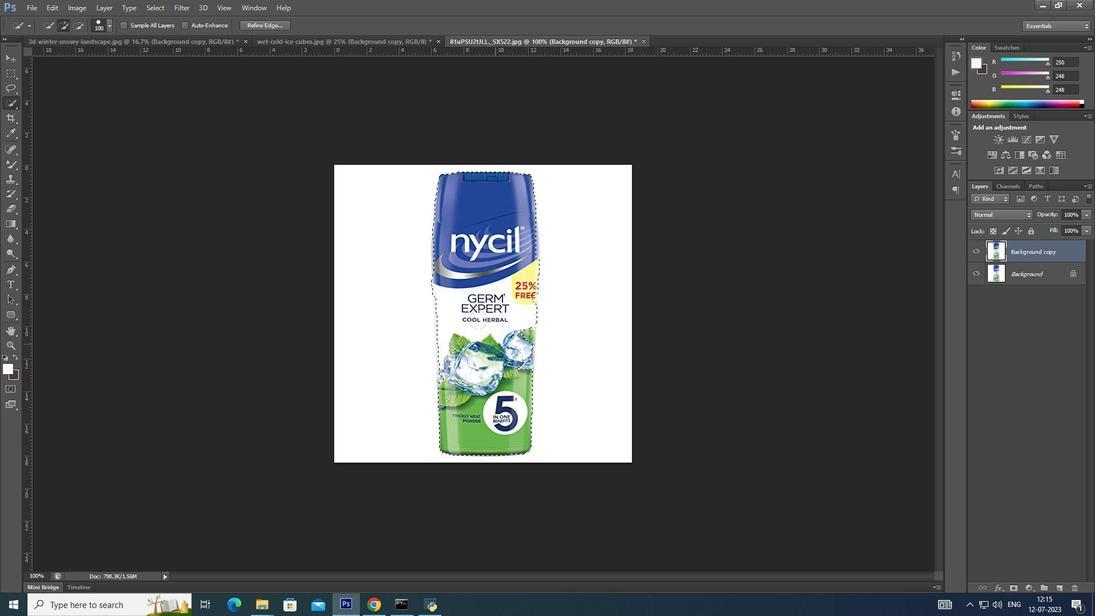 
Action: Mouse pressed left at (503, 332)
Screenshot: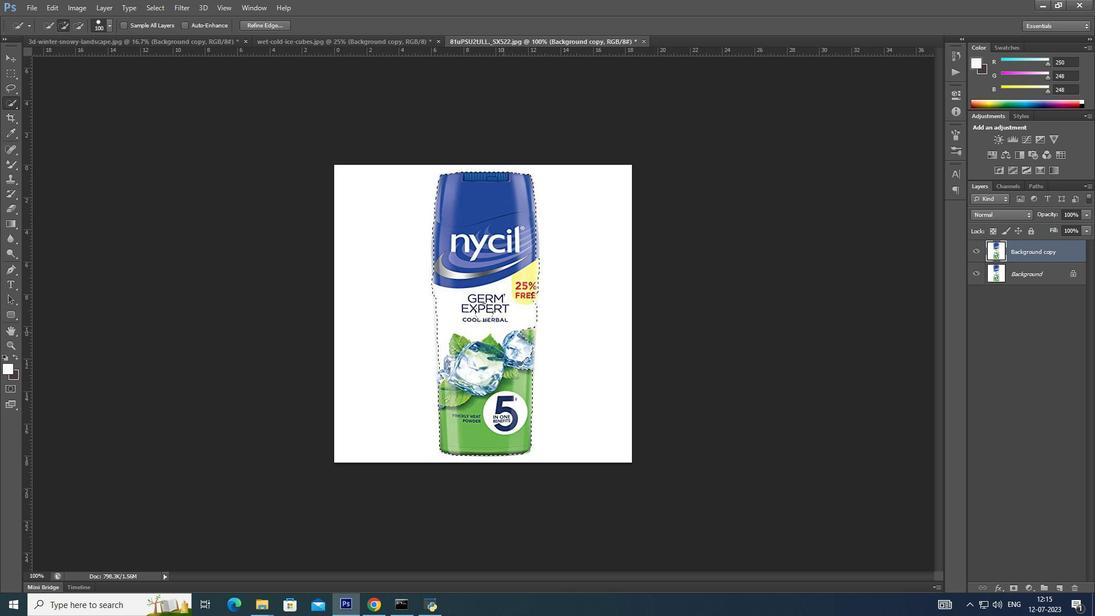 
Action: Mouse moved to (507, 287)
Screenshot: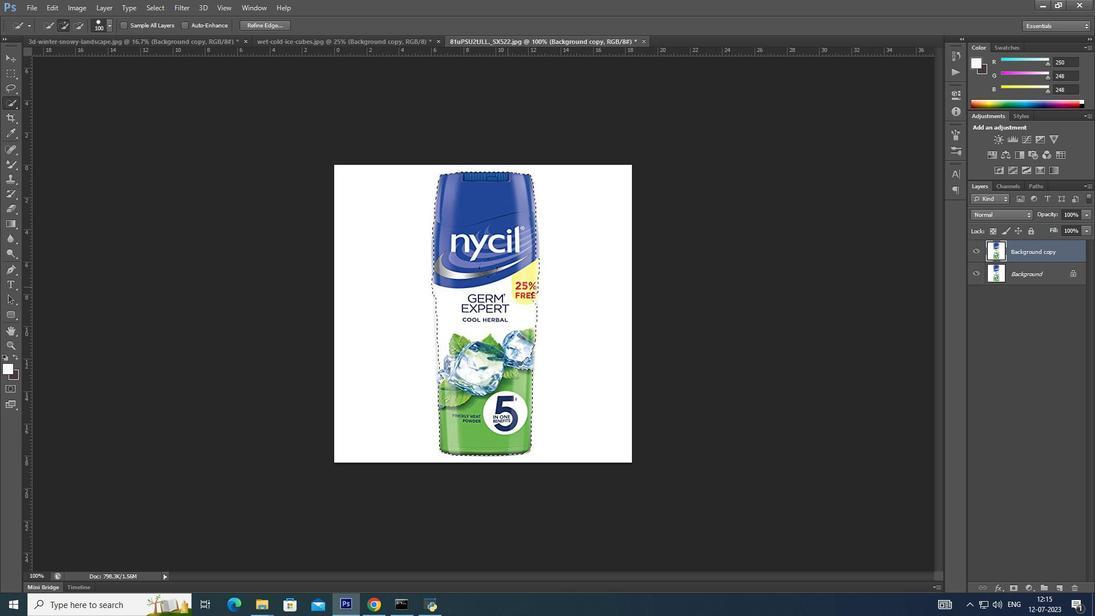 
Action: Mouse pressed left at (507, 287)
Screenshot: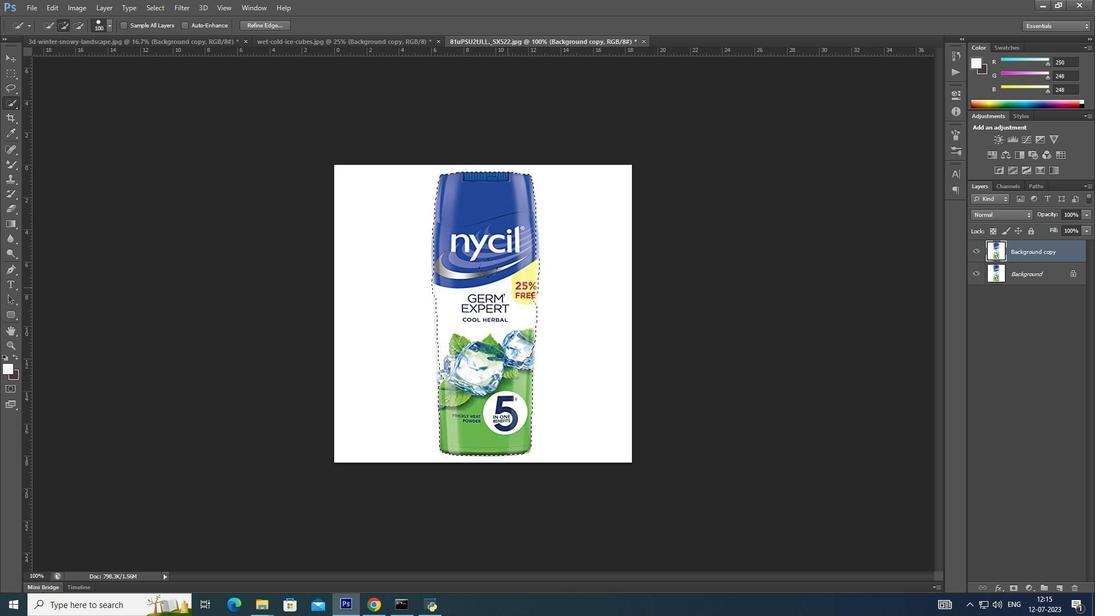 
Action: Mouse moved to (509, 242)
Screenshot: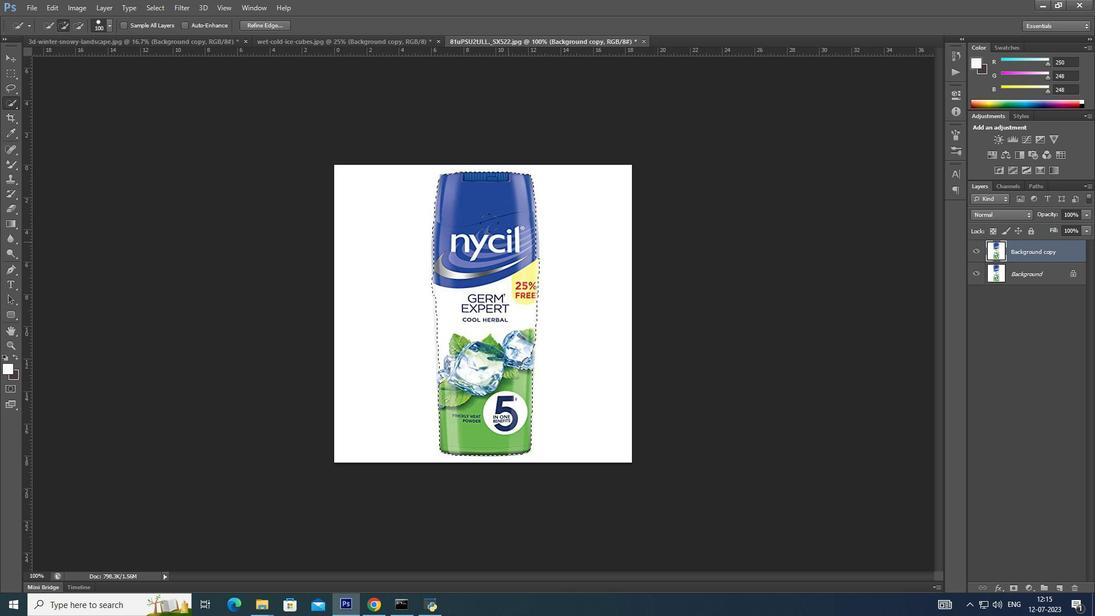 
Action: Mouse pressed left at (509, 242)
Screenshot: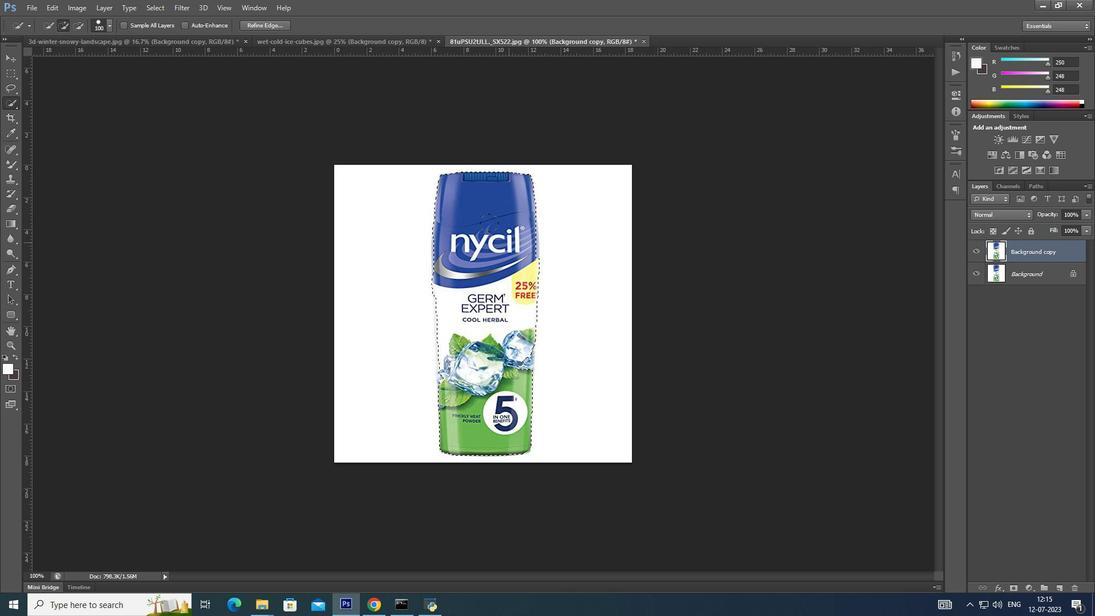
Action: Mouse moved to (462, 320)
Screenshot: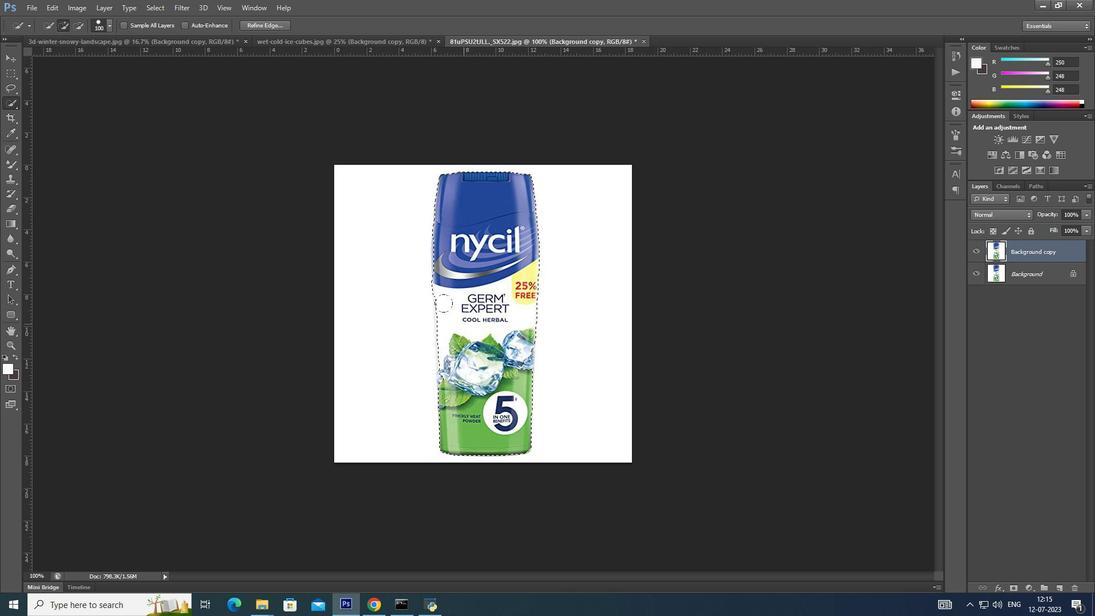 
Action: Mouse pressed left at (462, 320)
Screenshot: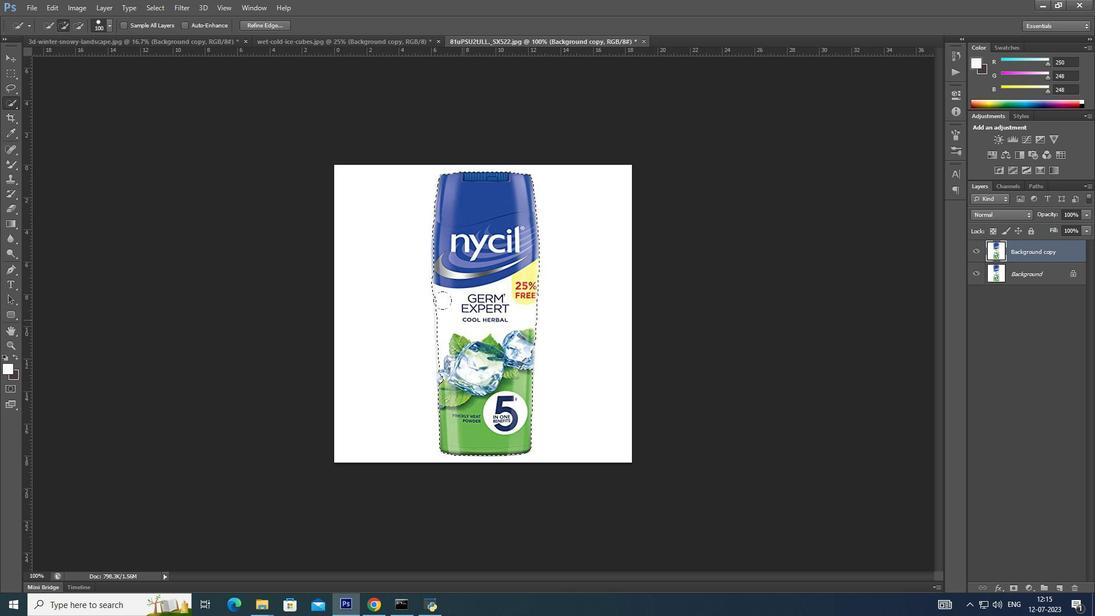 
Action: Mouse moved to (465, 368)
Screenshot: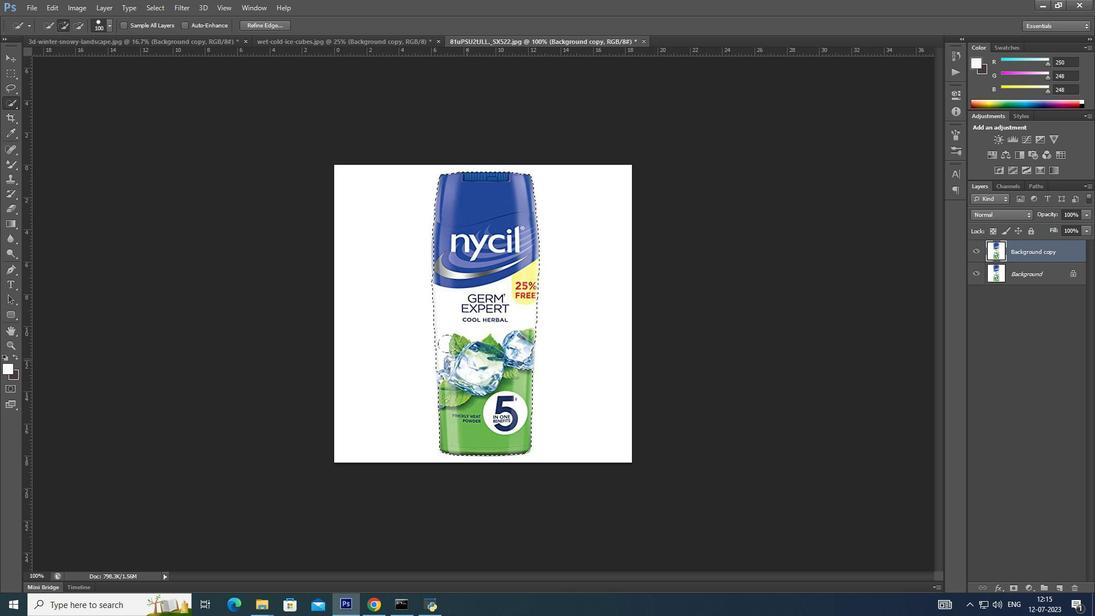 
Action: Mouse pressed left at (465, 368)
Screenshot: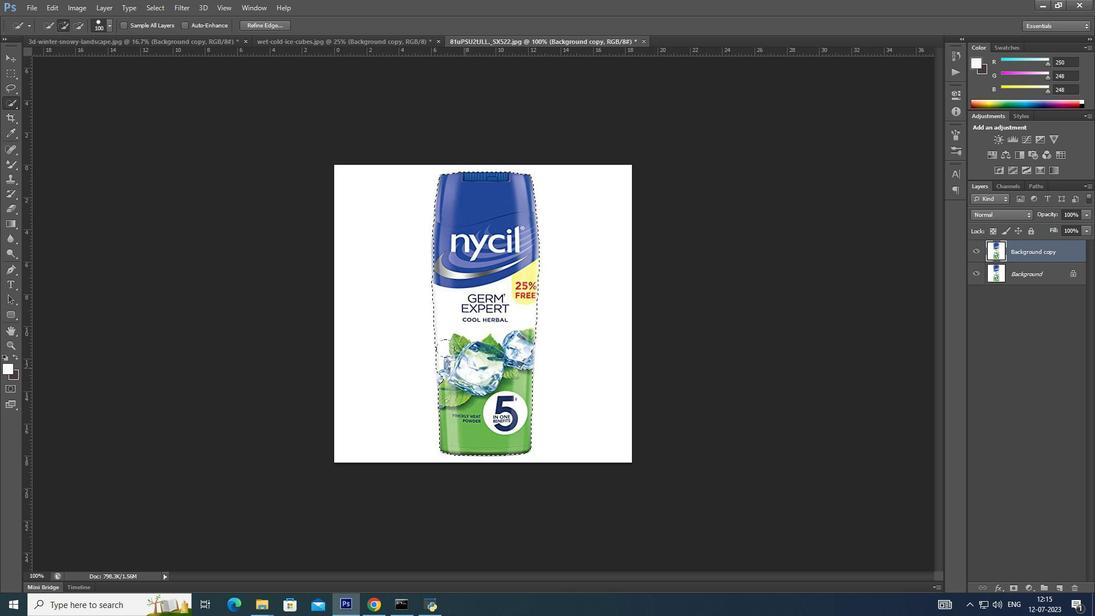 
Action: Mouse moved to (502, 358)
Screenshot: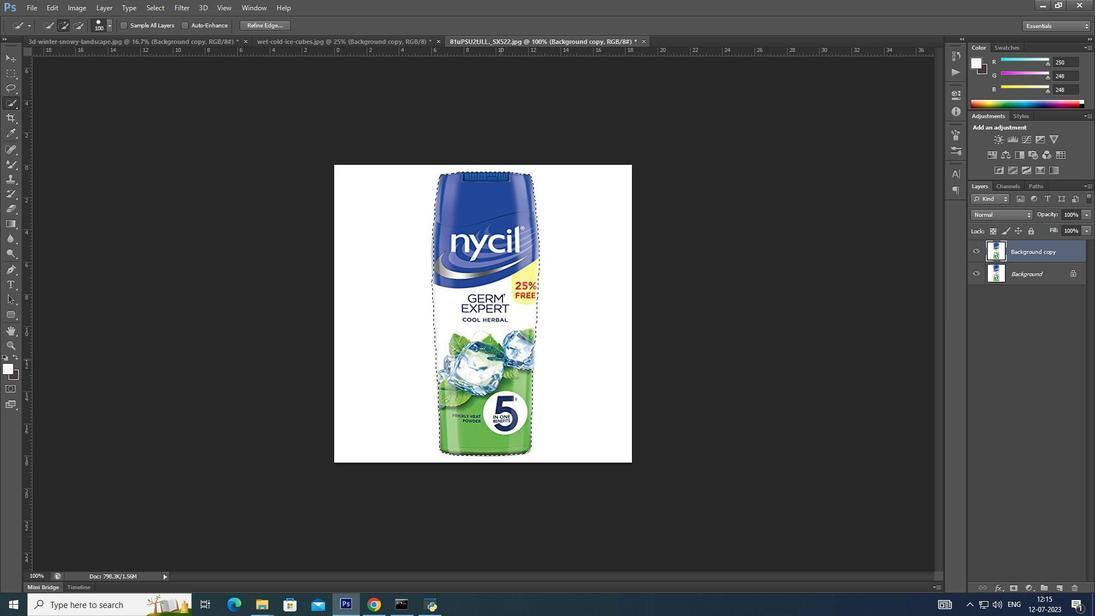 
Action: Mouse pressed left at (502, 358)
Screenshot: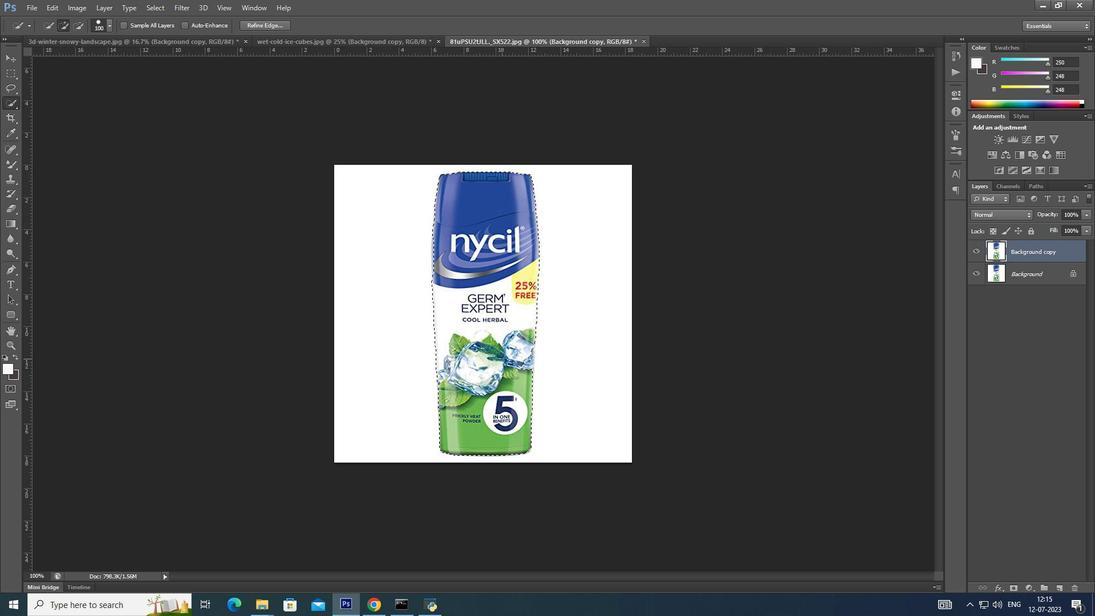 
Action: Mouse moved to (507, 354)
Screenshot: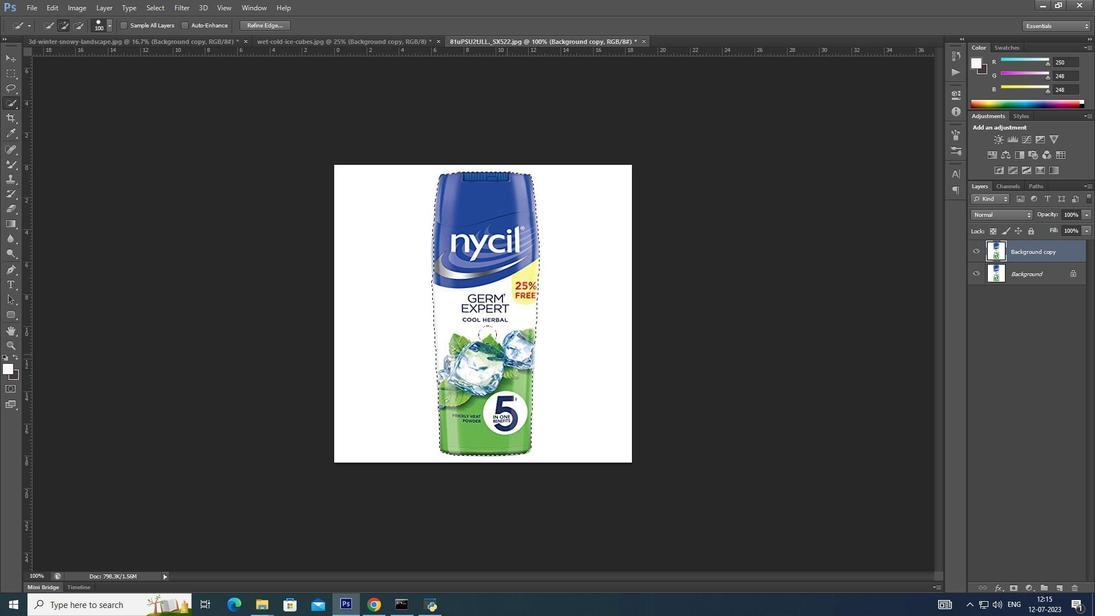 
Action: Mouse pressed left at (507, 354)
Screenshot: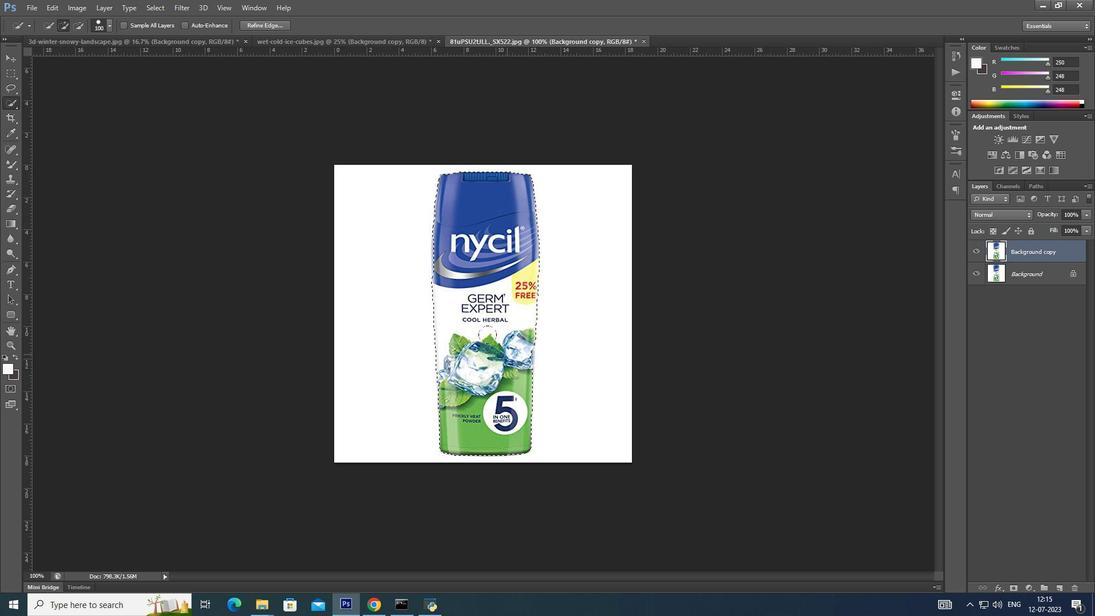
Action: Mouse moved to (459, 245)
Screenshot: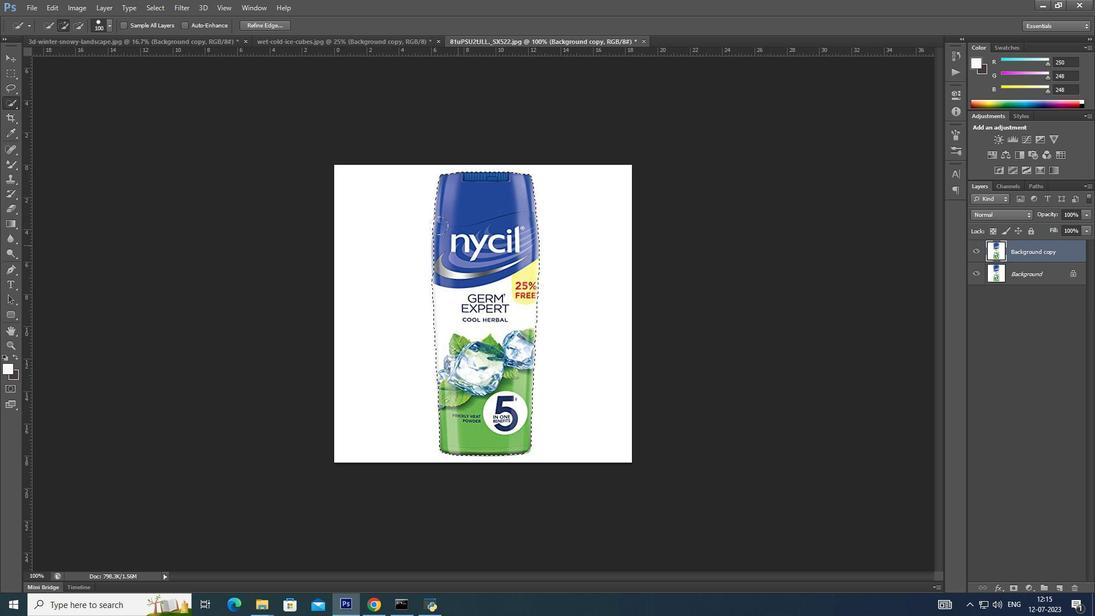 
Action: Mouse pressed left at (459, 245)
Screenshot: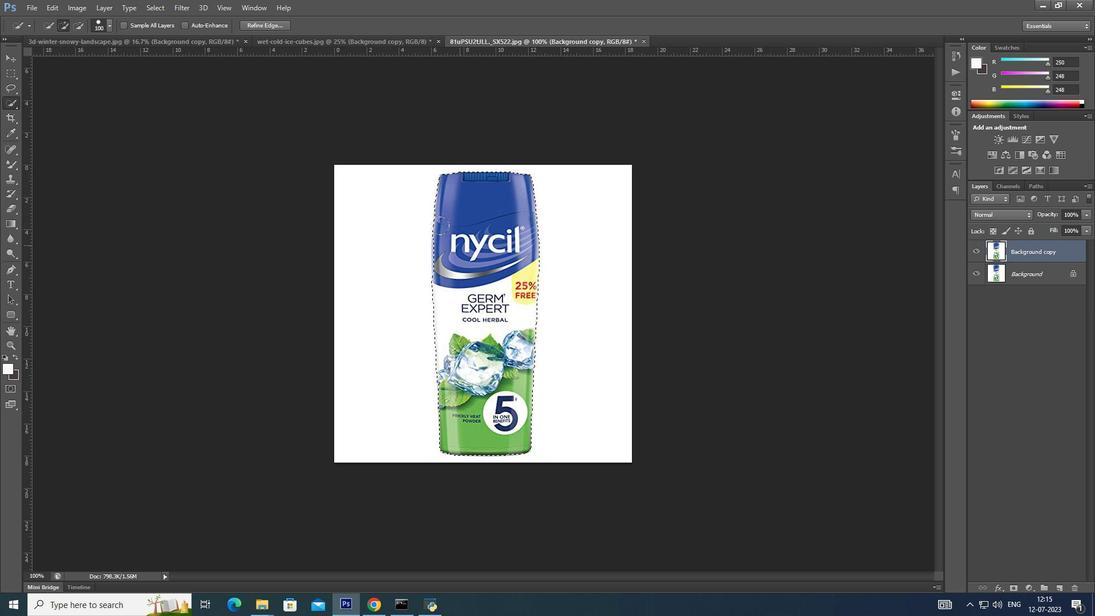 
Action: Mouse moved to (482, 416)
Screenshot: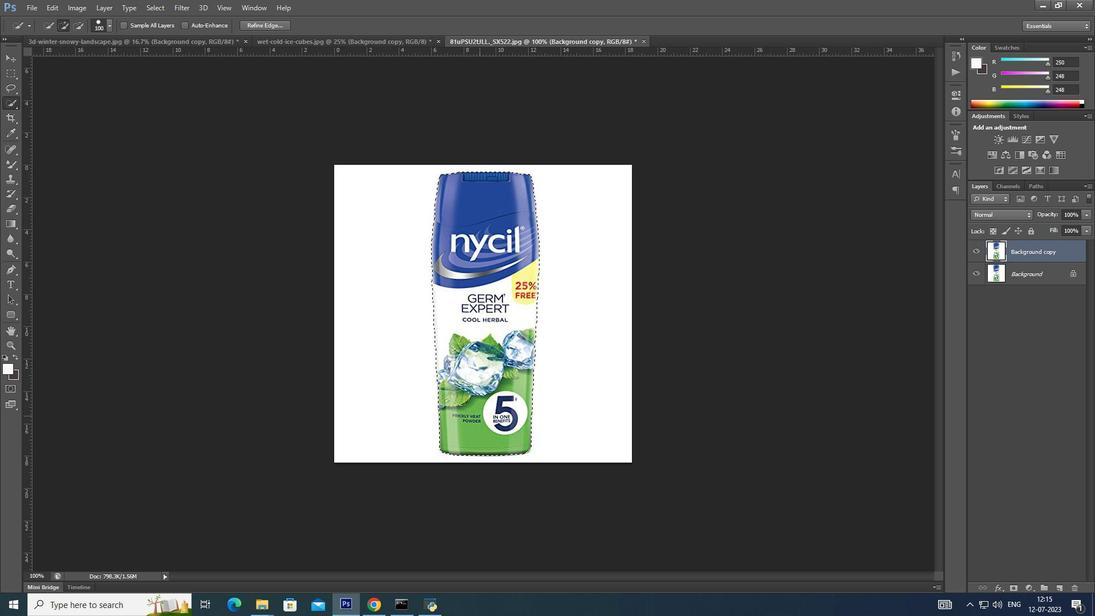 
Action: Mouse pressed left at (482, 416)
Screenshot: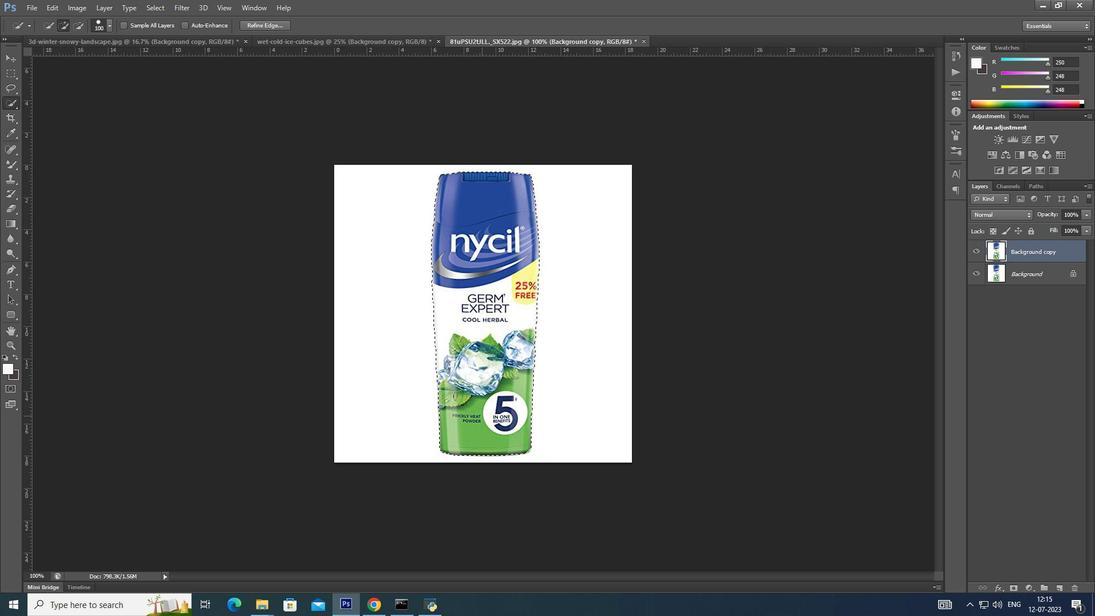 
Action: Mouse moved to (482, 368)
Screenshot: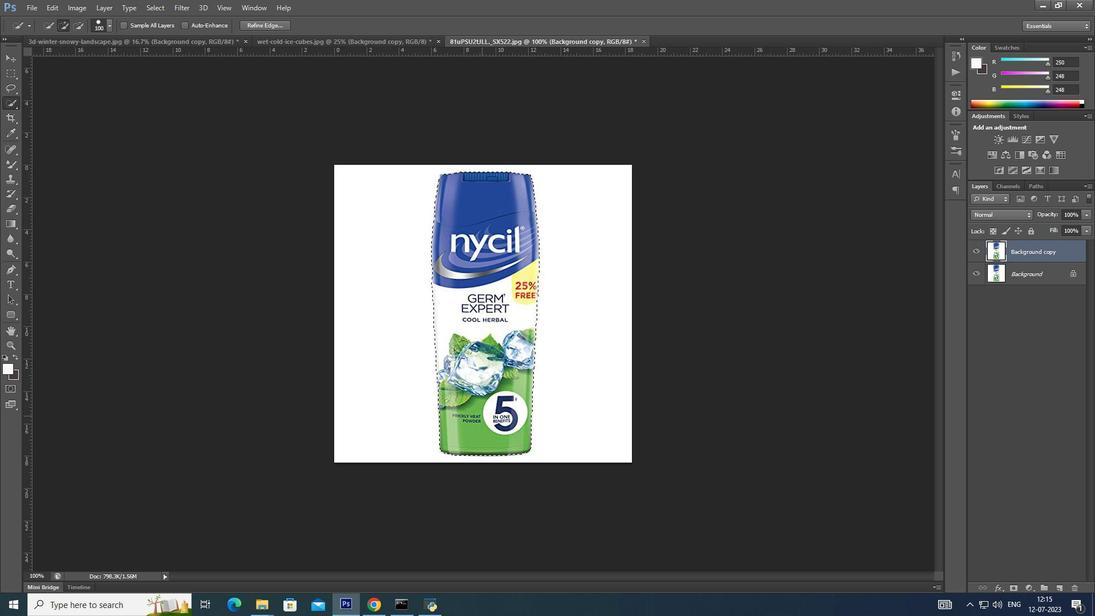 
Action: Key pressed ctrl+J
Screenshot: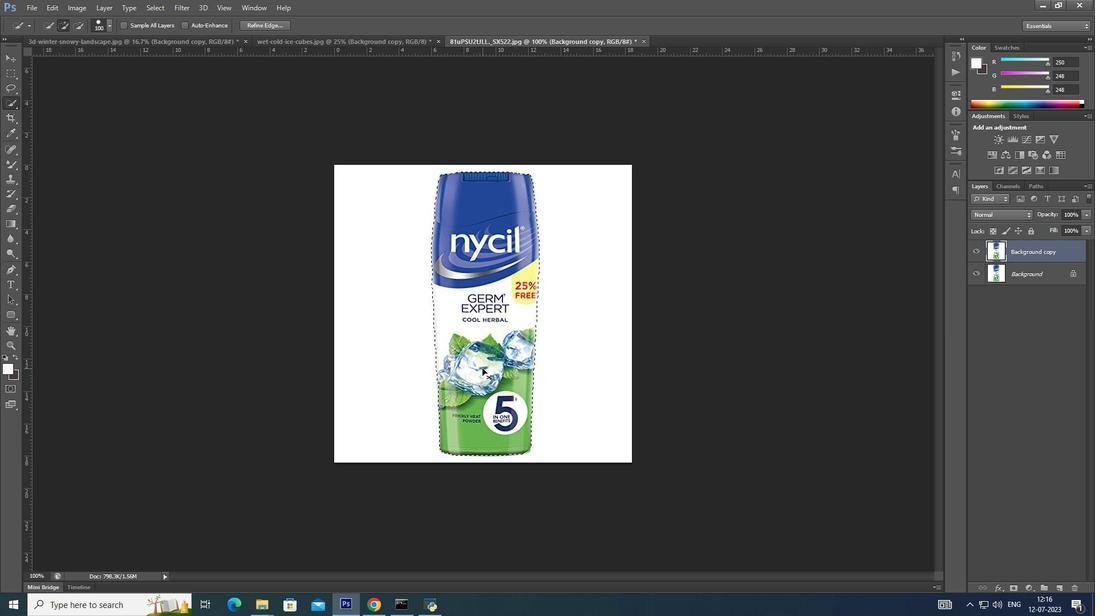 
Action: Mouse moved to (6, 53)
Screenshot: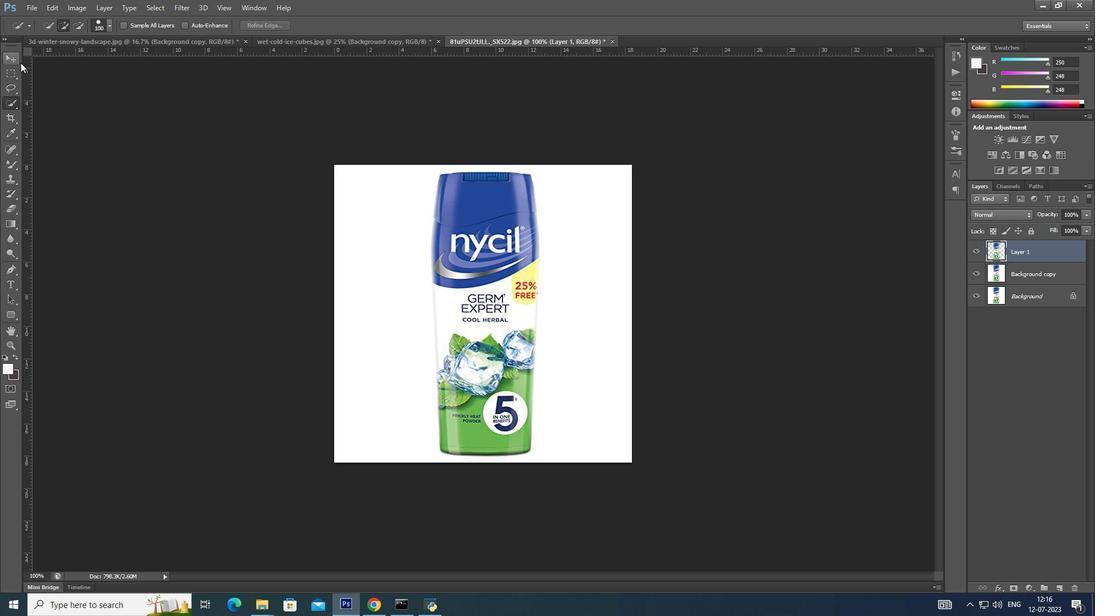 
Action: Mouse pressed left at (6, 53)
Screenshot: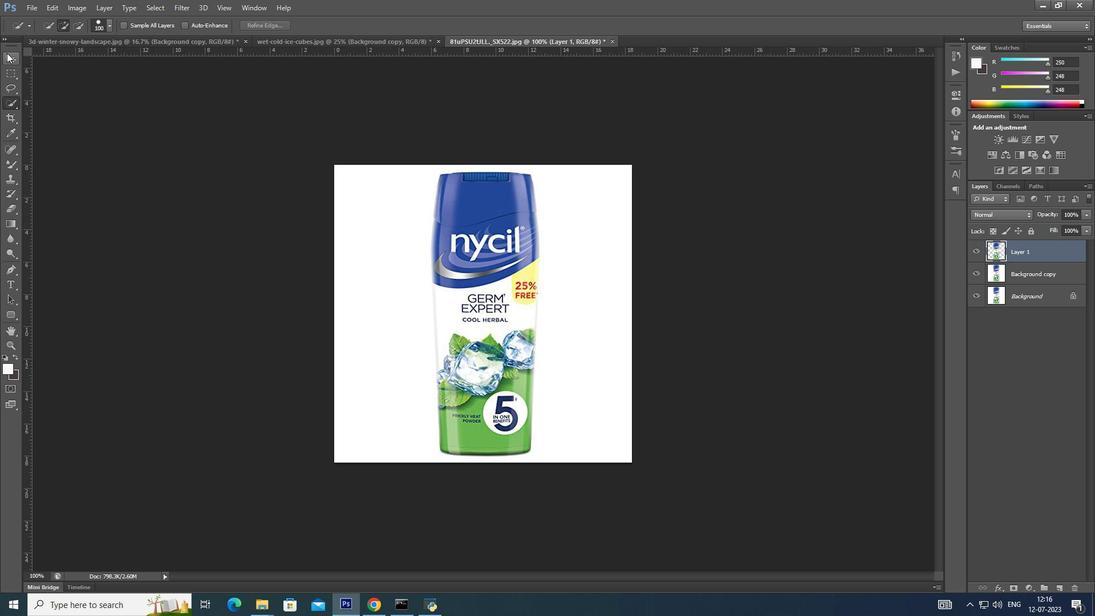 
Action: Mouse moved to (489, 202)
Screenshot: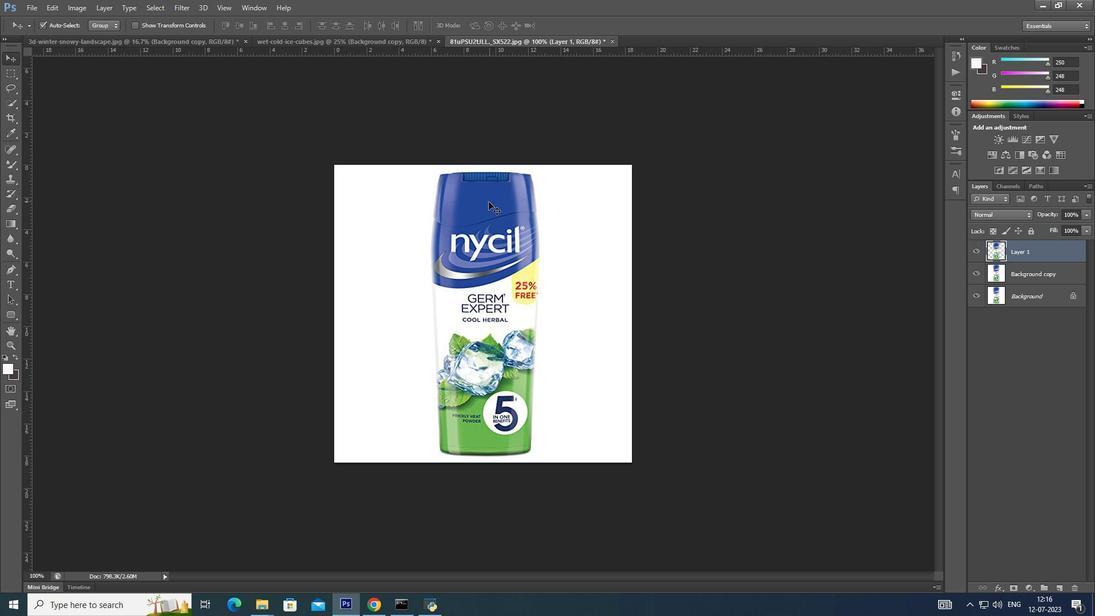 
Action: Mouse pressed left at (489, 202)
Screenshot: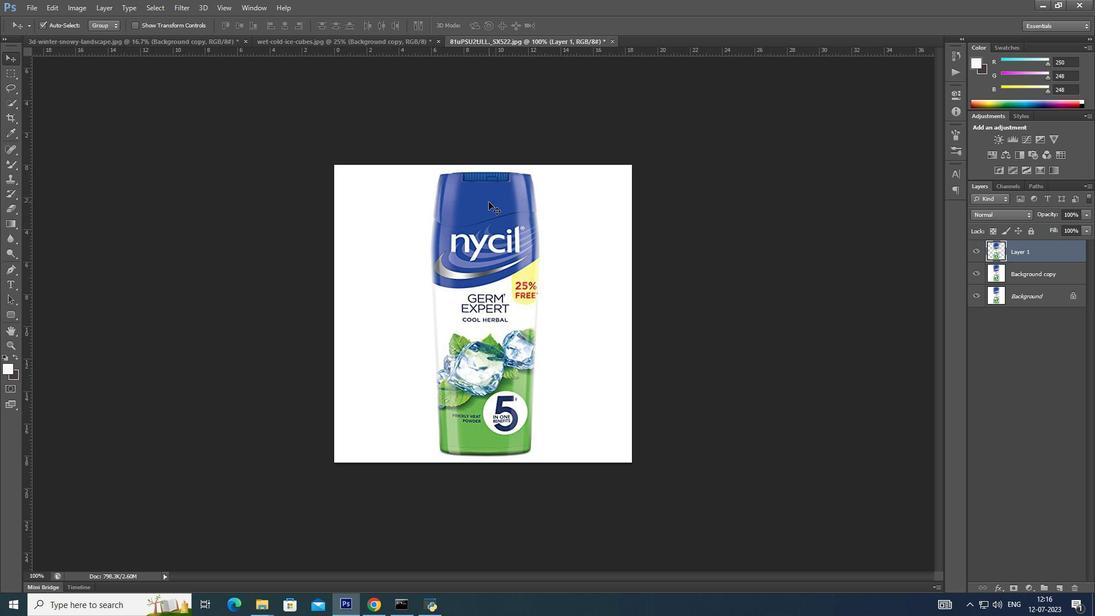 
Action: Mouse pressed left at (489, 202)
Screenshot: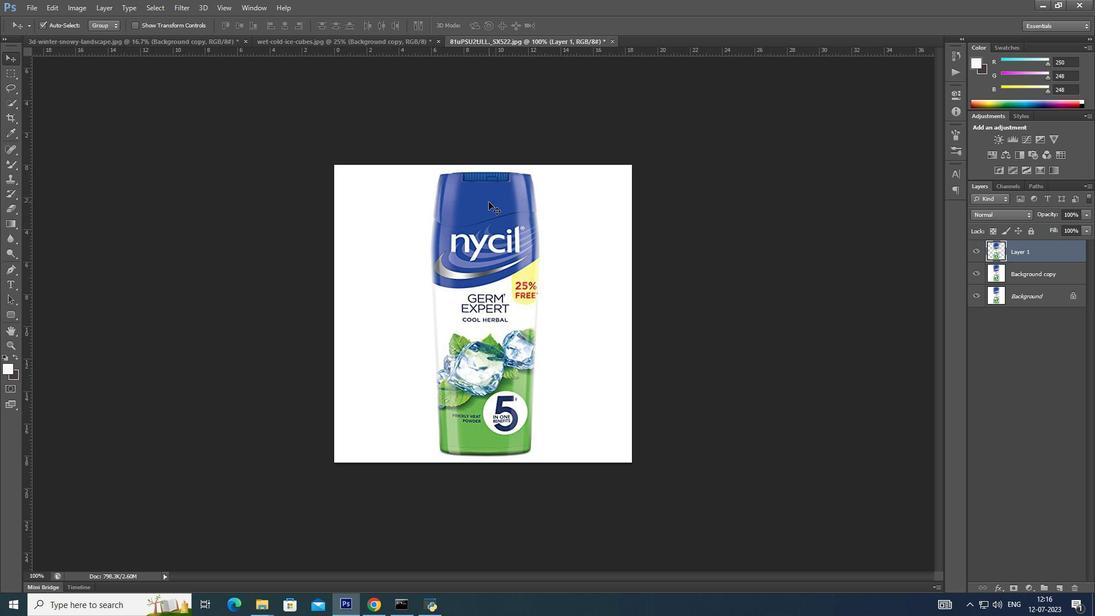 
Action: Mouse moved to (397, 235)
Screenshot: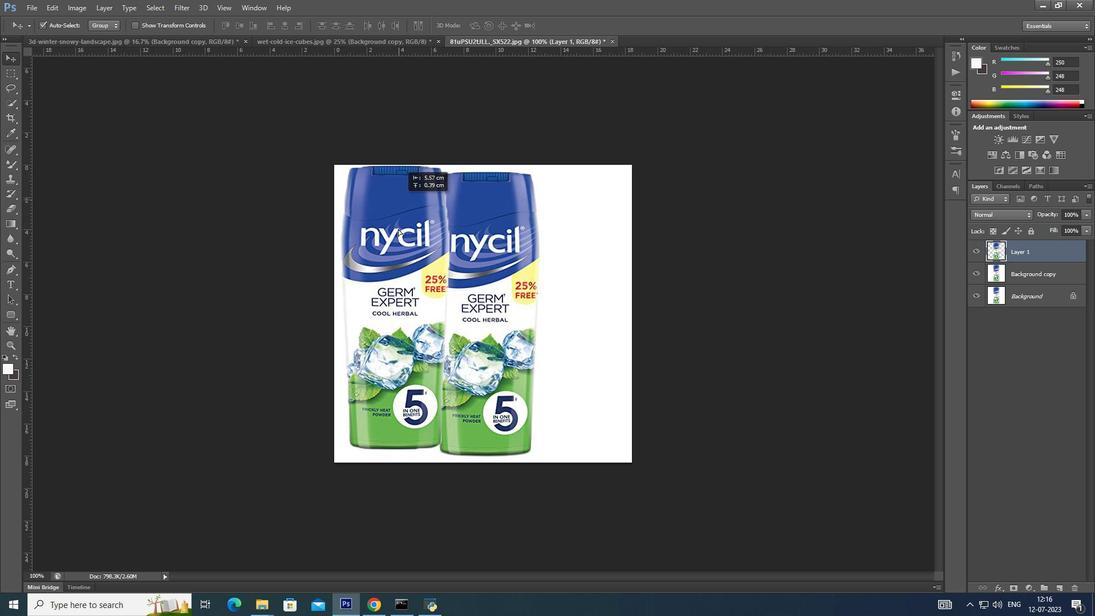 
Action: Mouse pressed left at (397, 235)
Screenshot: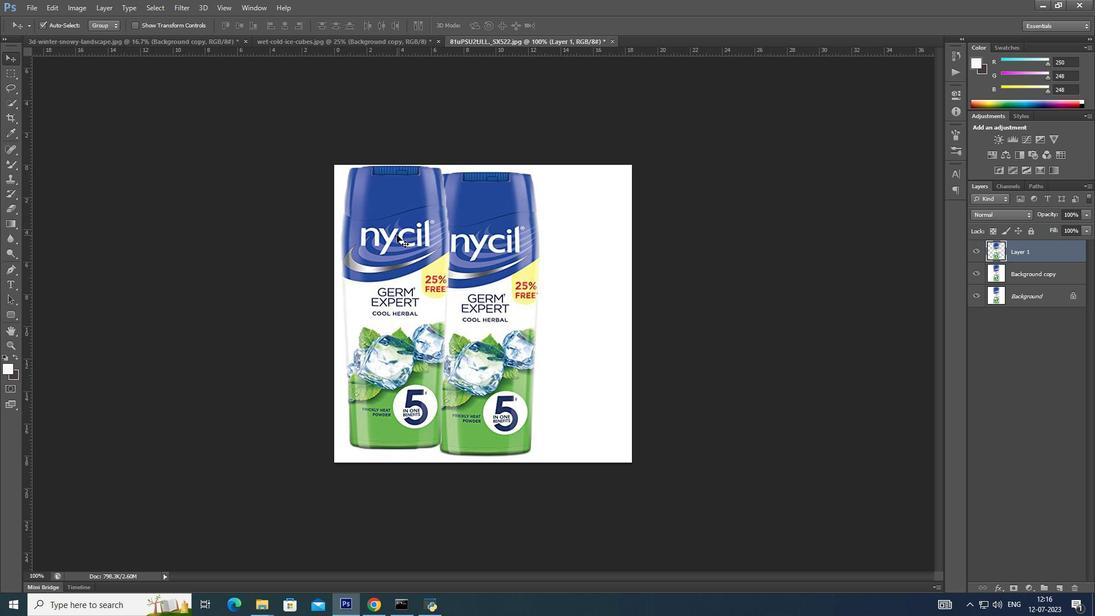 
Action: Mouse moved to (408, 238)
Screenshot: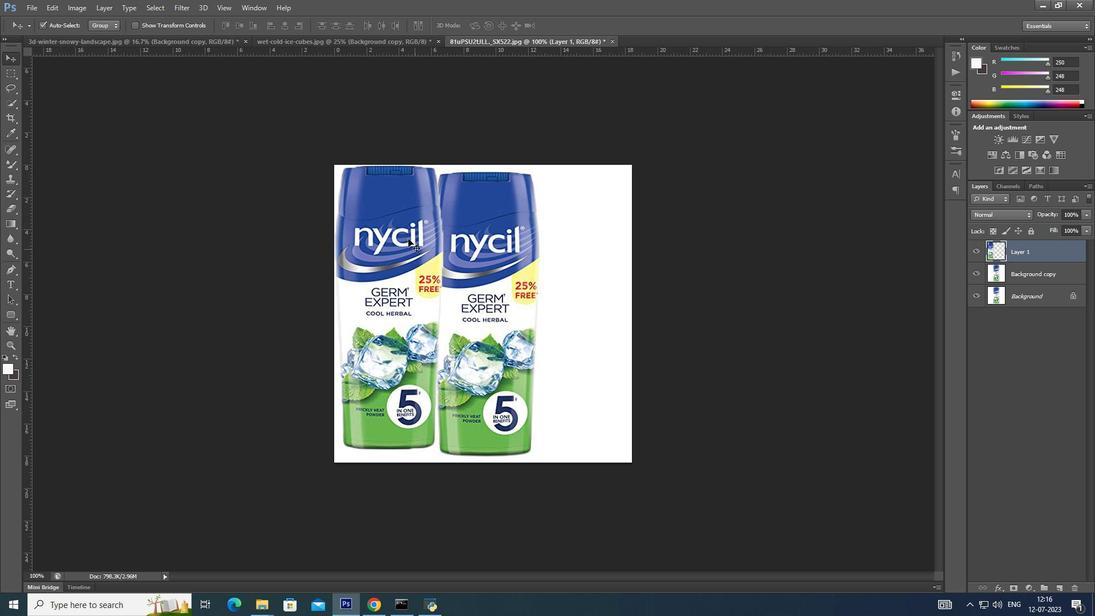 
Action: Mouse pressed left at (408, 238)
Screenshot: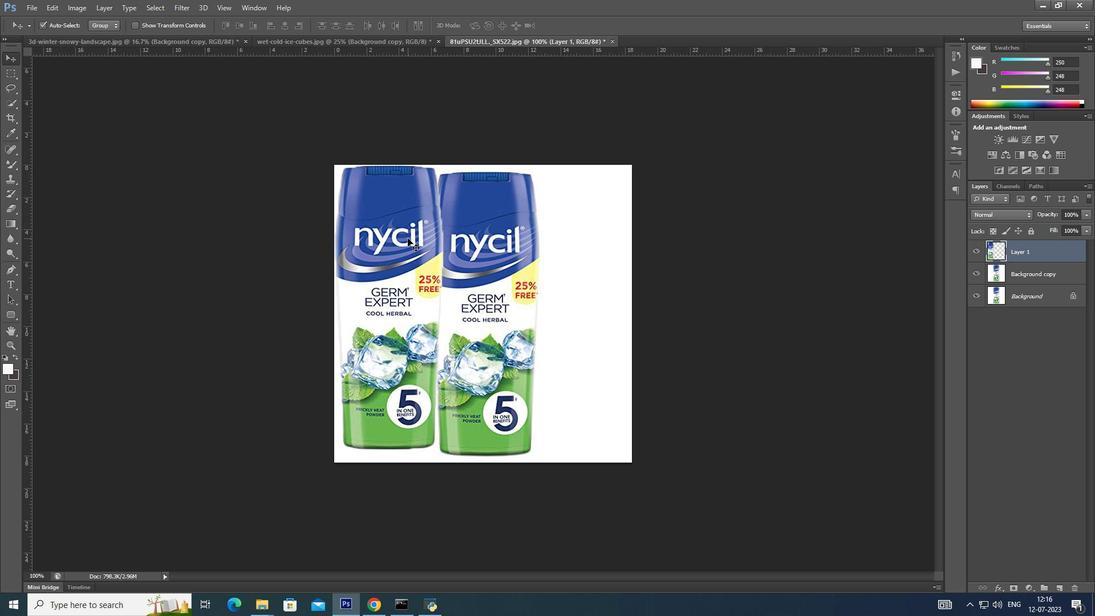 
Action: Mouse moved to (563, 240)
Screenshot: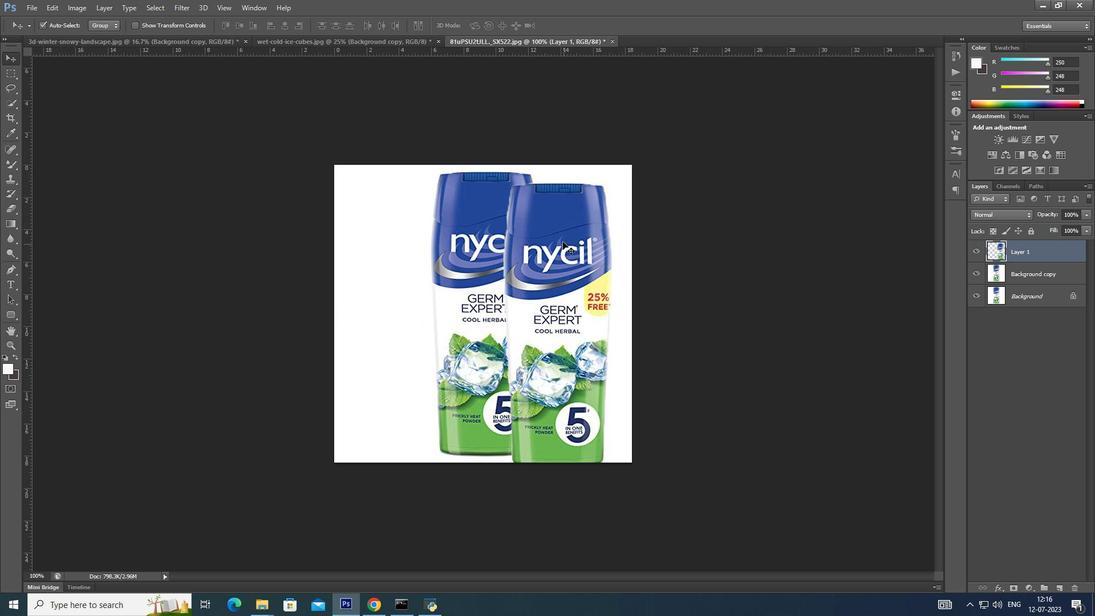 
Action: Mouse pressed left at (563, 240)
Screenshot: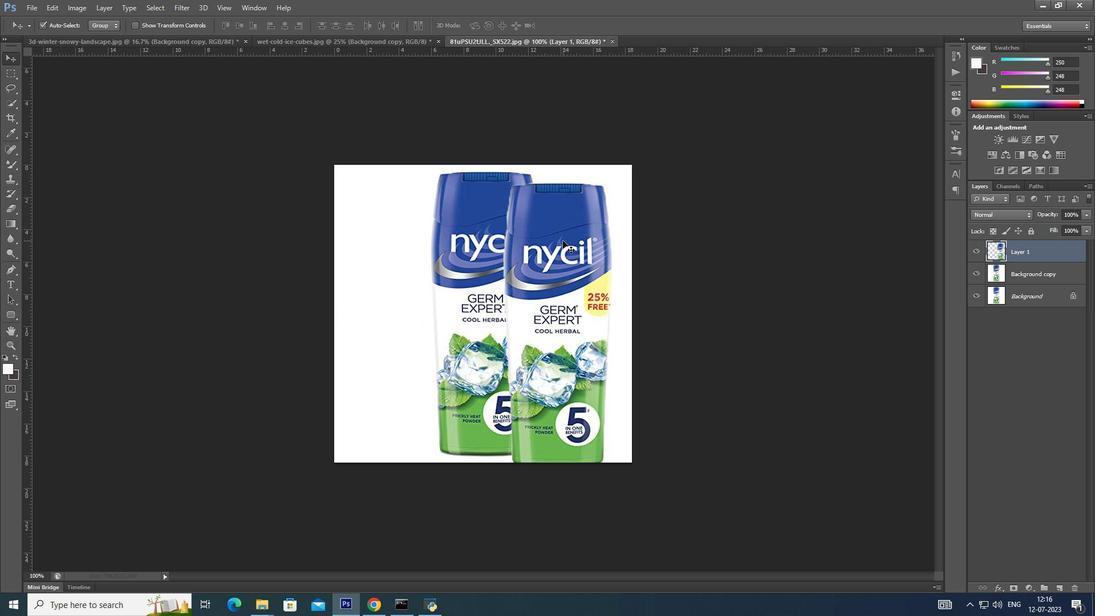 
Action: Mouse moved to (390, 207)
Screenshot: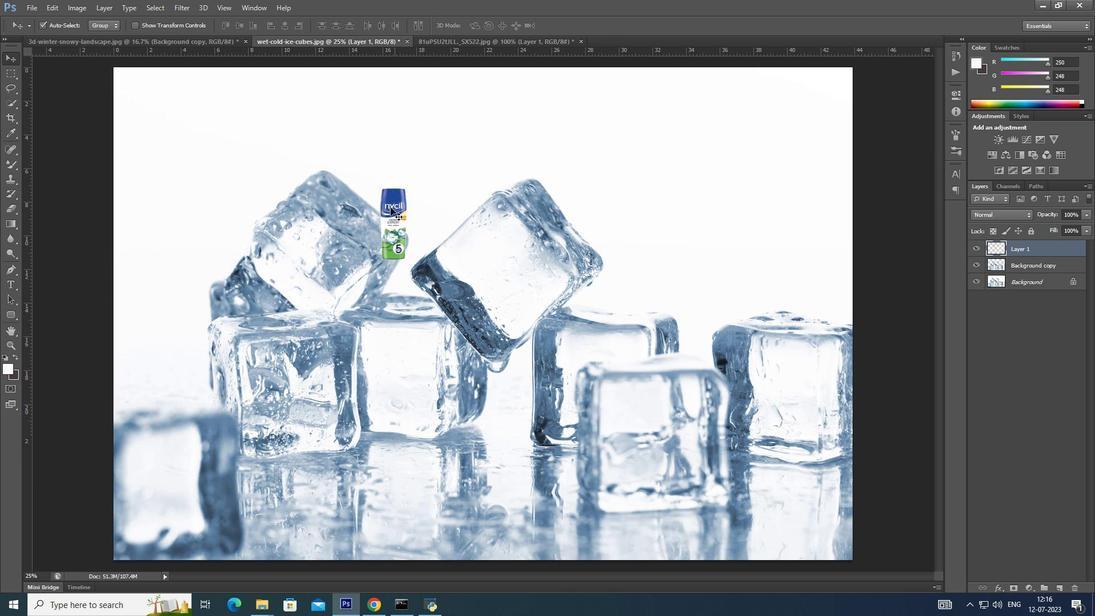 
Action: Mouse pressed left at (390, 207)
Screenshot: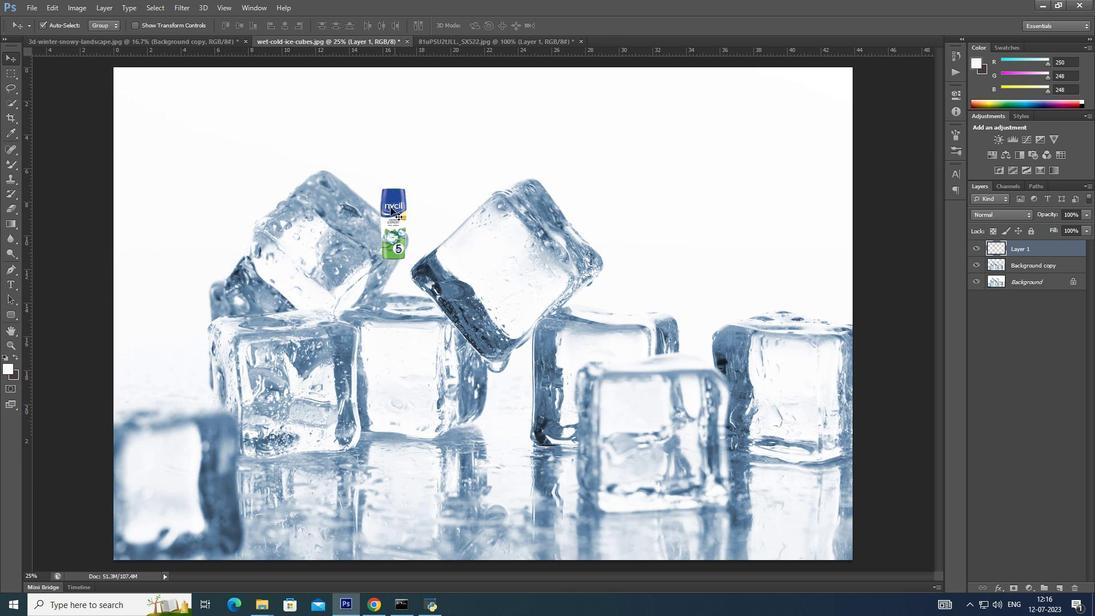 
Action: Mouse moved to (203, 130)
Screenshot: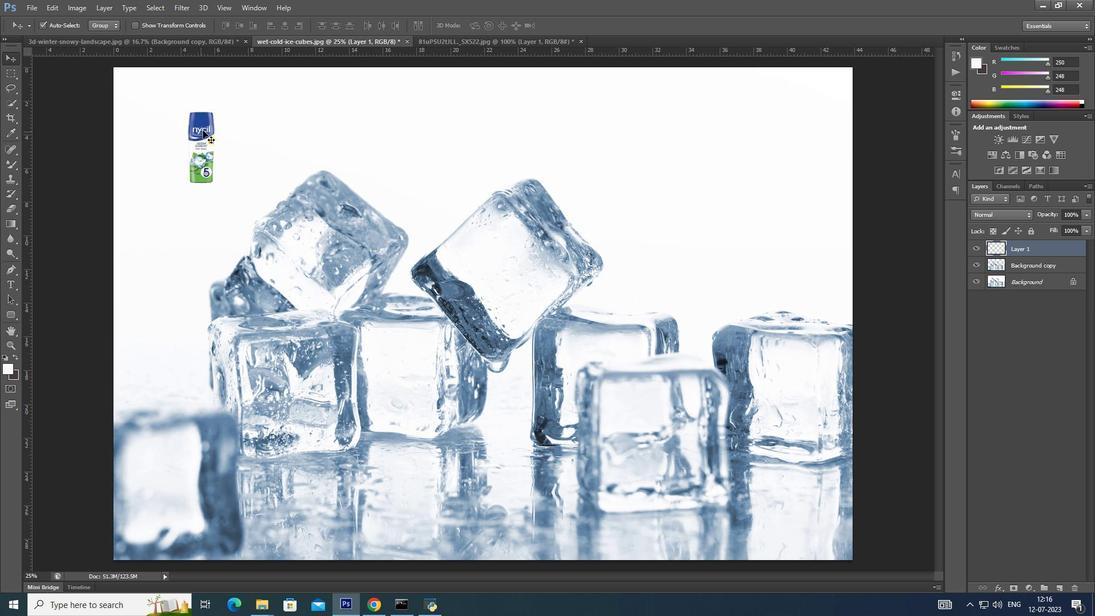 
Action: Mouse pressed left at (203, 130)
Screenshot: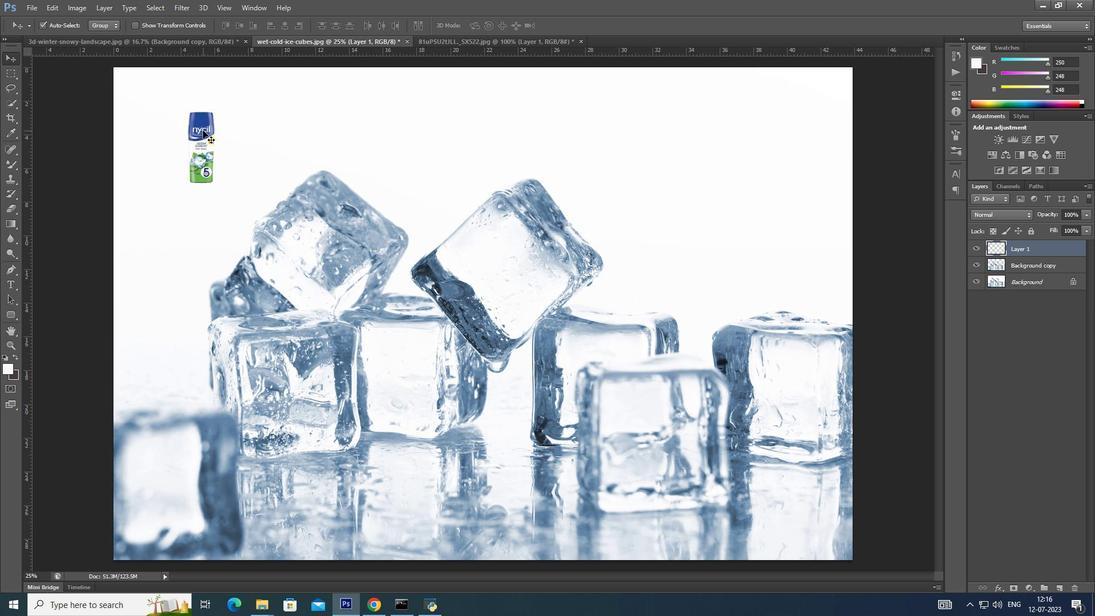 
Action: Mouse moved to (631, 298)
Screenshot: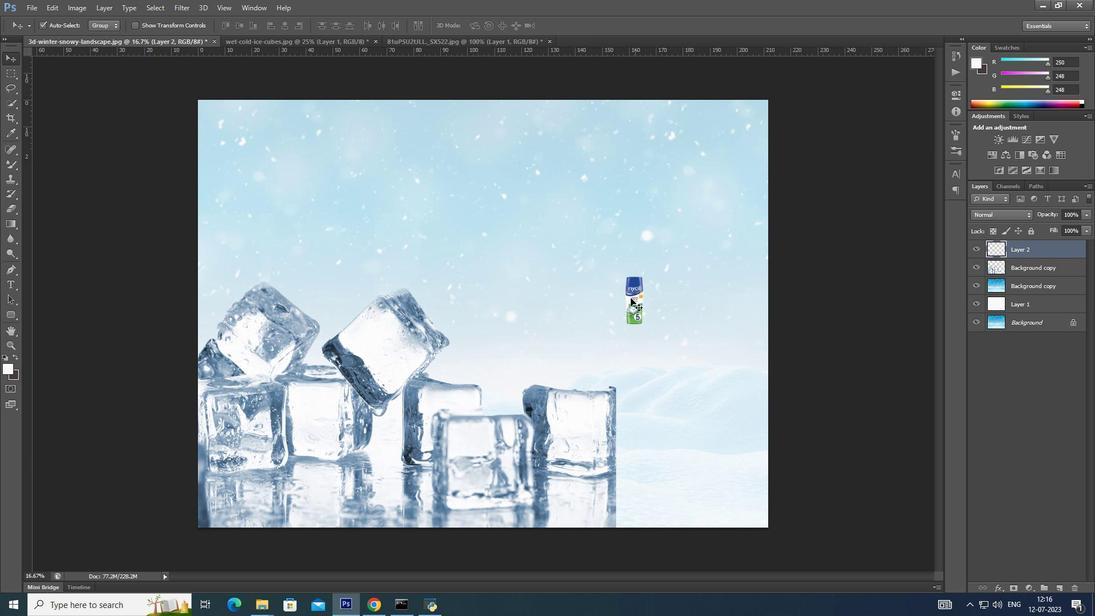 
Action: Key pressed ctrl+T
Screenshot: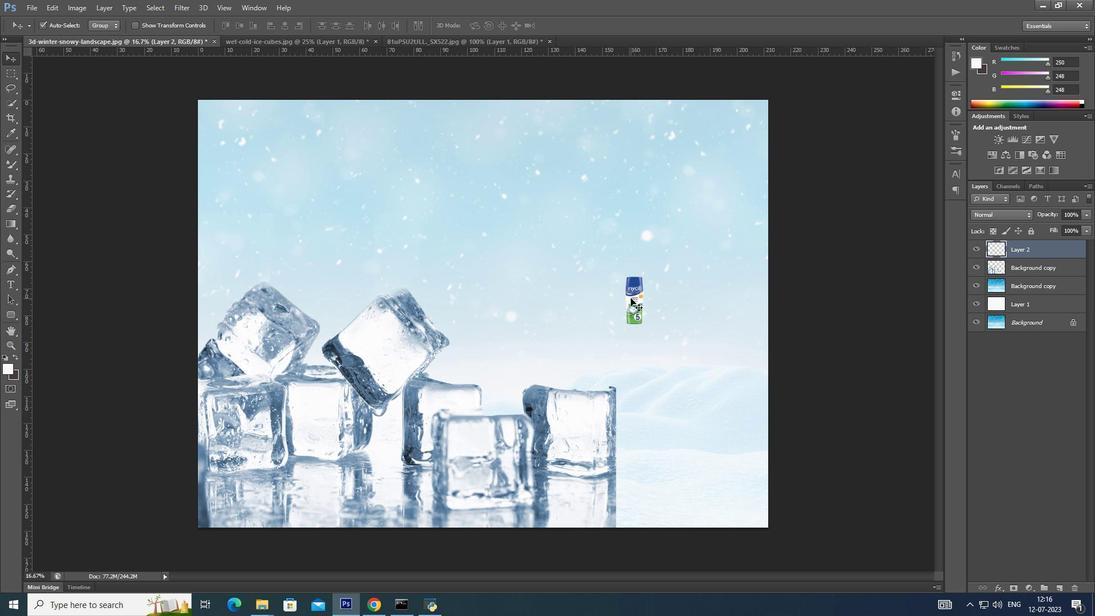 
Action: Mouse moved to (647, 273)
Screenshot: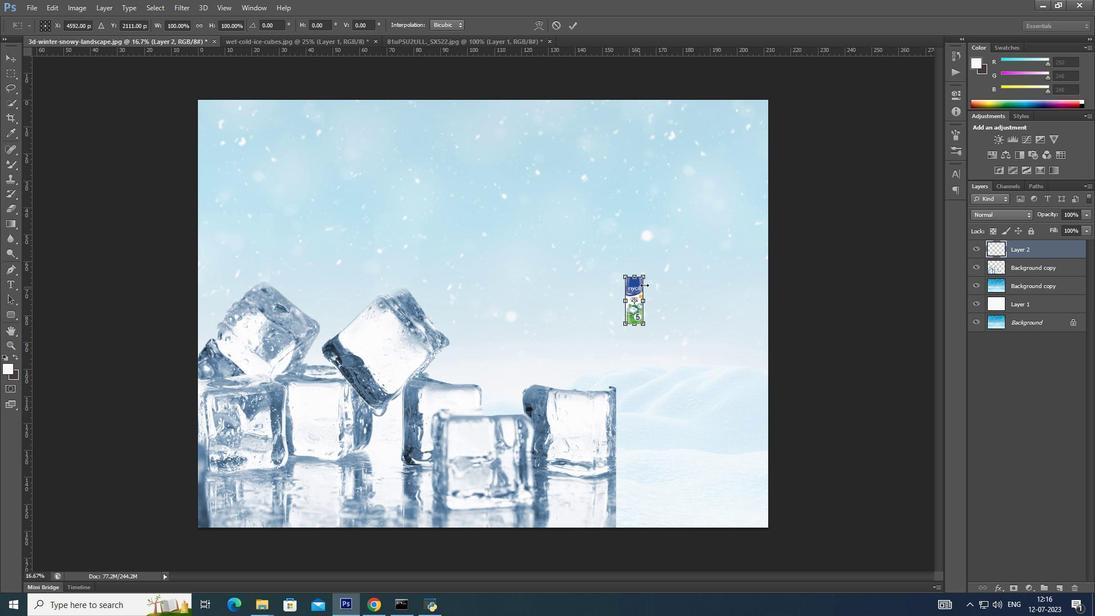 
Action: Key pressed <Key.shift><Key.alt_l>
Screenshot: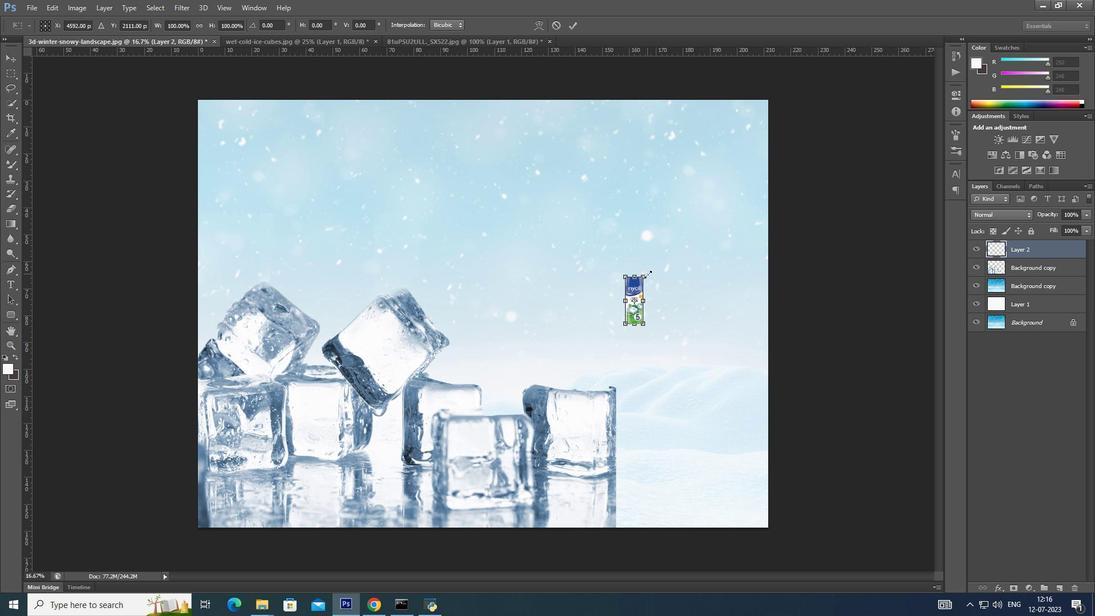 
Action: Mouse pressed left at (647, 273)
Screenshot: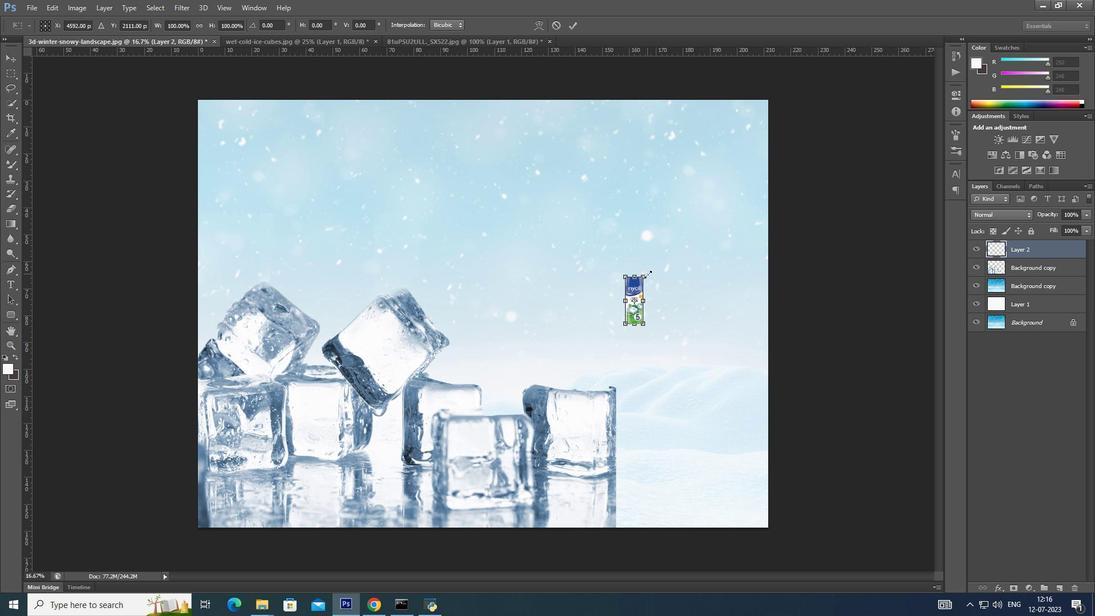 
Action: Mouse moved to (663, 253)
Screenshot: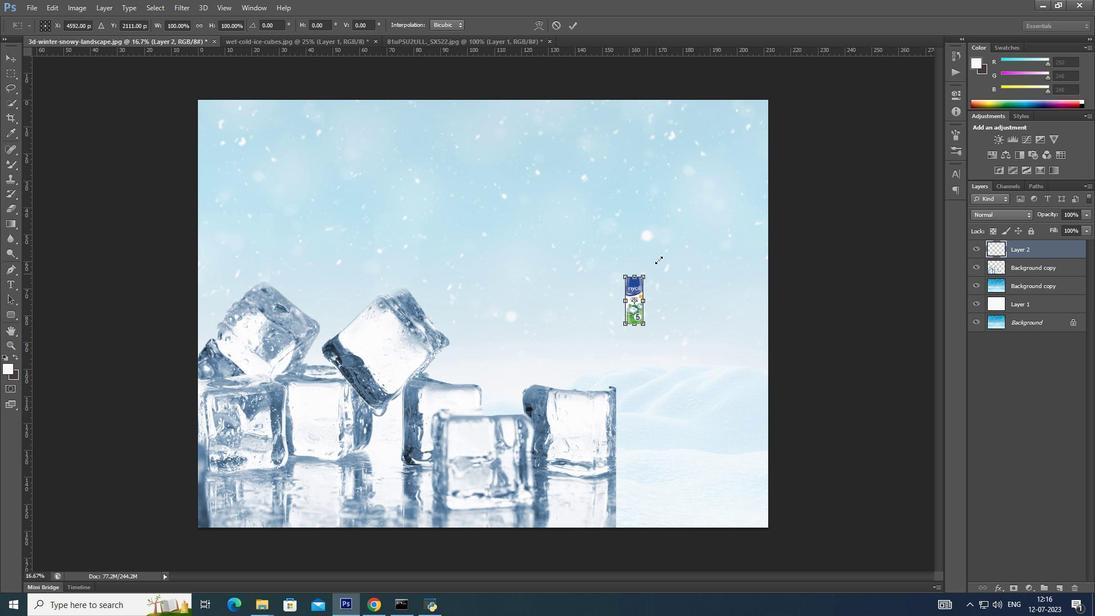 
Action: Key pressed <Key.alt_l>
Screenshot: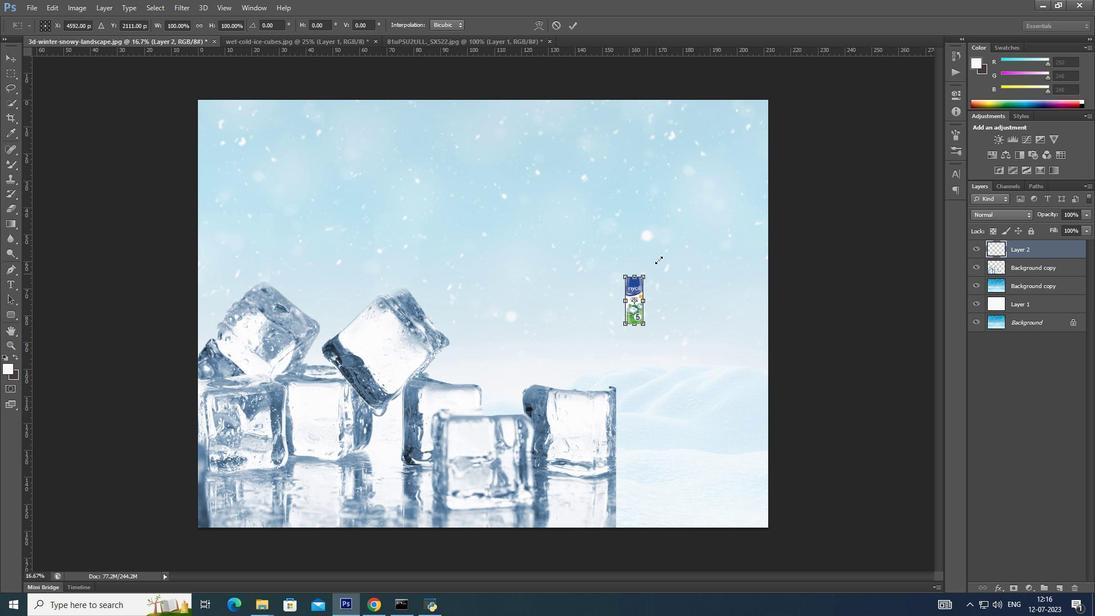 
Action: Mouse moved to (666, 249)
Screenshot: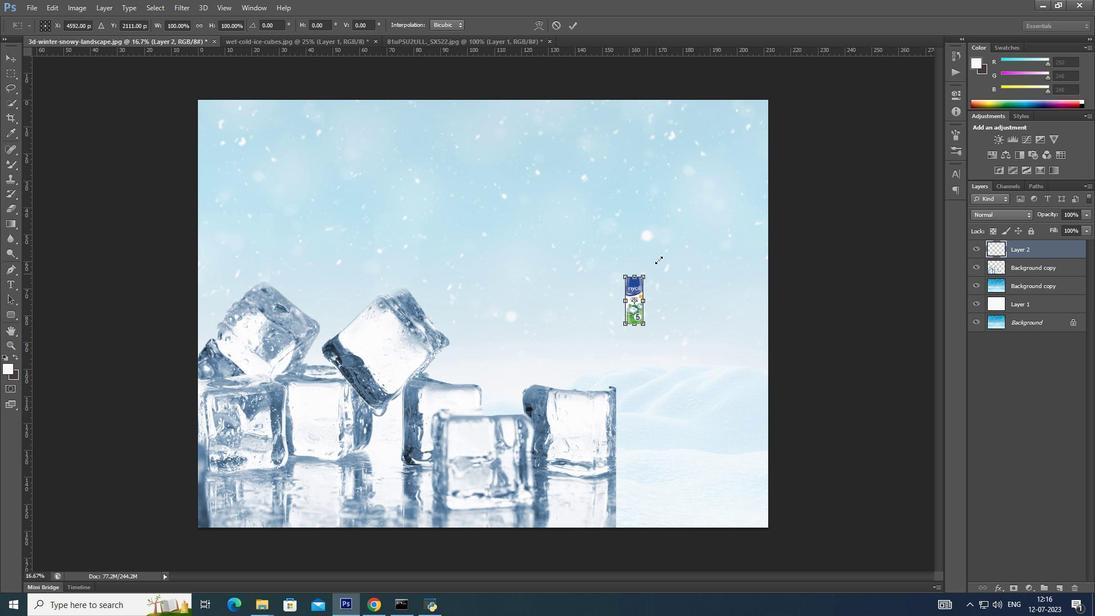
Action: Key pressed <Key.alt_l>
Screenshot: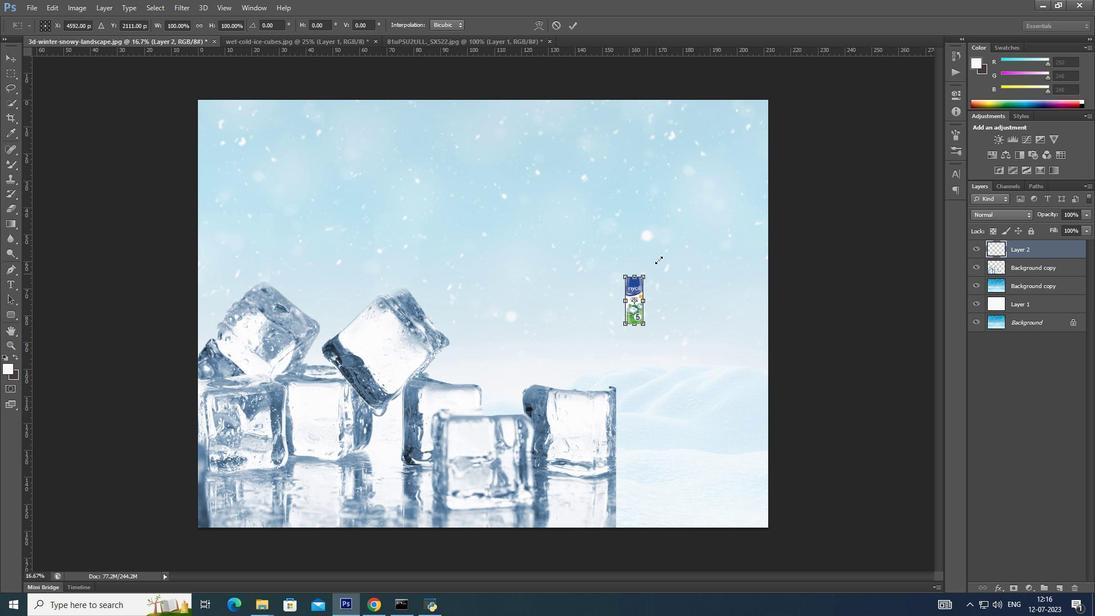 
Action: Mouse moved to (667, 248)
Screenshot: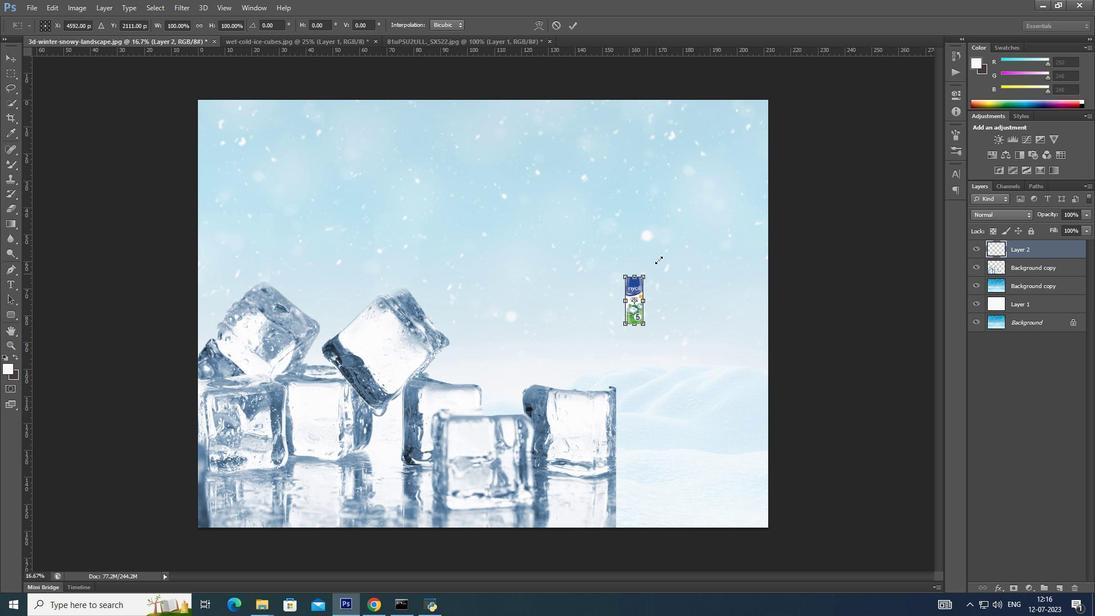 
Action: Key pressed <Key.alt_l>
Screenshot: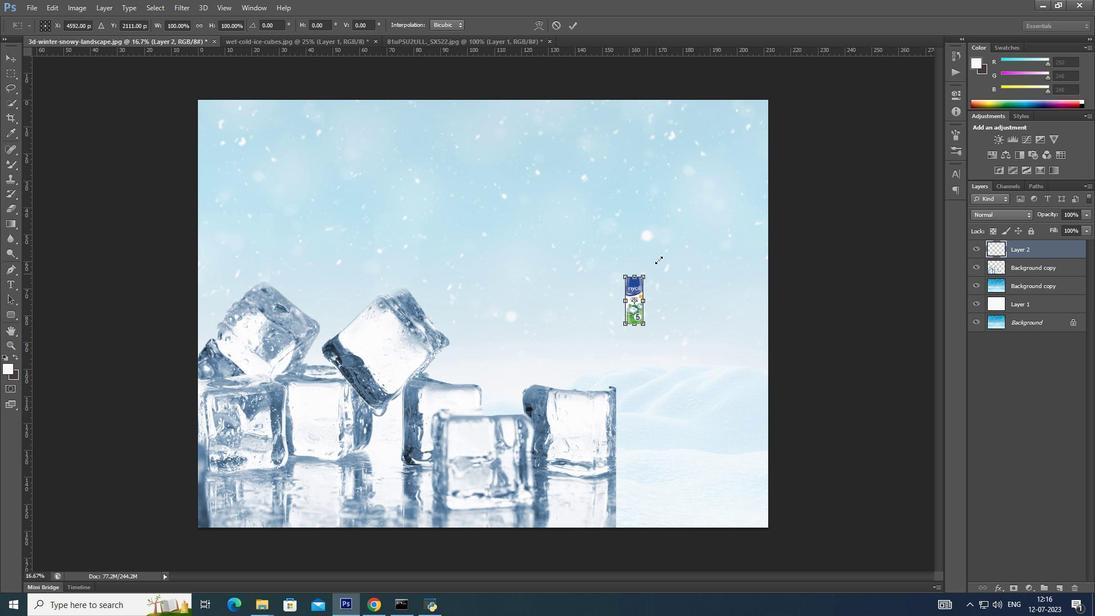 
Action: Mouse moved to (668, 247)
Screenshot: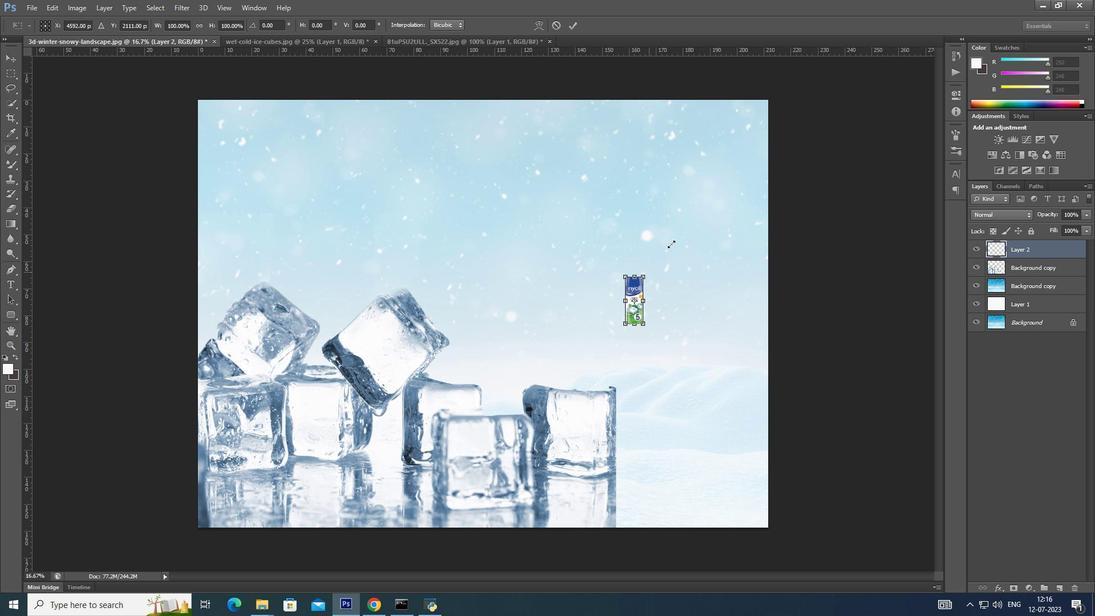 
Action: Key pressed <Key.alt_l>
Screenshot: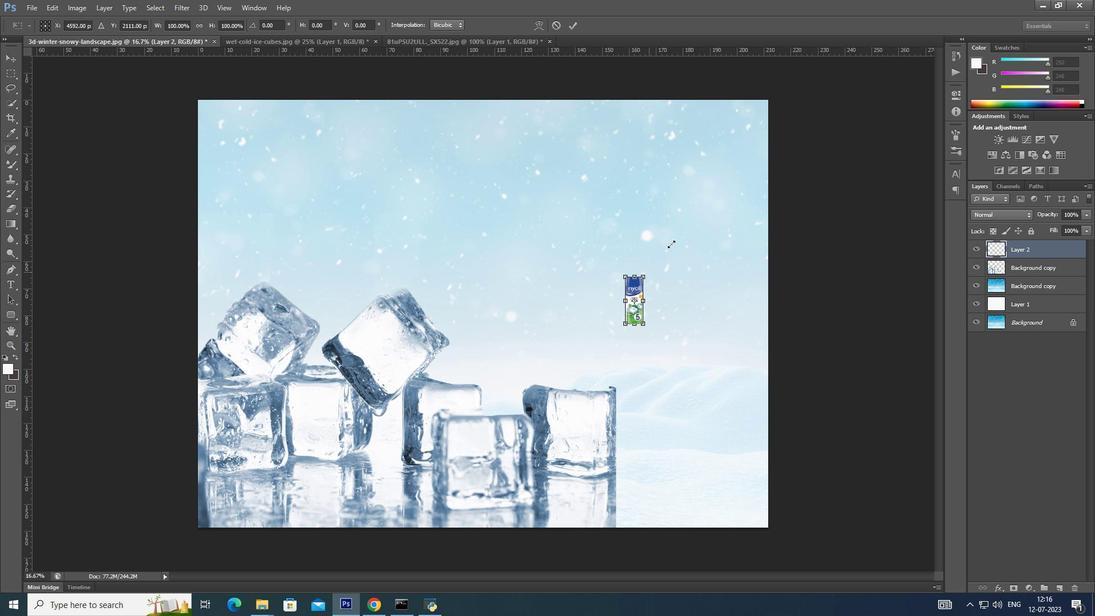 
Action: Mouse moved to (671, 243)
Screenshot: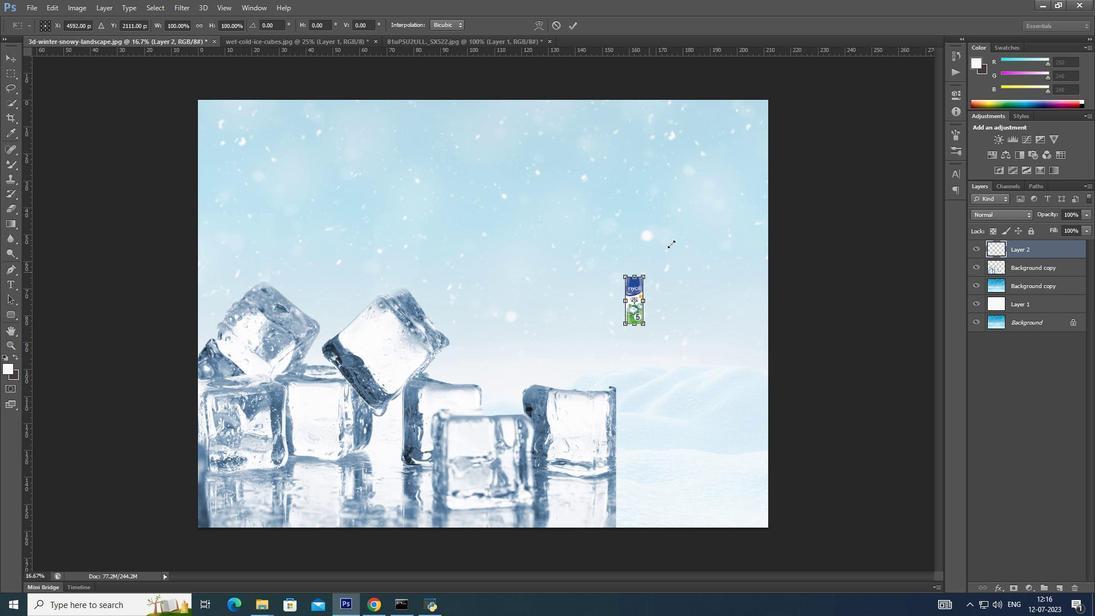 
Action: Key pressed <Key.alt_l><Key.alt_l><Key.alt_l><Key.alt_l><Key.alt_l>
Screenshot: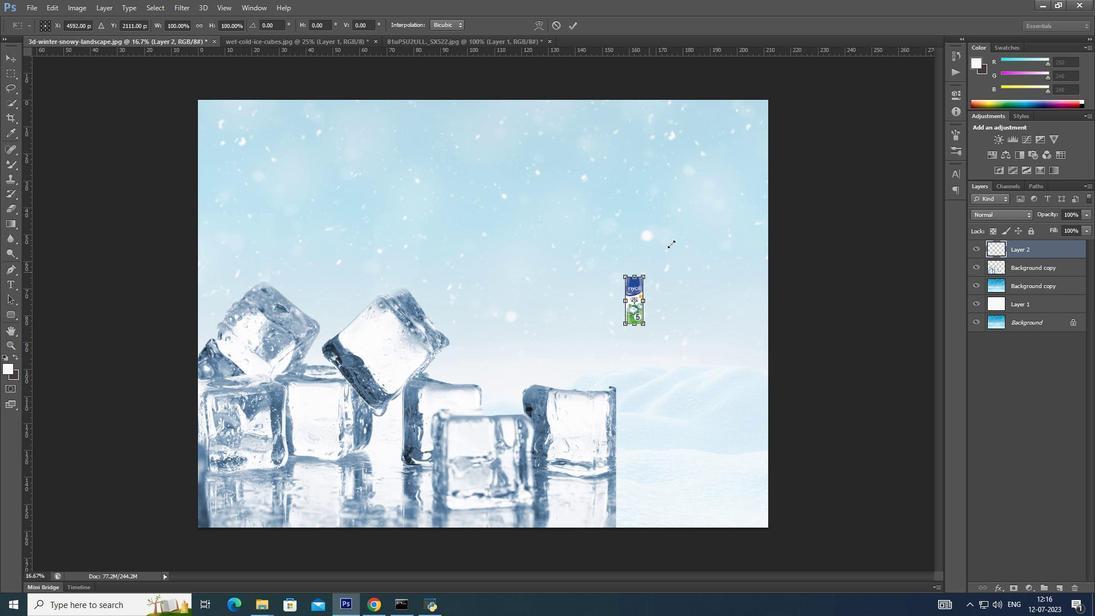 
Action: Mouse moved to (677, 233)
Screenshot: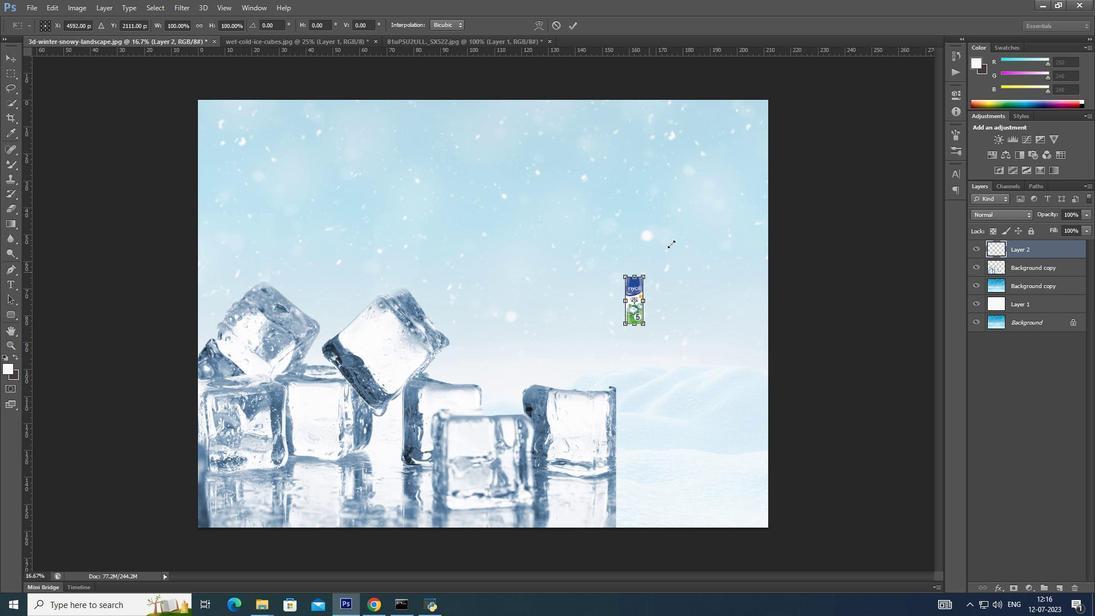 
Action: Key pressed <Key.alt_l>
Screenshot: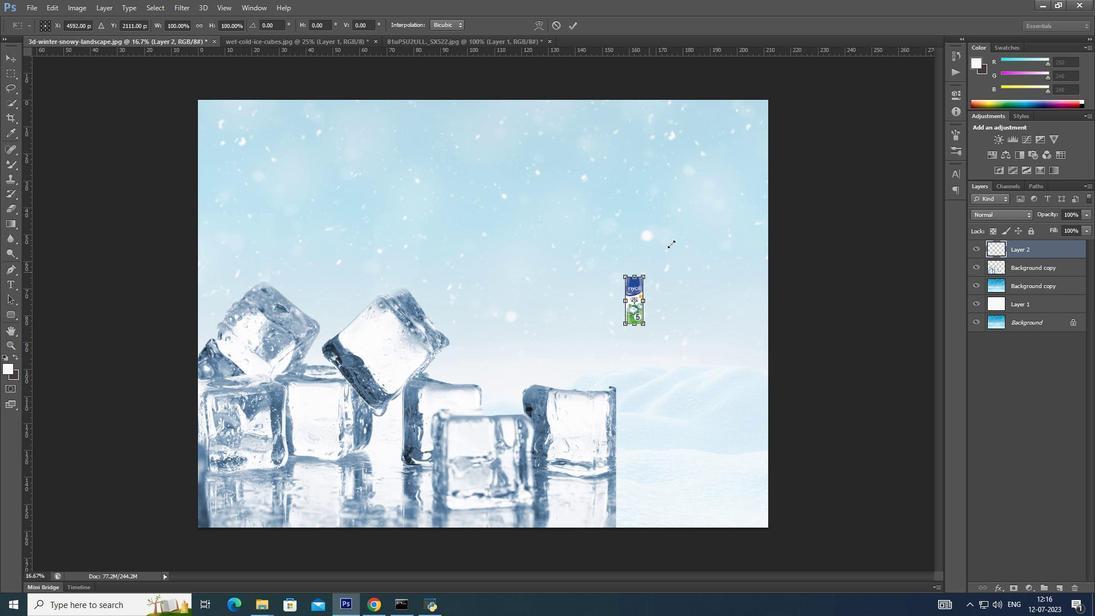 
Action: Mouse moved to (679, 231)
